 Task: Get directions from Great Smoky Mountains National Park, North Carolina, United States to New Orleans, Louisiana, United States  and explore the nearby things to do with rating 3 and above and open @ 11:00 am Monday
Action: Mouse moved to (368, 77)
Screenshot: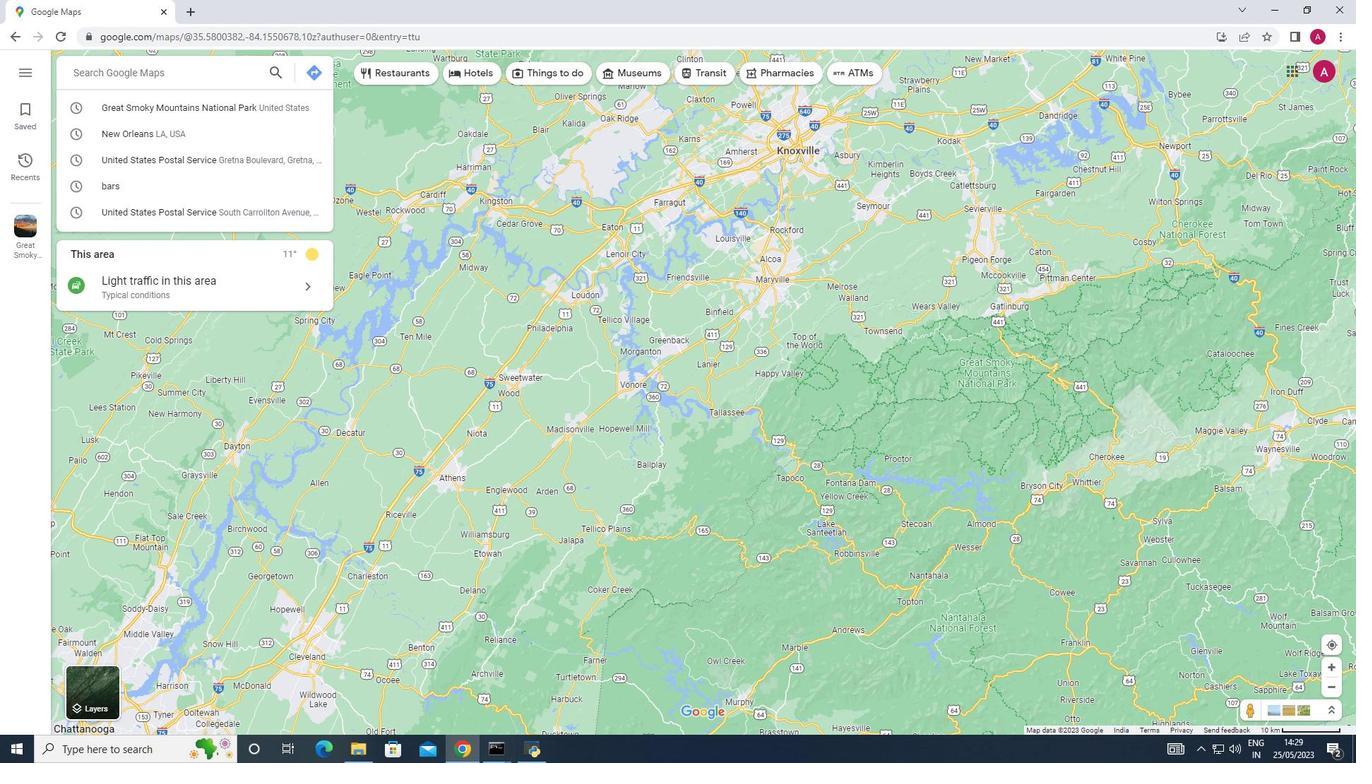 
Action: Key pressed great<Key.space><Key.shift><Key.shift><Key.shift><Key.shift>smoky<Key.space>mountains<Key.space>naational<Key.space>park,<Key.space>north<Key.space>carolina,united<Key.space>states
Screenshot: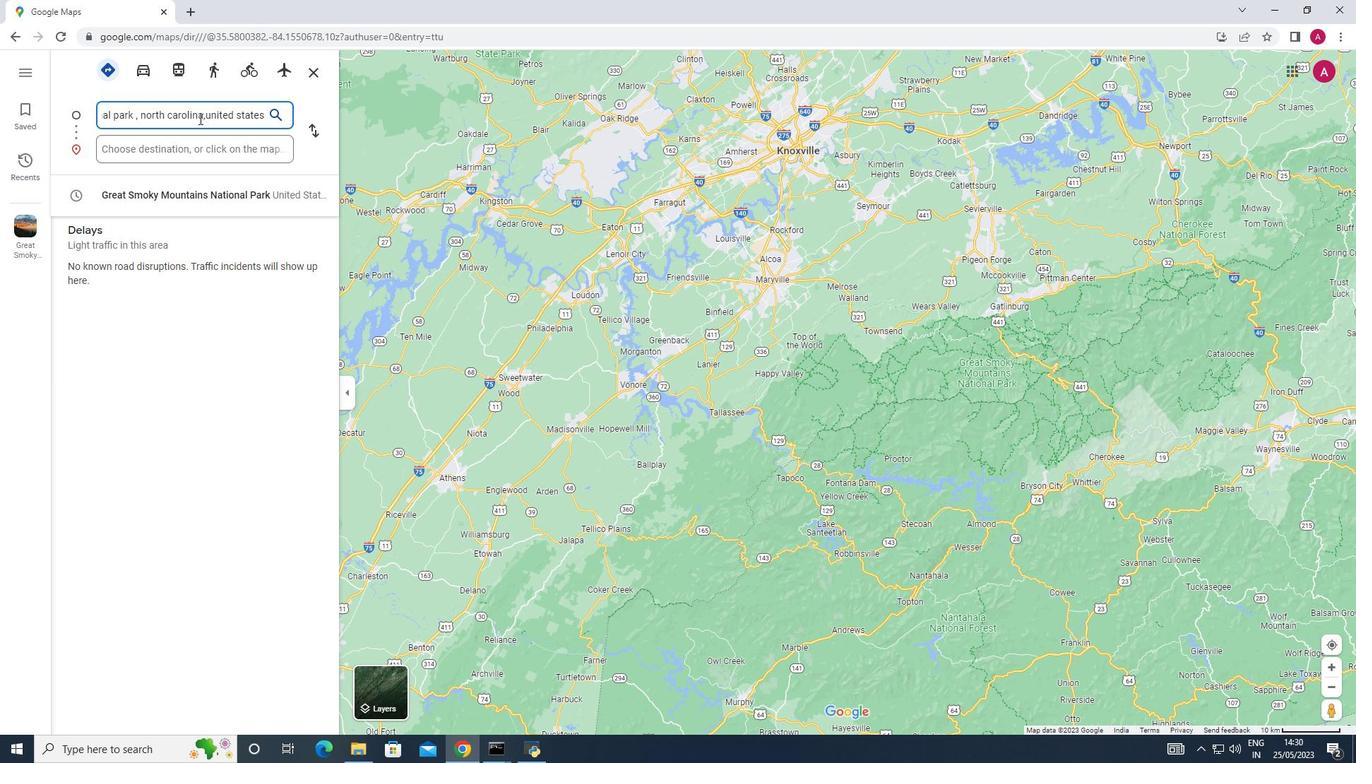 
Action: Mouse moved to (313, 73)
Screenshot: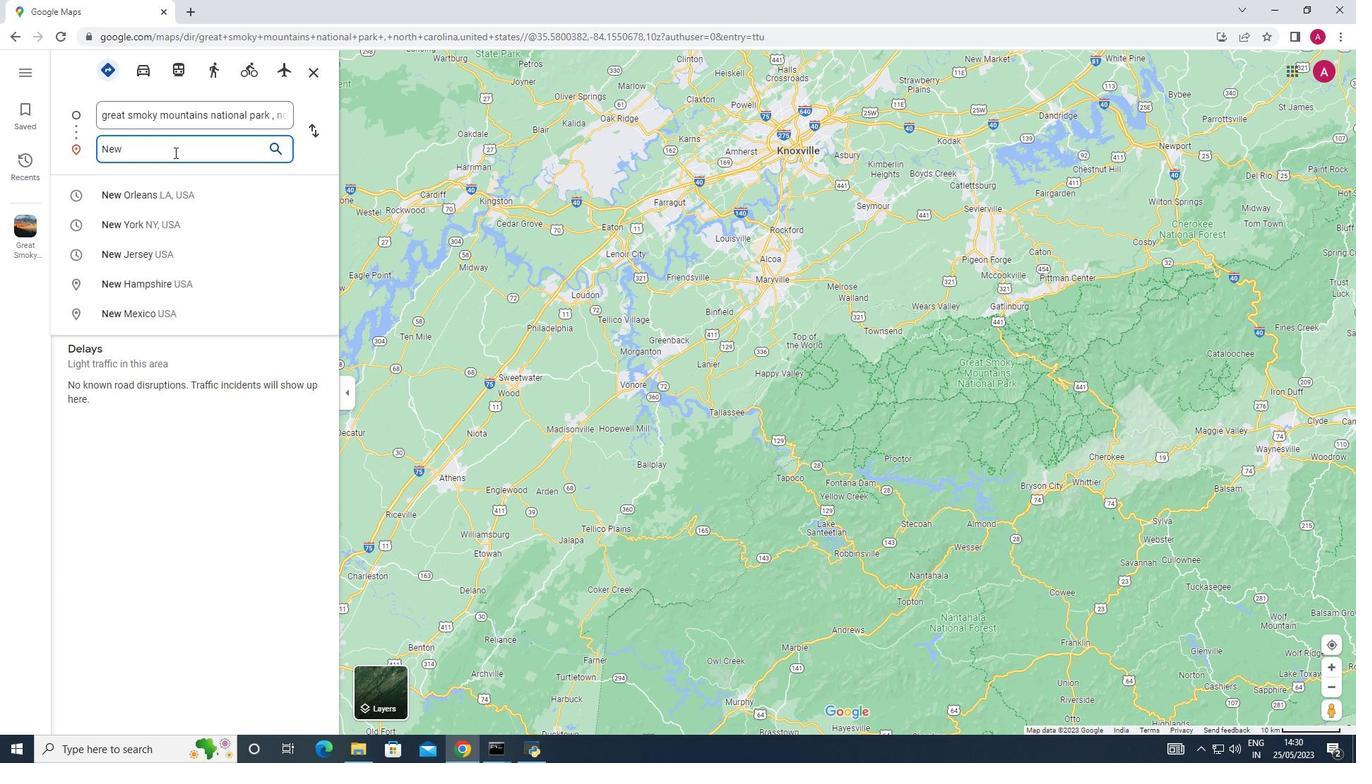 
Action: Mouse pressed left at (313, 73)
Screenshot: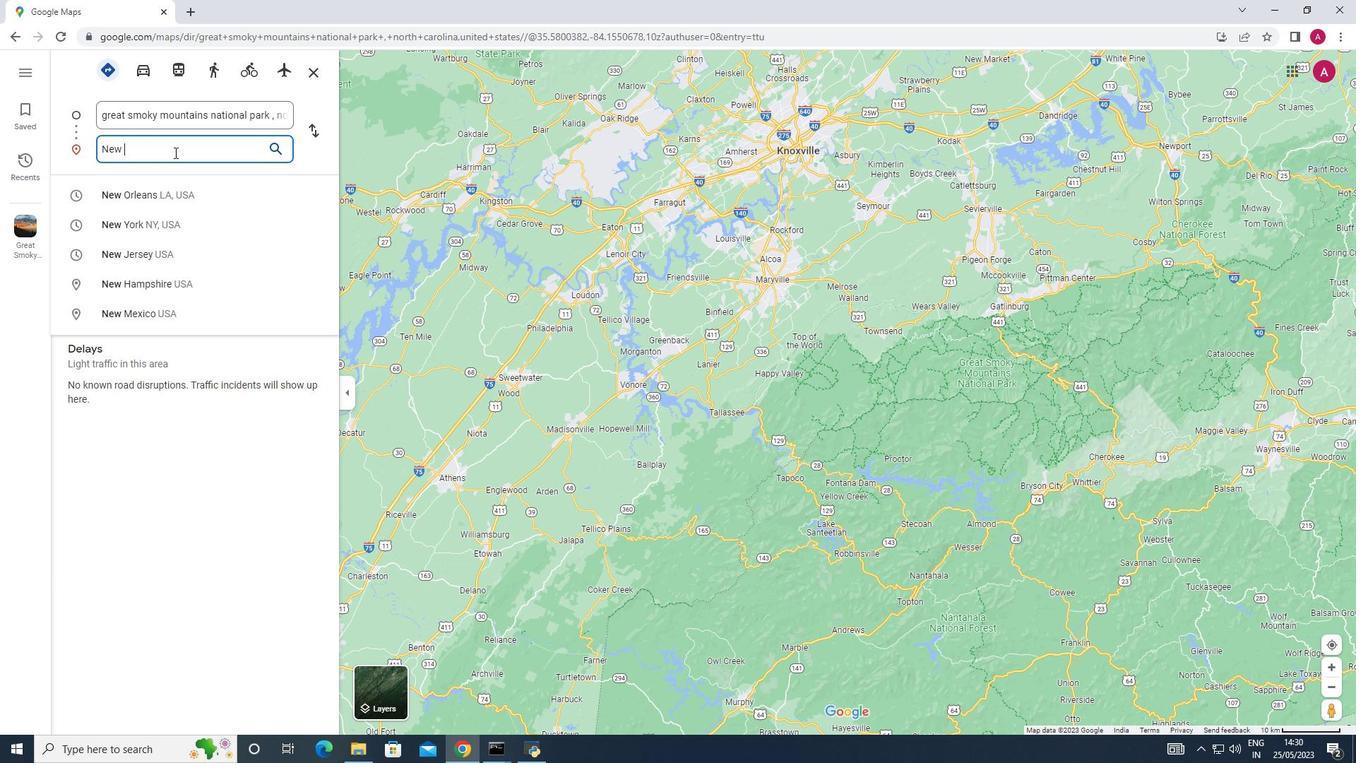 
Action: Mouse moved to (242, 110)
Screenshot: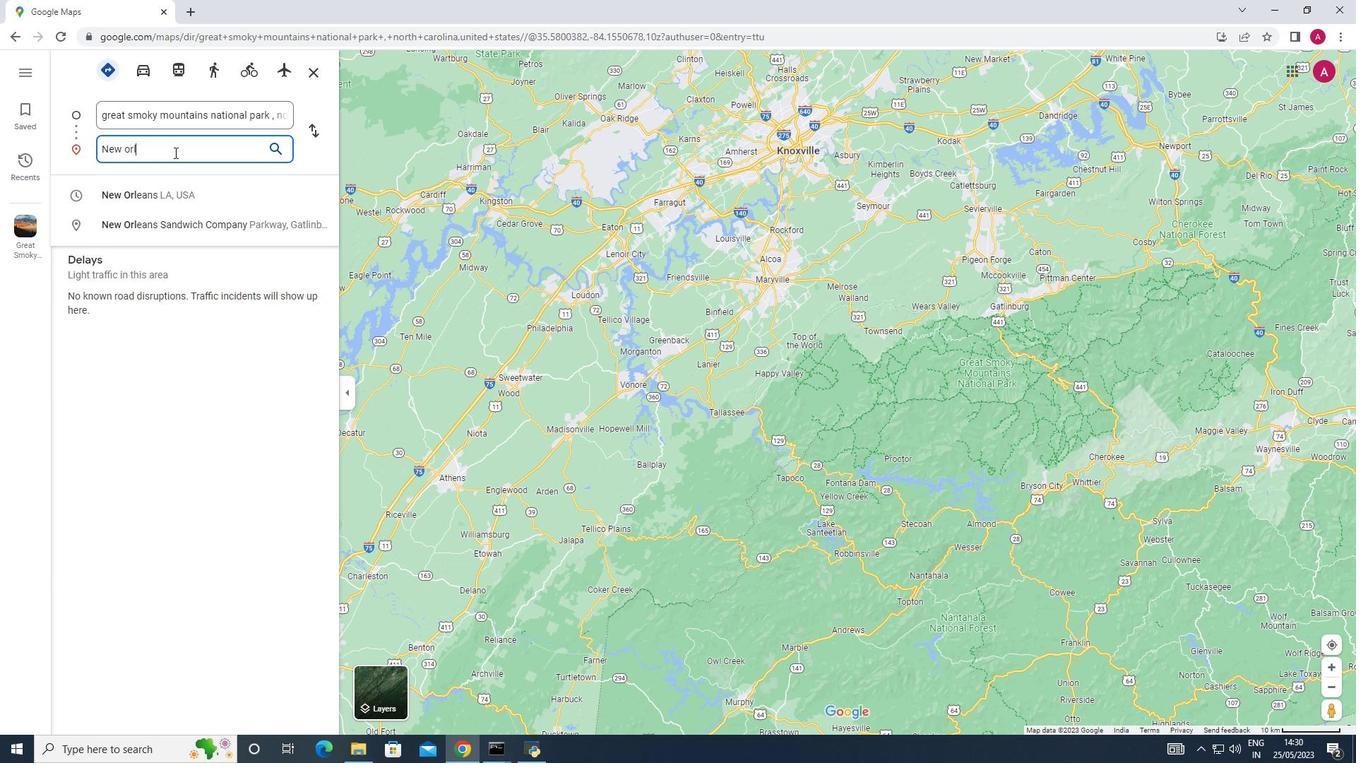 
Action: Mouse pressed left at (242, 110)
Screenshot: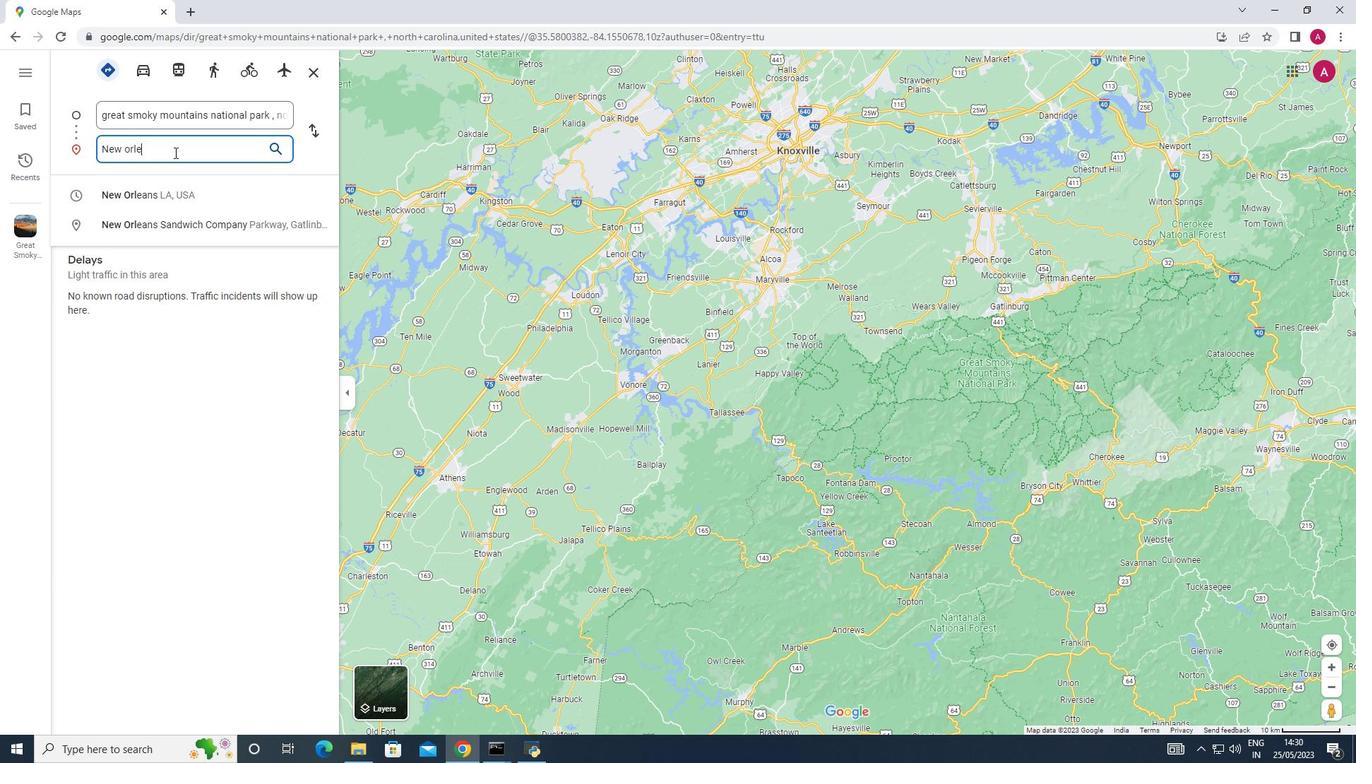 
Action: Mouse moved to (389, 70)
Screenshot: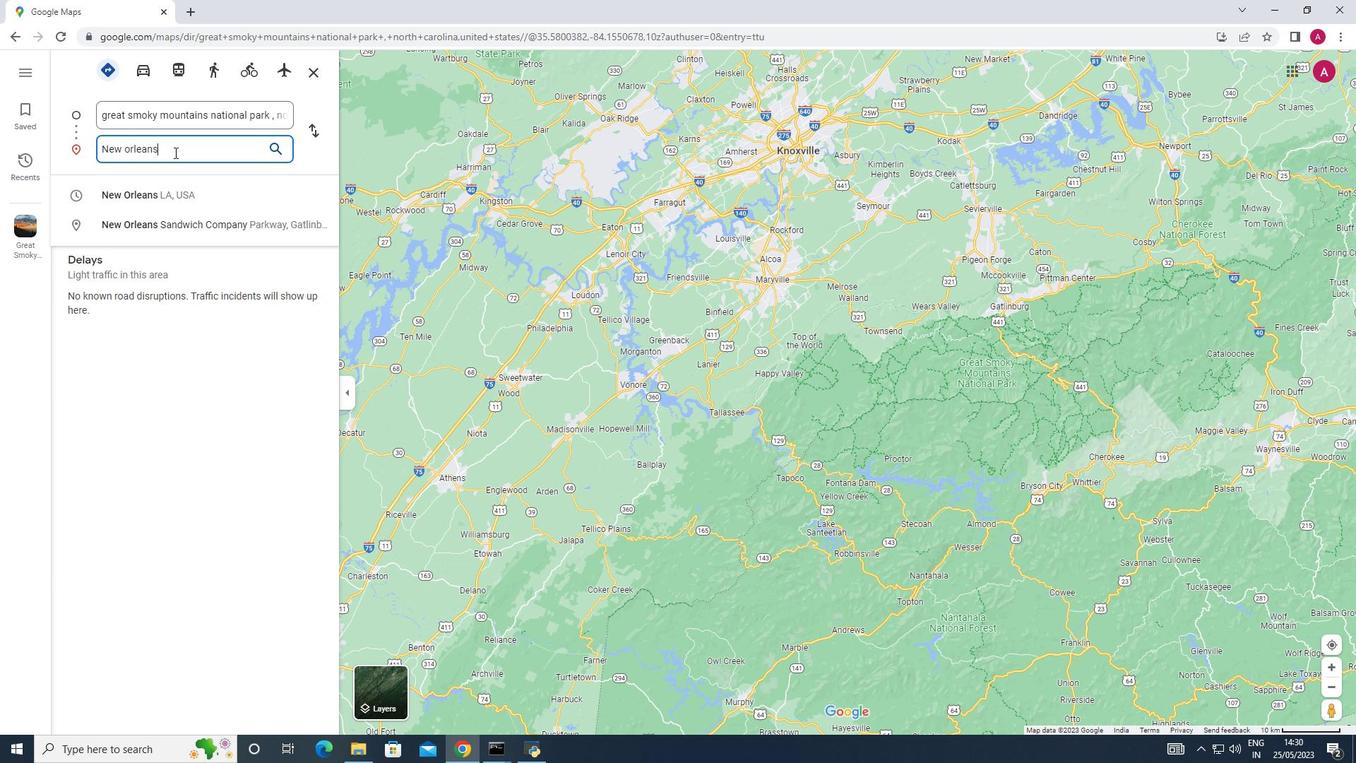 
Action: Key pressed great
Screenshot: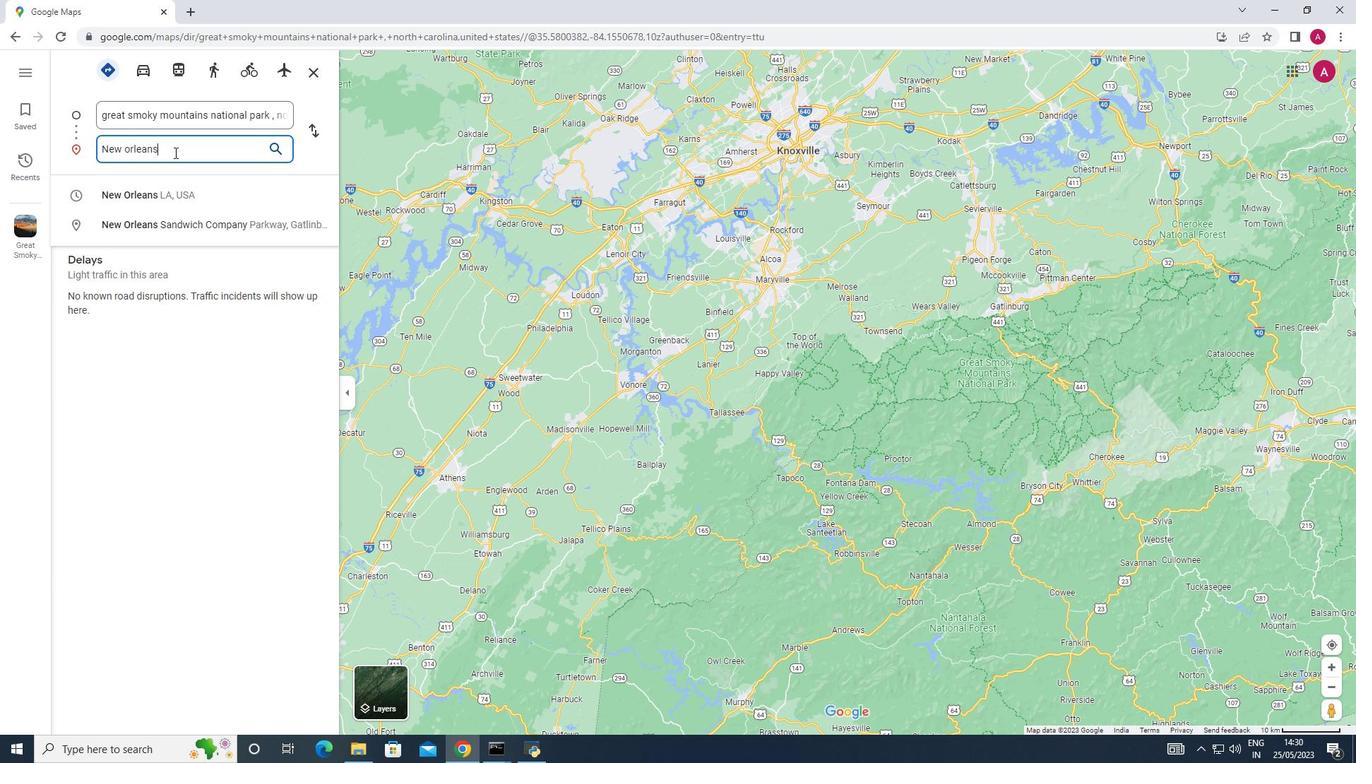 
Action: Mouse moved to (308, 70)
Screenshot: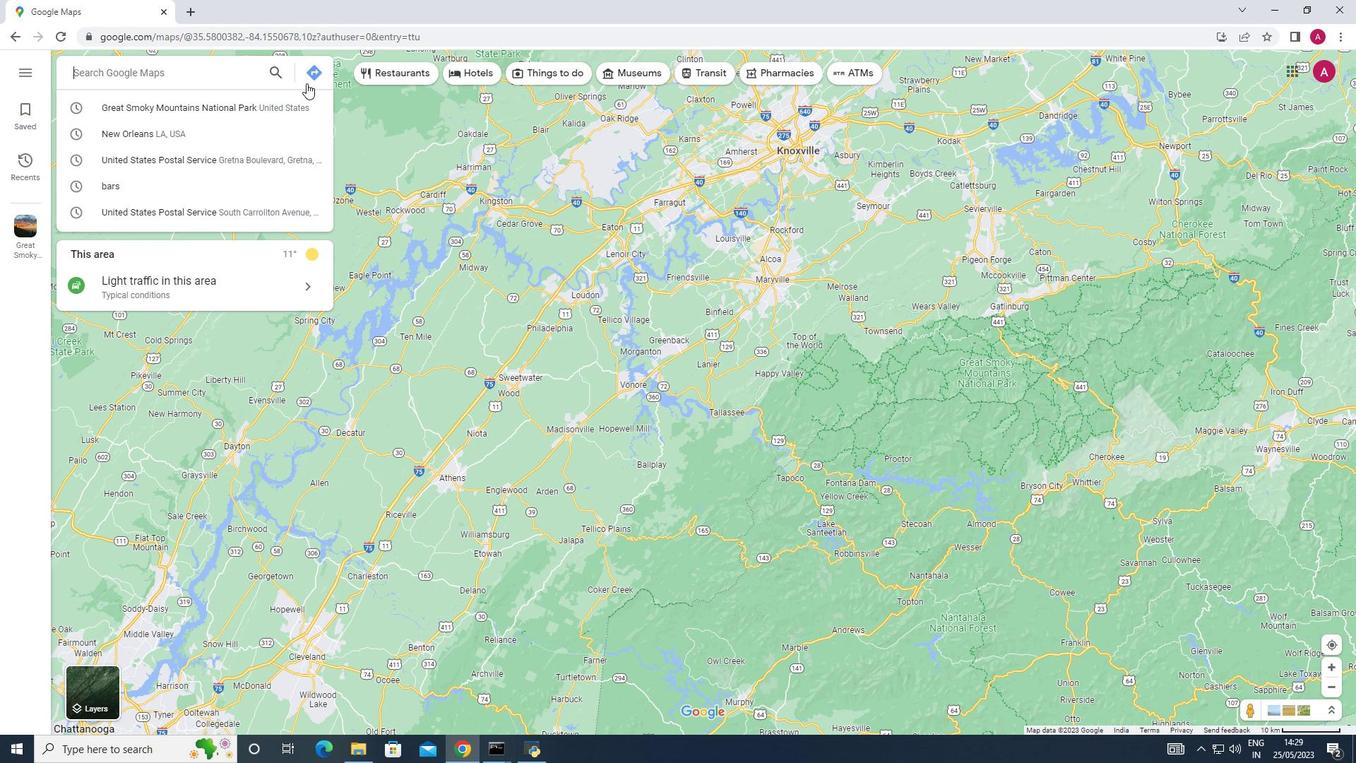 
Action: Mouse pressed left at (308, 70)
Screenshot: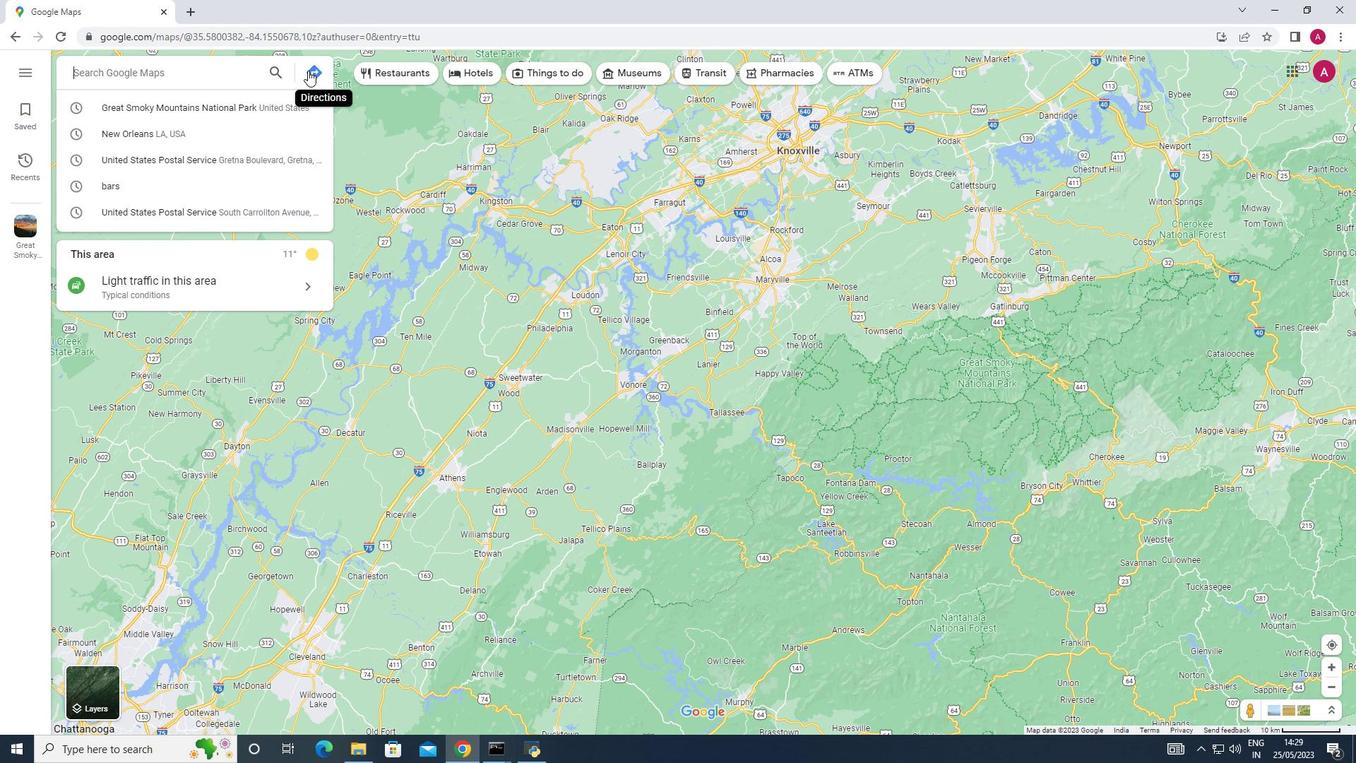 
Action: Mouse moved to (199, 119)
Screenshot: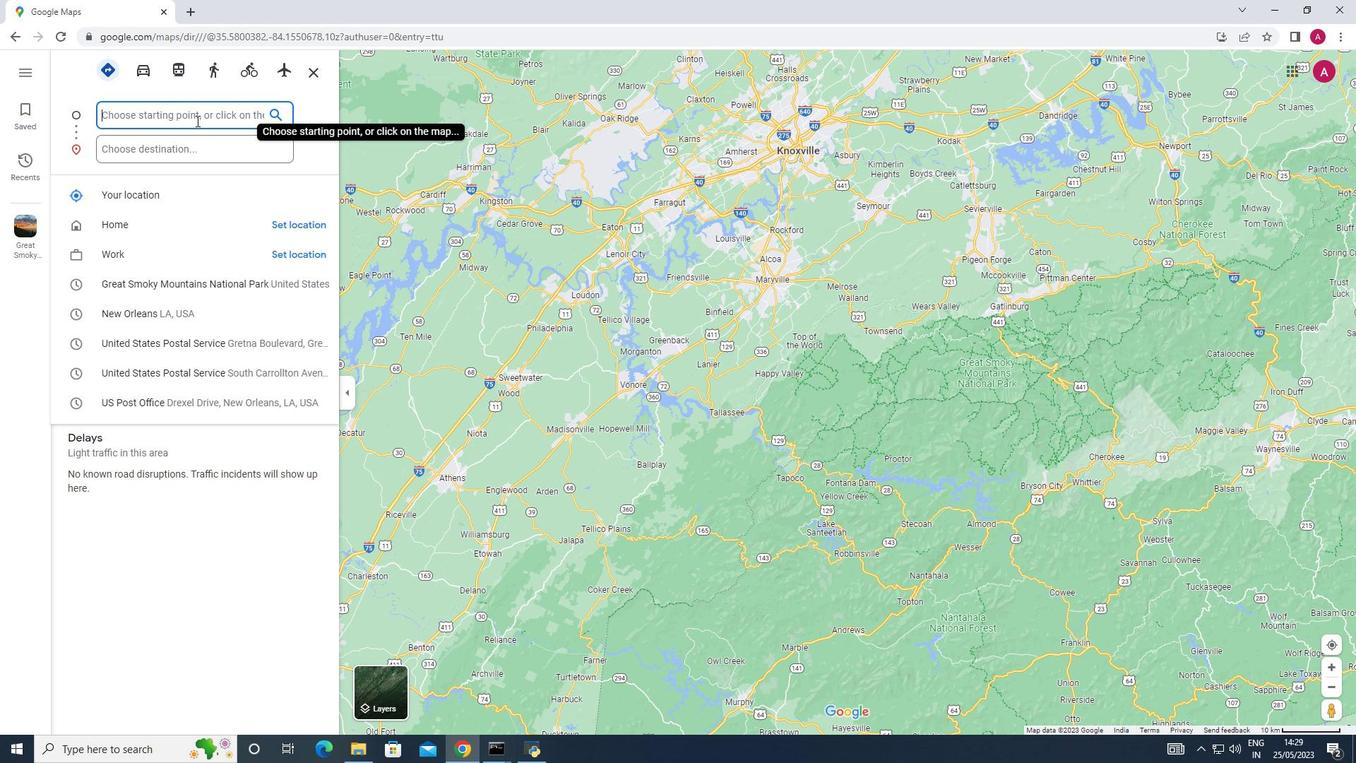 
Action: Mouse pressed left at (199, 119)
Screenshot: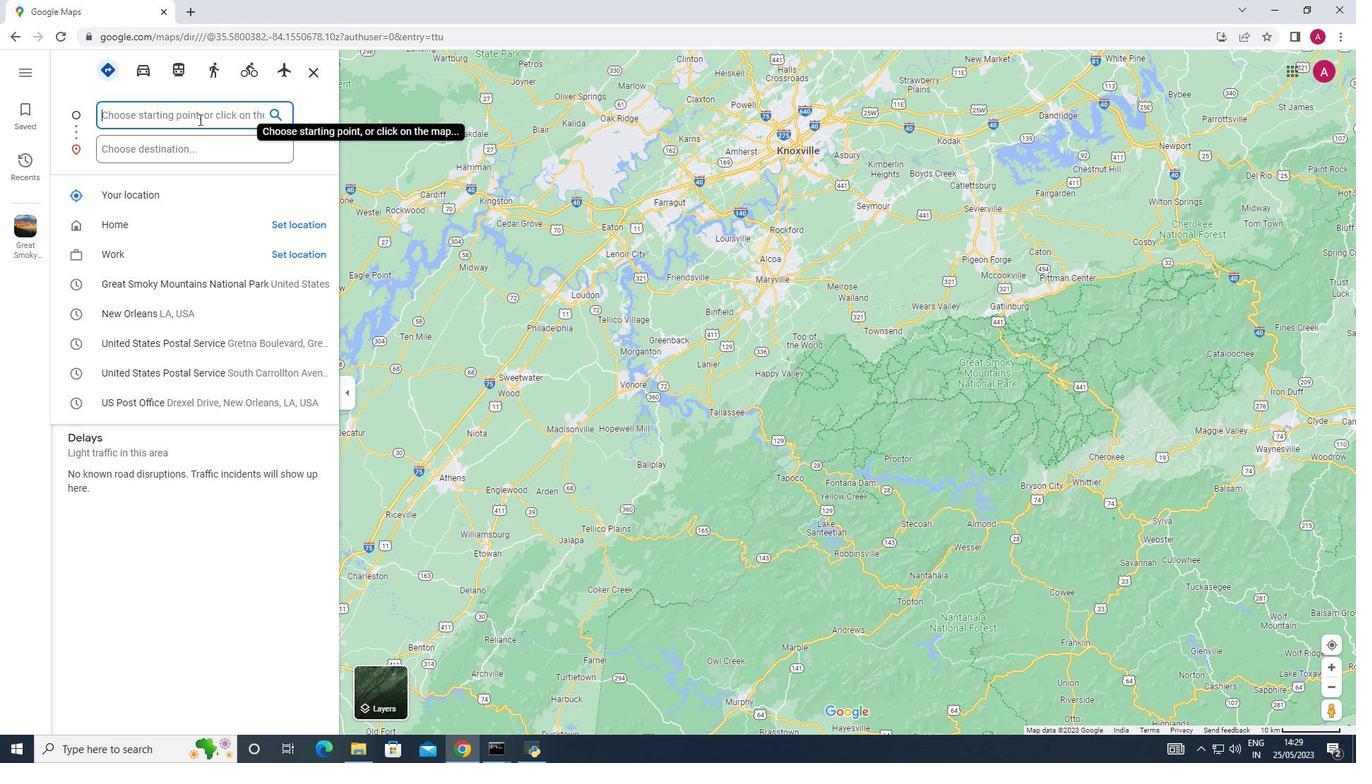 
Action: Mouse moved to (199, 118)
Screenshot: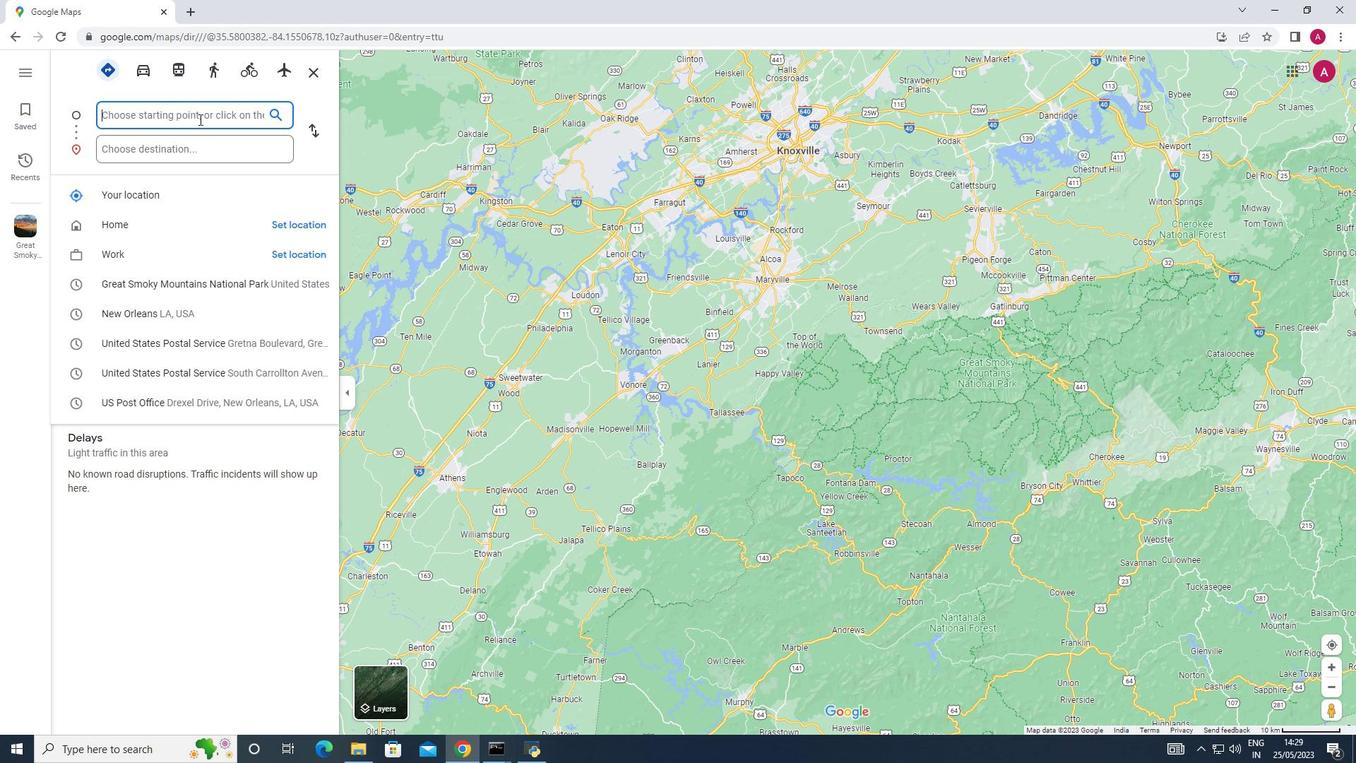 
Action: Key pressed great<Key.space>smoky<Key.space>mountains<Key.space>national<Key.space>park<Key.space>,<Key.space>na<Key.backspace>orth<Key.space>carolina,united<Key.space>states
Screenshot: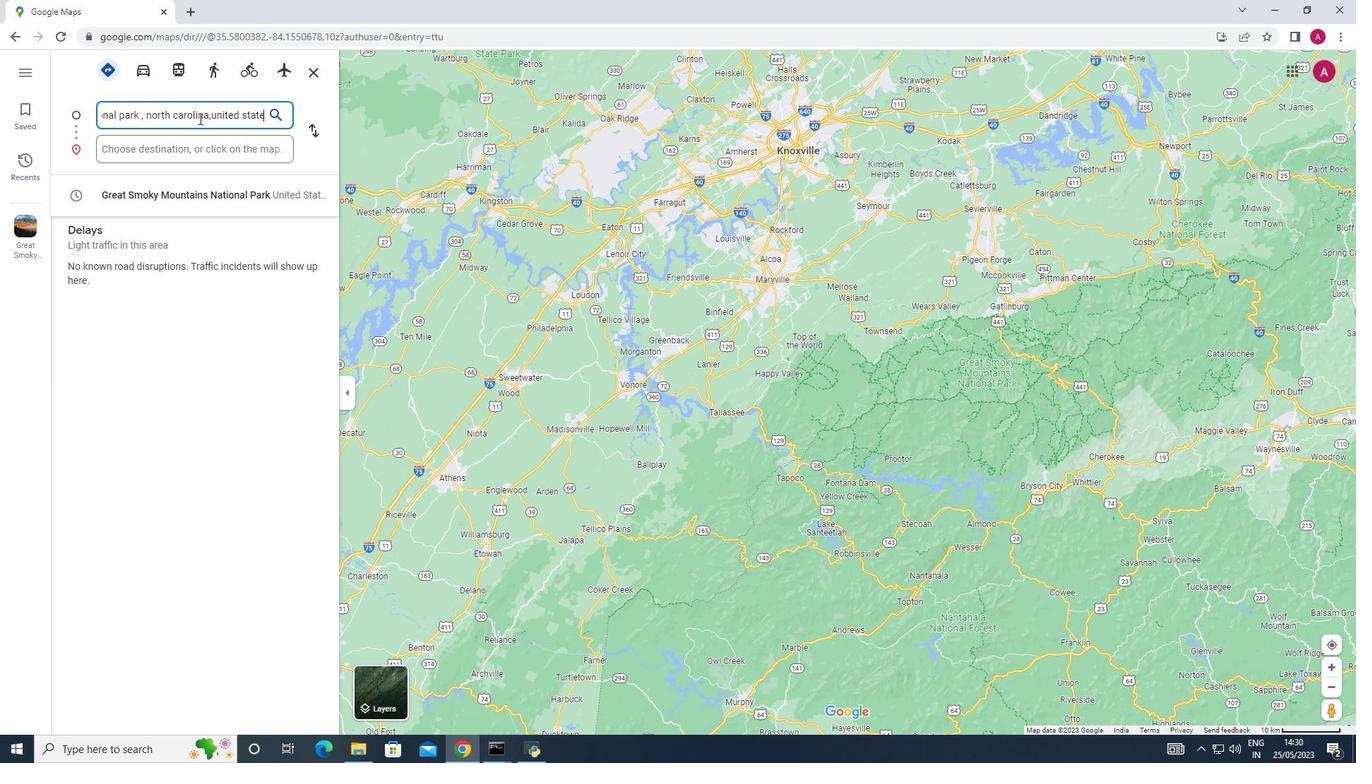 
Action: Mouse moved to (174, 152)
Screenshot: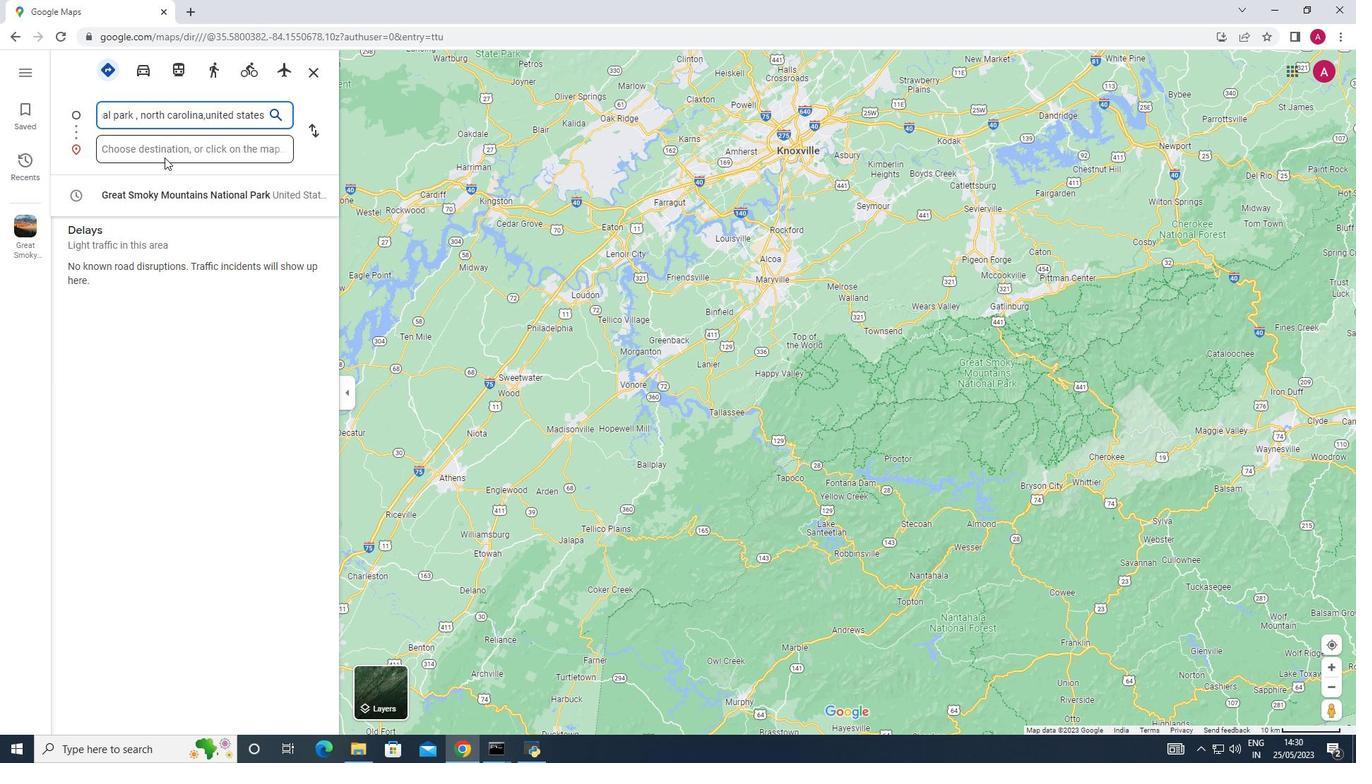 
Action: Mouse pressed left at (174, 152)
Screenshot: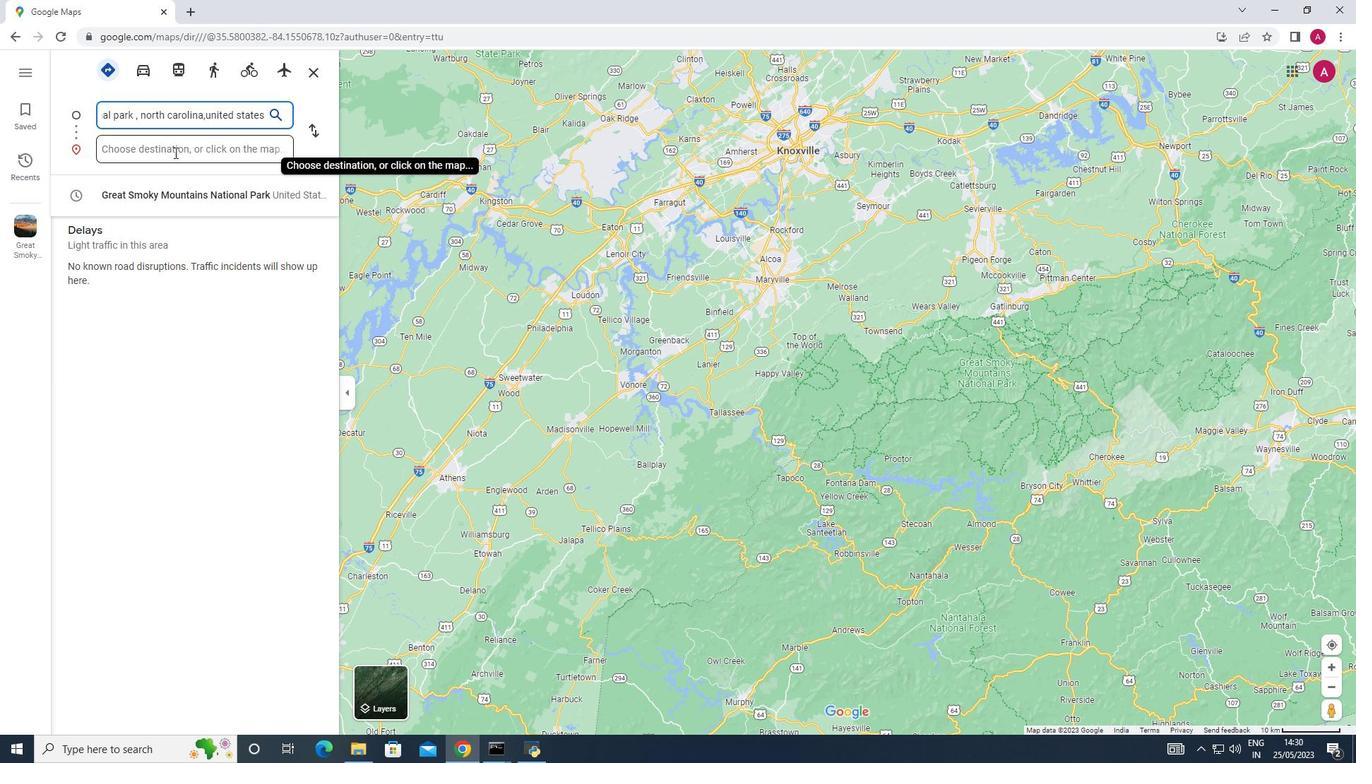
Action: Key pressed <Key.shift>New<Key.space>orleans
Screenshot: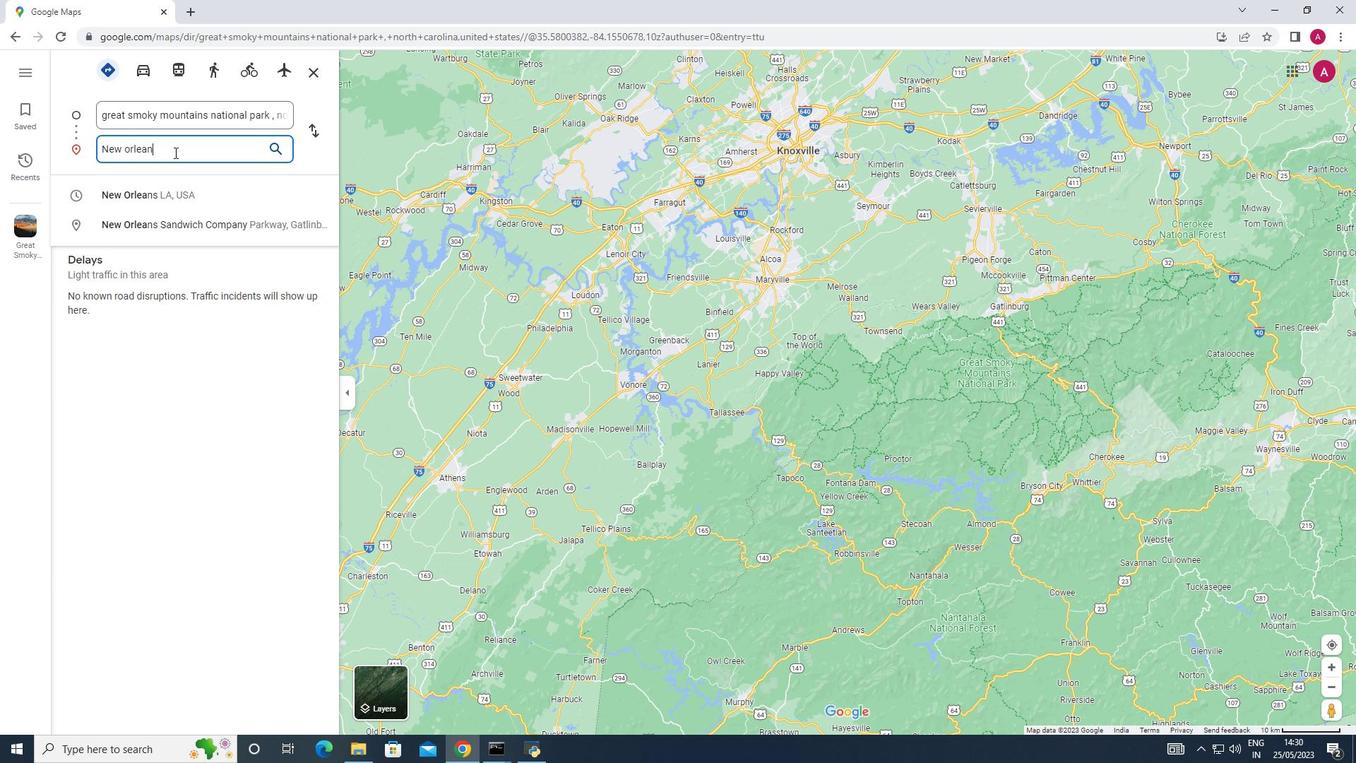 
Action: Mouse moved to (162, 187)
Screenshot: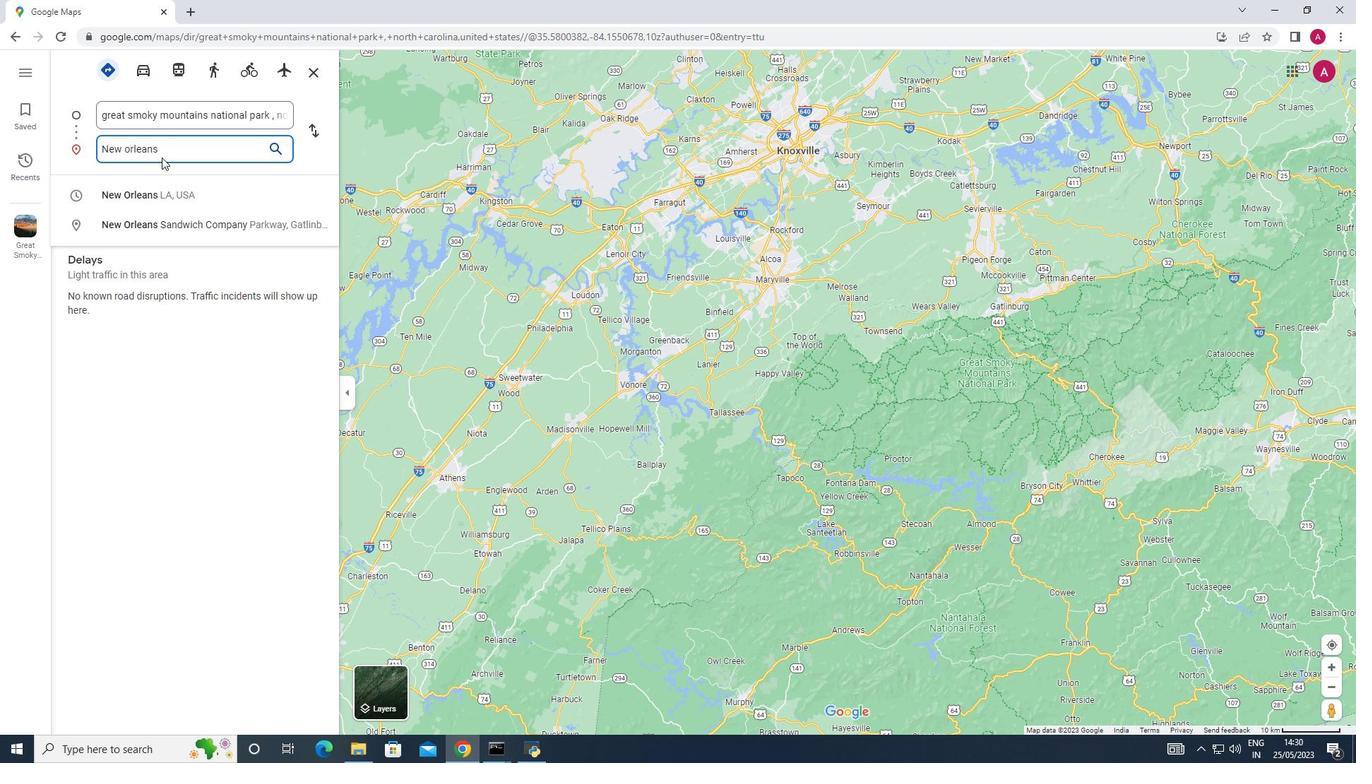 
Action: Mouse pressed left at (162, 187)
Screenshot: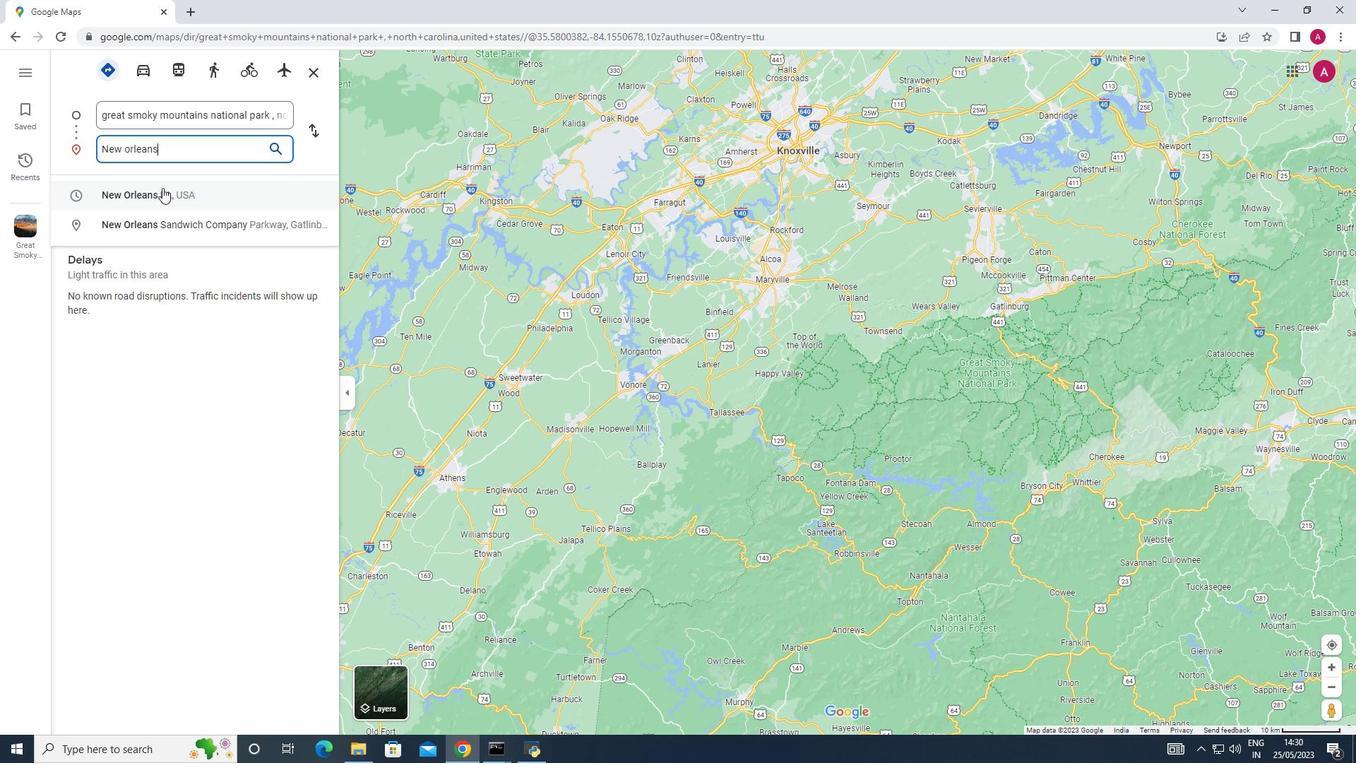 
Action: Mouse moved to (238, 190)
Screenshot: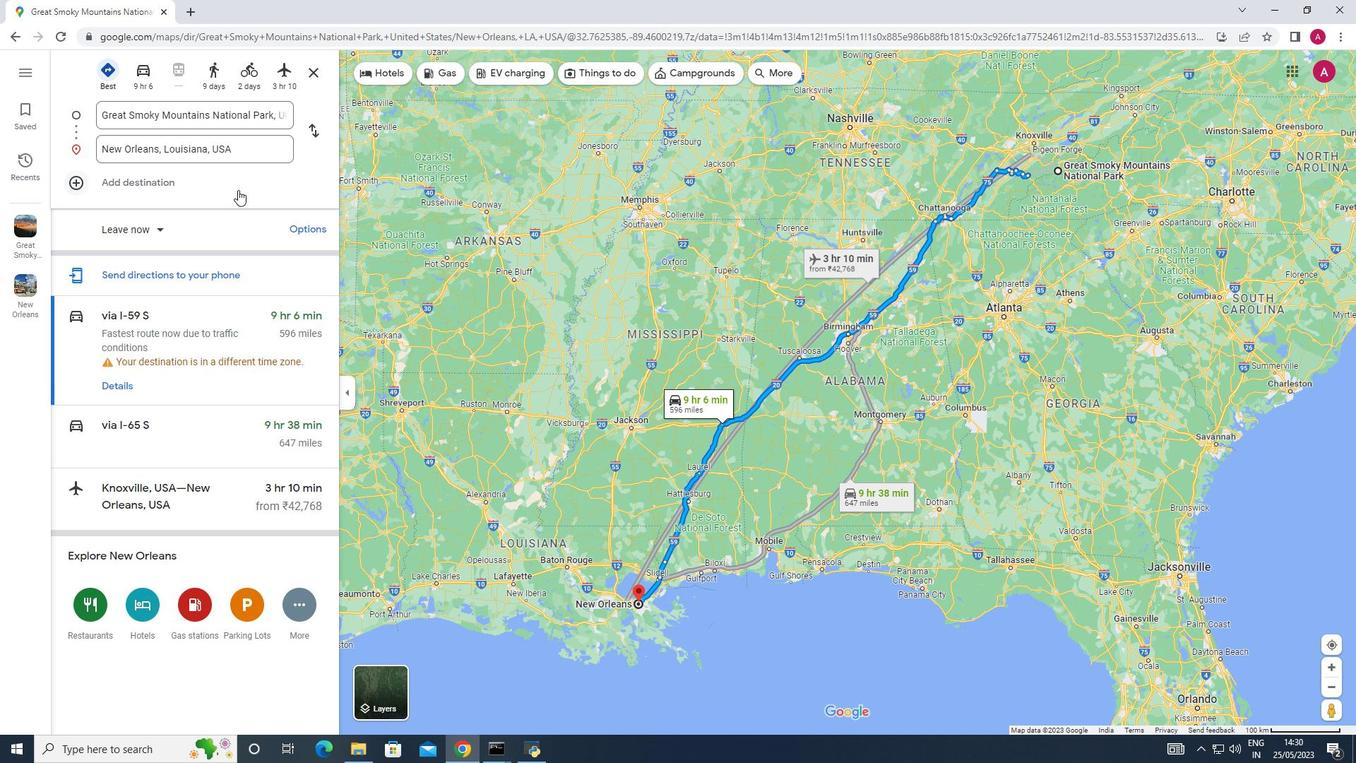 
Action: Mouse scrolled (238, 189) with delta (0, 0)
Screenshot: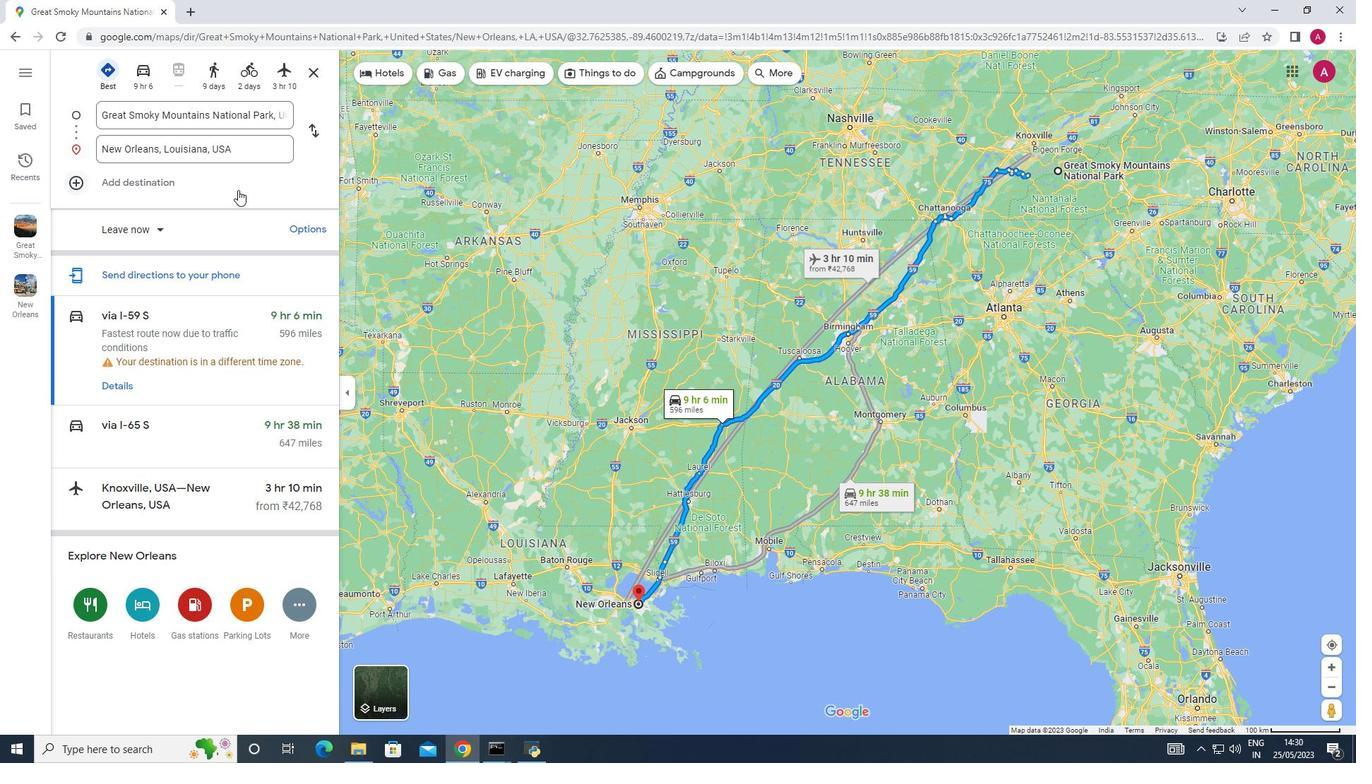 
Action: Mouse scrolled (238, 189) with delta (0, 0)
Screenshot: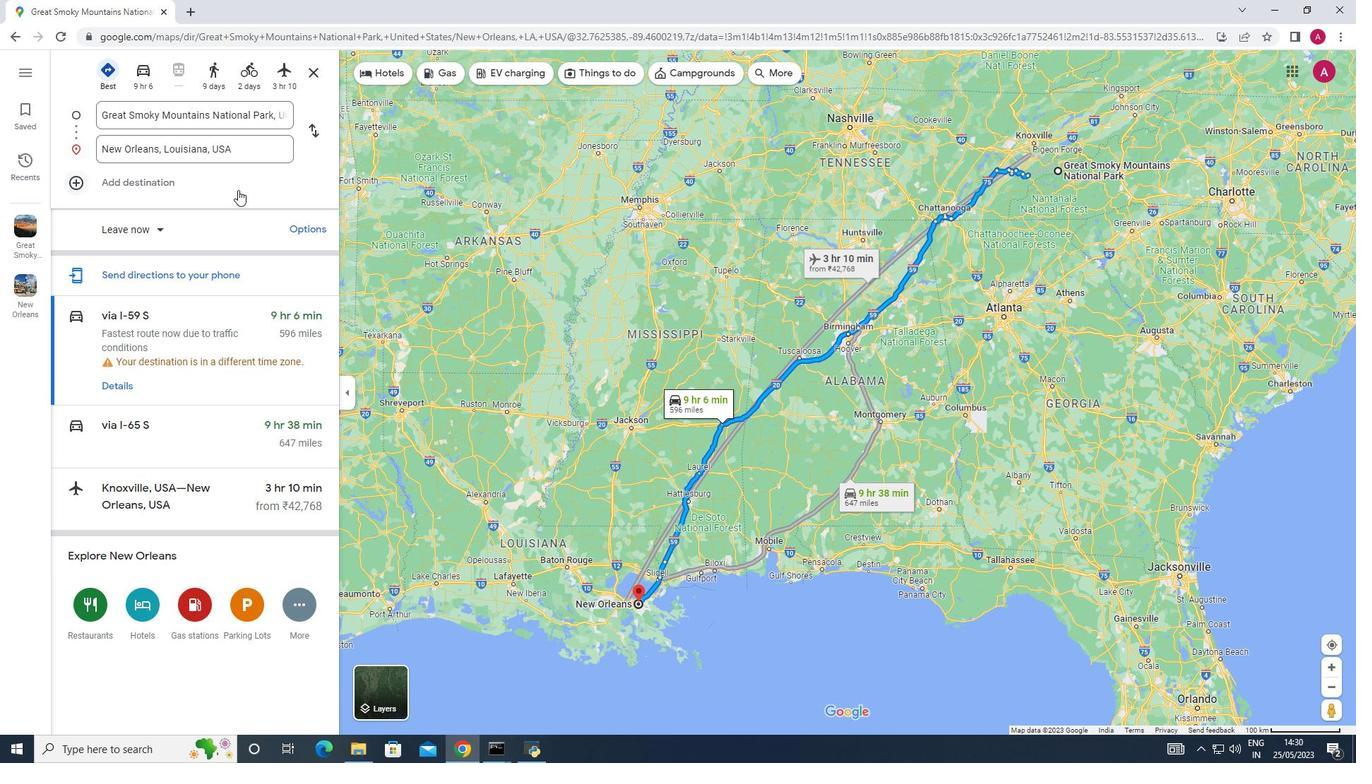 
Action: Mouse scrolled (238, 189) with delta (0, 0)
Screenshot: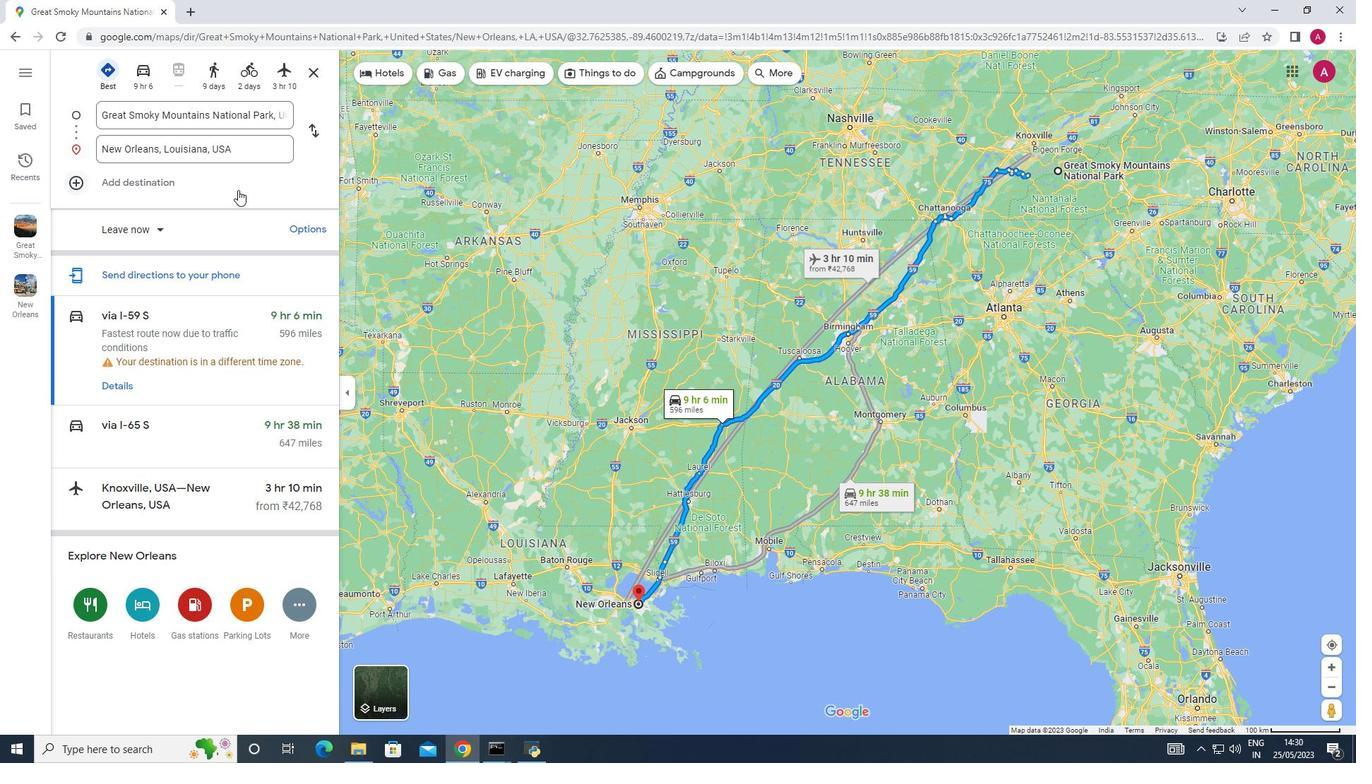 
Action: Mouse scrolled (238, 189) with delta (0, 0)
Screenshot: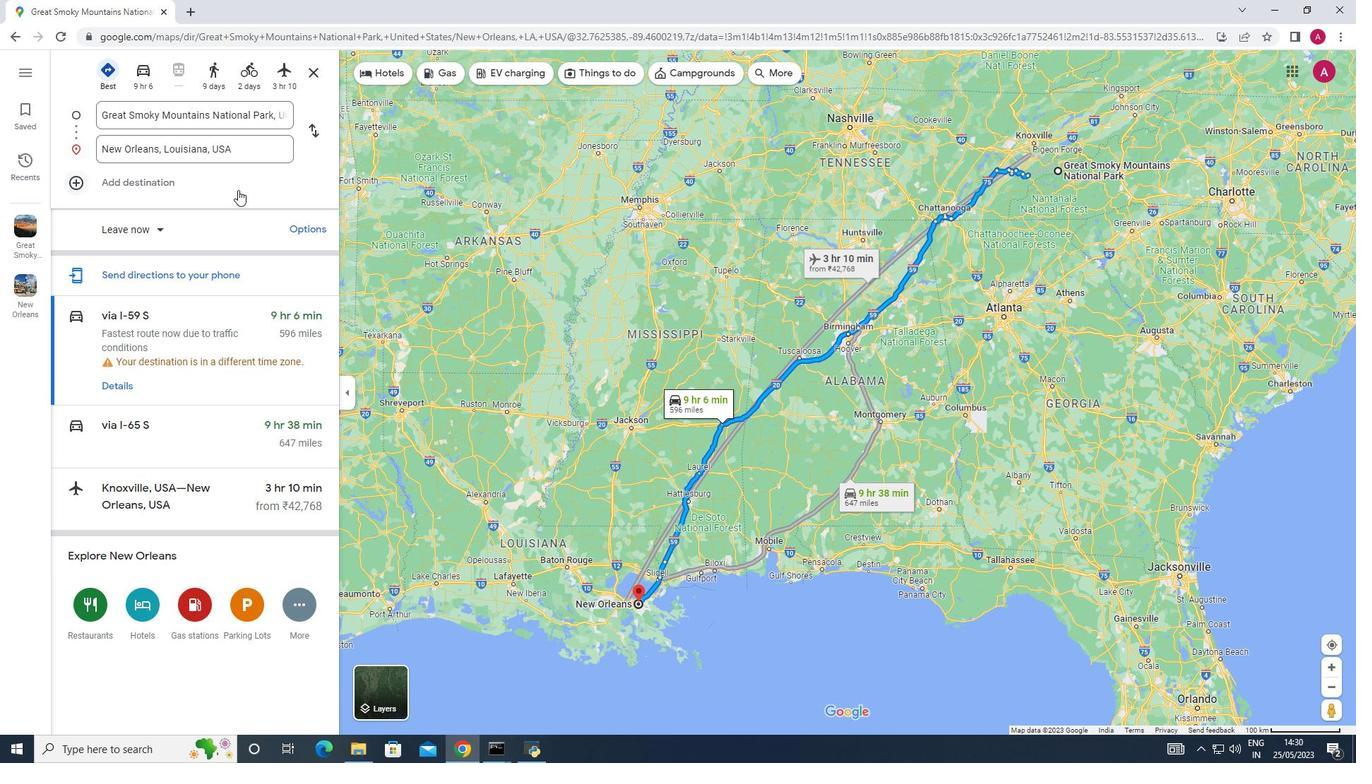 
Action: Mouse scrolled (238, 189) with delta (0, 0)
Screenshot: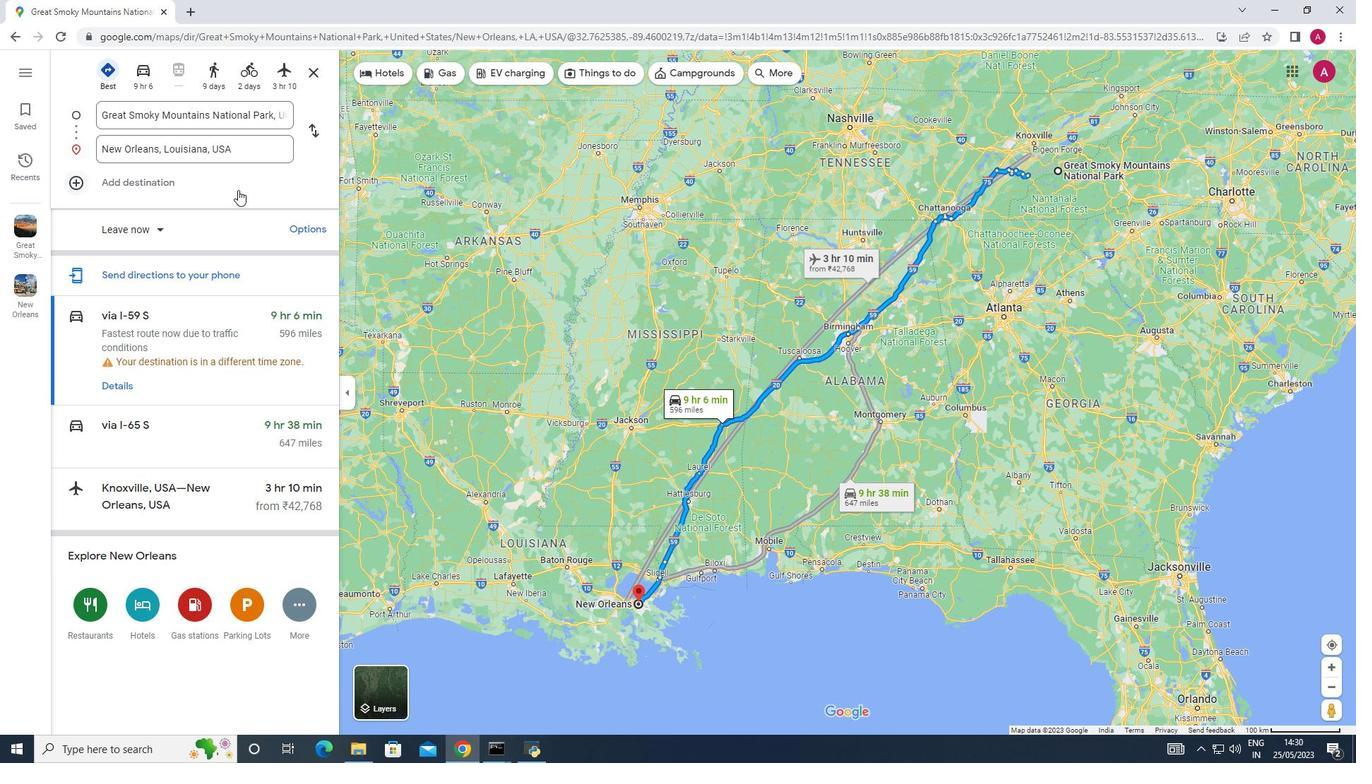 
Action: Mouse moved to (221, 293)
Screenshot: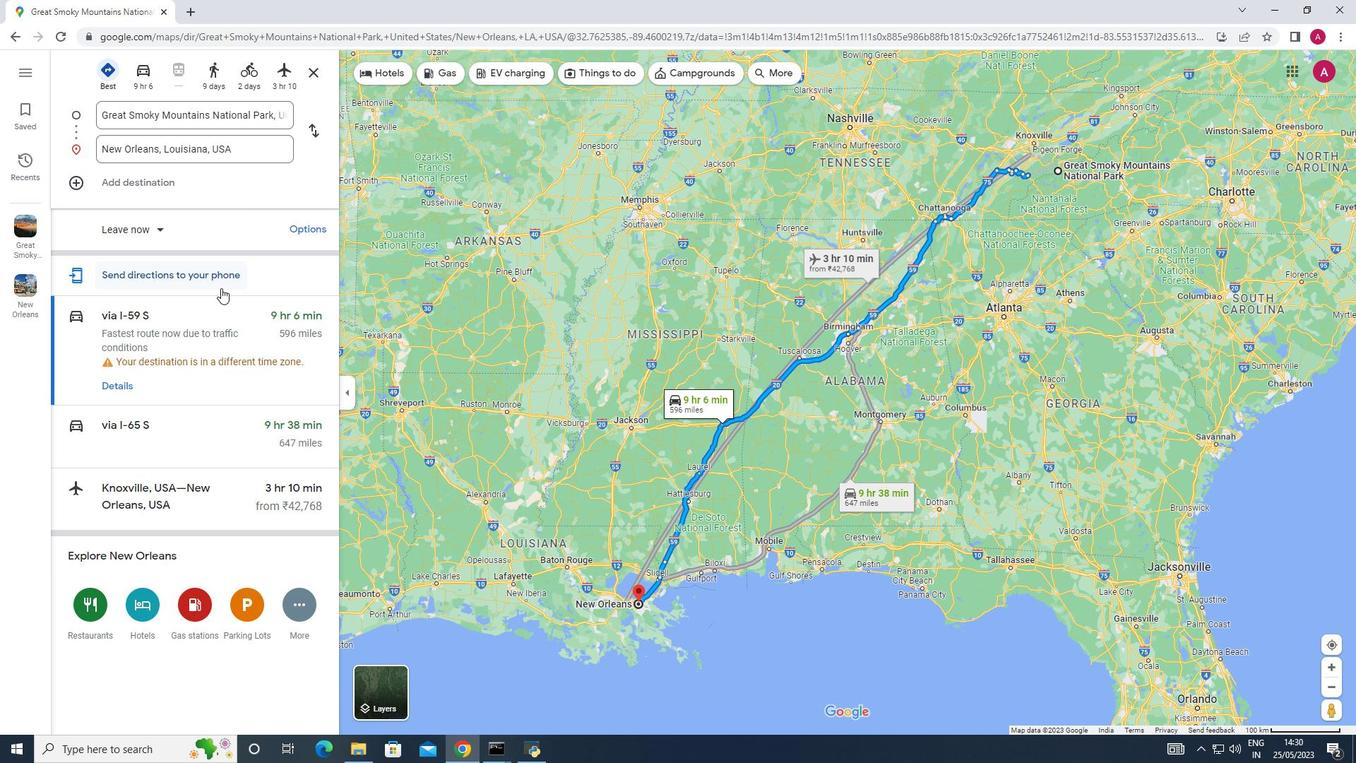 
Action: Mouse scrolled (221, 291) with delta (0, 0)
Screenshot: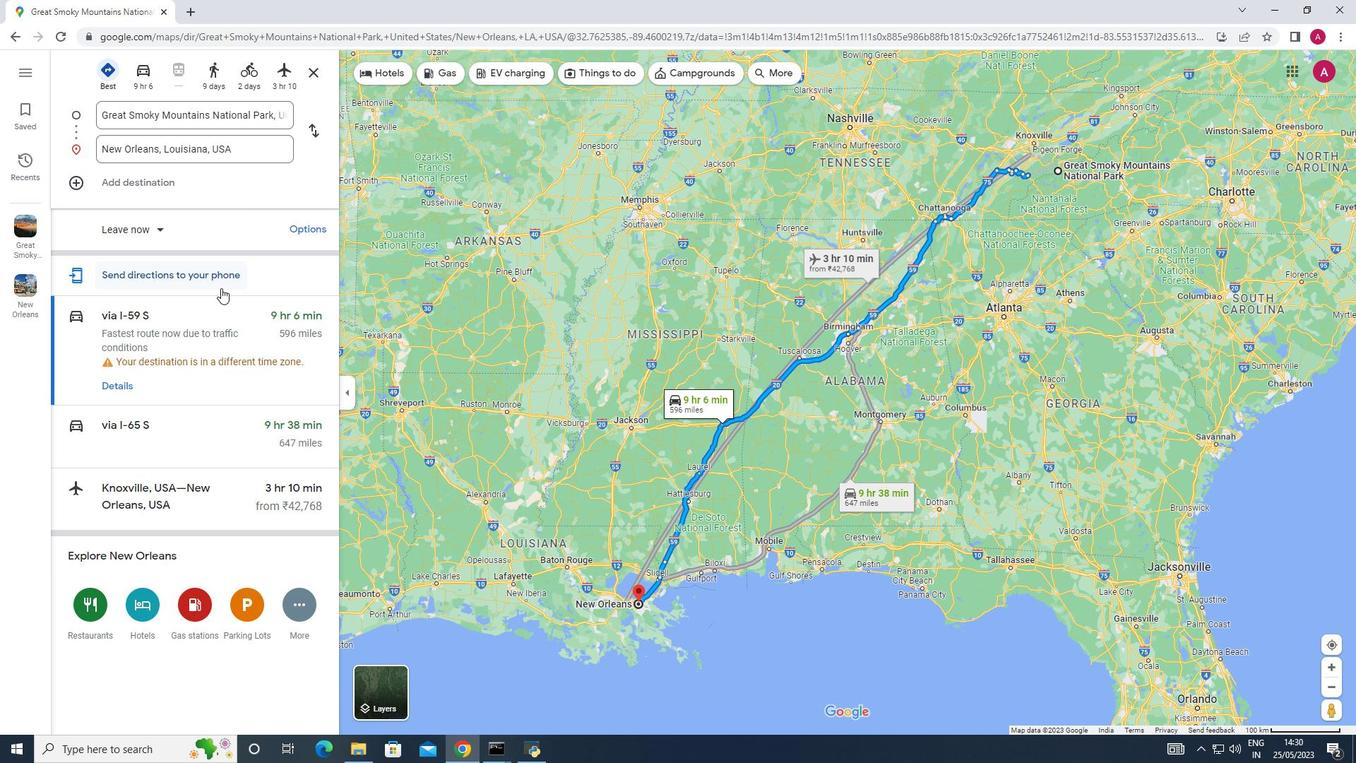 
Action: Mouse moved to (221, 294)
Screenshot: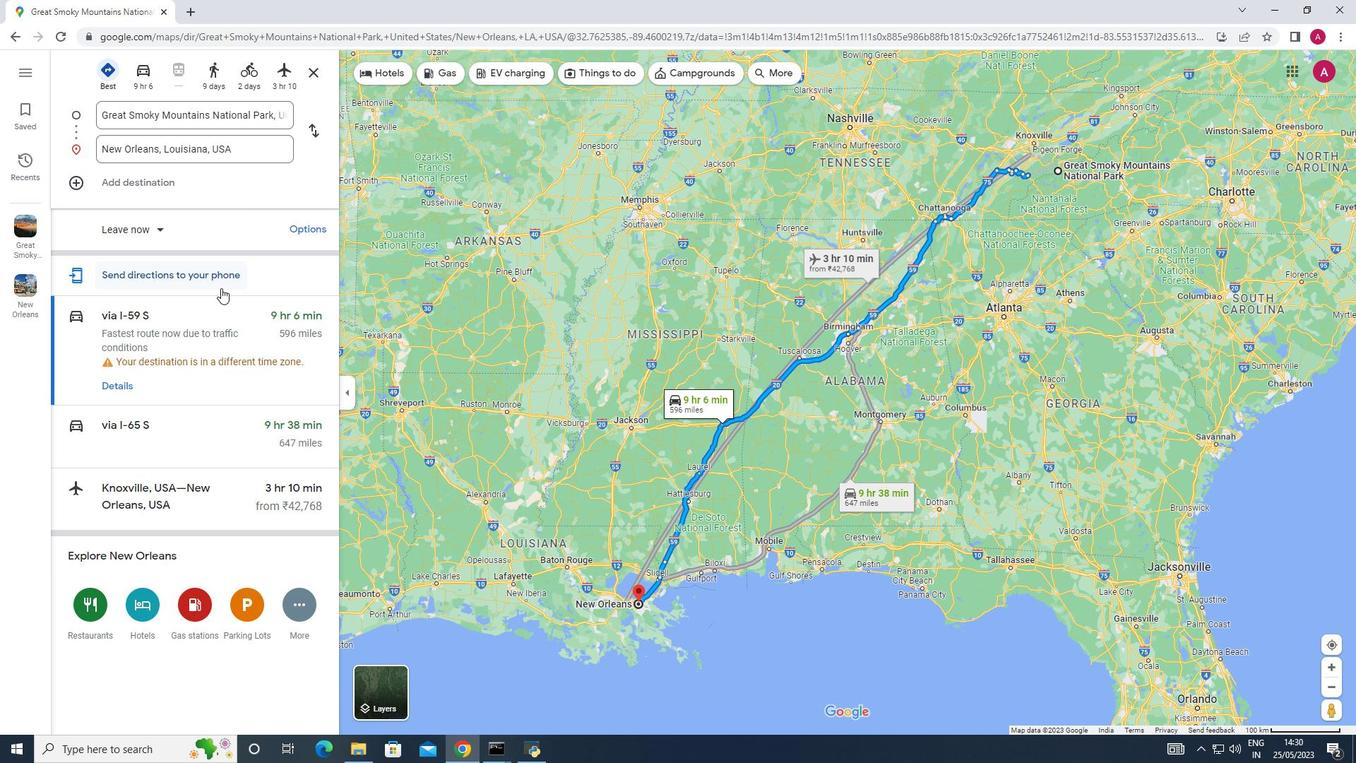 
Action: Mouse scrolled (221, 292) with delta (0, 0)
Screenshot: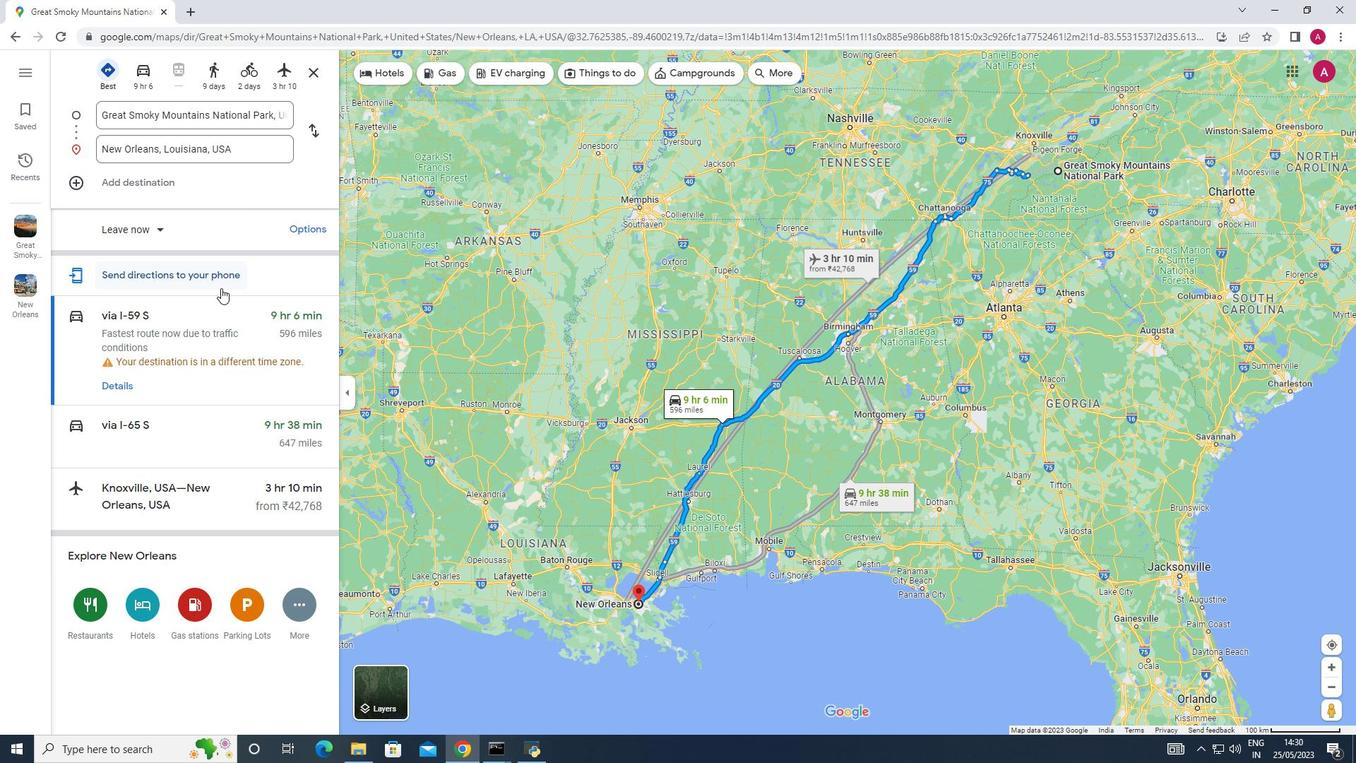 
Action: Mouse moved to (220, 298)
Screenshot: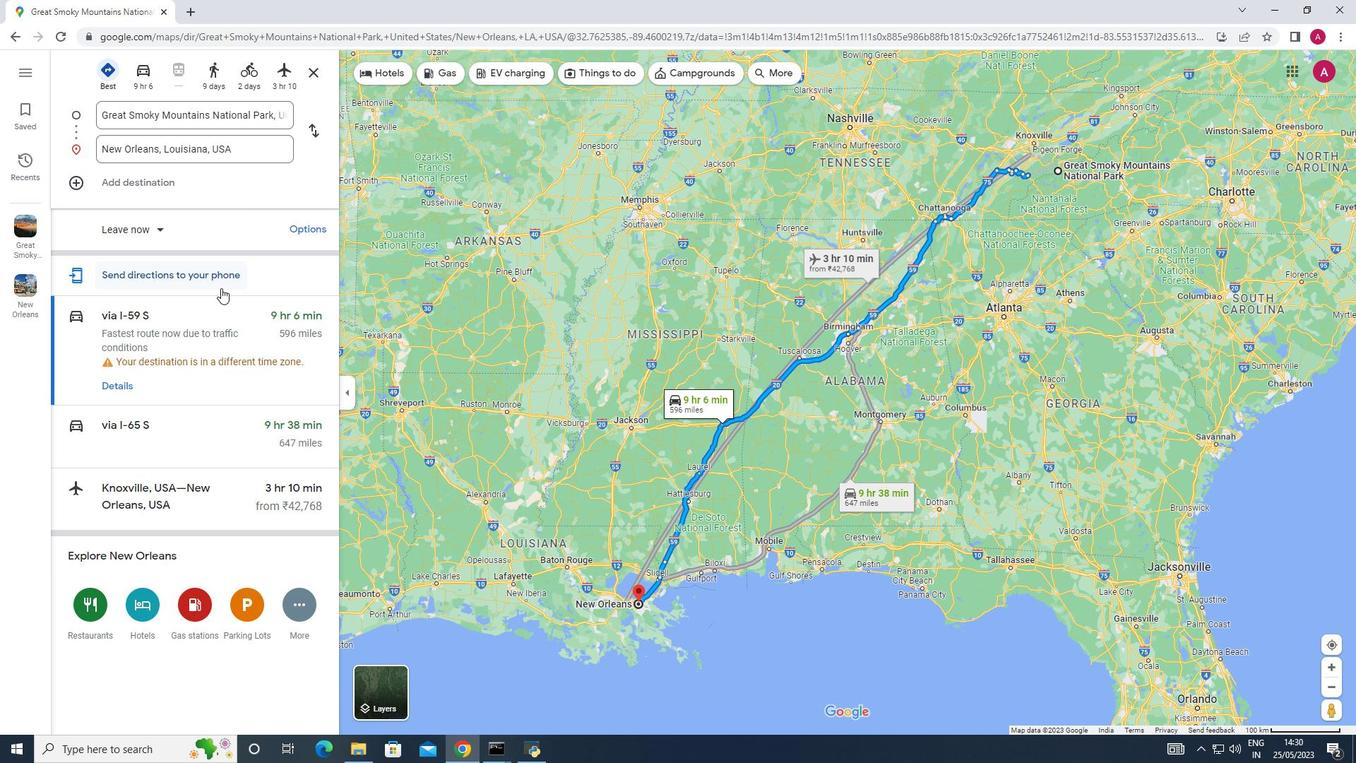 
Action: Mouse scrolled (221, 296) with delta (0, 0)
Screenshot: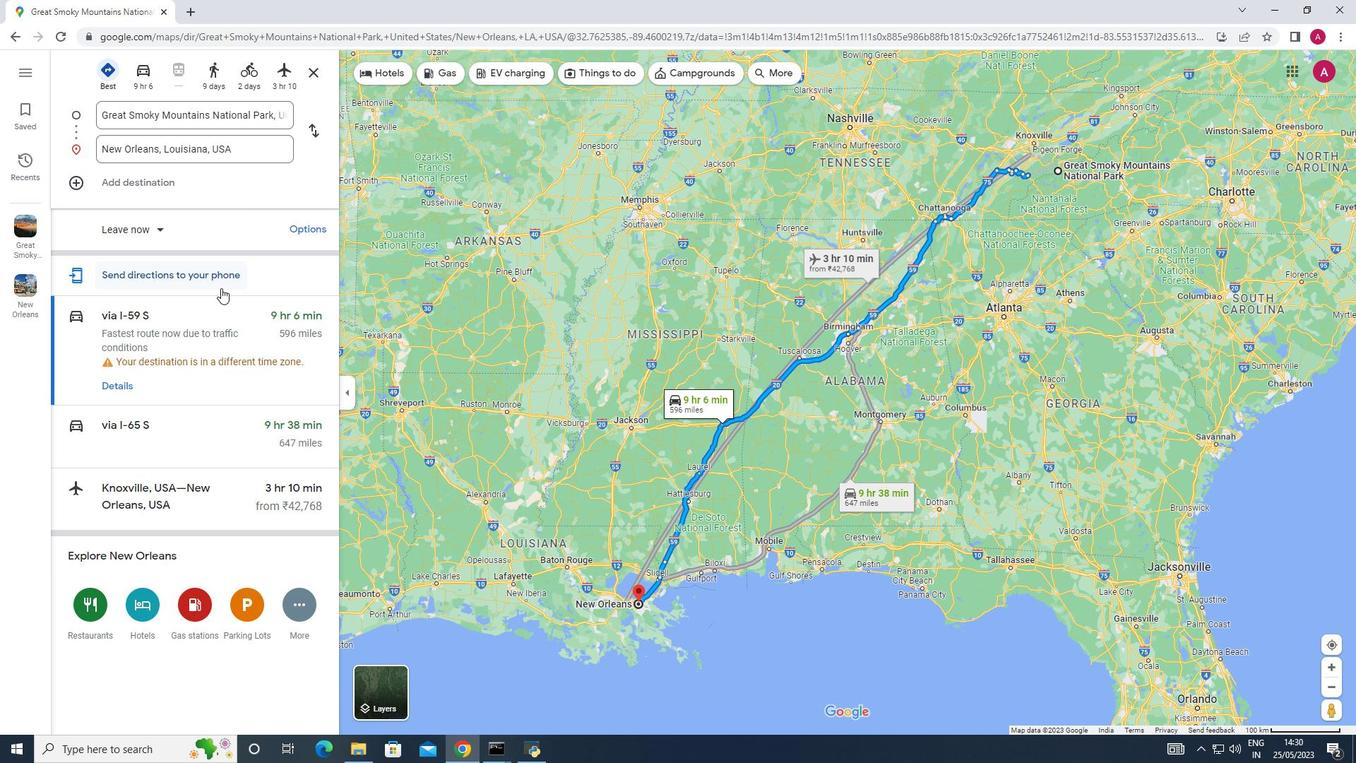 
Action: Mouse moved to (194, 380)
Screenshot: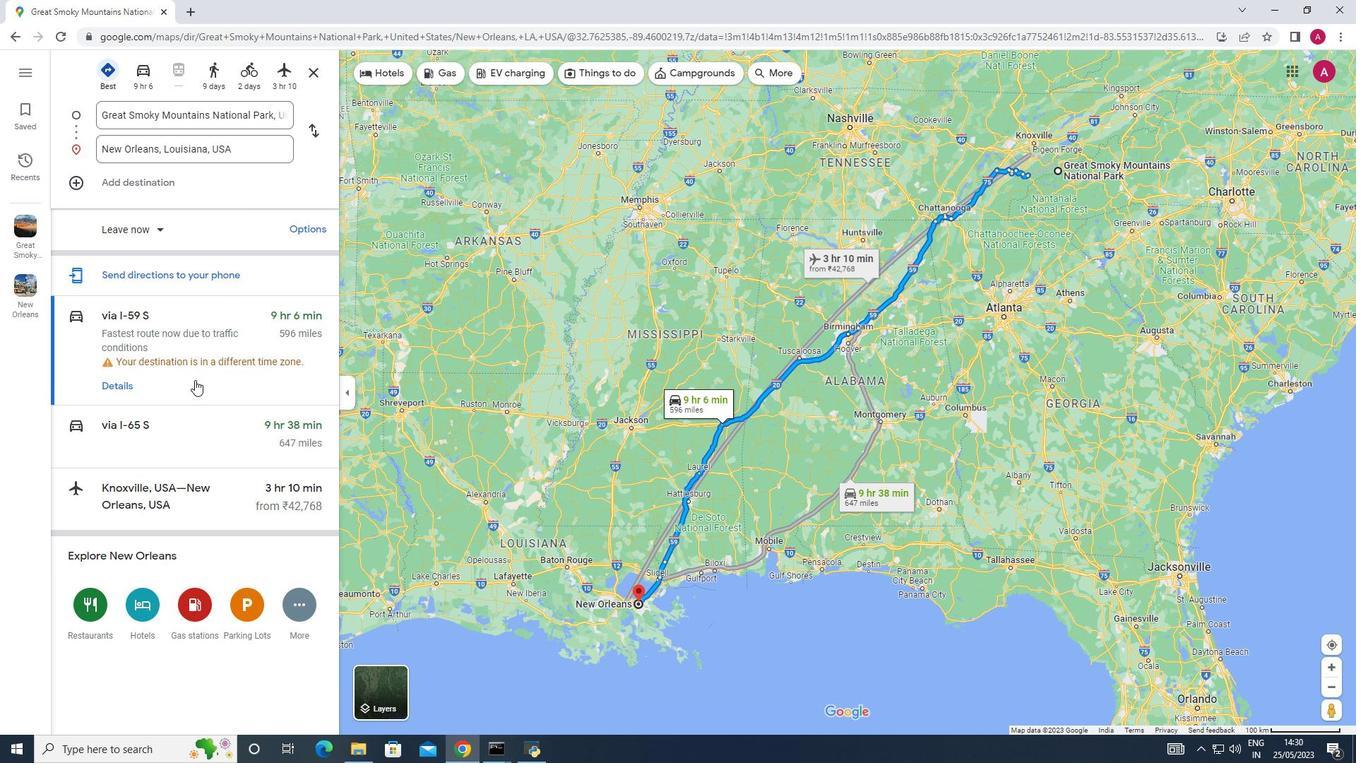 
Action: Mouse scrolled (194, 380) with delta (0, 0)
Screenshot: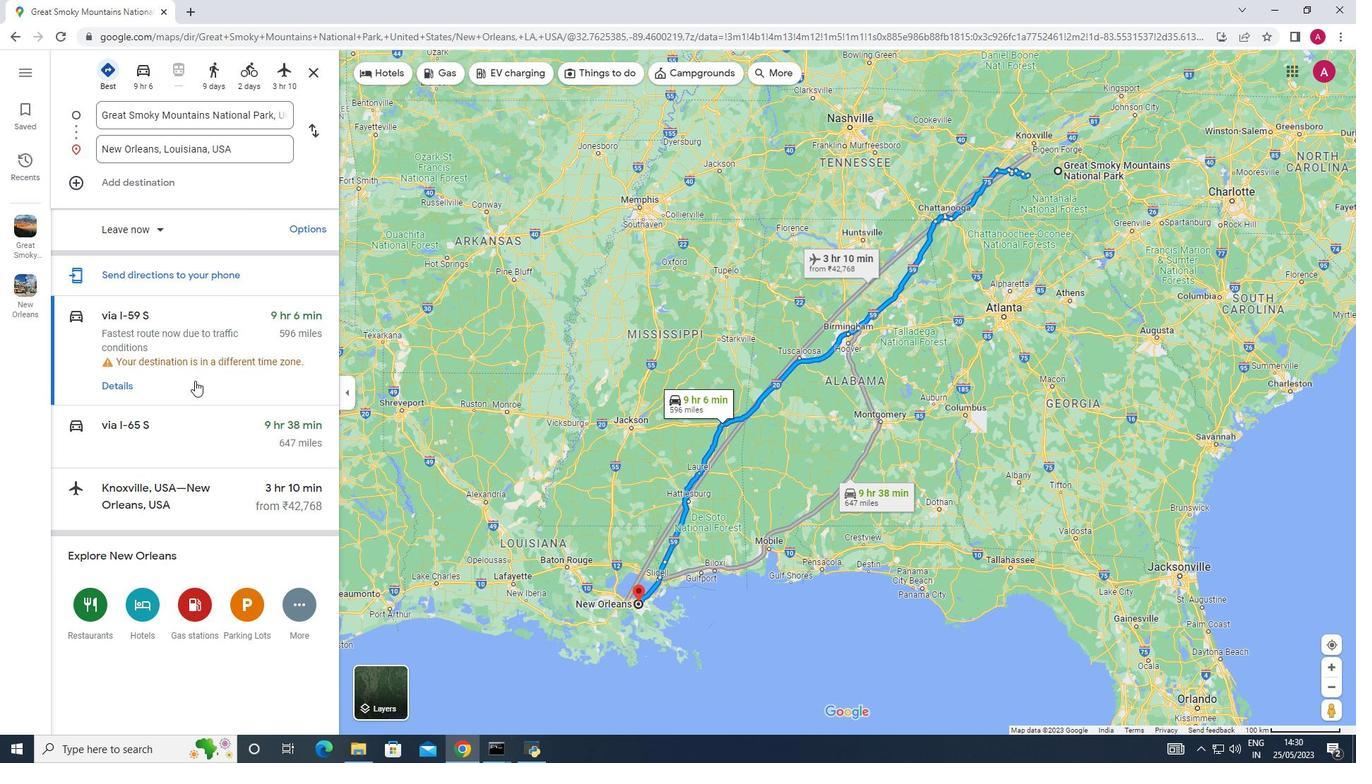 
Action: Mouse scrolled (194, 380) with delta (0, 0)
Screenshot: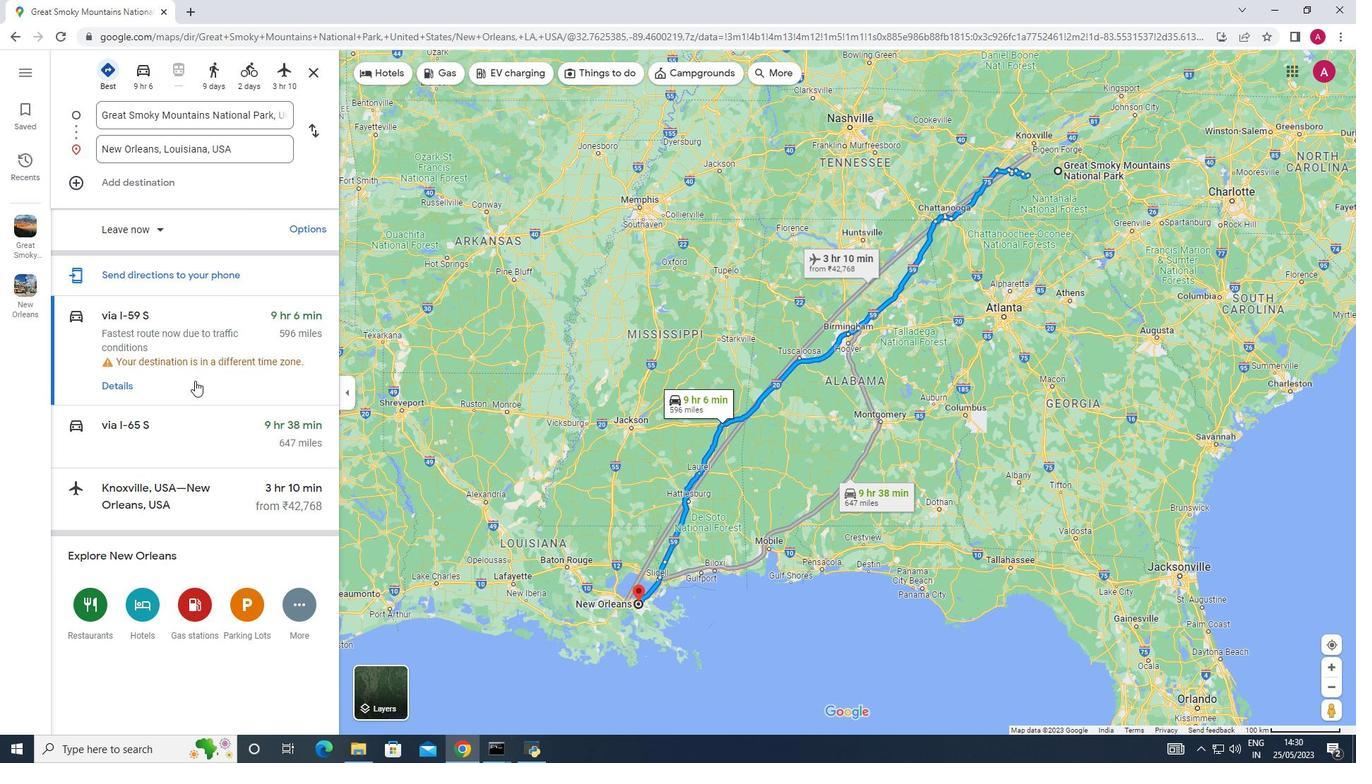 
Action: Mouse moved to (190, 393)
Screenshot: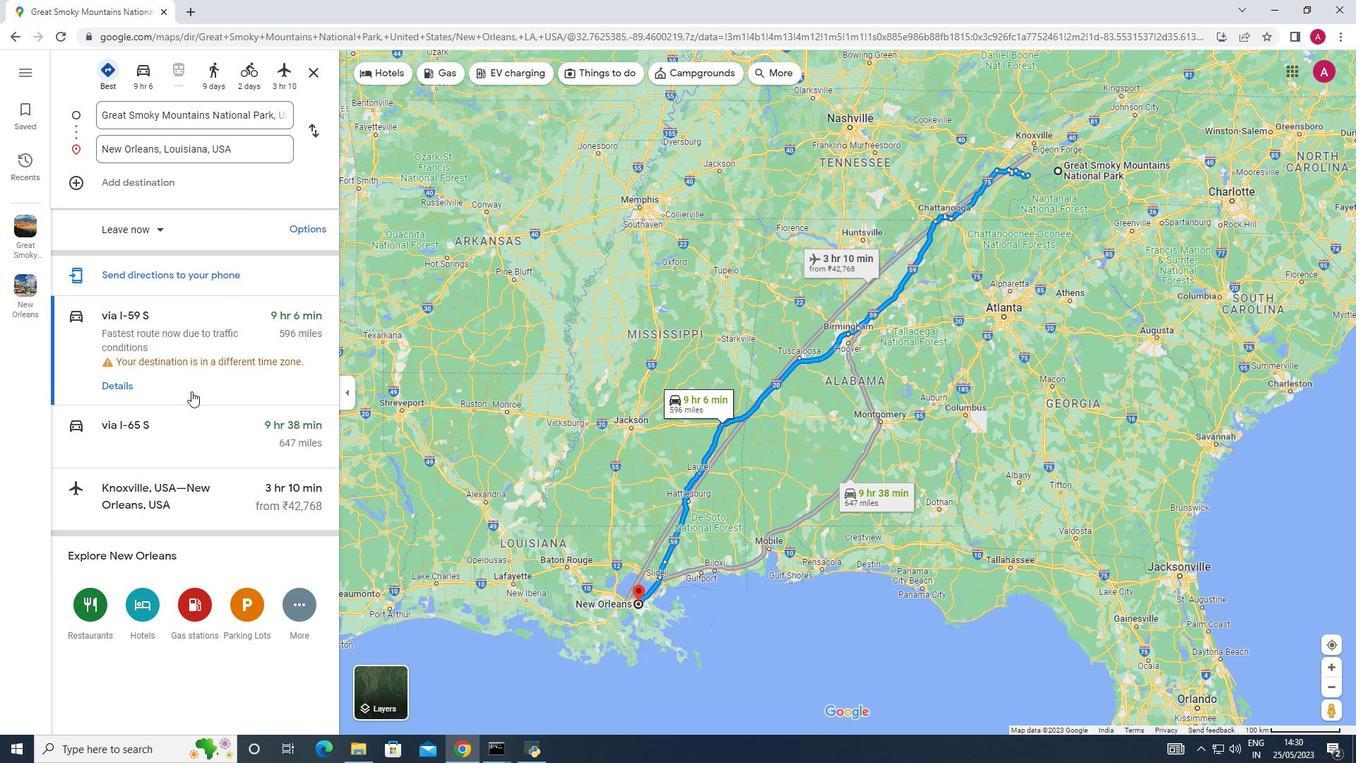 
Action: Mouse scrolled (190, 392) with delta (0, 0)
Screenshot: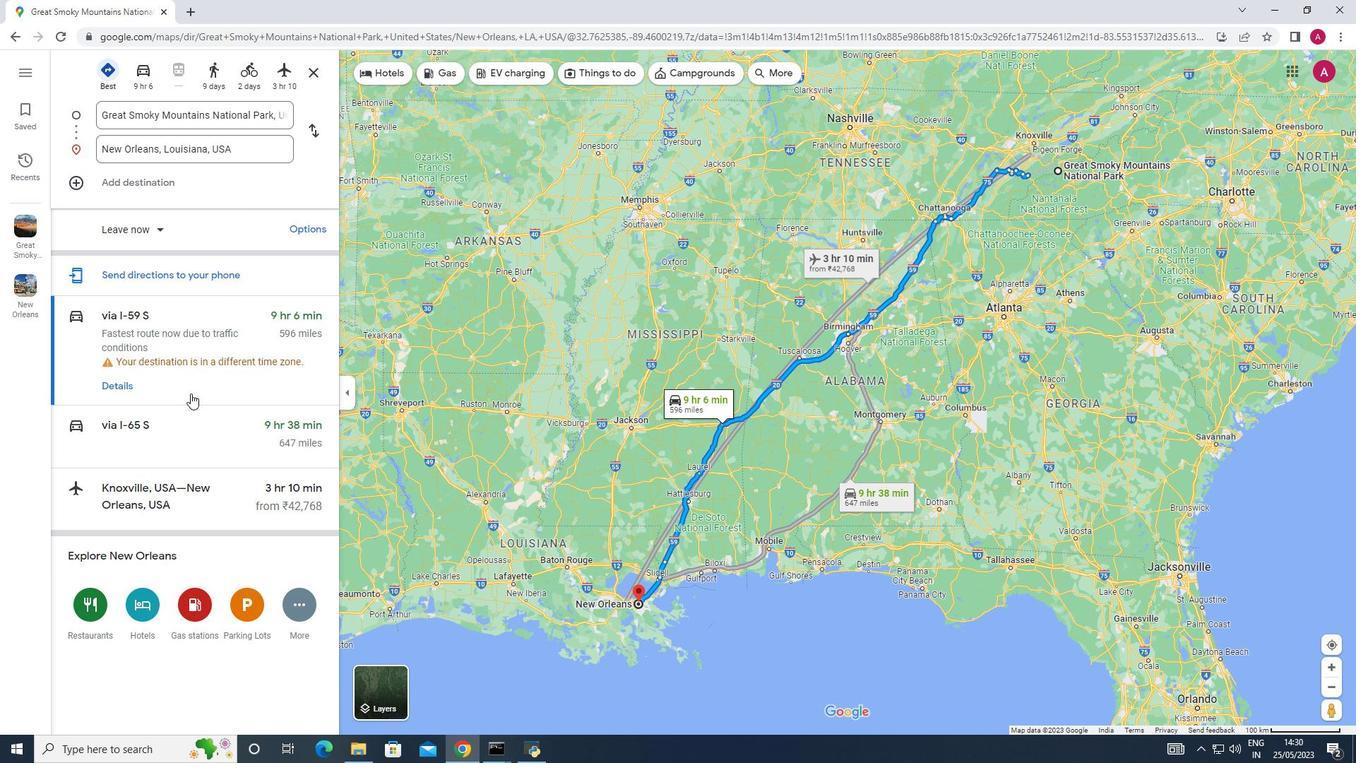 
Action: Mouse scrolled (190, 392) with delta (0, 0)
Screenshot: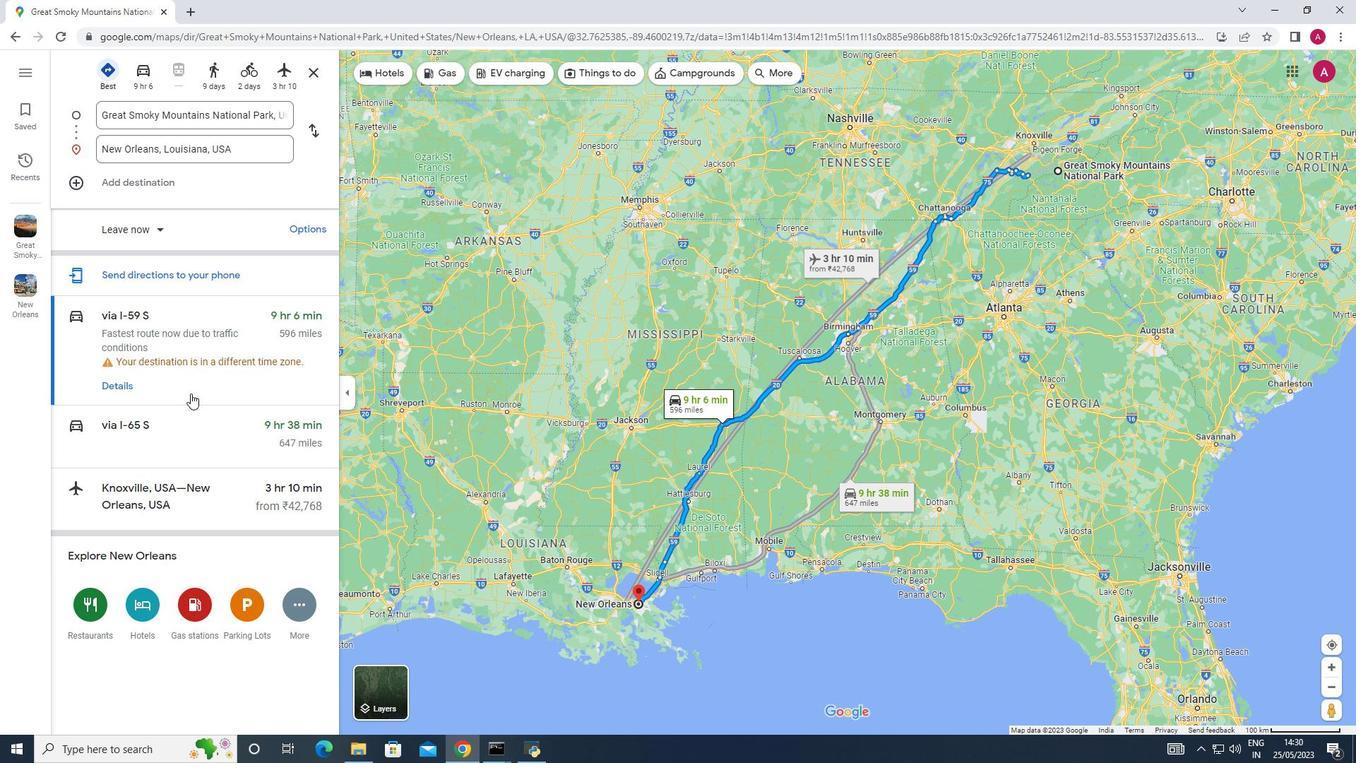 
Action: Mouse scrolled (190, 392) with delta (0, 0)
Screenshot: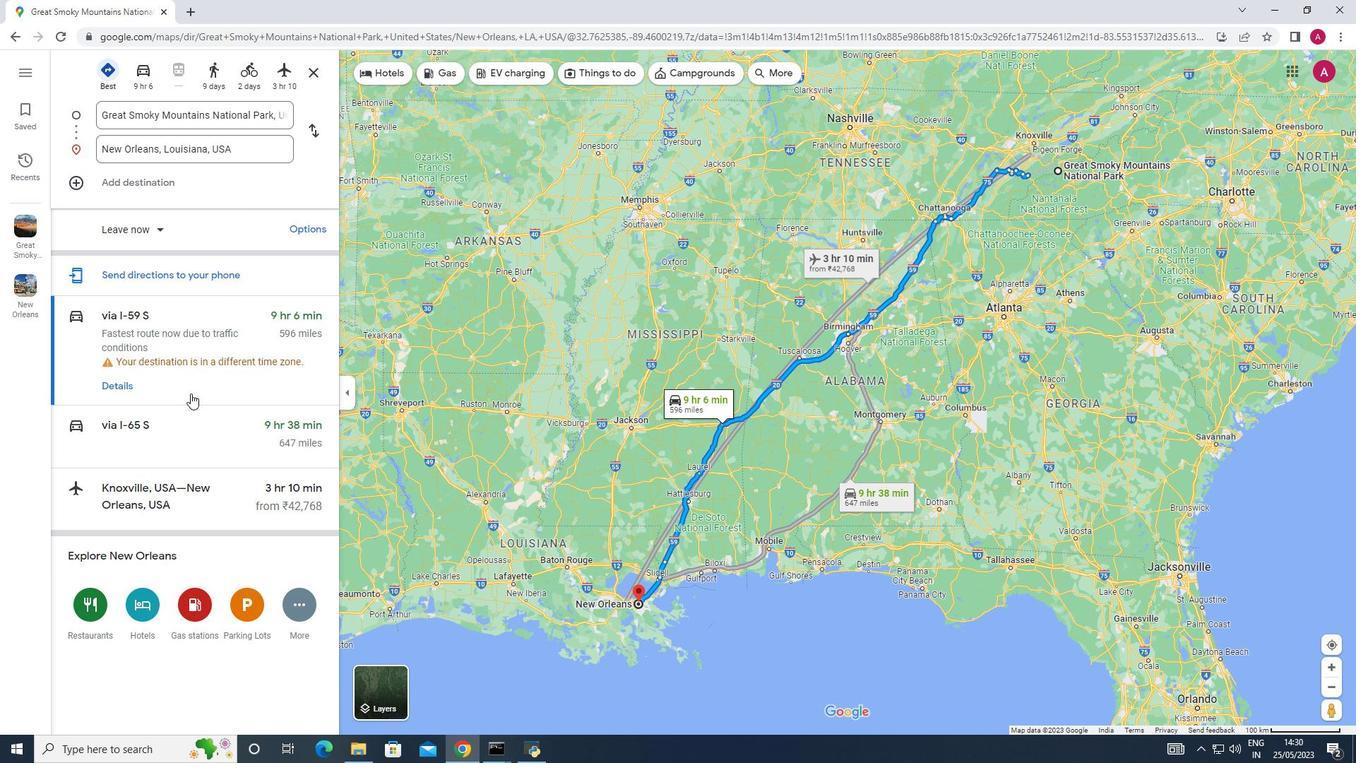 
Action: Mouse scrolled (190, 392) with delta (0, 0)
Screenshot: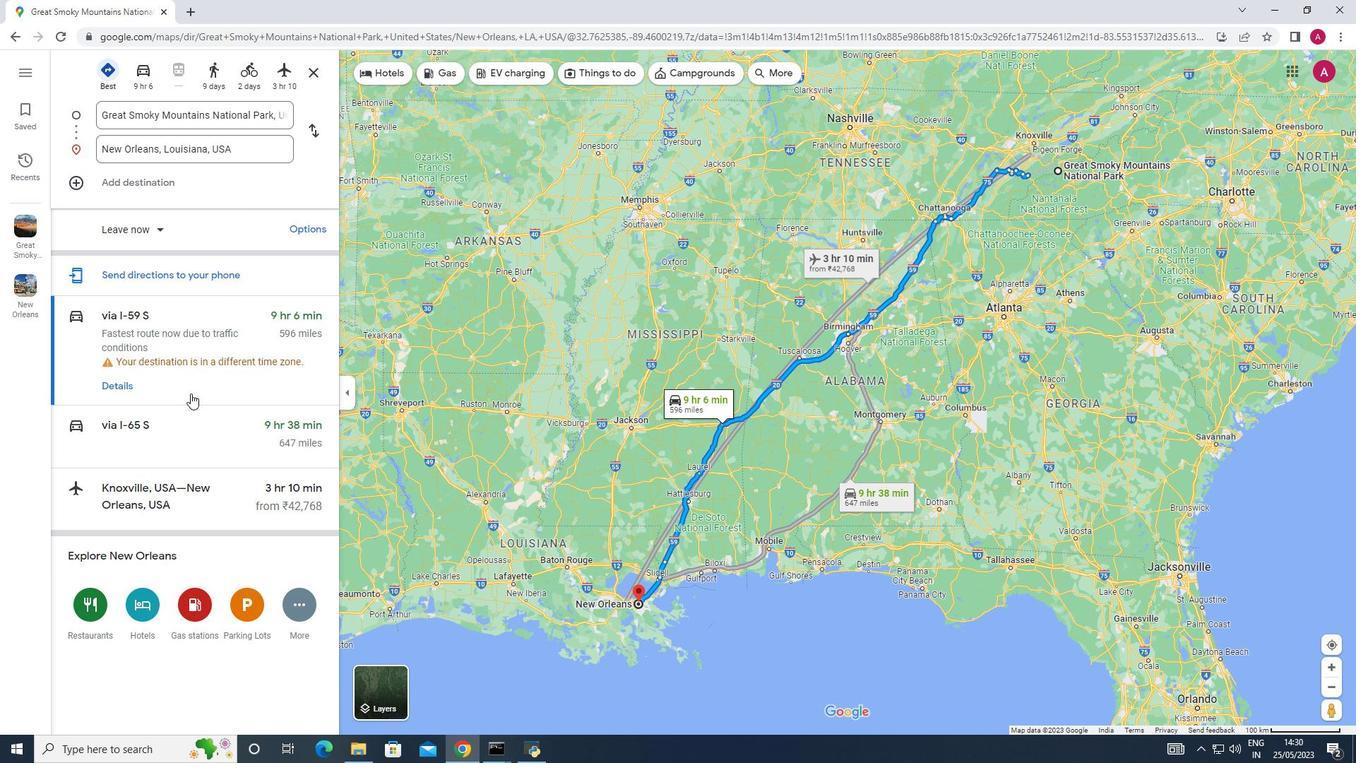 
Action: Mouse scrolled (190, 392) with delta (0, 0)
Screenshot: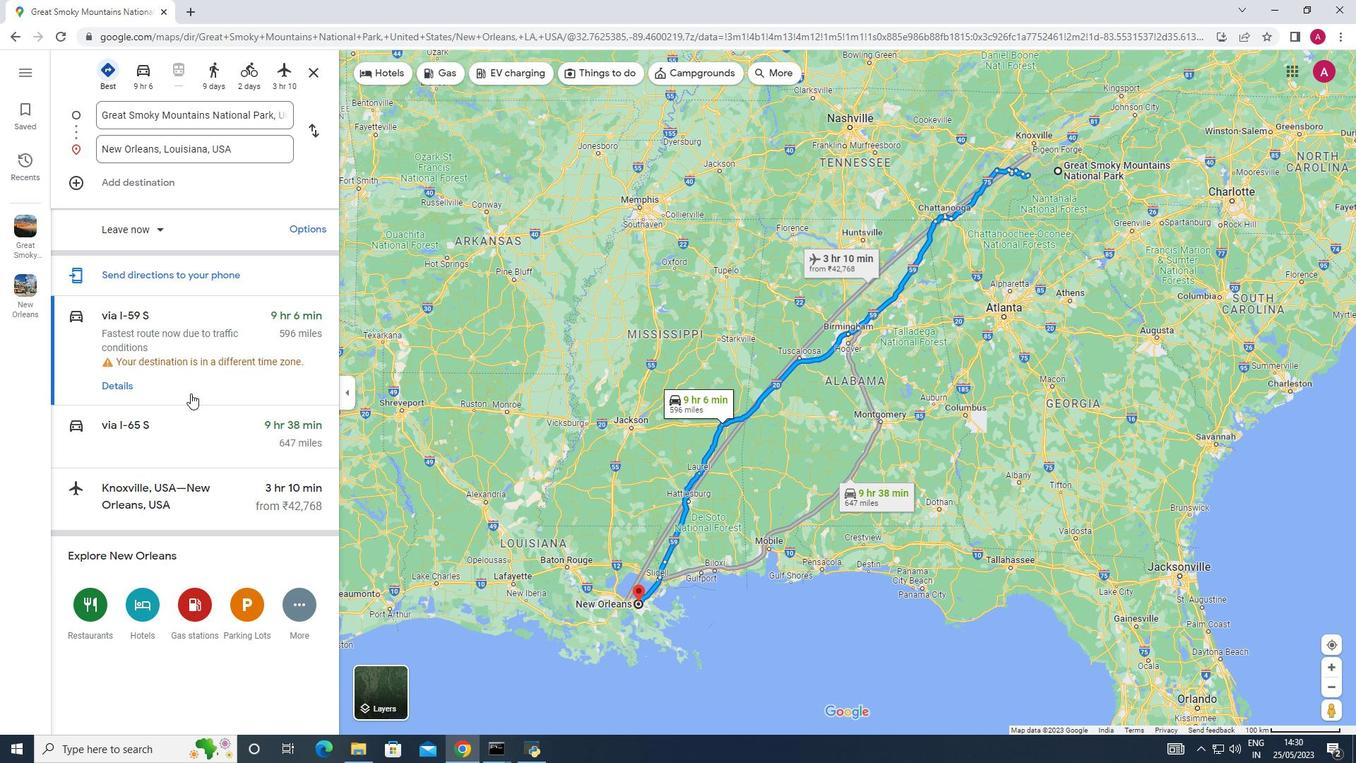 
Action: Mouse scrolled (190, 392) with delta (0, 0)
Screenshot: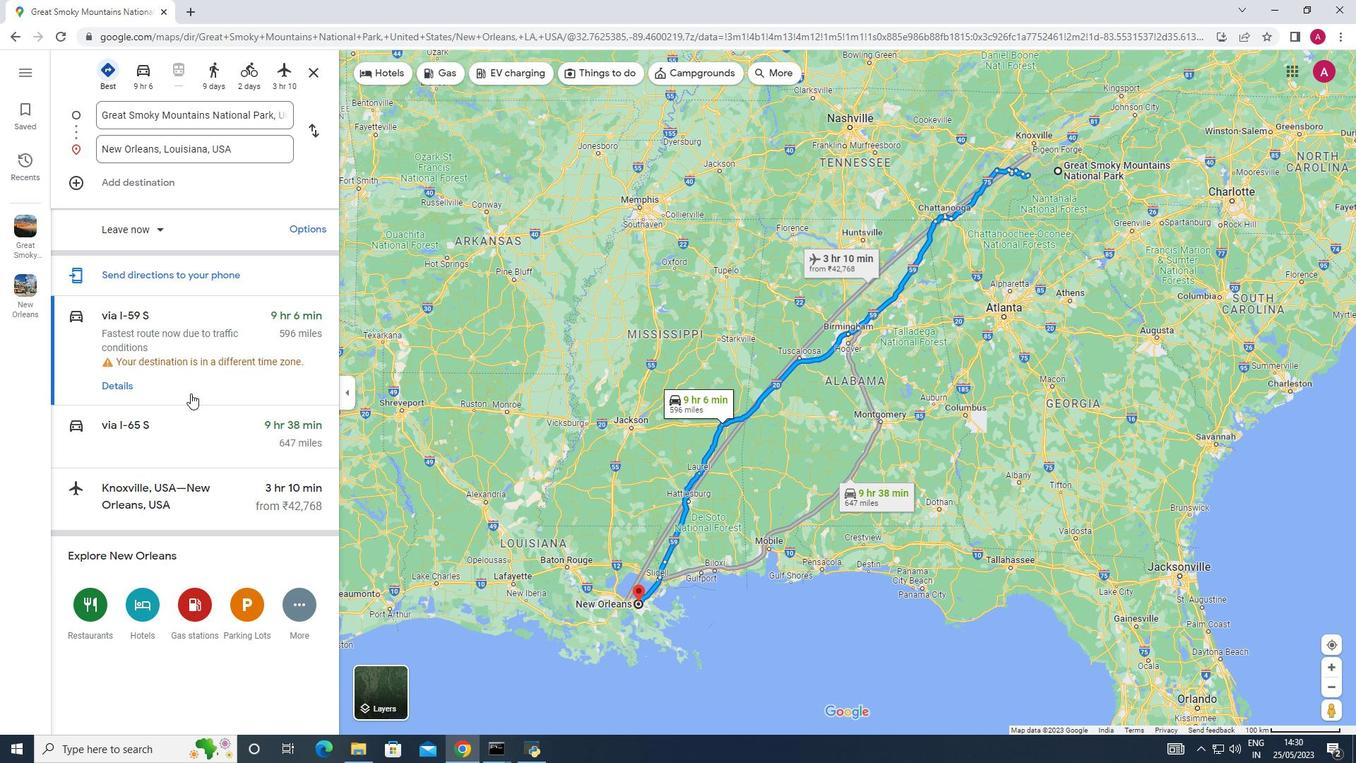 
Action: Mouse moved to (291, 606)
Screenshot: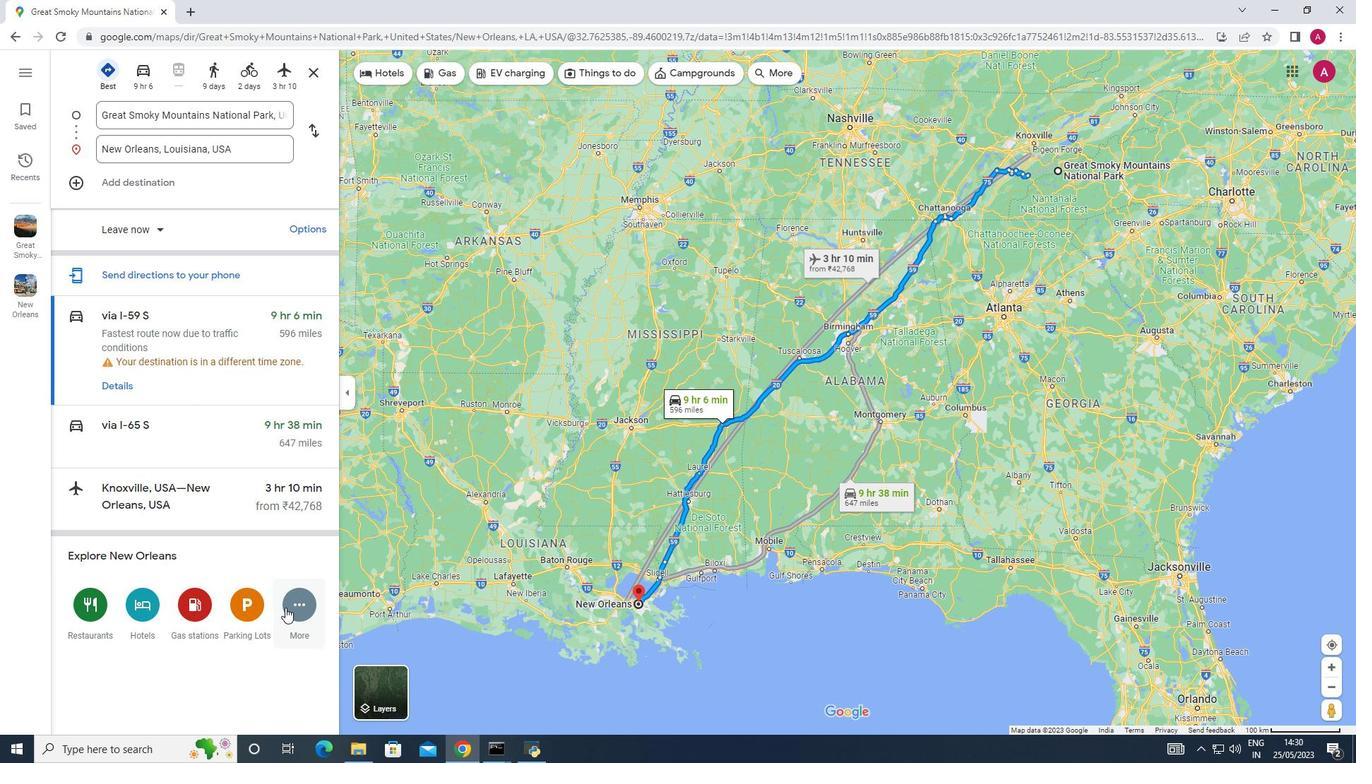 
Action: Mouse pressed left at (291, 606)
Screenshot: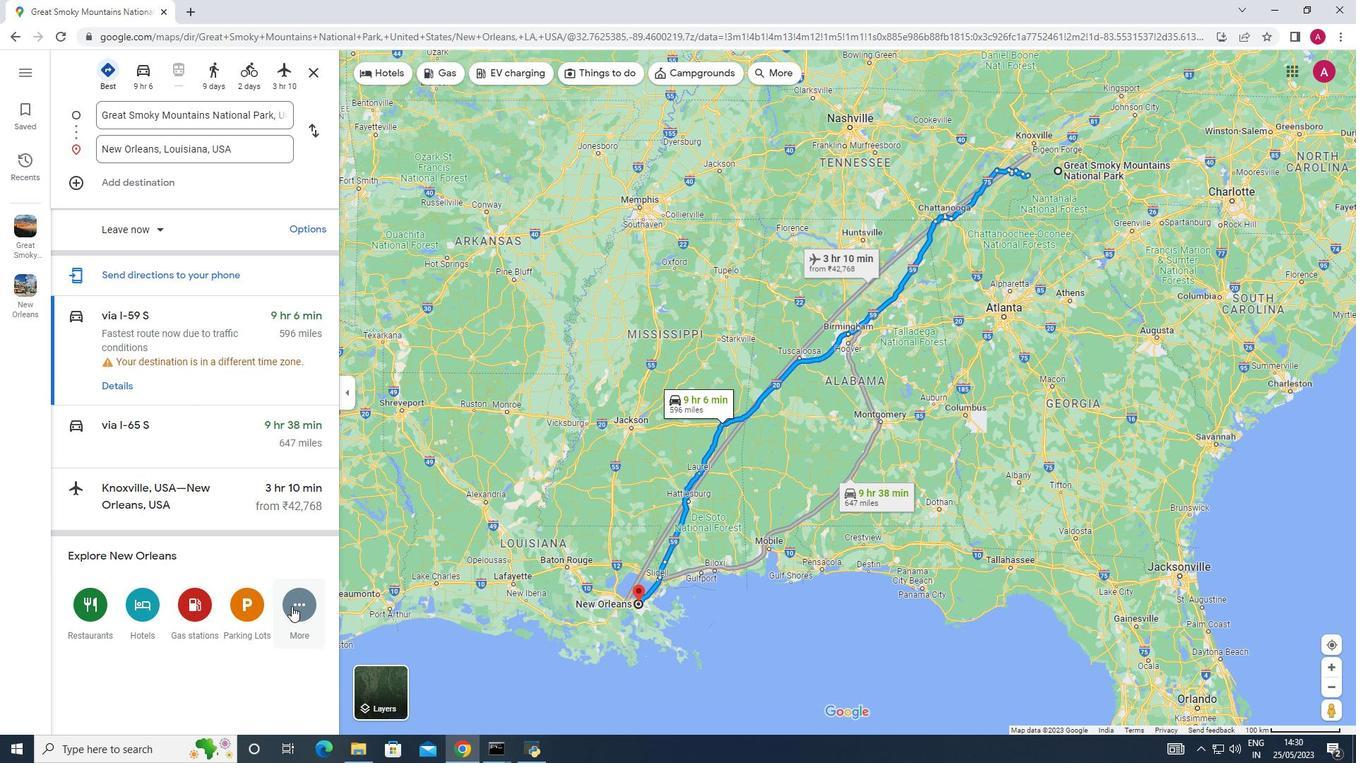 
Action: Mouse moved to (252, 587)
Screenshot: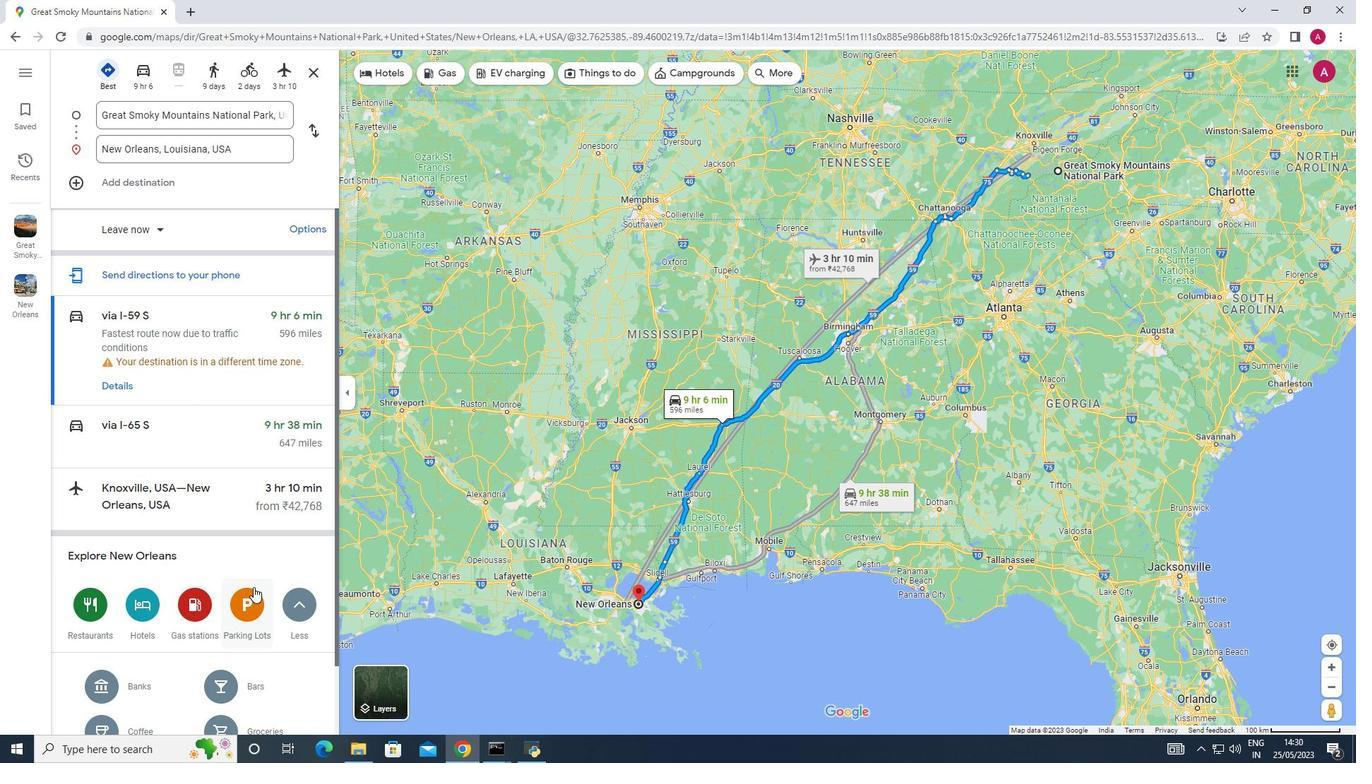 
Action: Mouse scrolled (252, 586) with delta (0, 0)
Screenshot: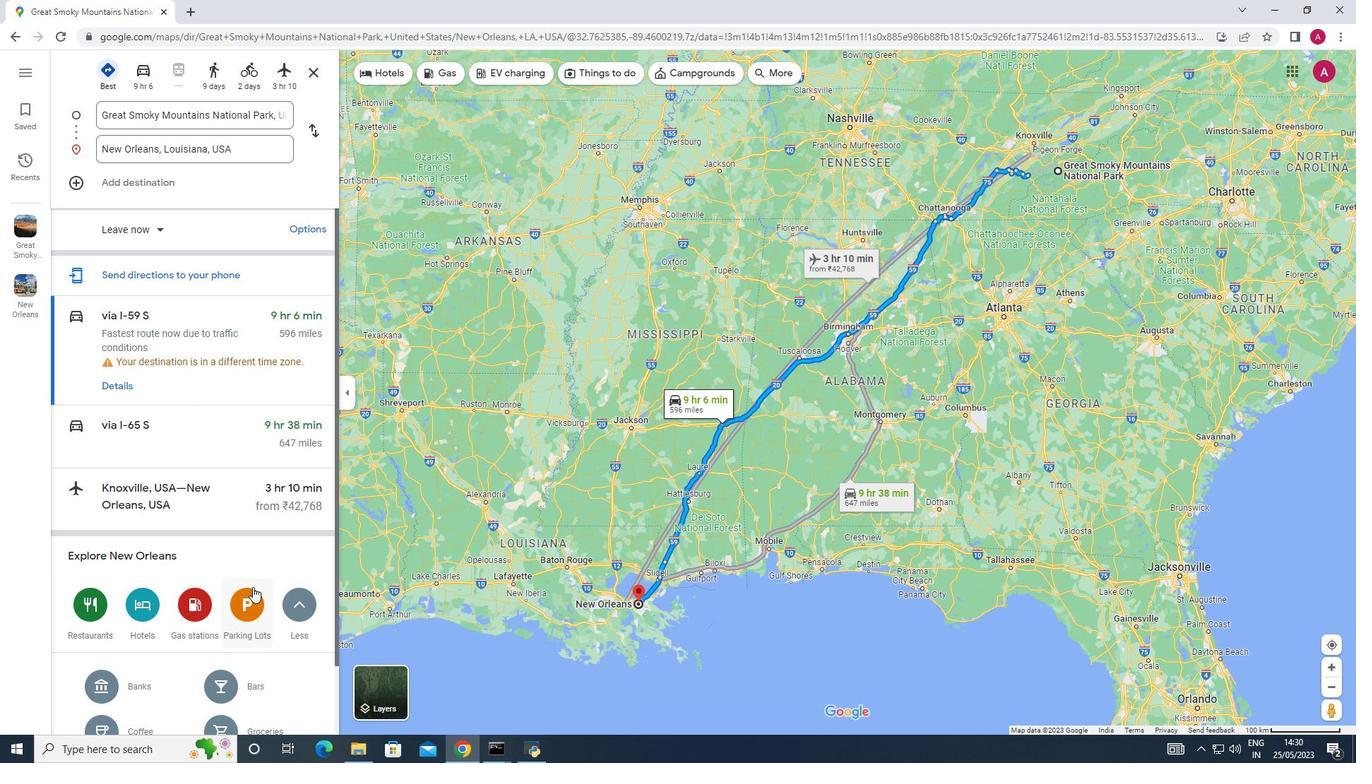 
Action: Mouse scrolled (252, 586) with delta (0, 0)
Screenshot: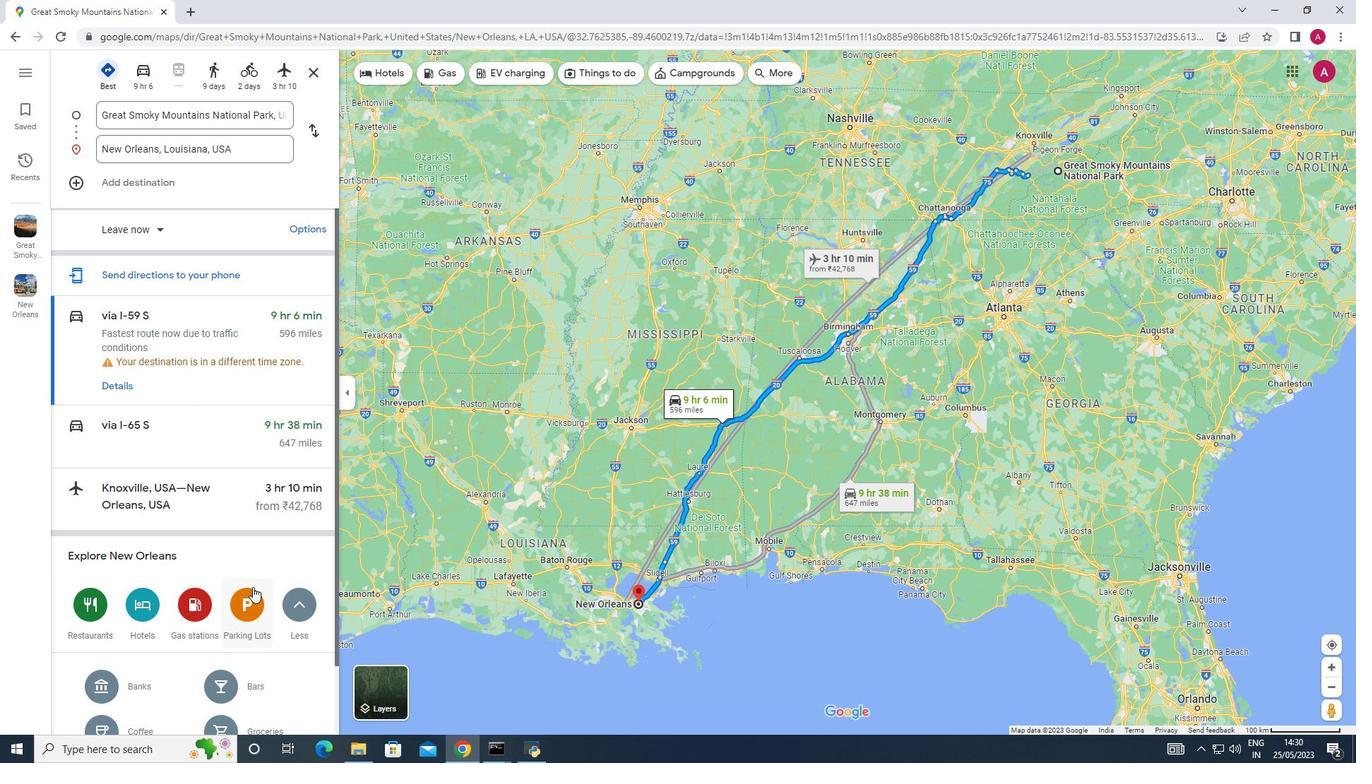 
Action: Mouse scrolled (252, 586) with delta (0, 0)
Screenshot: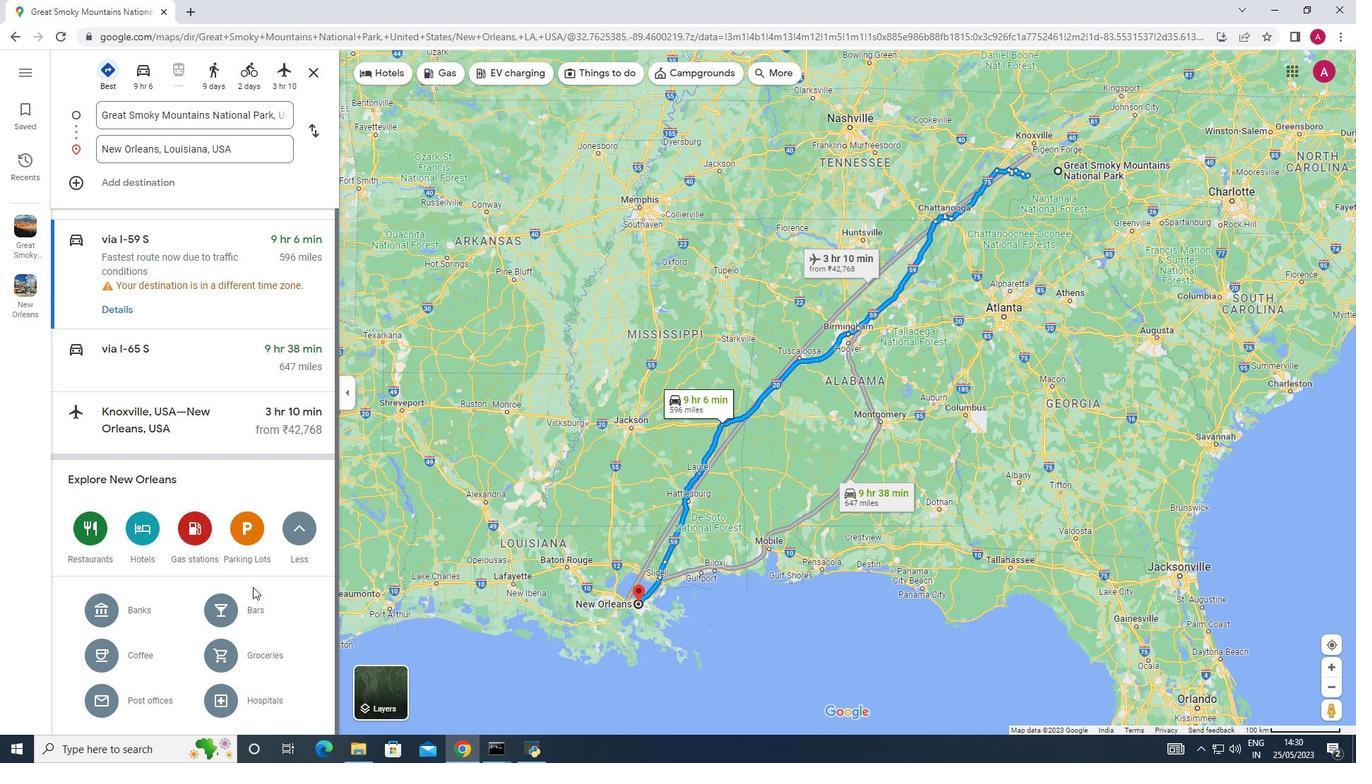 
Action: Mouse scrolled (252, 586) with delta (0, 0)
Screenshot: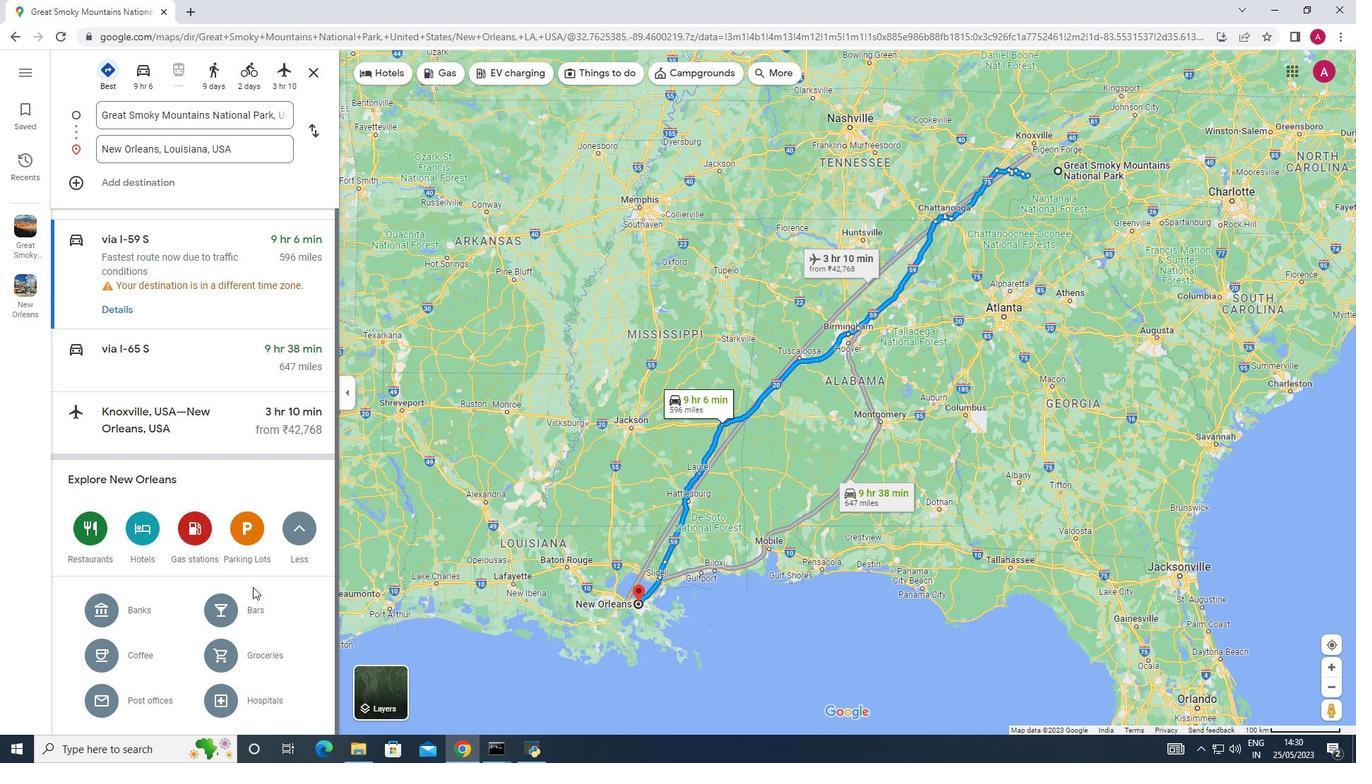
Action: Mouse moved to (98, 536)
Screenshot: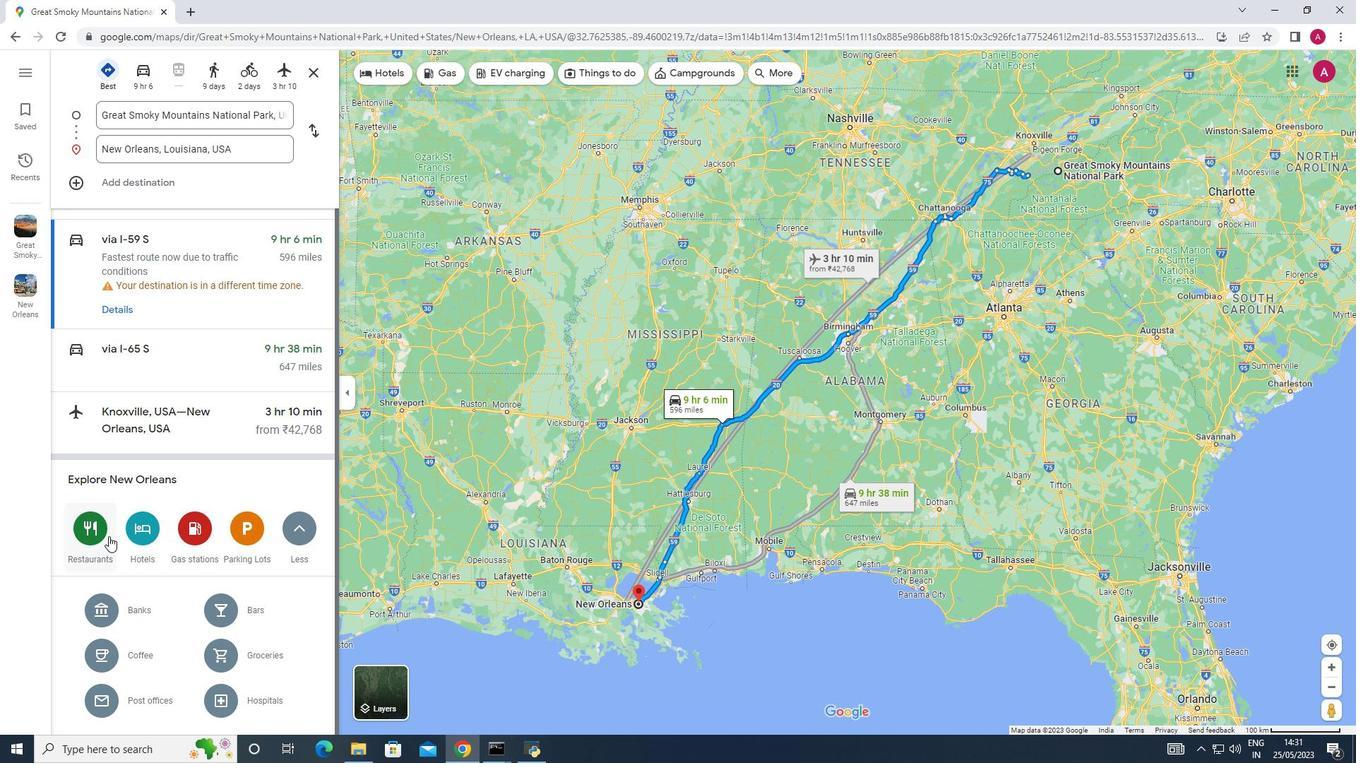 
Action: Mouse pressed left at (98, 536)
Screenshot: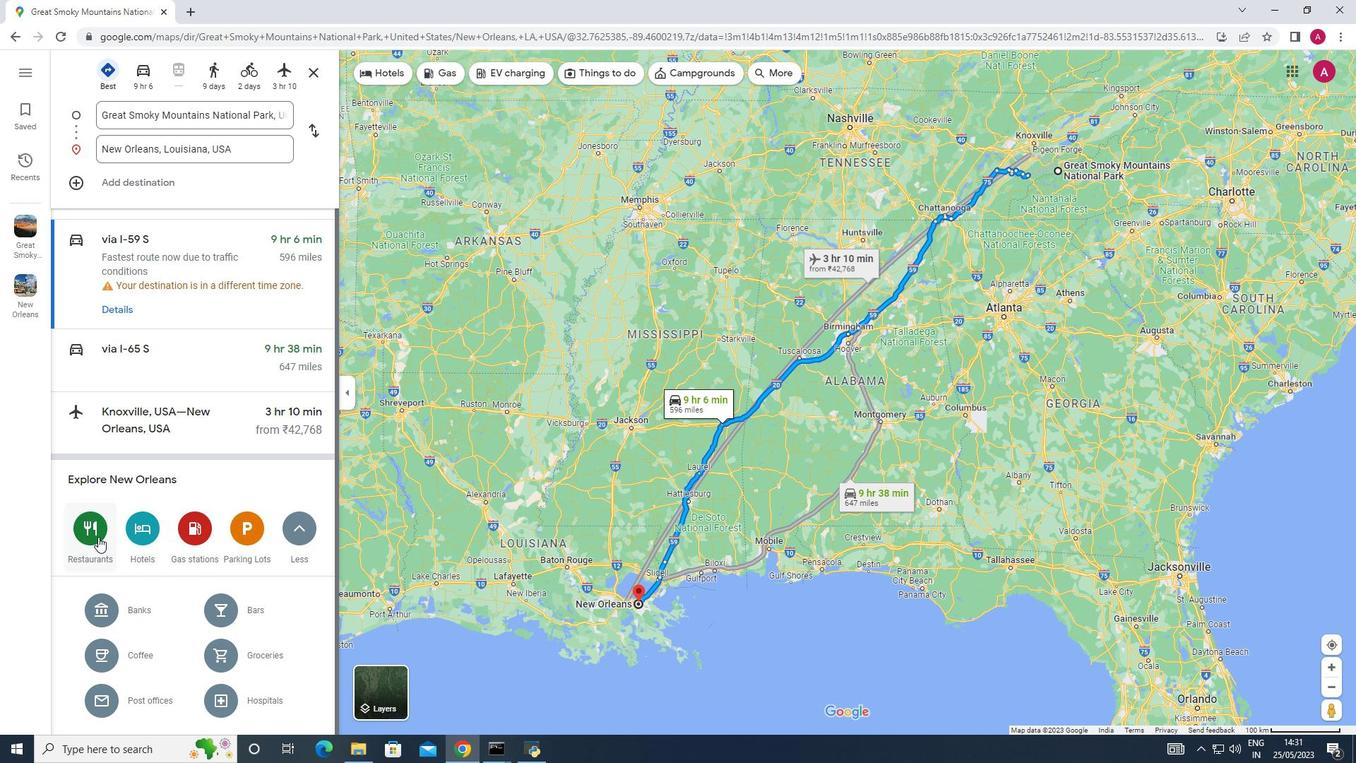 
Action: Mouse moved to (467, 70)
Screenshot: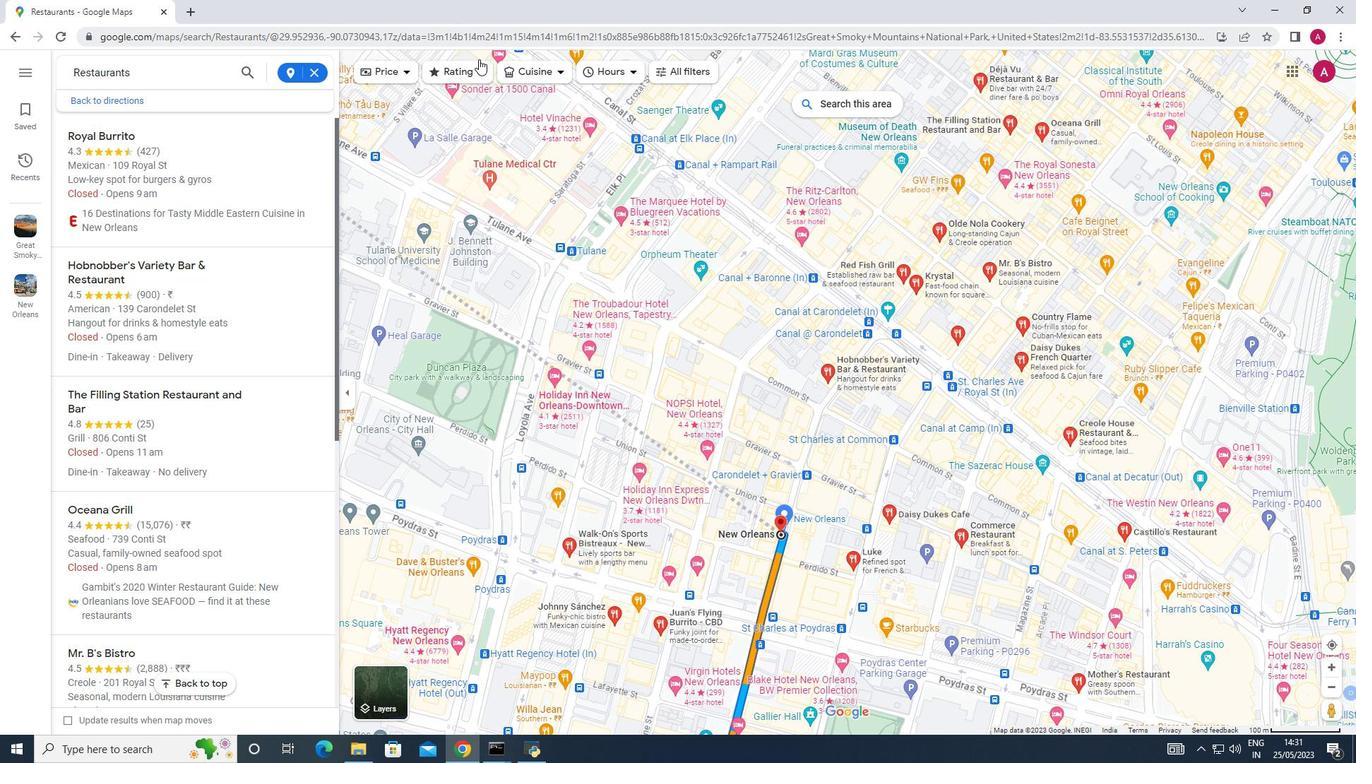
Action: Mouse pressed left at (467, 70)
Screenshot: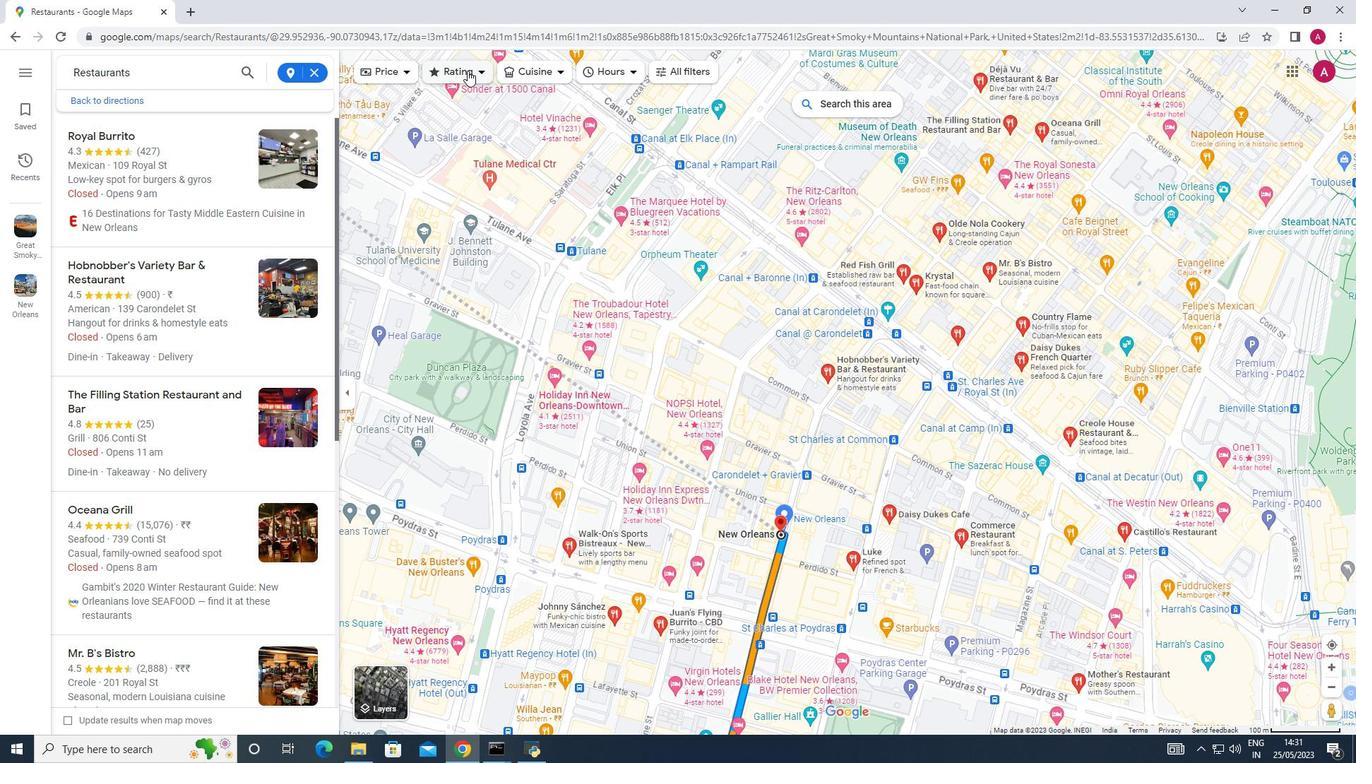 
Action: Mouse moved to (459, 175)
Screenshot: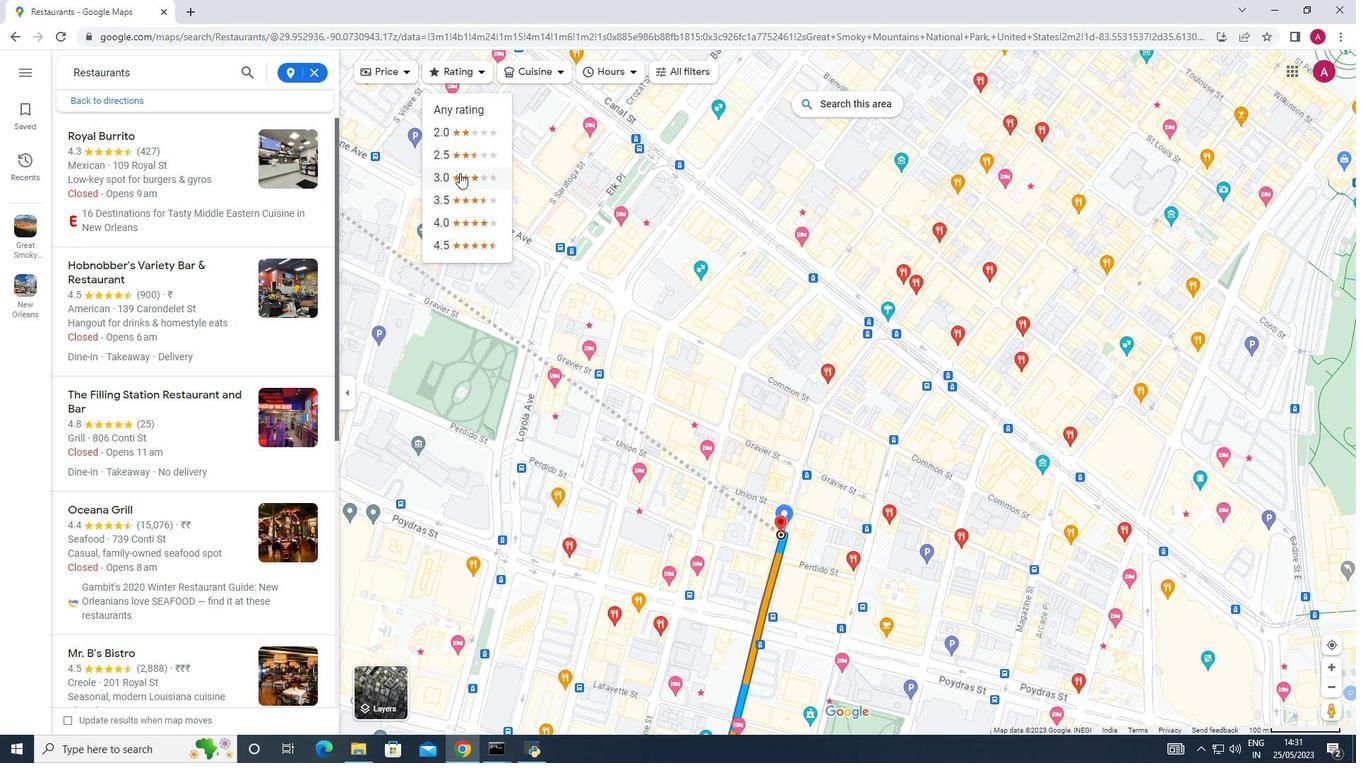 
Action: Mouse pressed left at (459, 175)
Screenshot: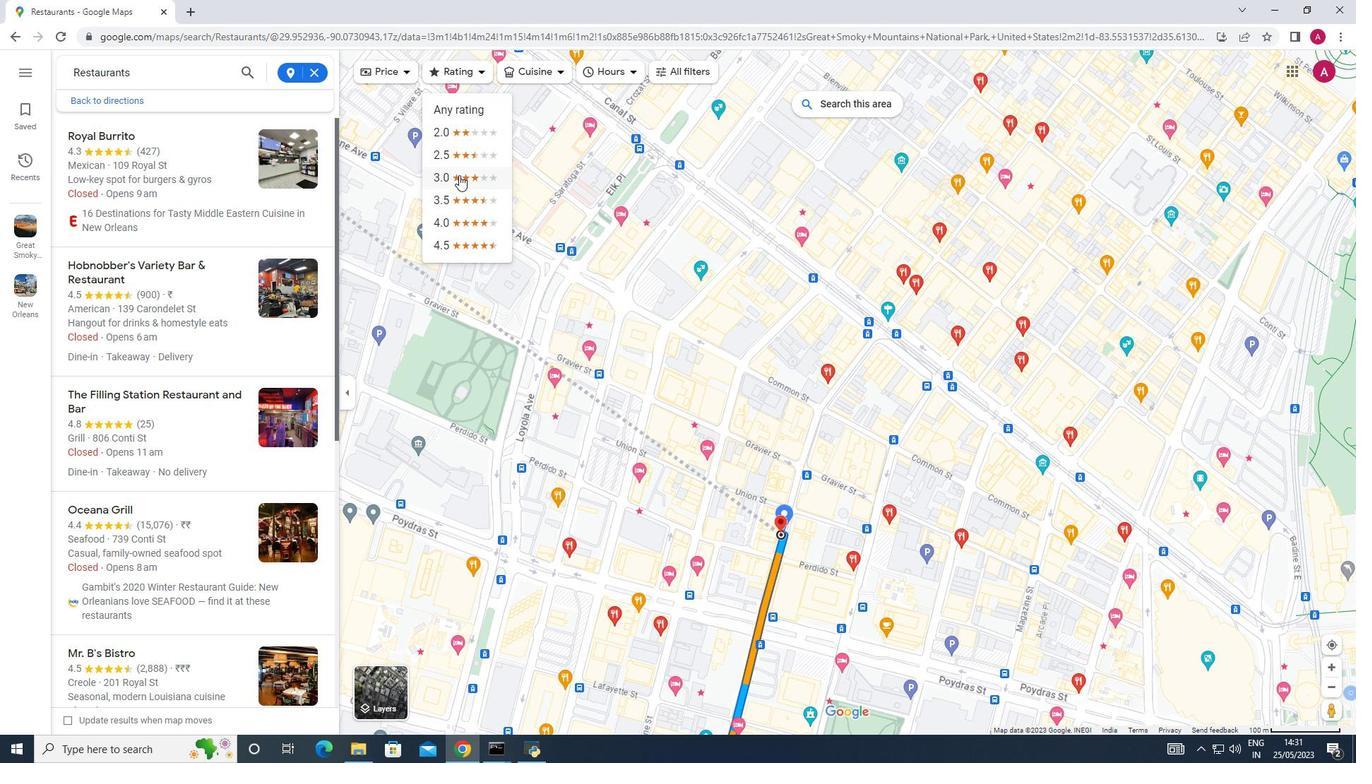 
Action: Mouse moved to (611, 64)
Screenshot: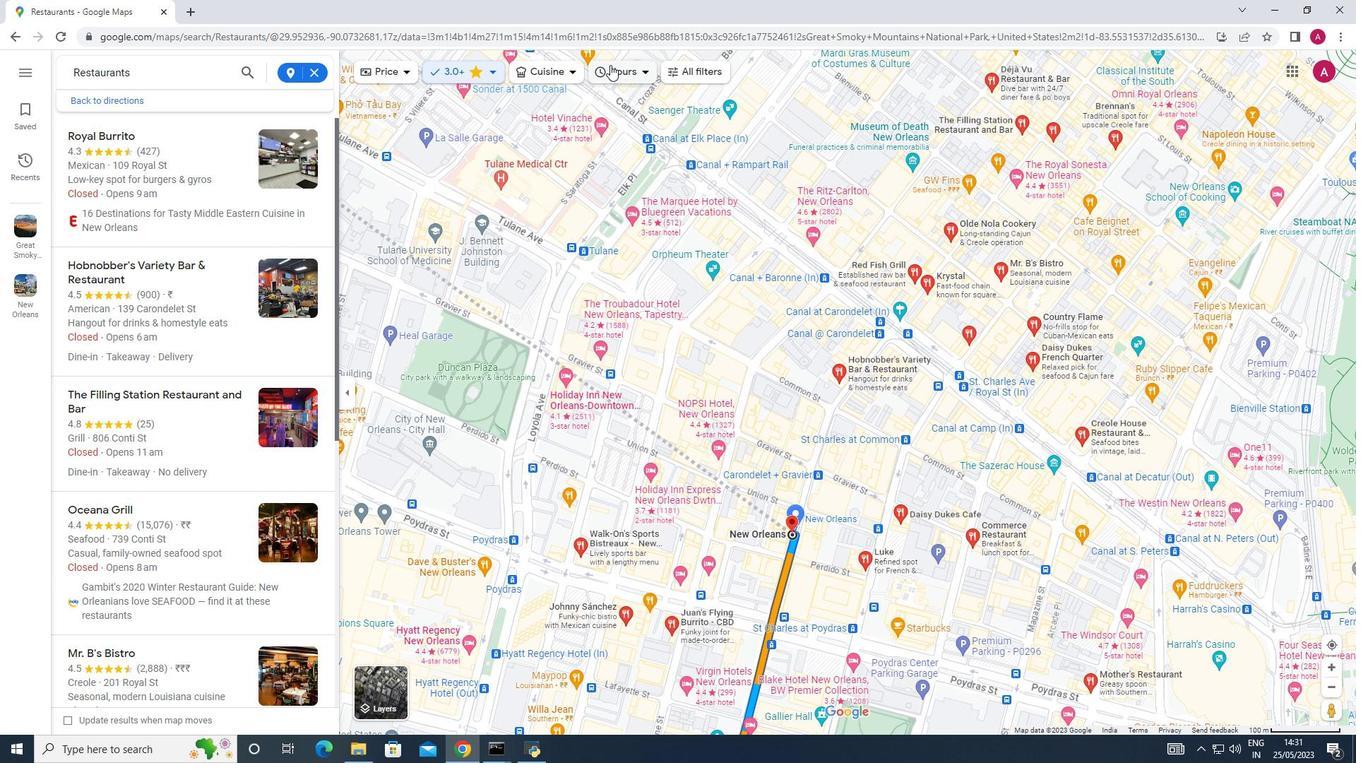 
Action: Mouse pressed left at (611, 64)
Screenshot: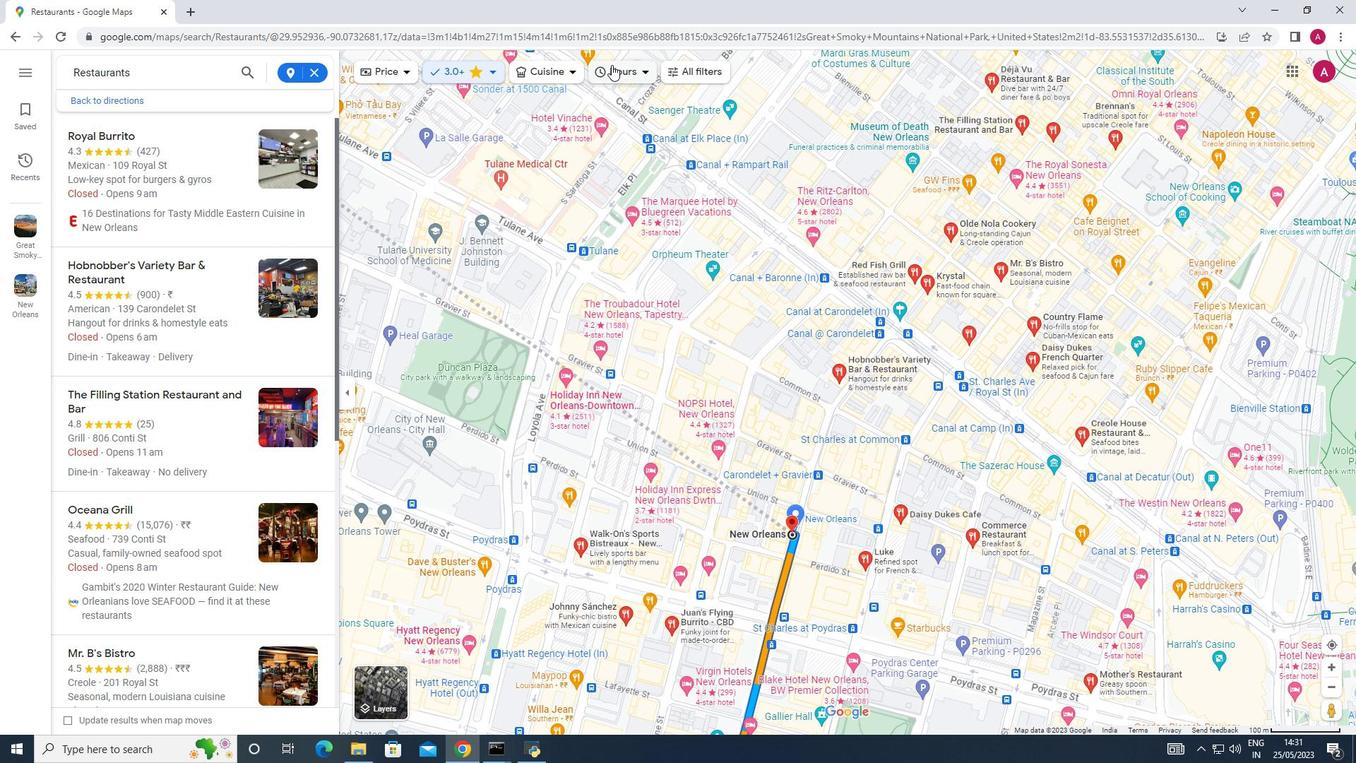 
Action: Mouse moved to (630, 239)
Screenshot: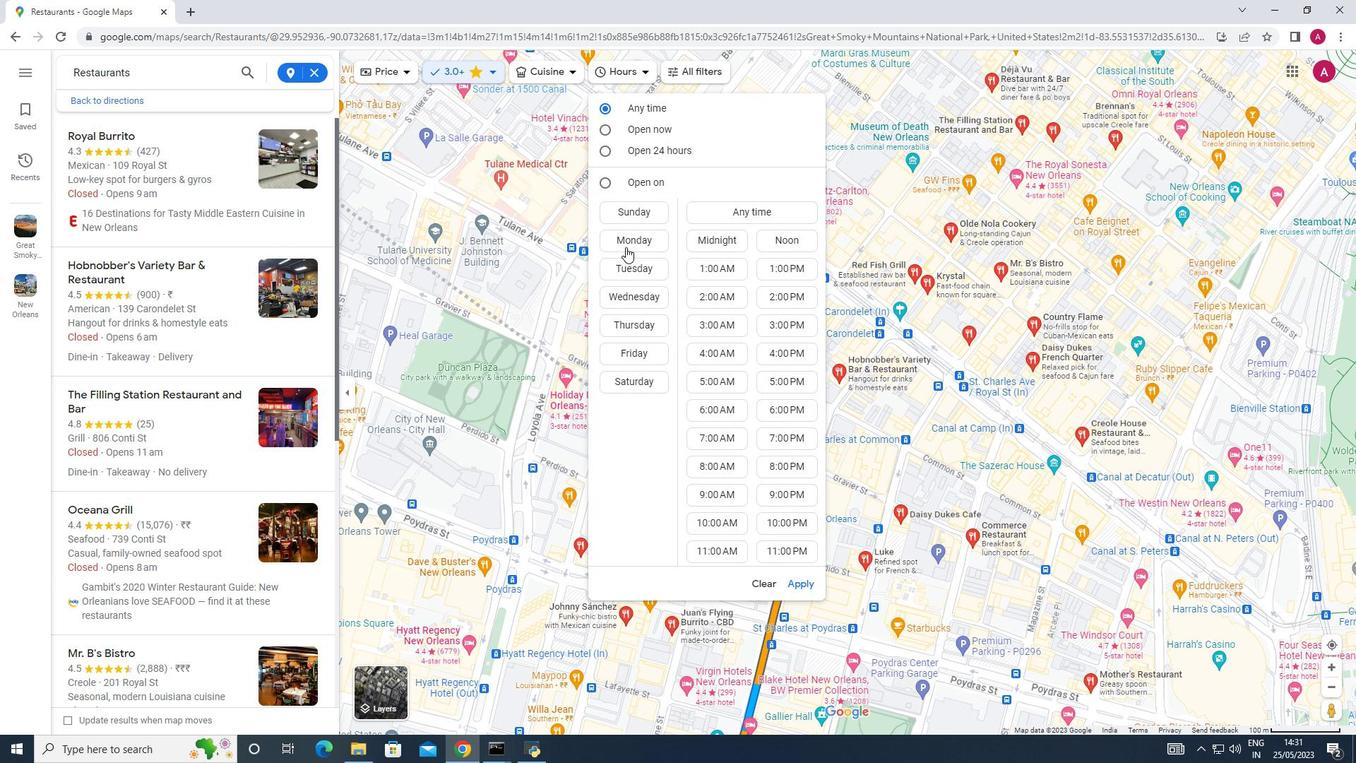 
Action: Mouse pressed left at (630, 239)
Screenshot: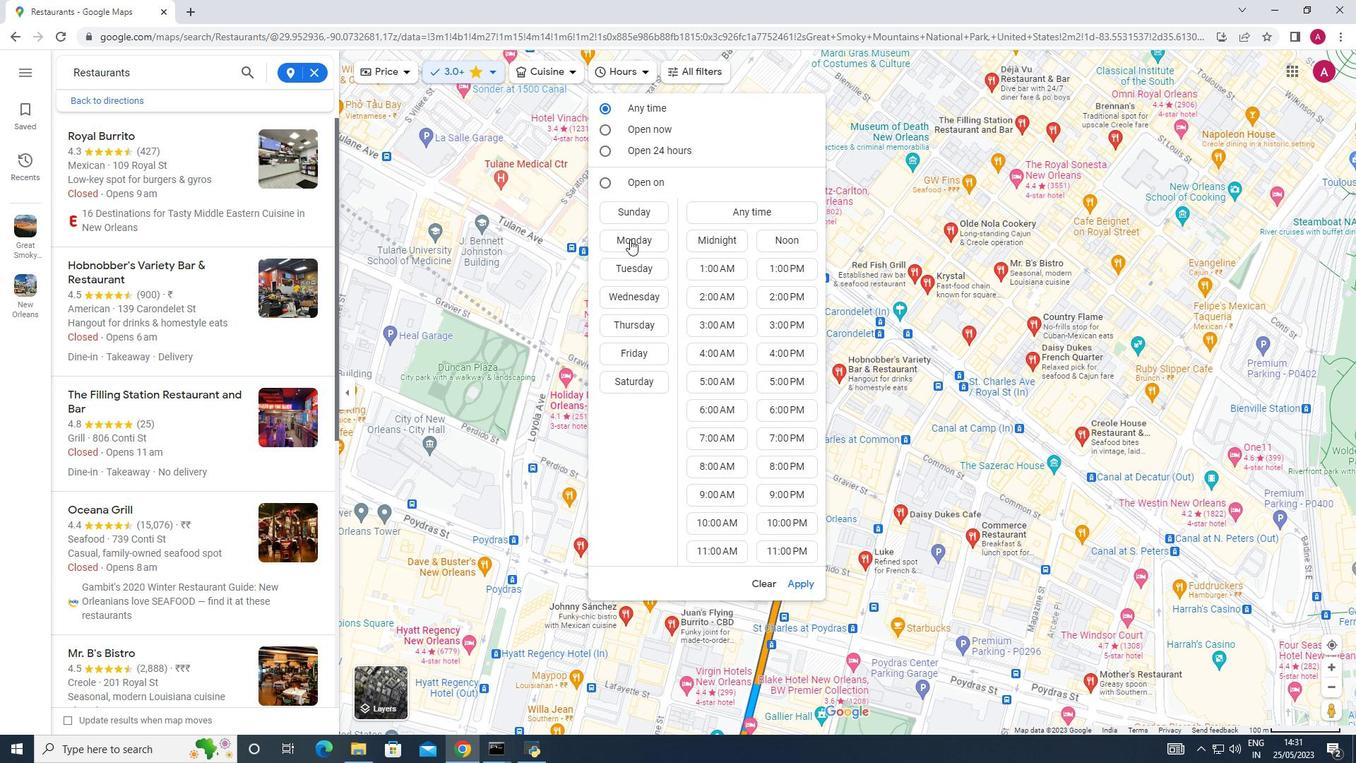 
Action: Mouse moved to (710, 550)
Screenshot: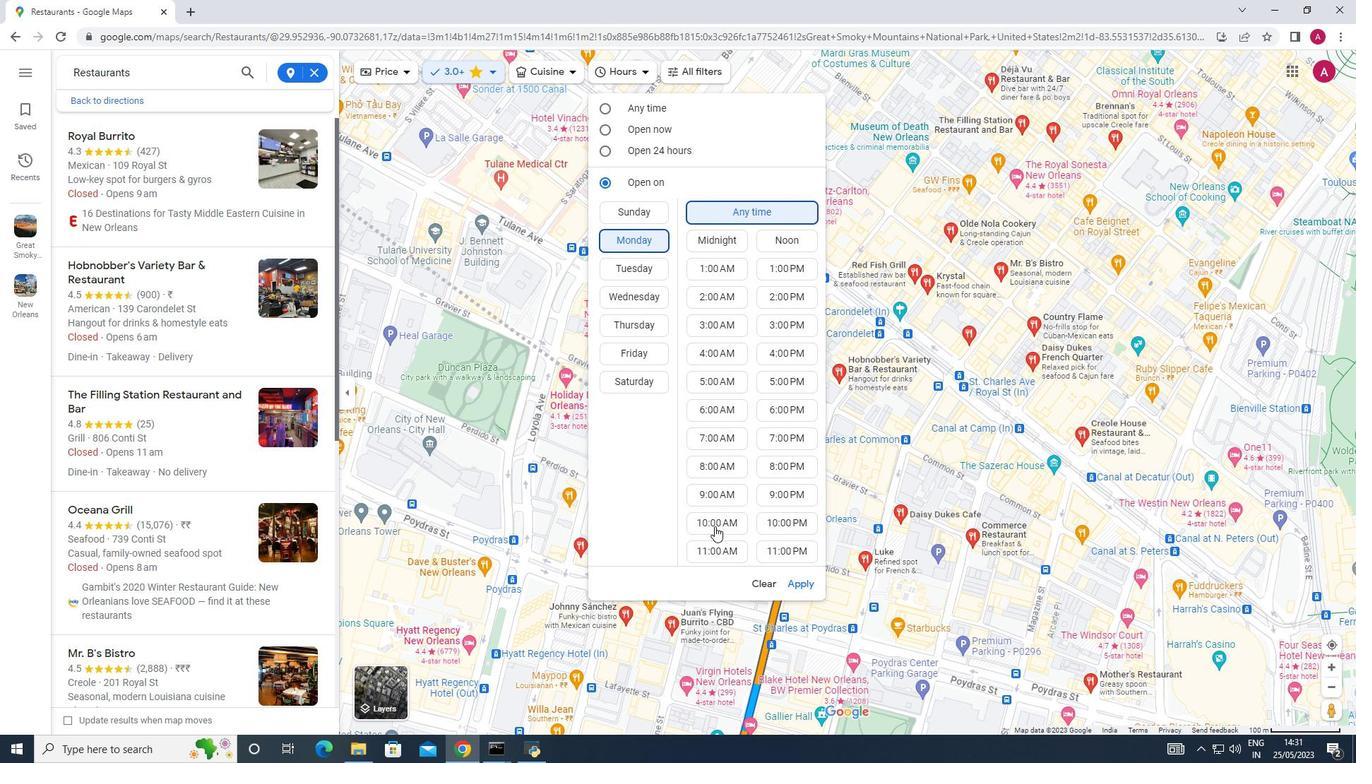 
Action: Mouse pressed left at (710, 550)
Screenshot: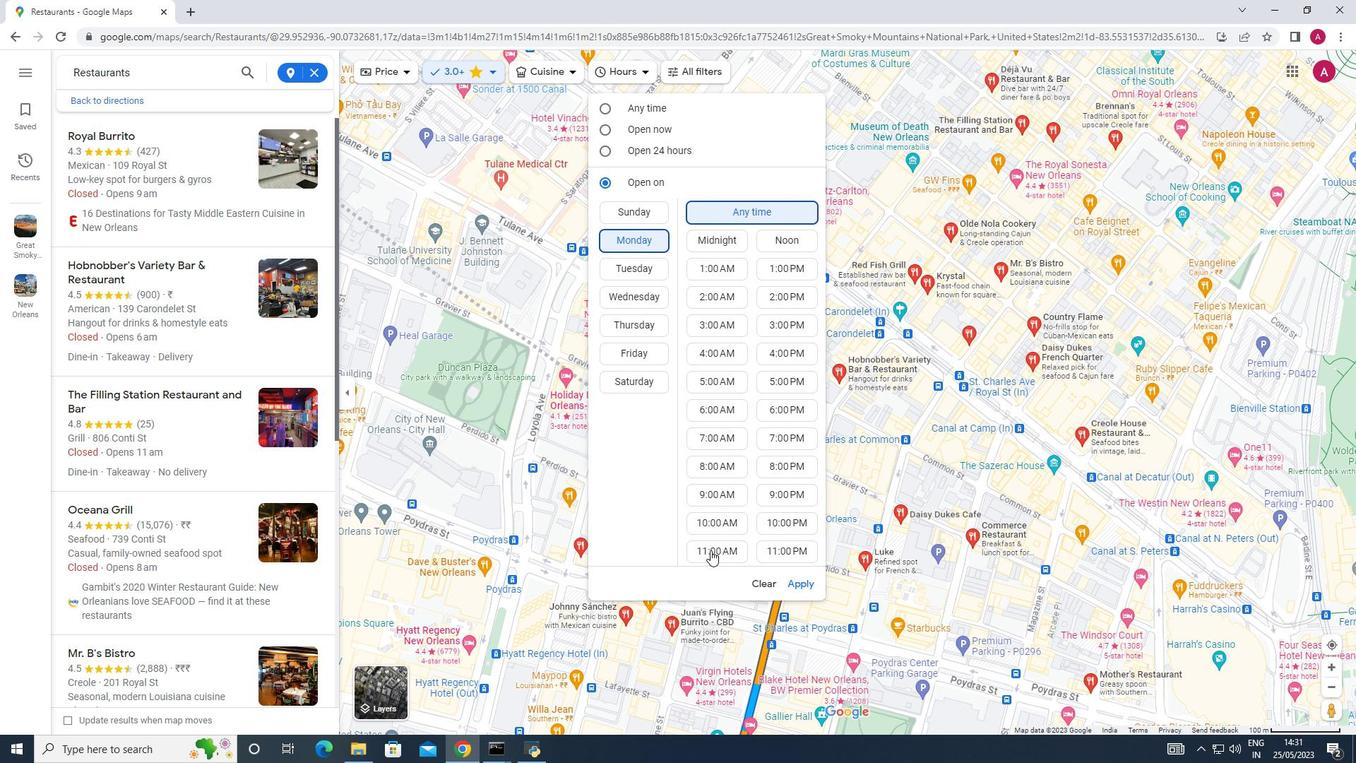 
Action: Mouse moved to (799, 583)
Screenshot: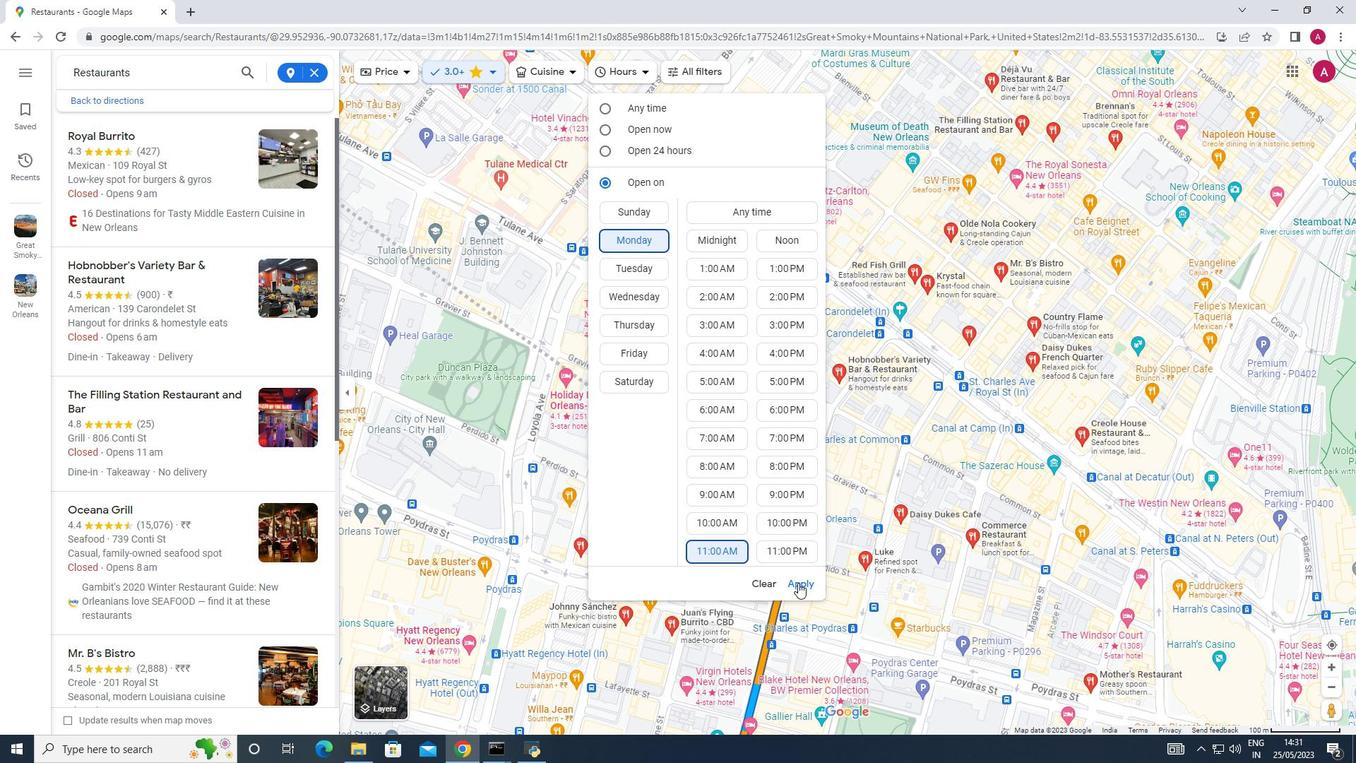 
Action: Mouse pressed left at (799, 583)
Screenshot: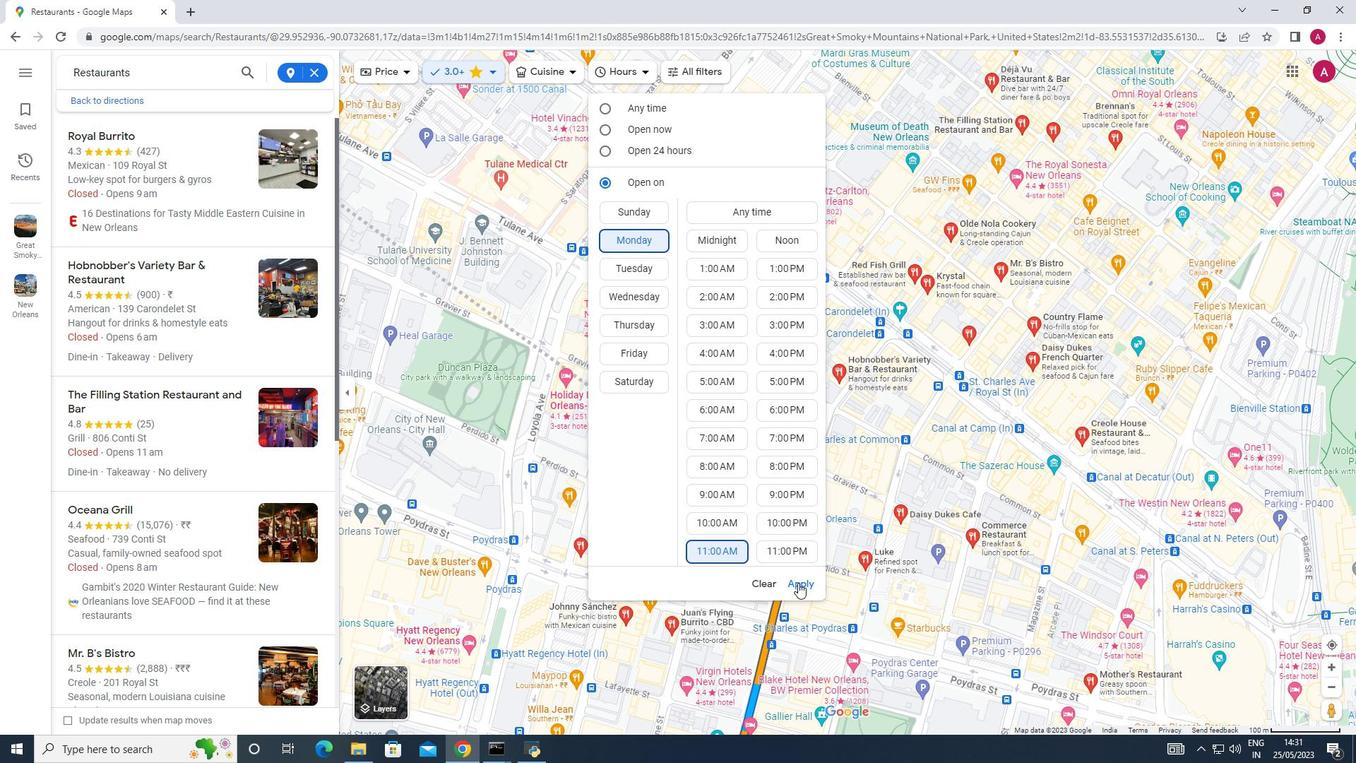 
Action: Mouse moved to (221, 231)
Screenshot: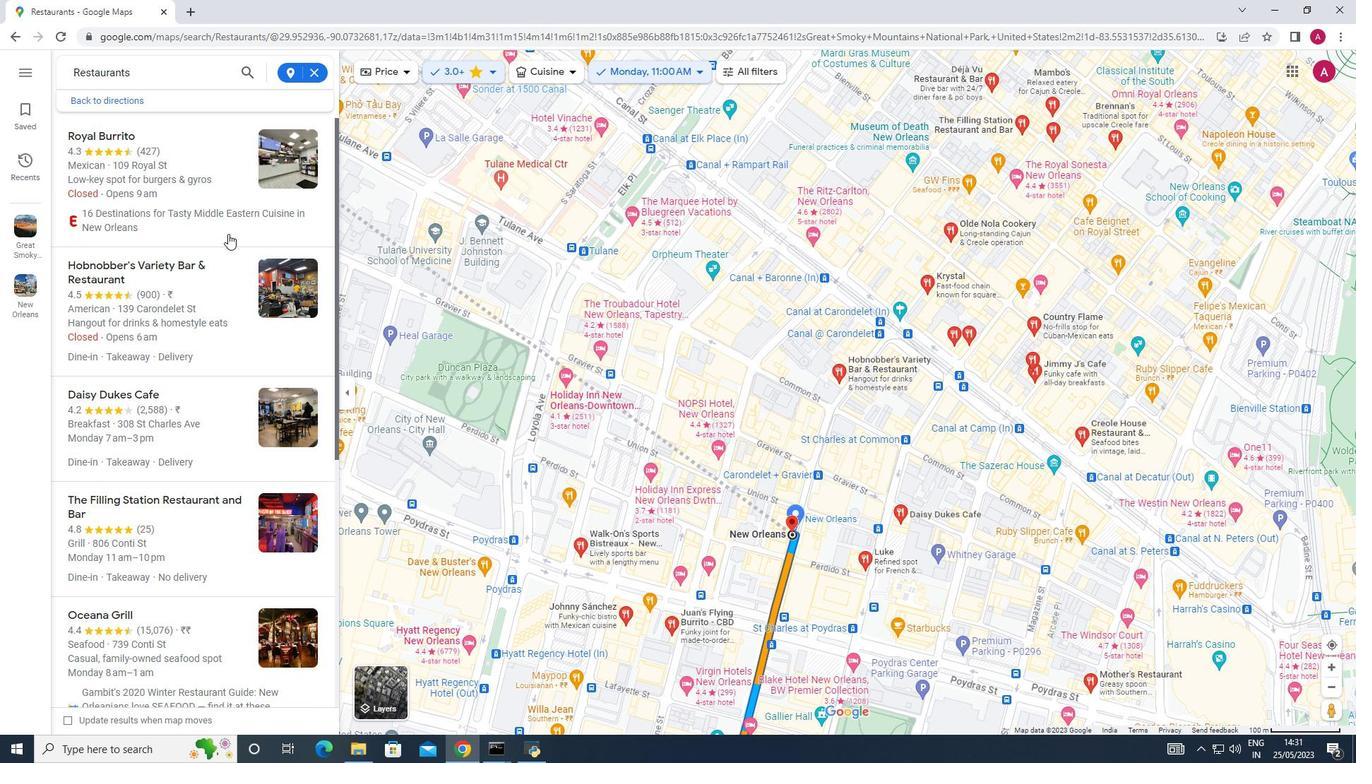 
Action: Mouse scrolled (221, 232) with delta (0, 0)
Screenshot: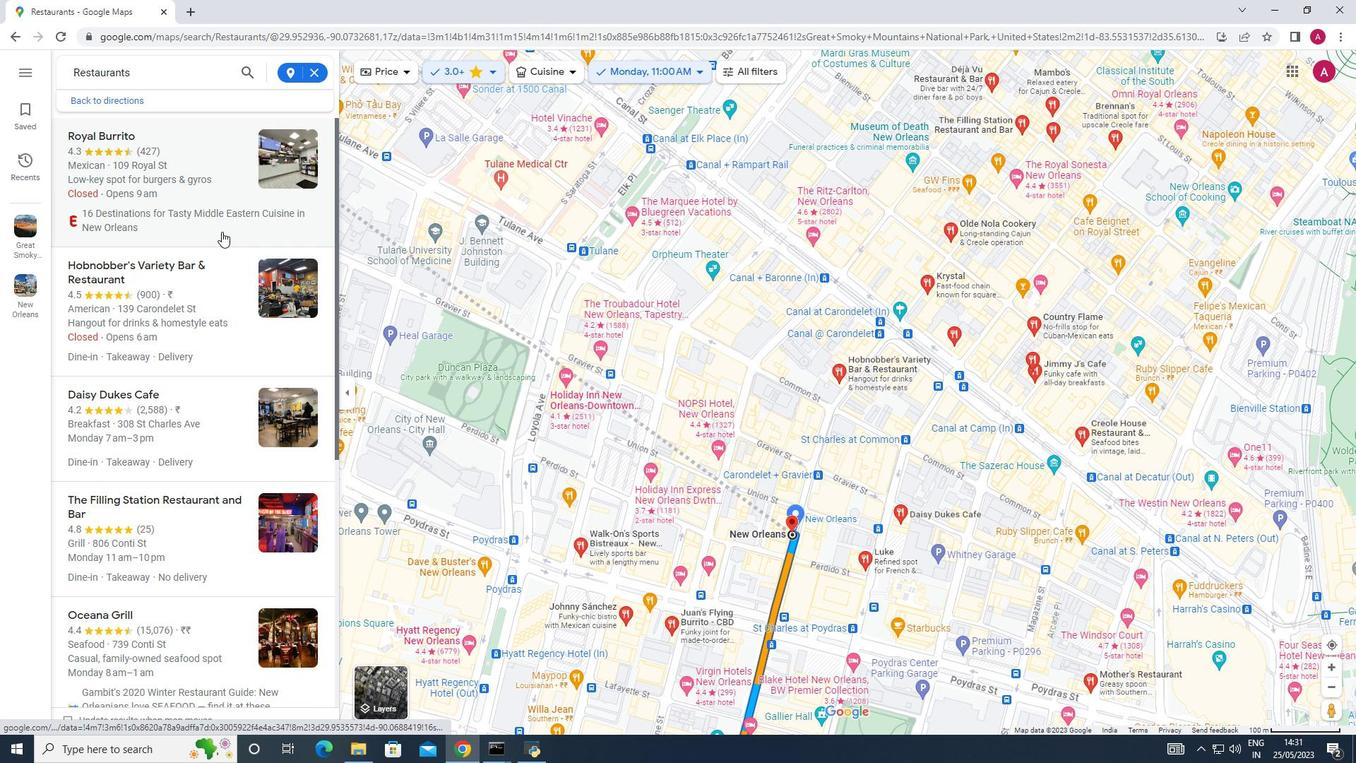 
Action: Mouse scrolled (221, 232) with delta (0, 0)
Screenshot: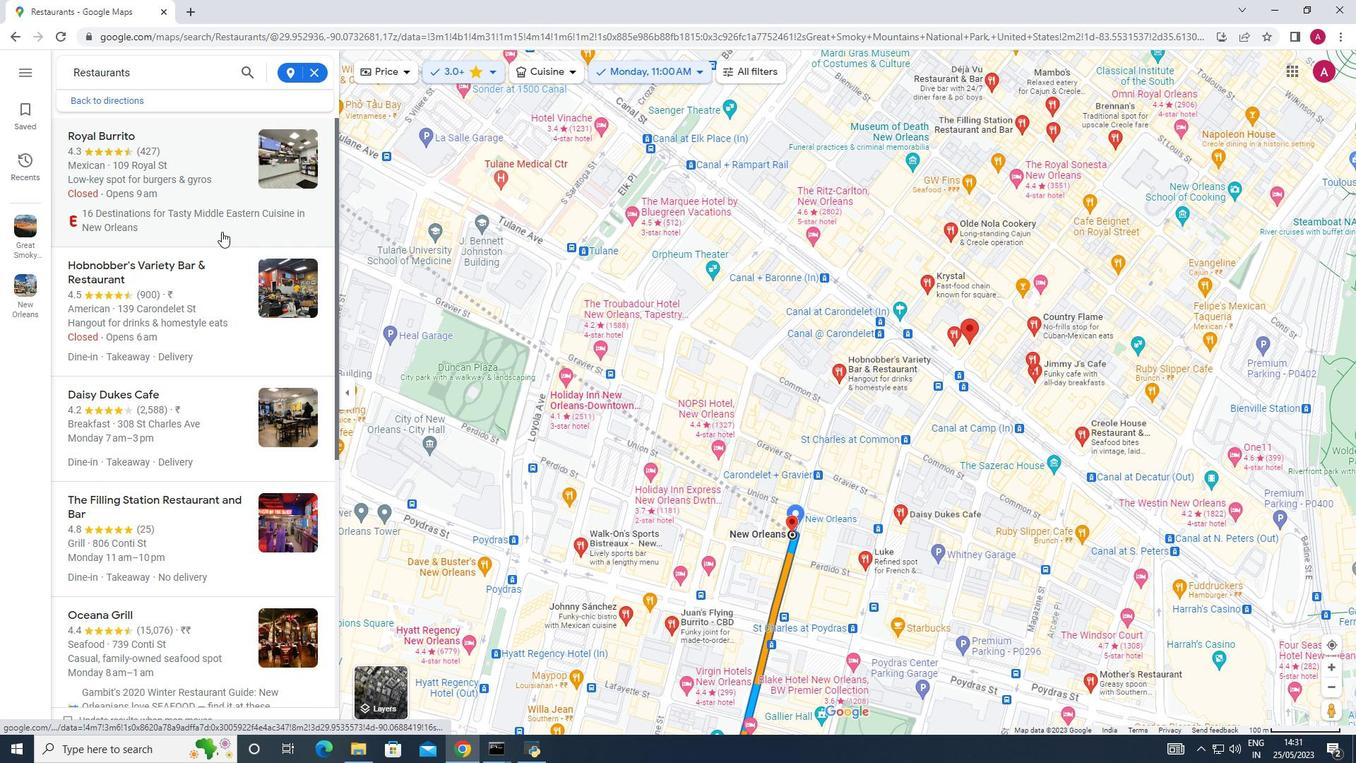 
Action: Mouse scrolled (221, 232) with delta (0, 0)
Screenshot: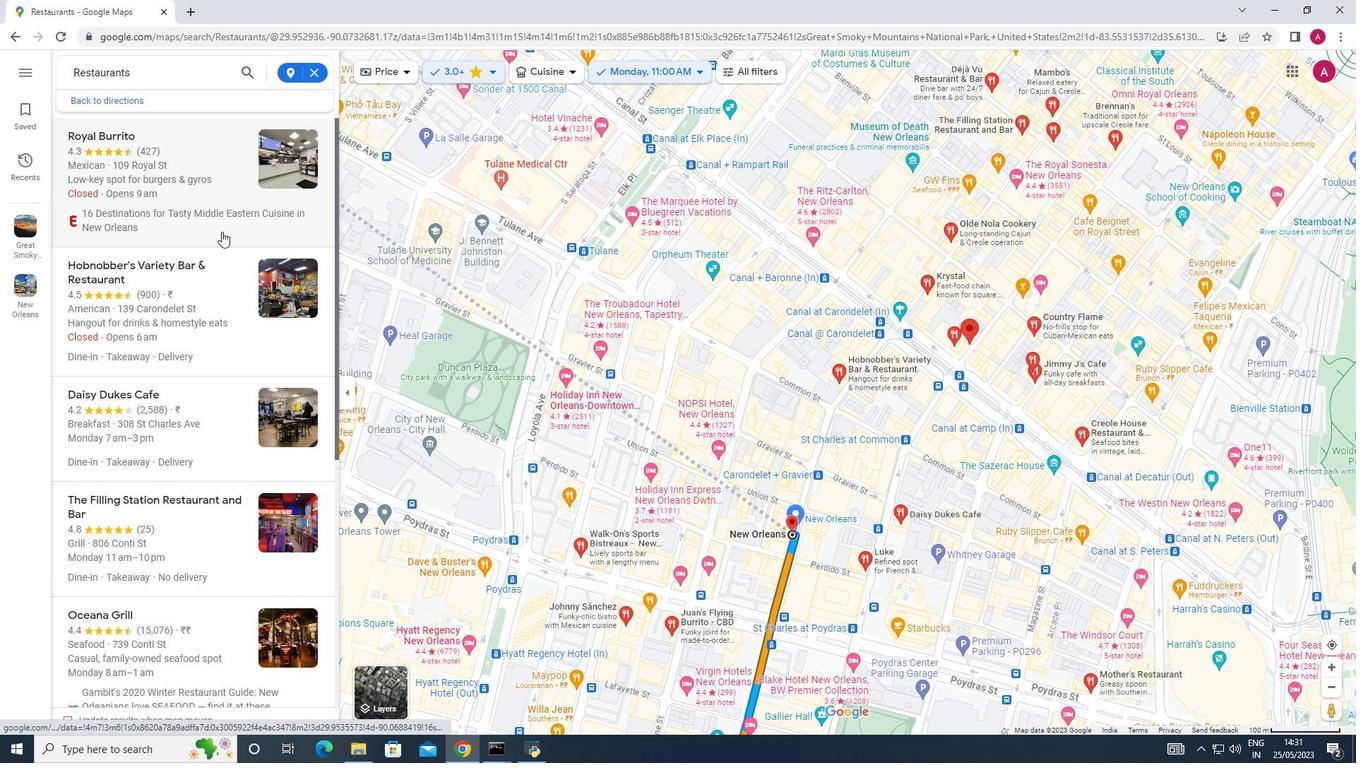 
Action: Mouse scrolled (221, 232) with delta (0, 0)
Screenshot: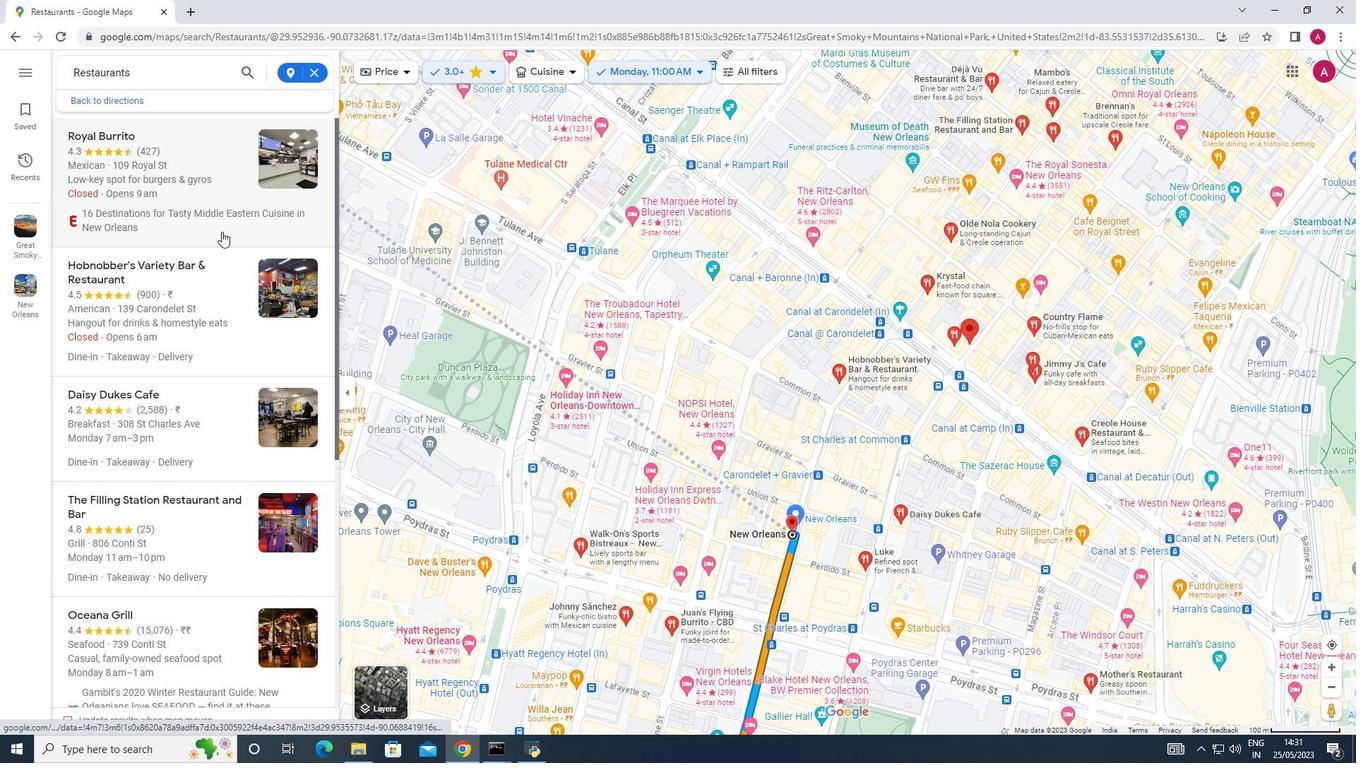 
Action: Mouse moved to (120, 138)
Screenshot: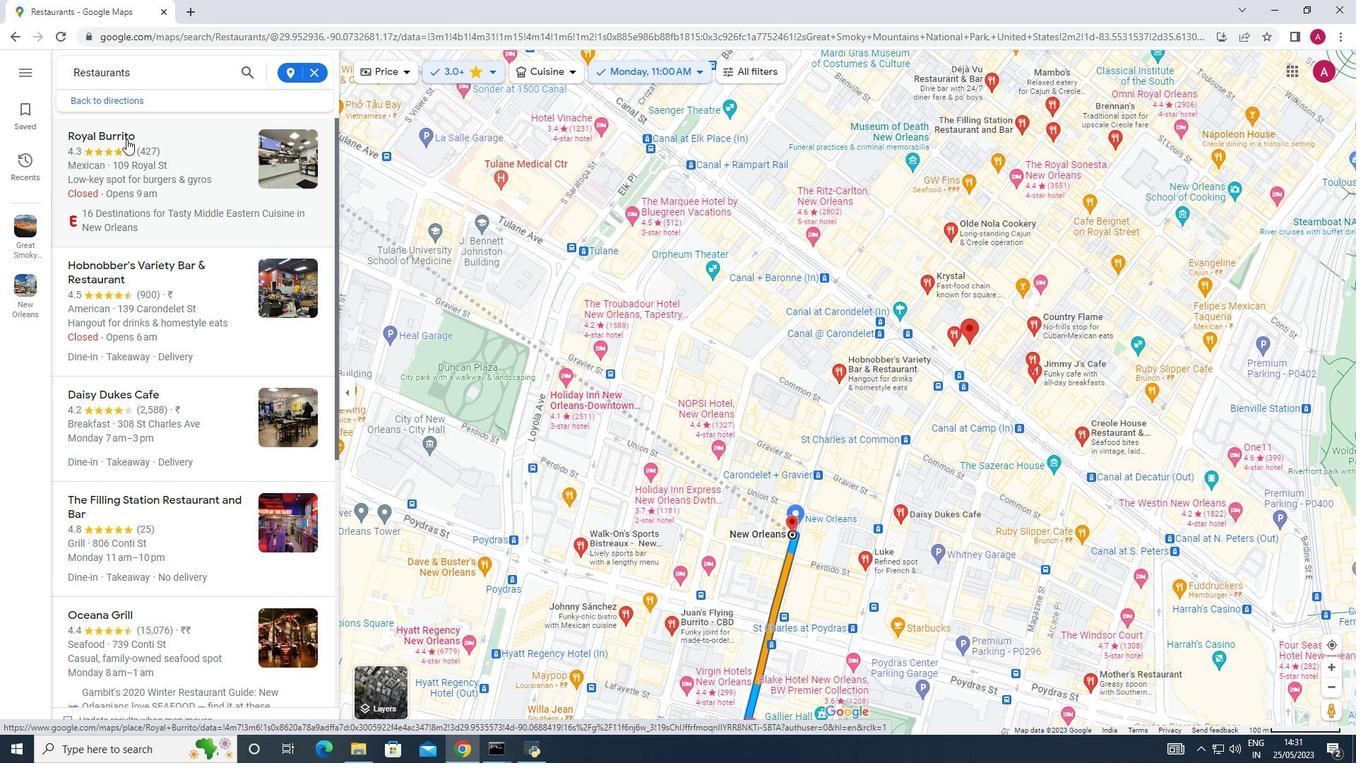 
Action: Mouse pressed left at (120, 138)
Screenshot: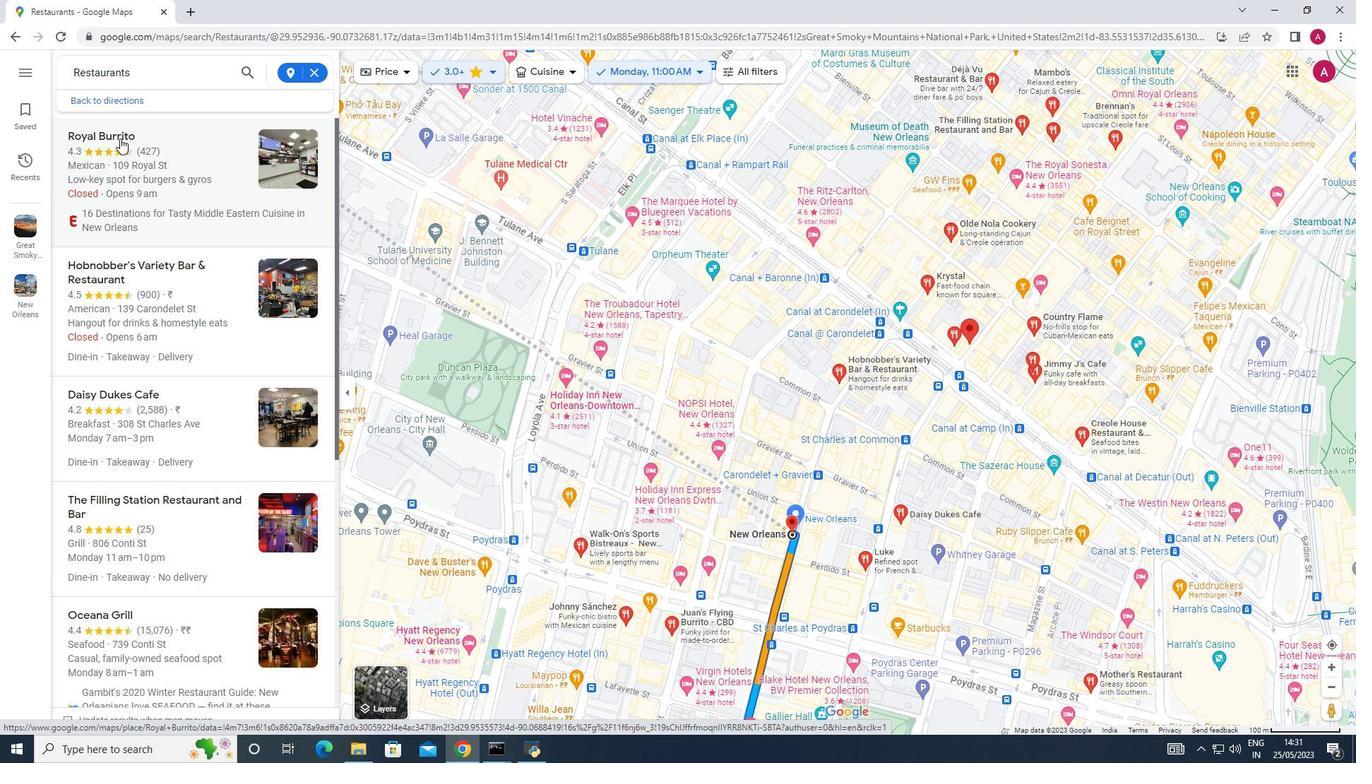 
Action: Mouse moved to (520, 247)
Screenshot: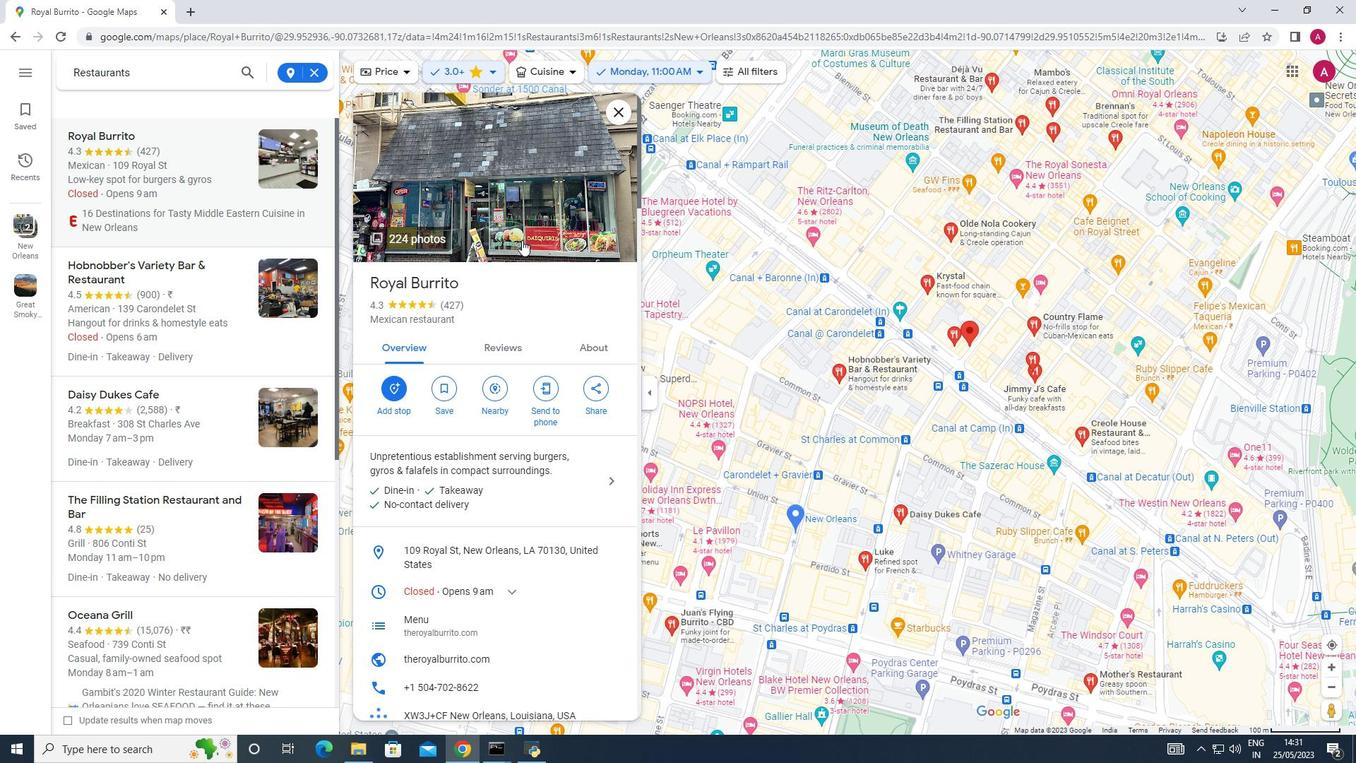 
Action: Mouse scrolled (520, 246) with delta (0, 0)
Screenshot: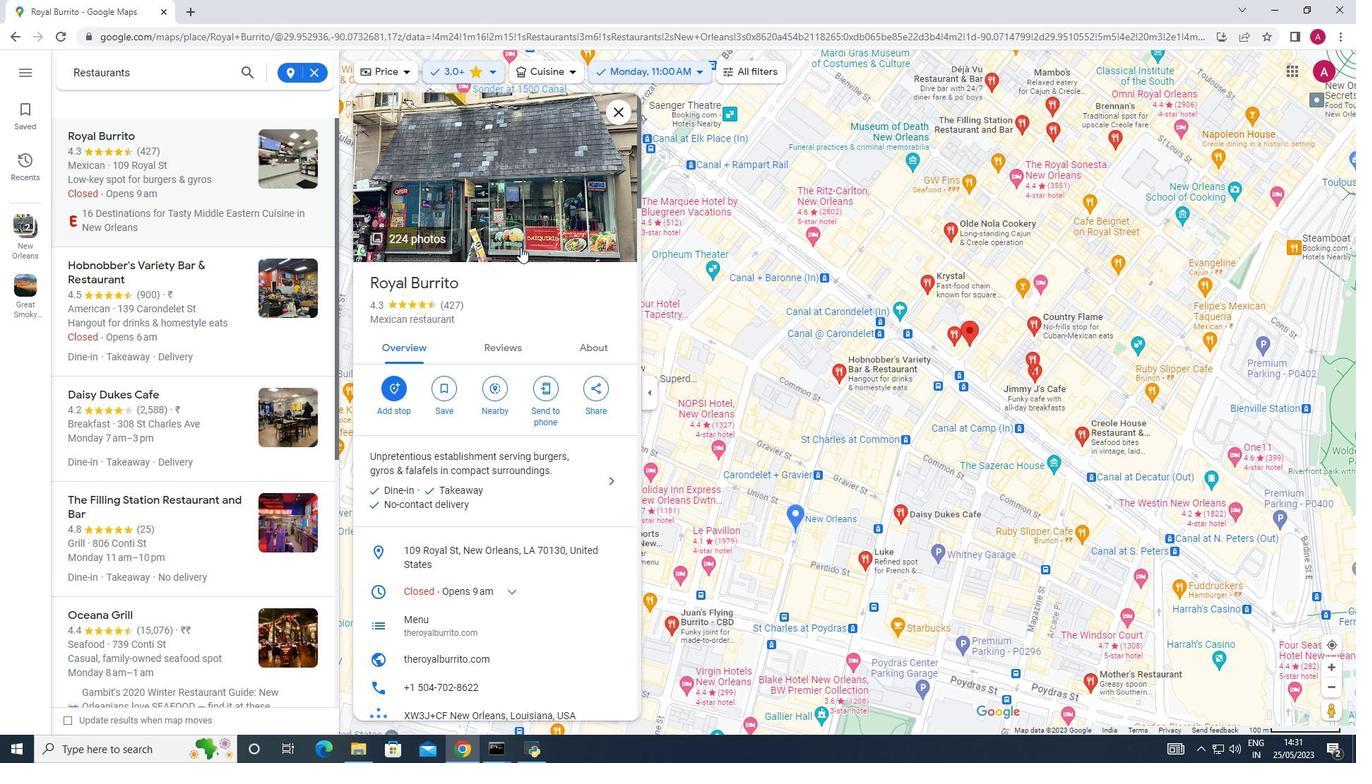 
Action: Mouse scrolled (520, 246) with delta (0, 0)
Screenshot: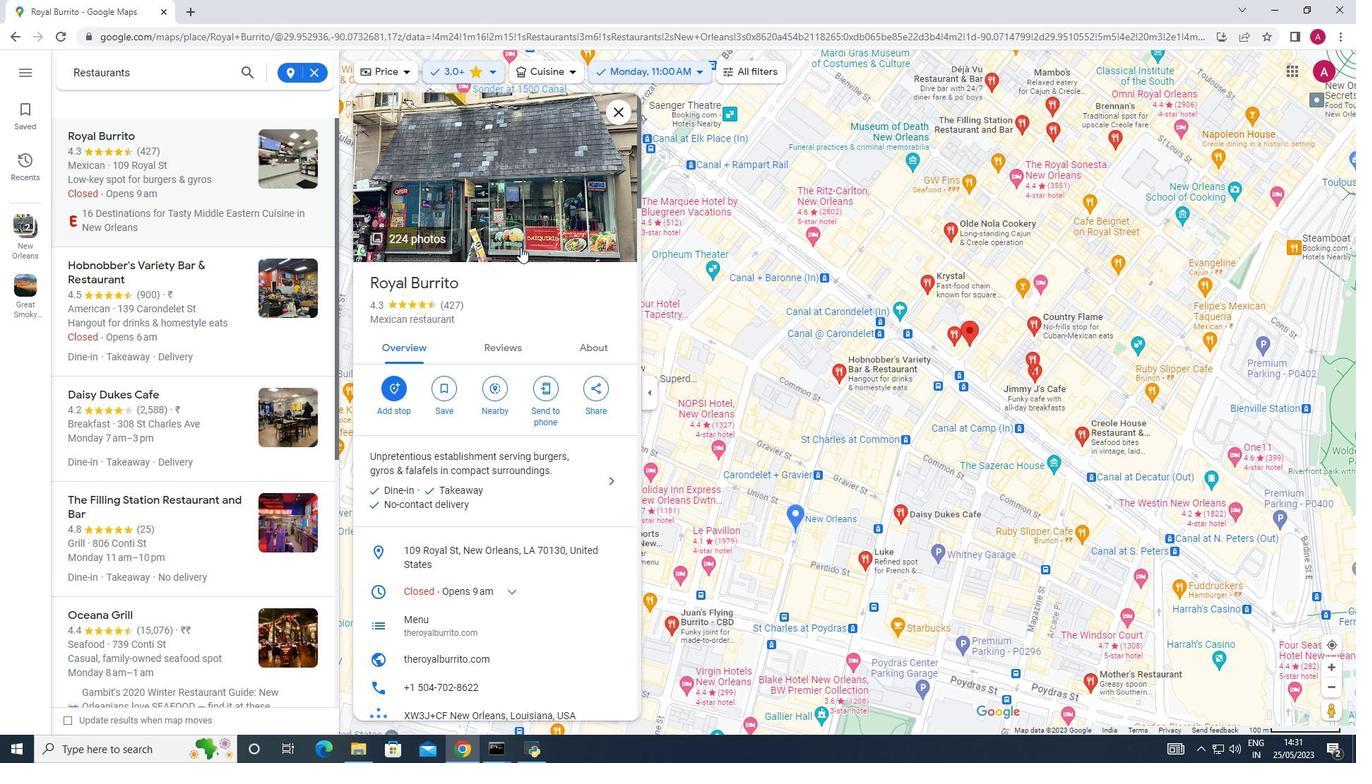 
Action: Mouse scrolled (520, 246) with delta (0, 0)
Screenshot: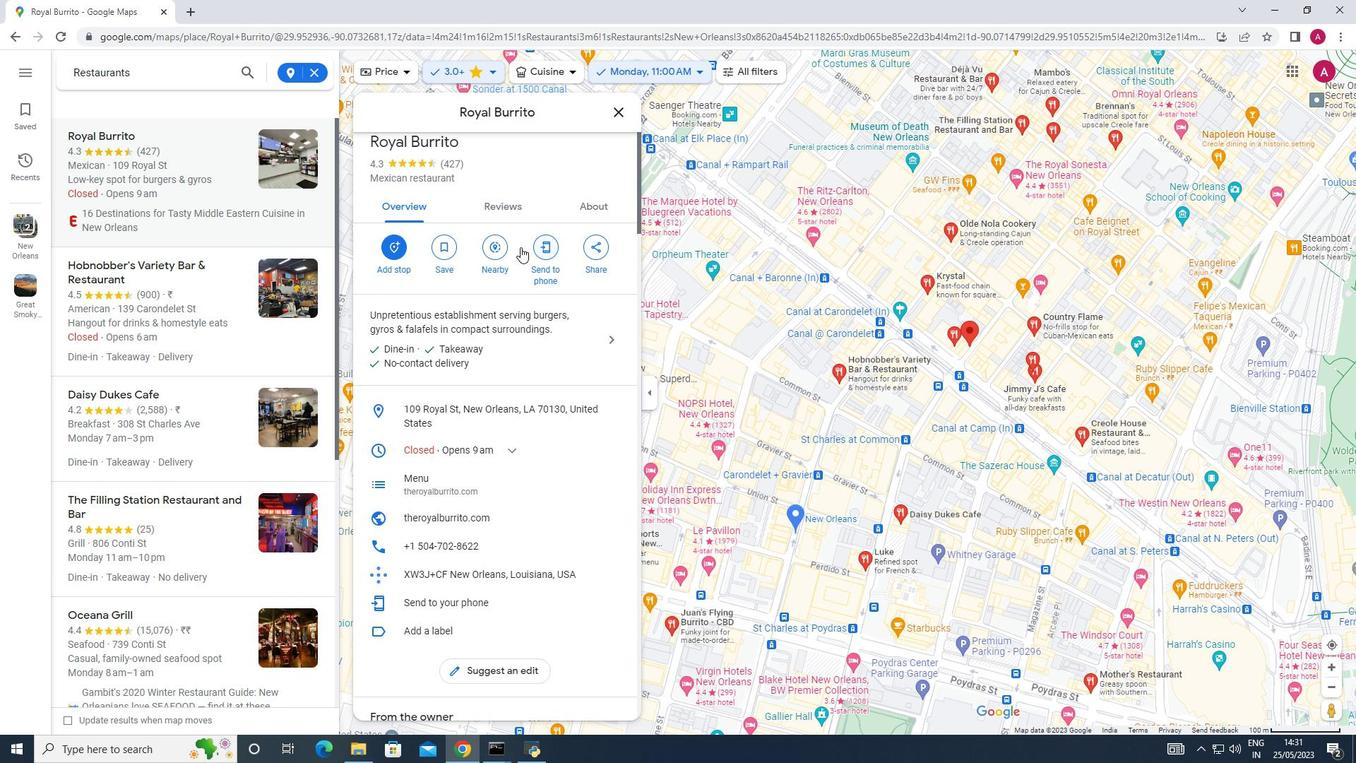 
Action: Mouse scrolled (520, 246) with delta (0, 0)
Screenshot: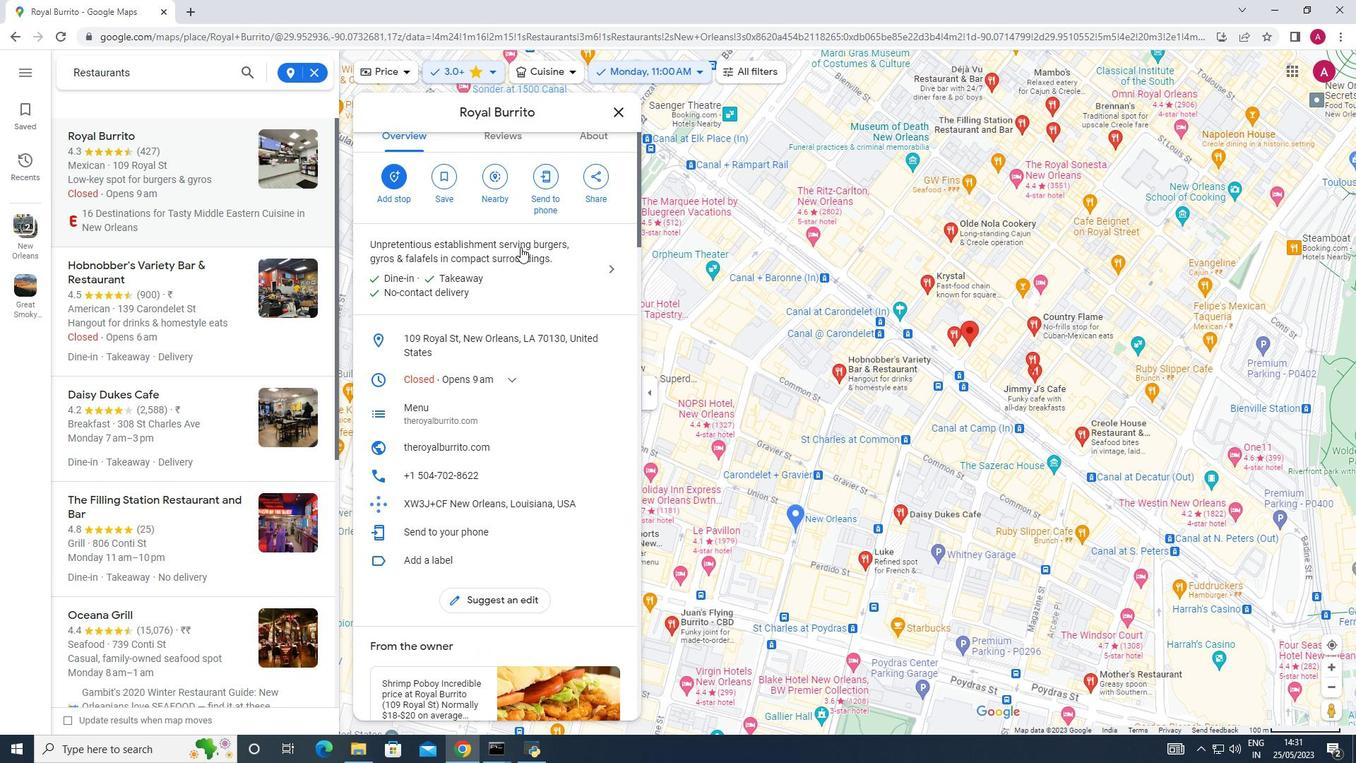 
Action: Mouse scrolled (520, 246) with delta (0, 0)
Screenshot: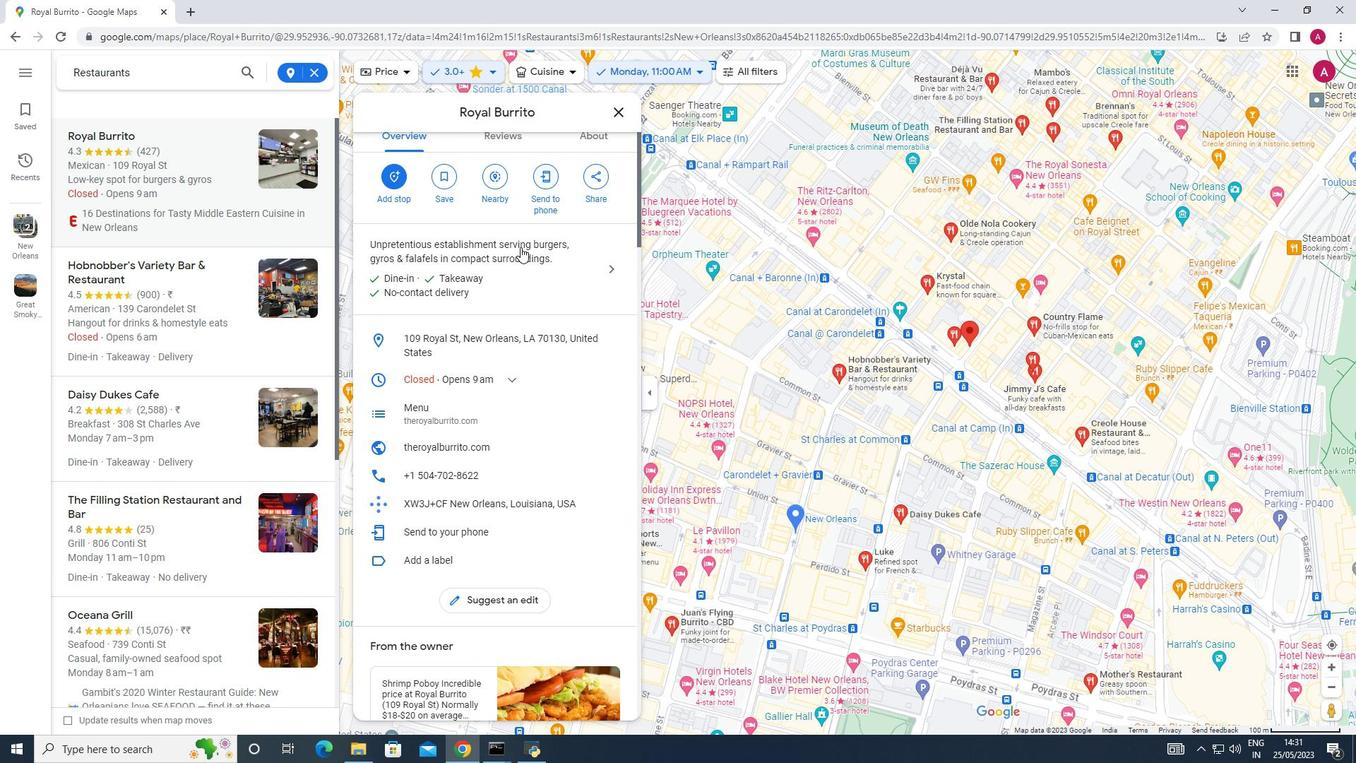 
Action: Mouse scrolled (520, 246) with delta (0, 0)
Screenshot: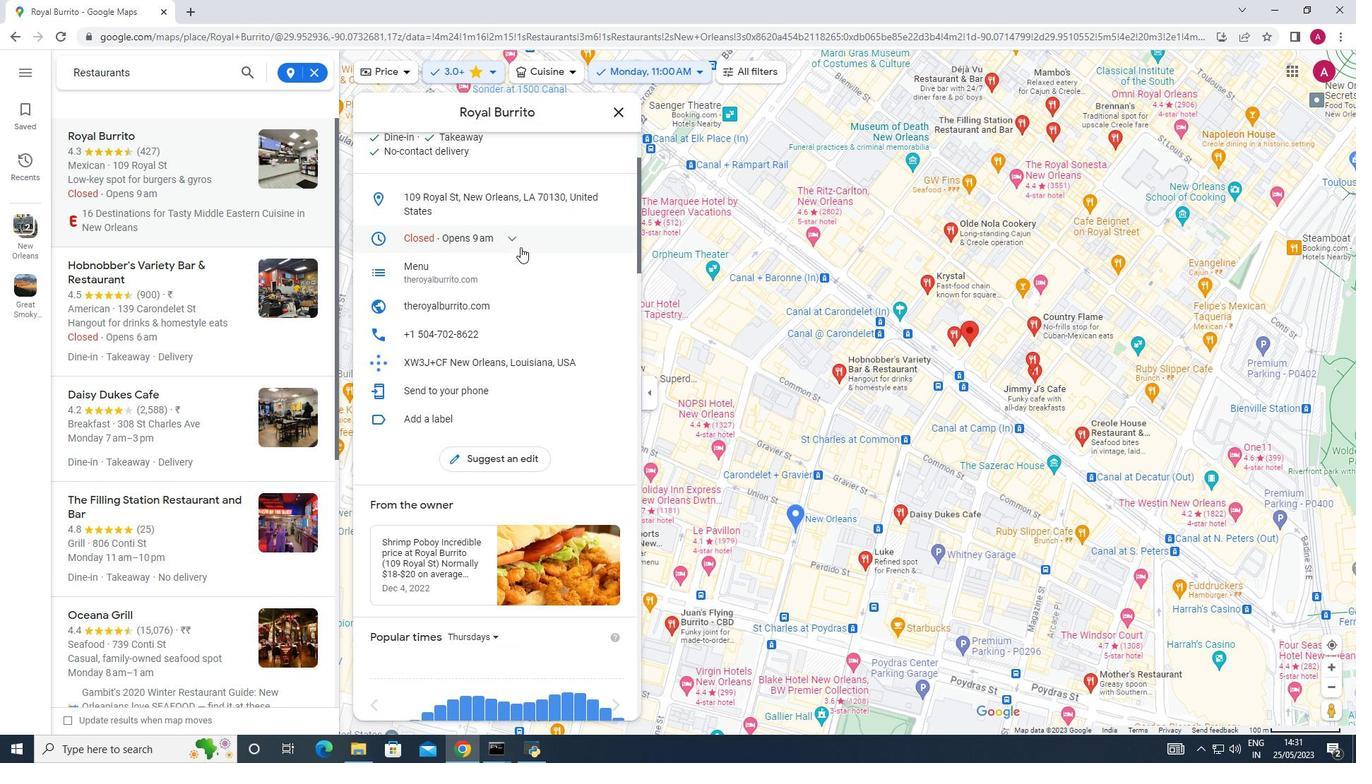 
Action: Mouse scrolled (520, 246) with delta (0, 0)
Screenshot: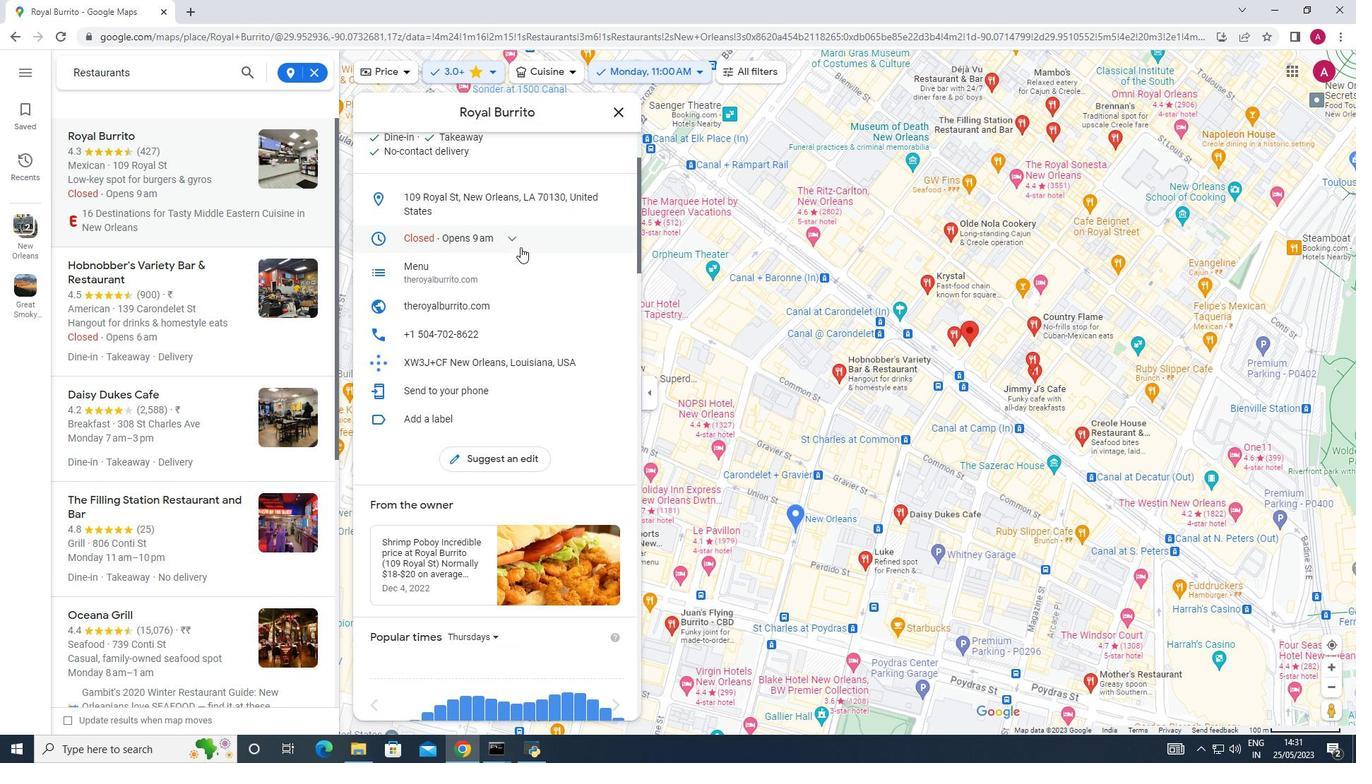 
Action: Mouse scrolled (520, 246) with delta (0, 0)
Screenshot: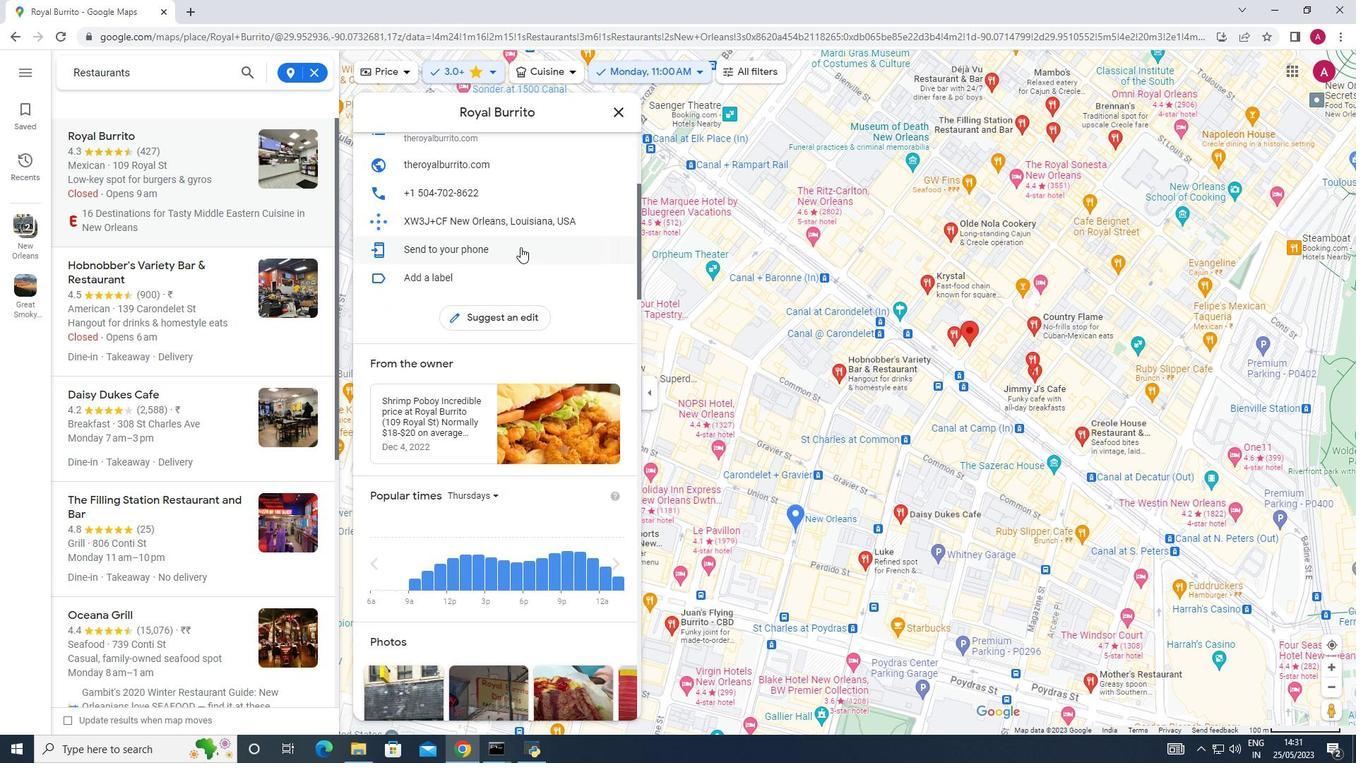 
Action: Mouse scrolled (520, 246) with delta (0, 0)
Screenshot: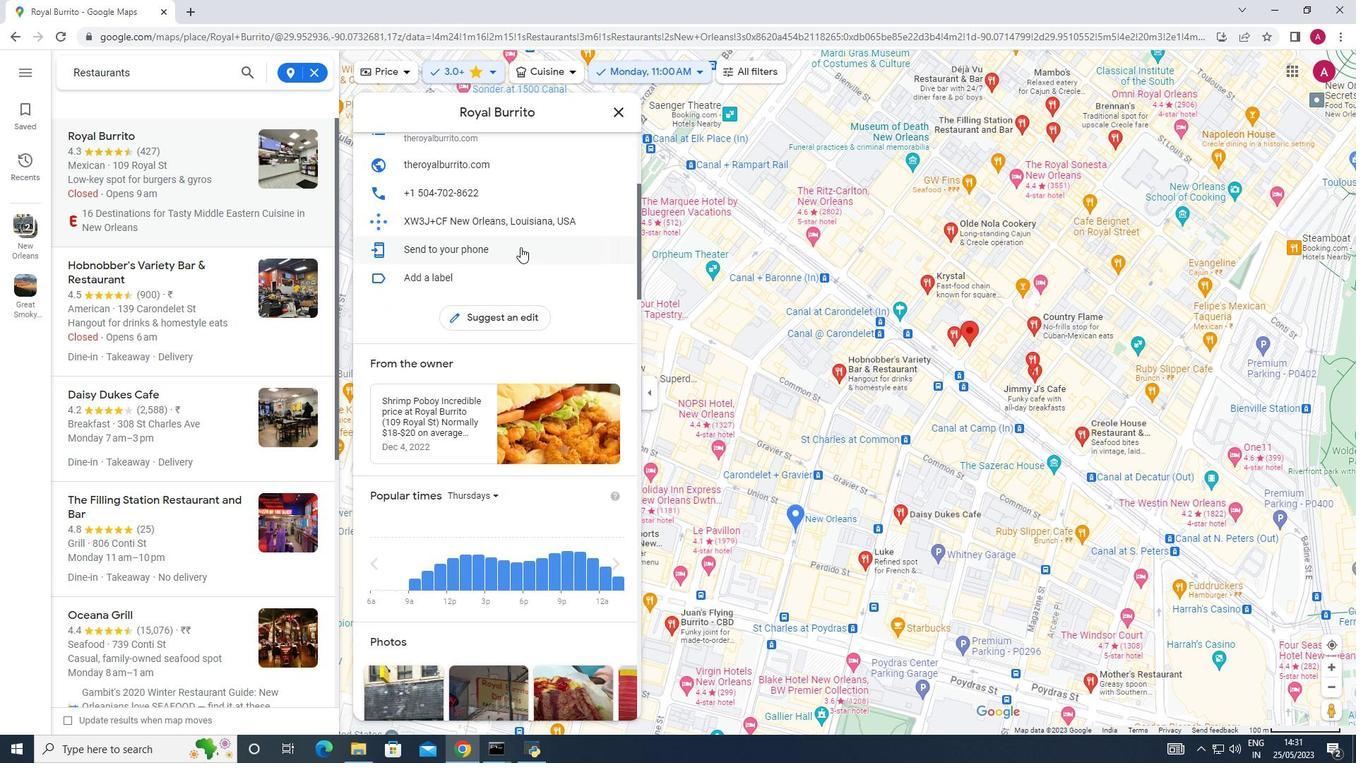 
Action: Mouse scrolled (520, 246) with delta (0, 0)
Screenshot: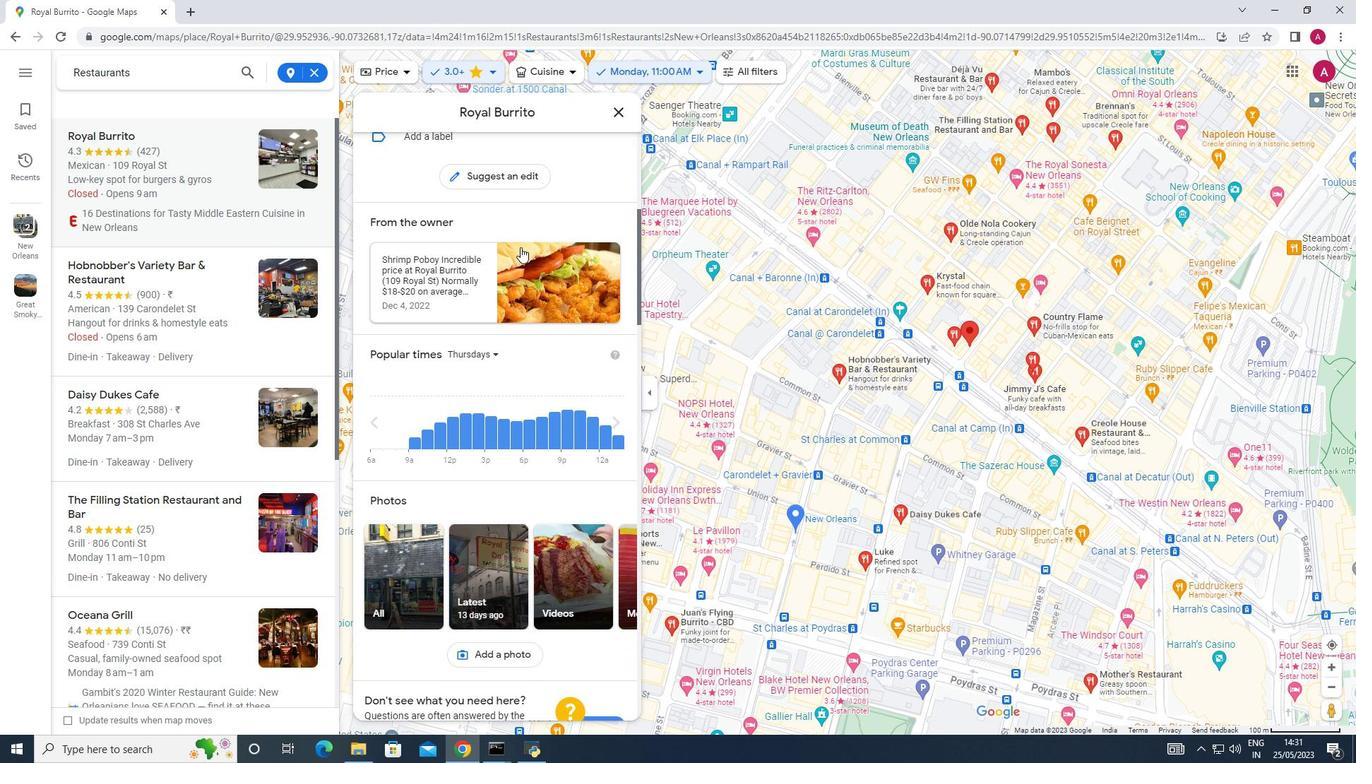 
Action: Mouse scrolled (520, 246) with delta (0, 0)
Screenshot: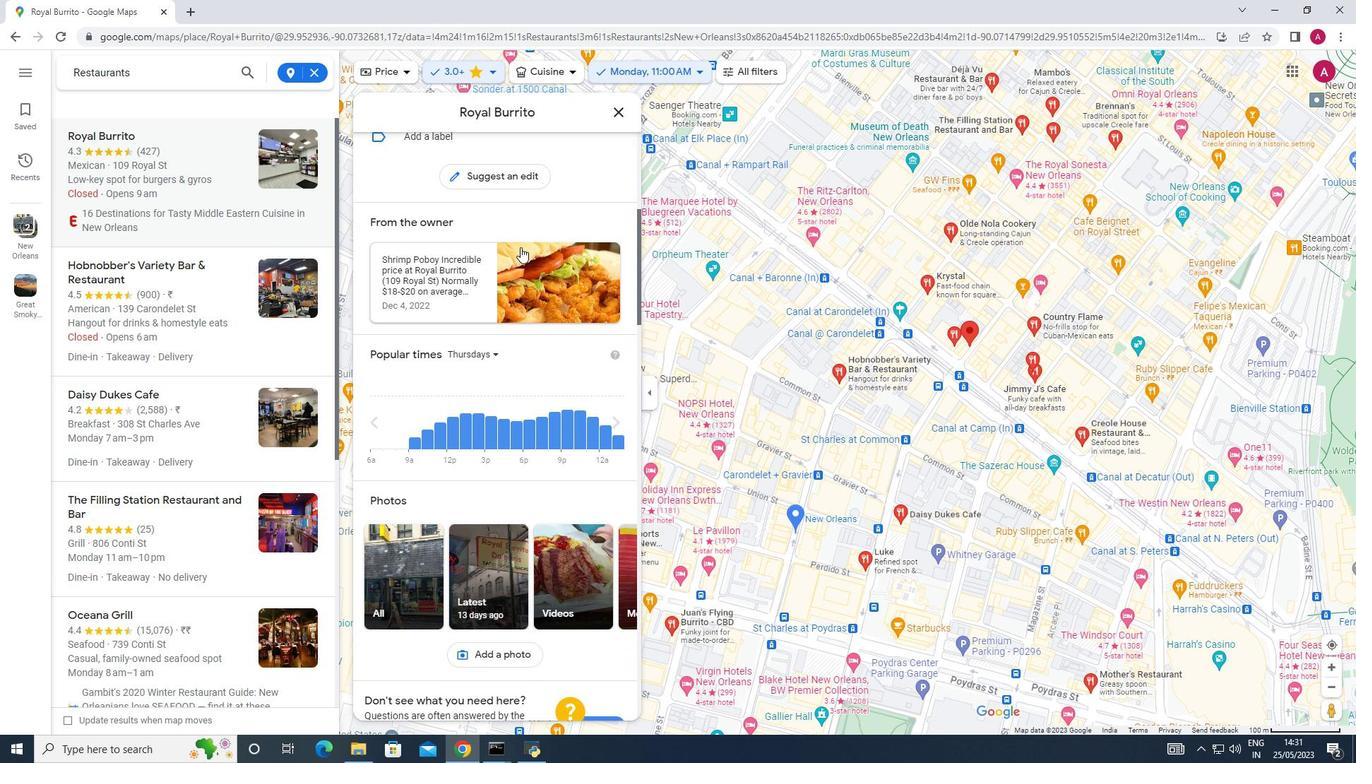 
Action: Mouse scrolled (520, 246) with delta (0, 0)
Screenshot: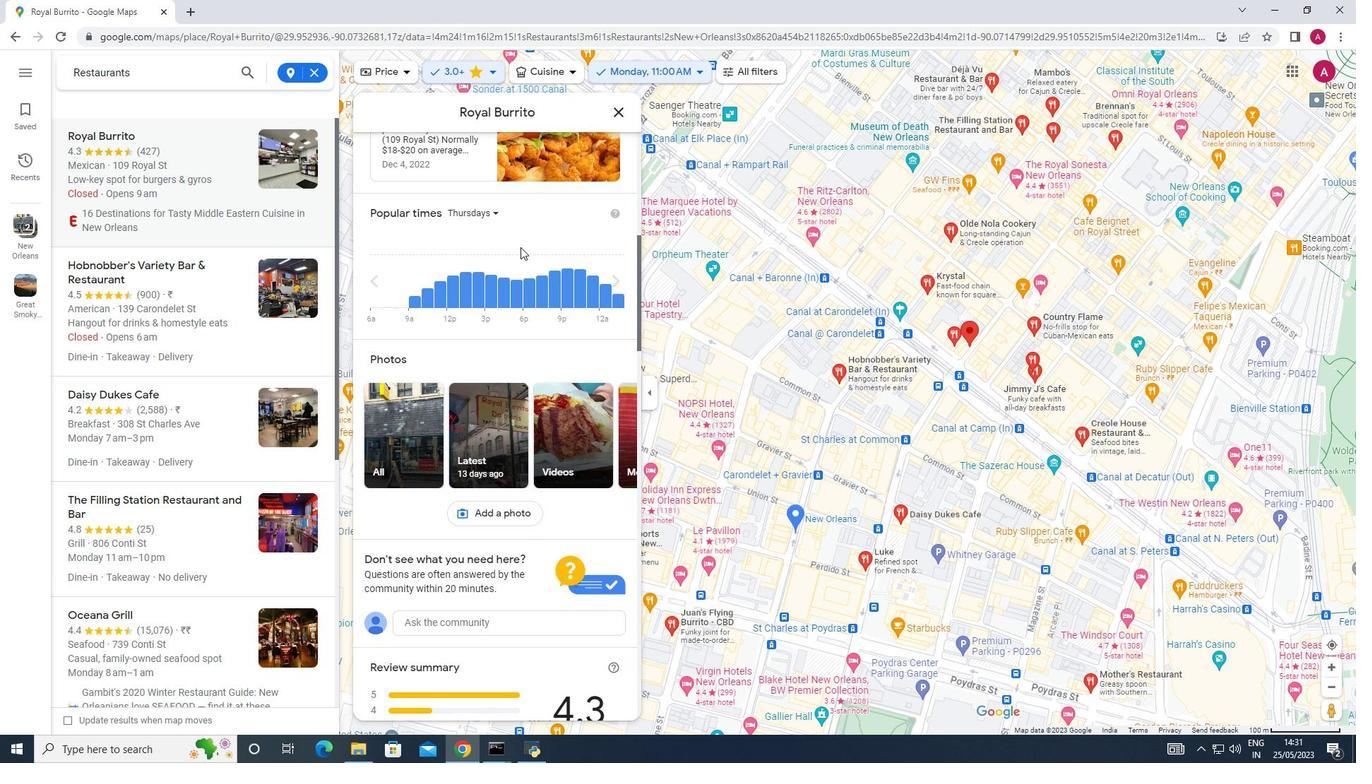 
Action: Mouse scrolled (520, 246) with delta (0, 0)
Screenshot: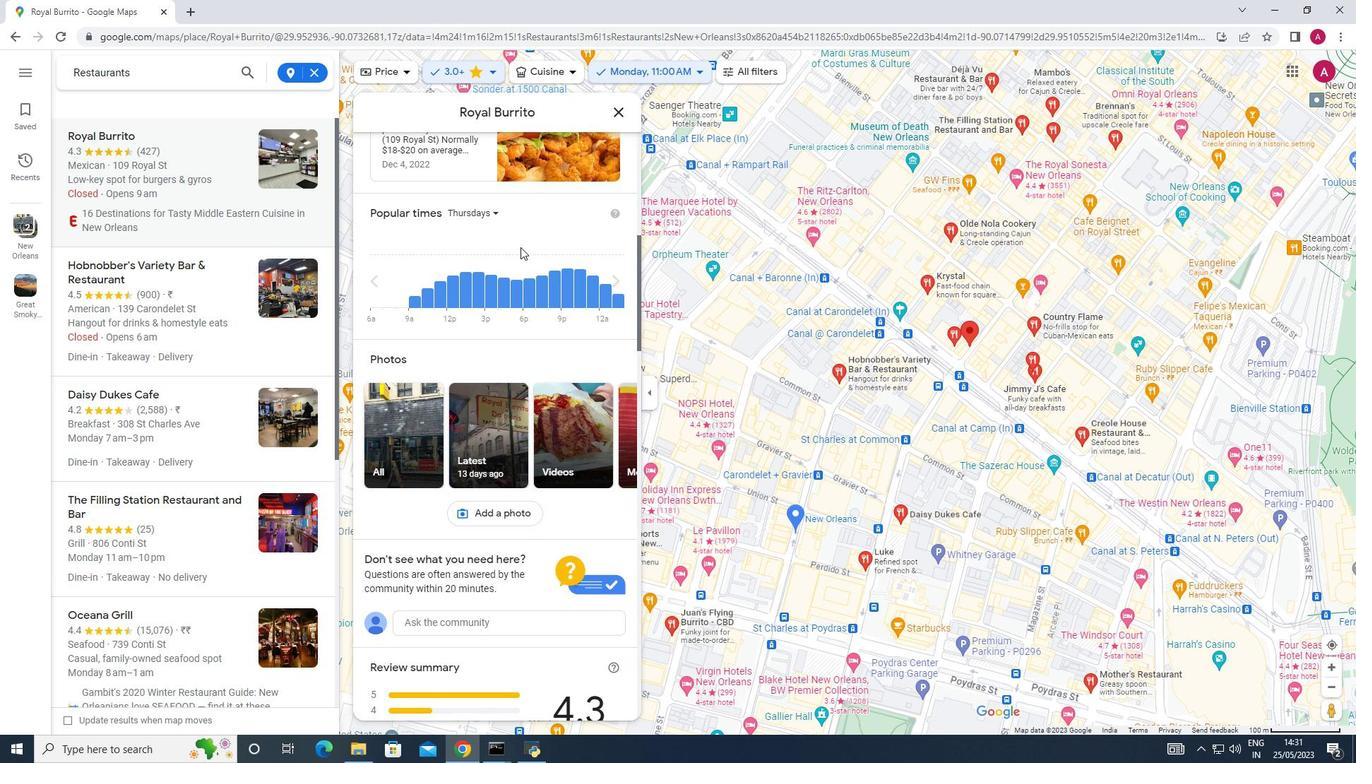 
Action: Mouse scrolled (520, 246) with delta (0, 0)
Screenshot: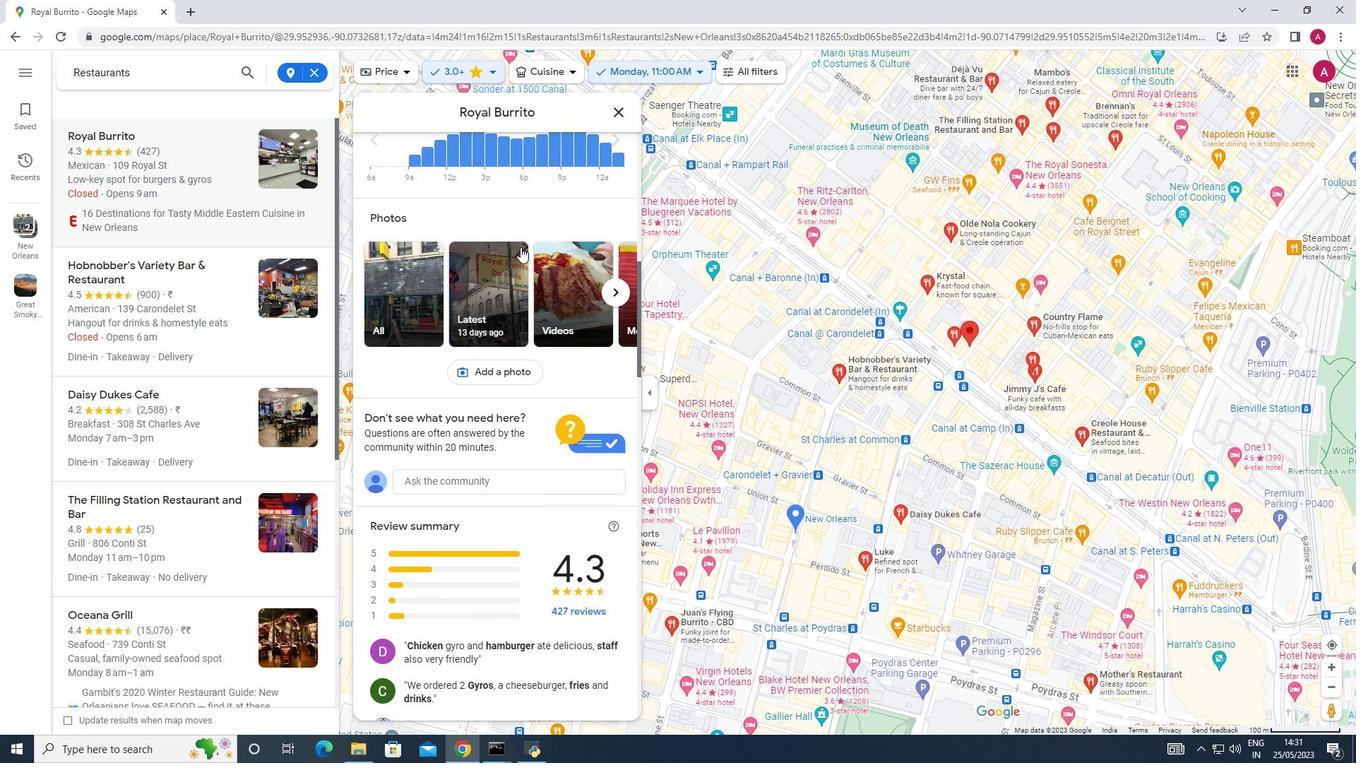 
Action: Mouse scrolled (520, 246) with delta (0, 0)
Screenshot: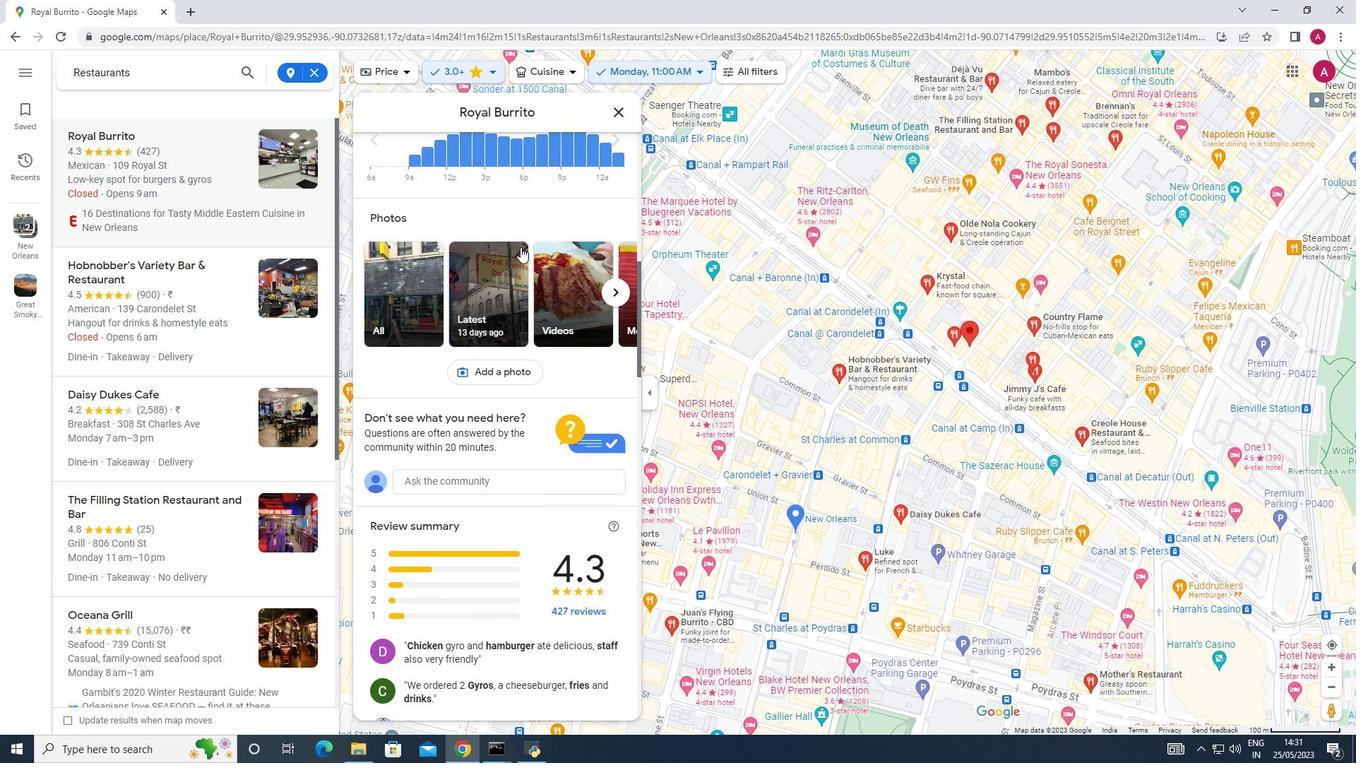 
Action: Mouse scrolled (520, 246) with delta (0, 0)
Screenshot: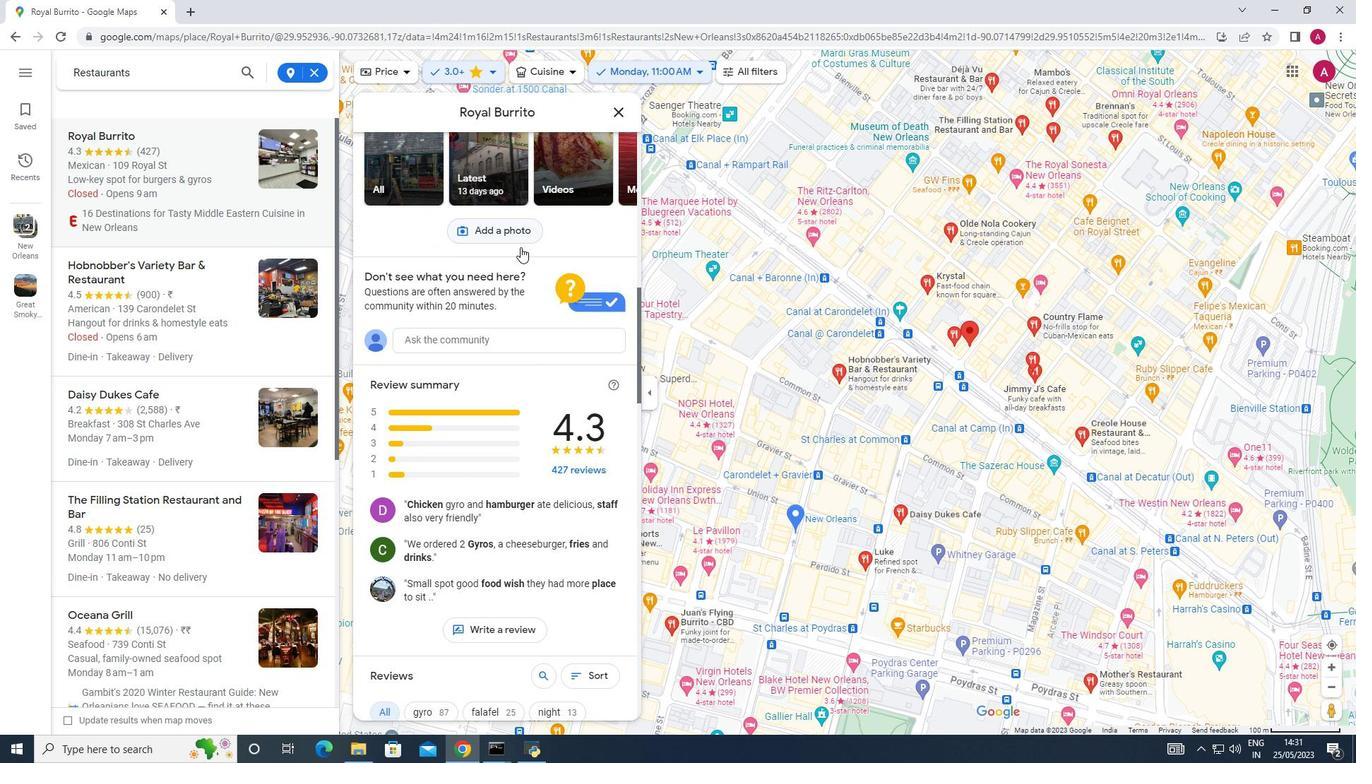
Action: Mouse scrolled (520, 246) with delta (0, 0)
Screenshot: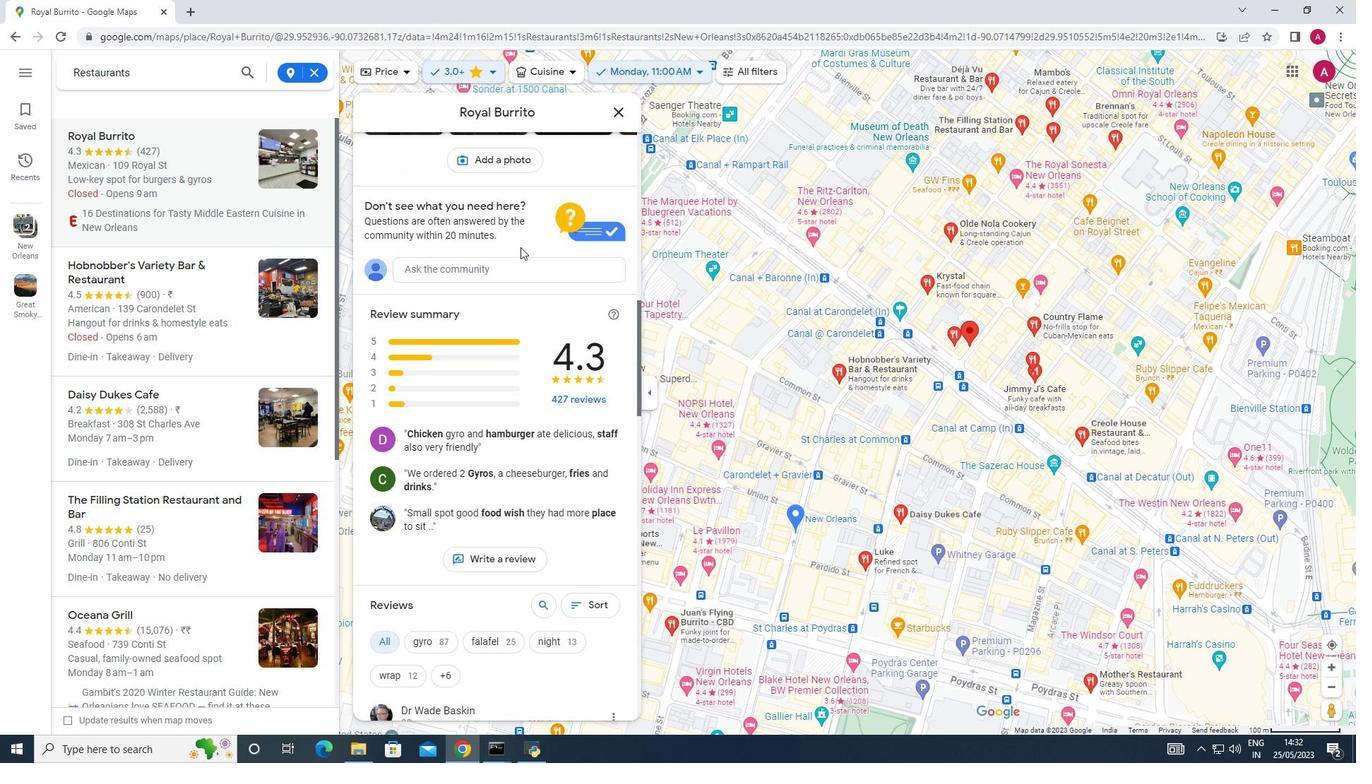 
Action: Mouse scrolled (520, 246) with delta (0, 0)
Screenshot: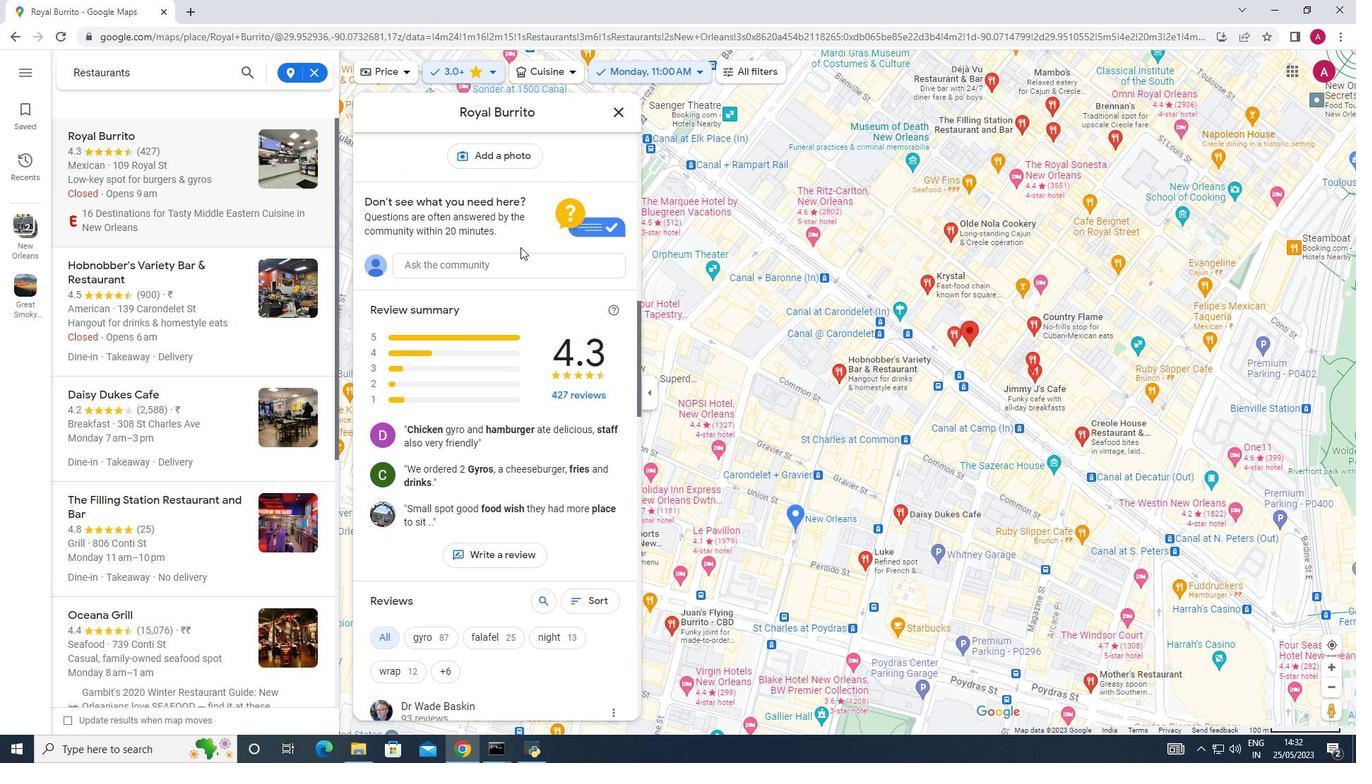 
Action: Mouse scrolled (520, 246) with delta (0, 0)
Screenshot: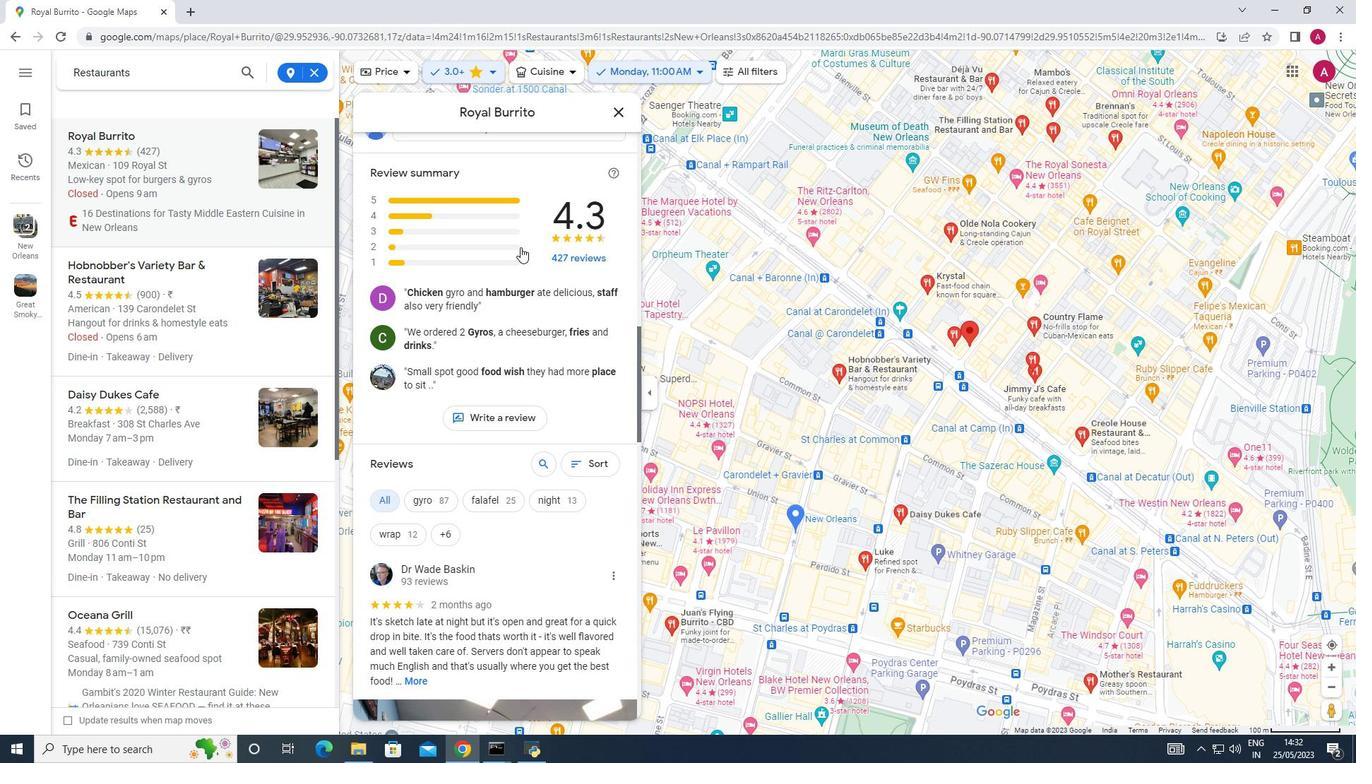 
Action: Mouse scrolled (520, 246) with delta (0, 0)
Screenshot: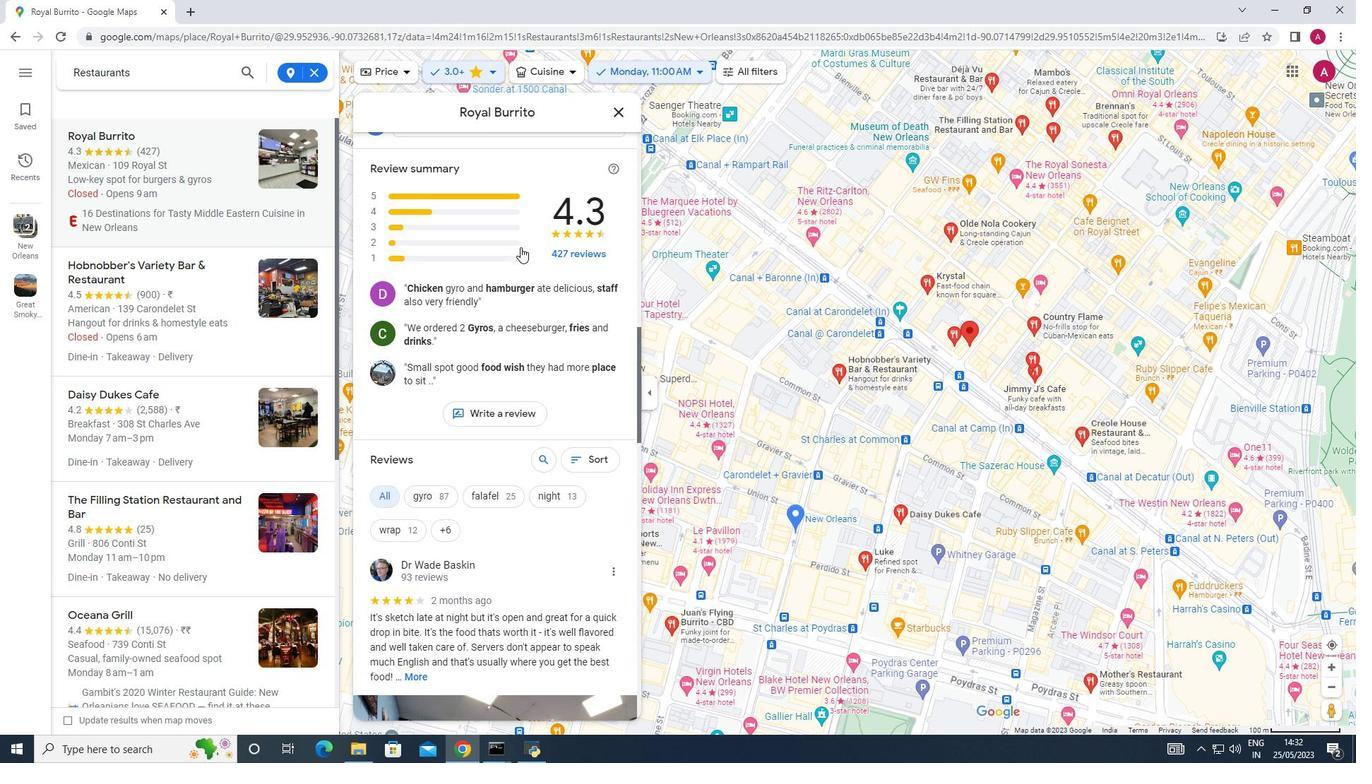 
Action: Mouse scrolled (520, 246) with delta (0, 0)
Screenshot: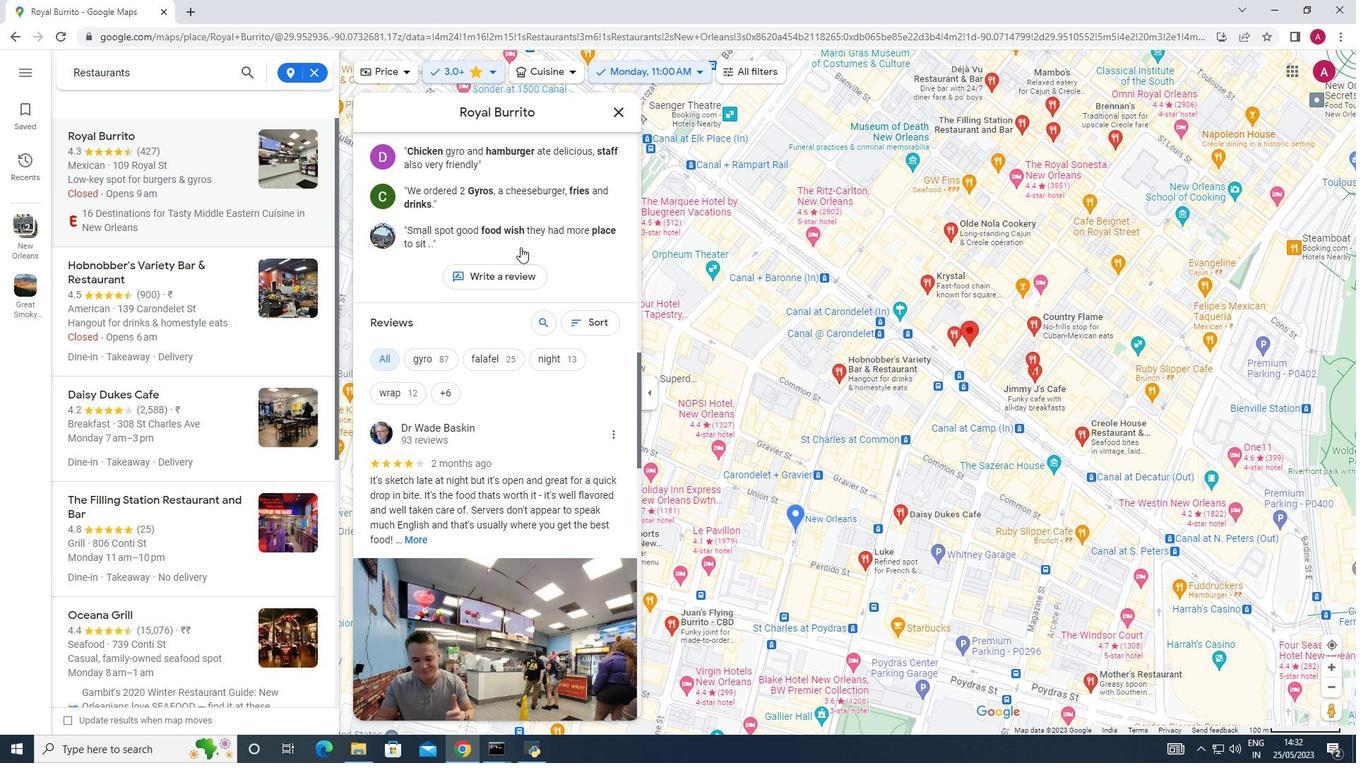 
Action: Mouse scrolled (520, 246) with delta (0, 0)
Screenshot: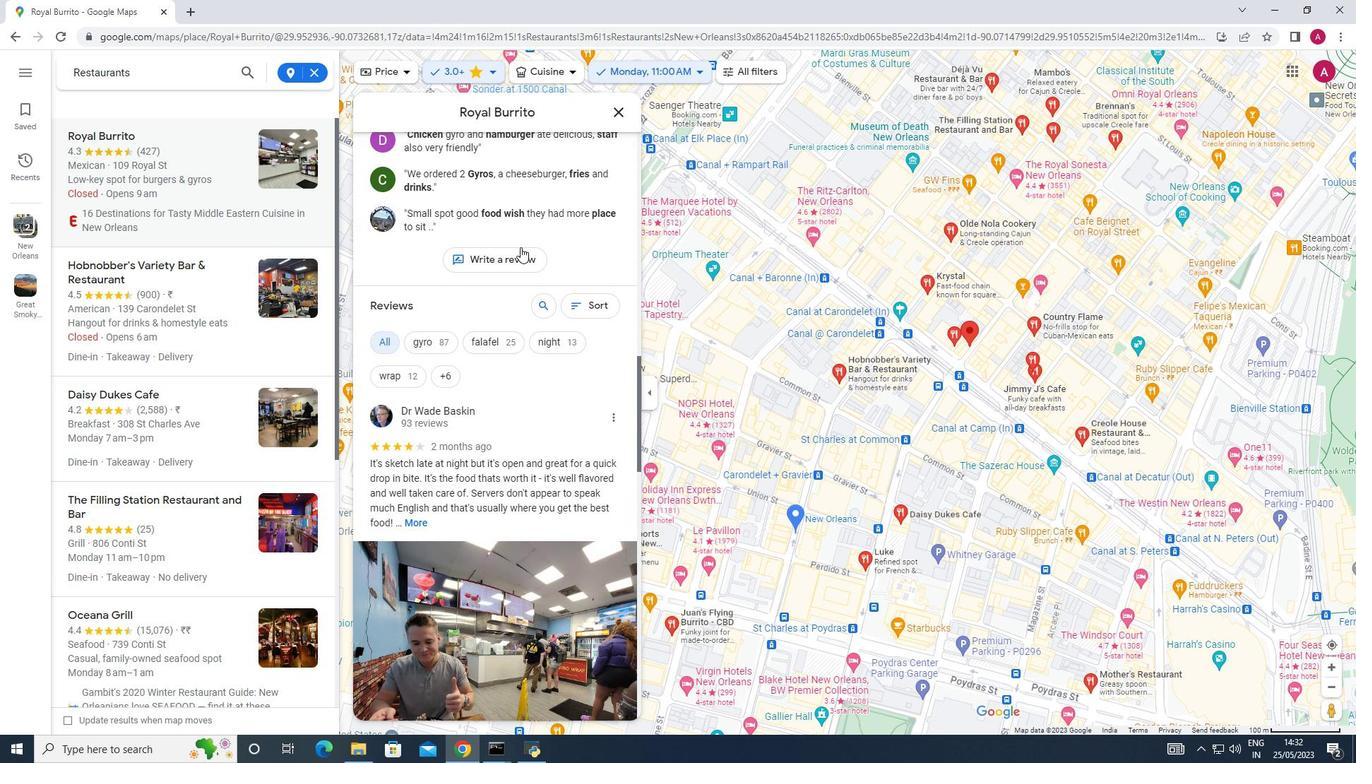 
Action: Mouse scrolled (520, 246) with delta (0, 0)
Screenshot: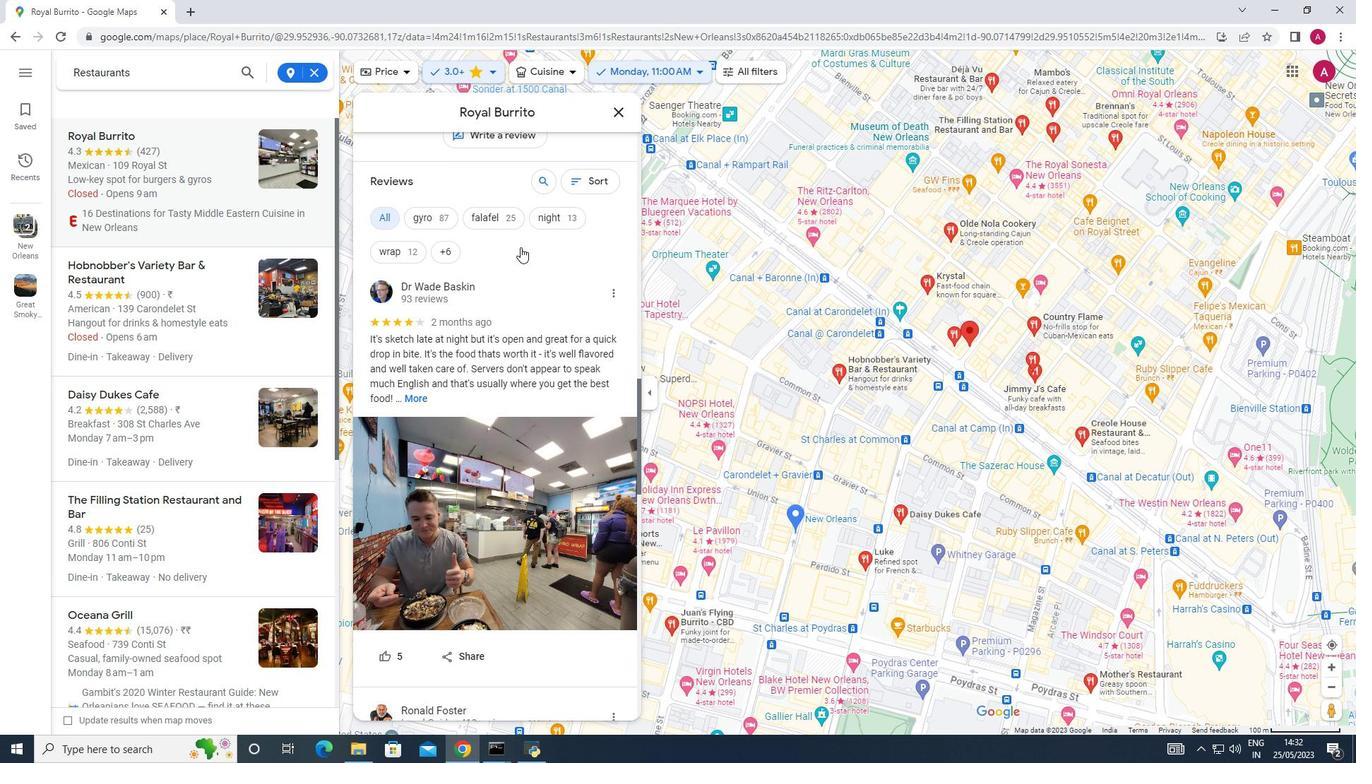
Action: Mouse scrolled (520, 246) with delta (0, 0)
Screenshot: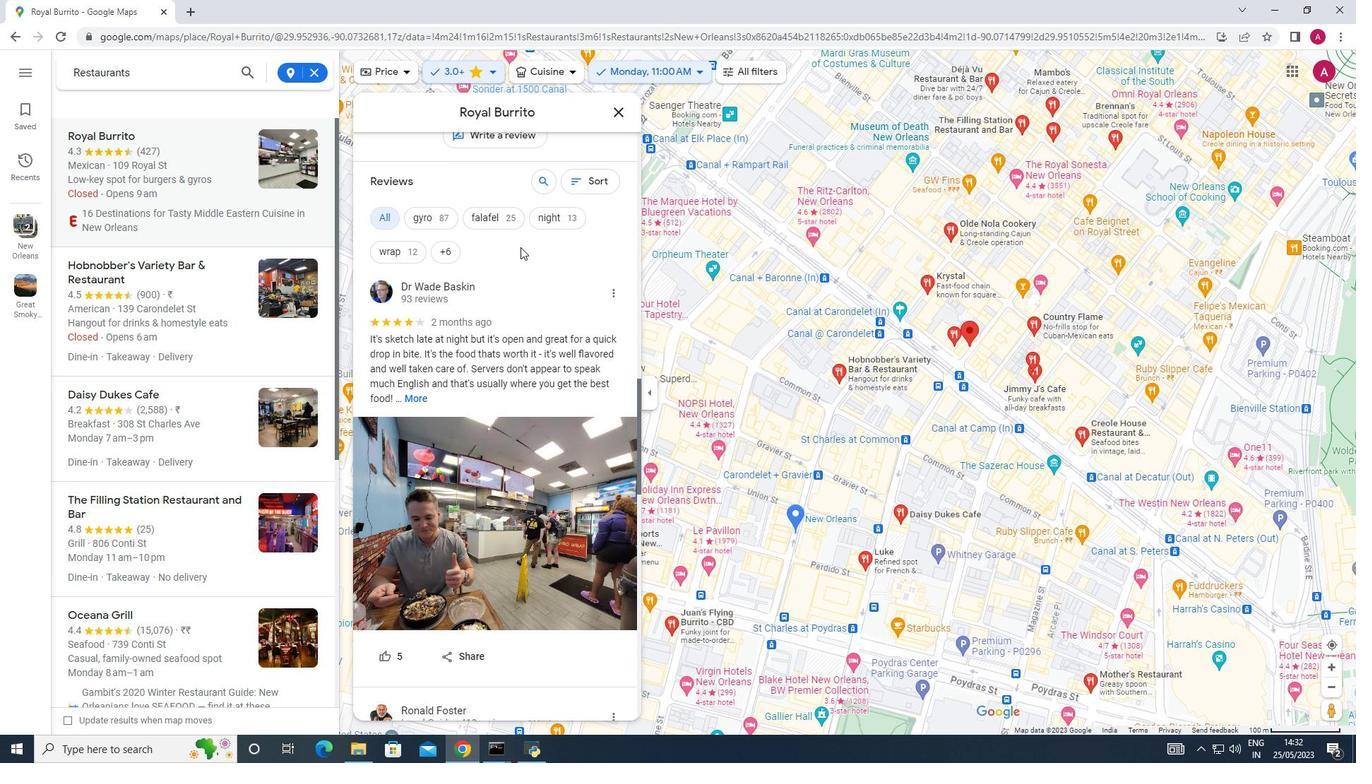 
Action: Mouse scrolled (520, 246) with delta (0, 0)
Screenshot: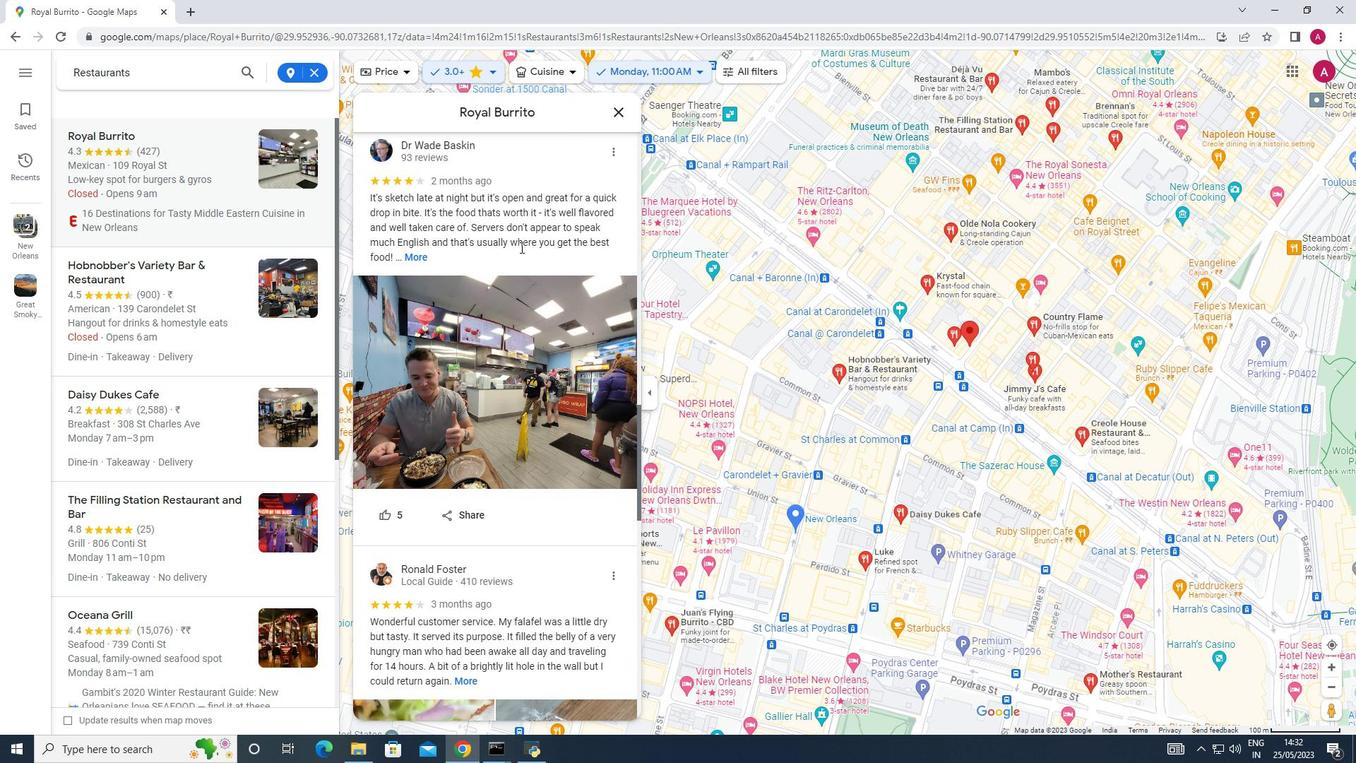 
Action: Mouse scrolled (520, 246) with delta (0, 0)
Screenshot: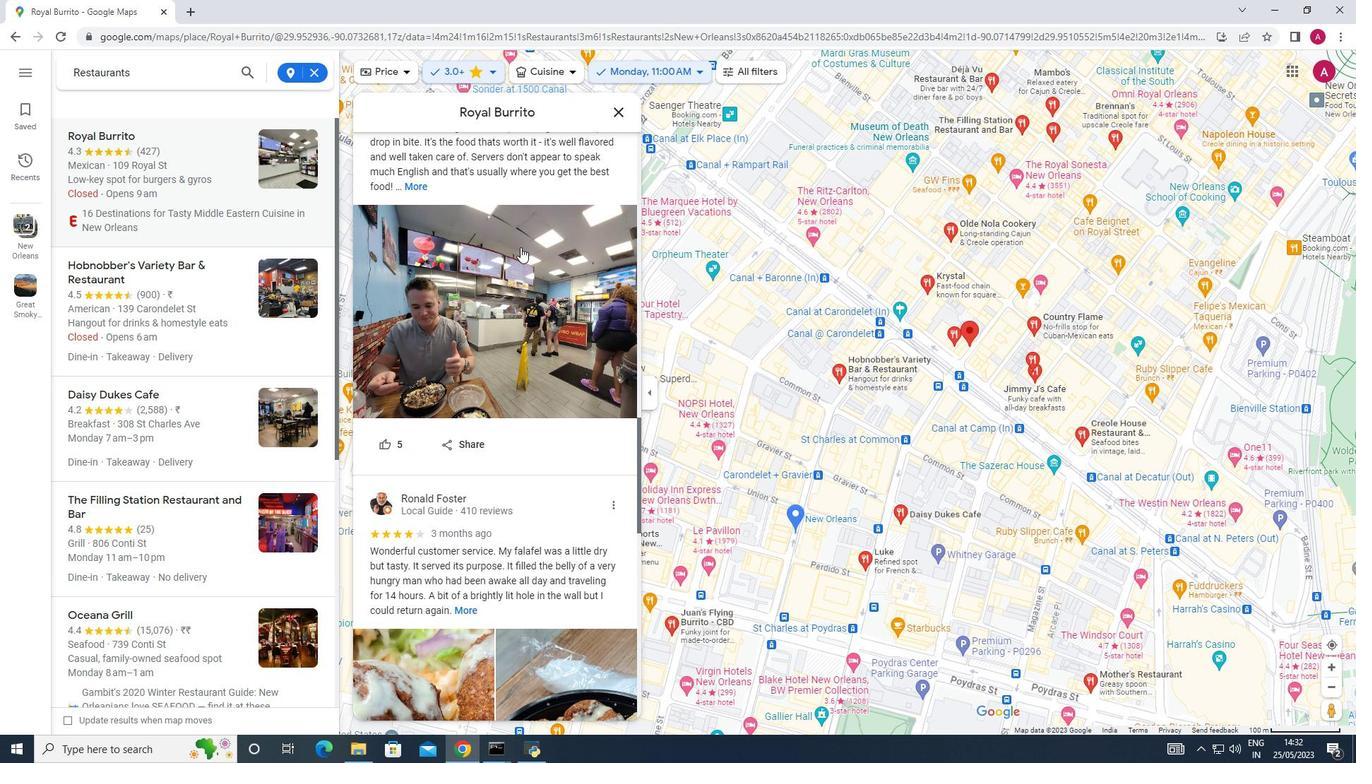 
Action: Mouse scrolled (520, 246) with delta (0, 0)
Screenshot: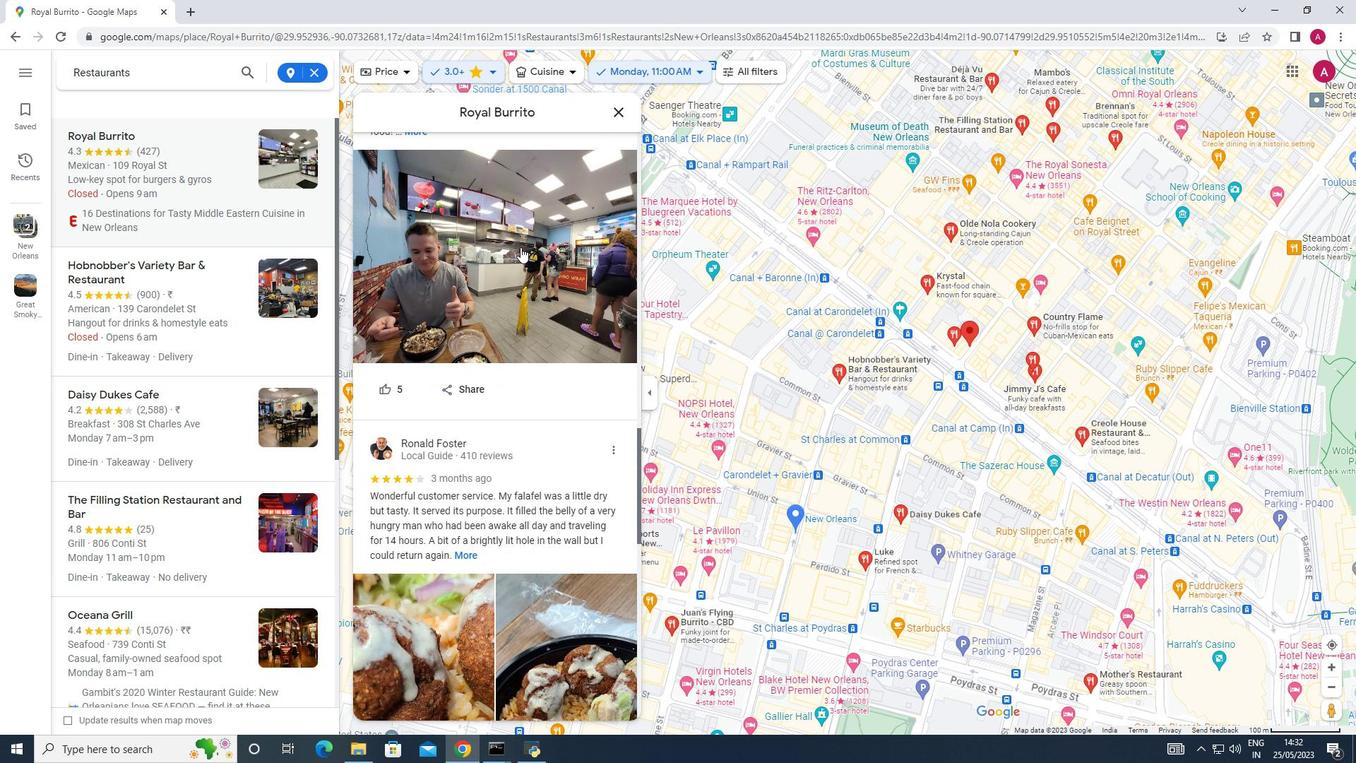 
Action: Mouse scrolled (520, 246) with delta (0, 0)
Screenshot: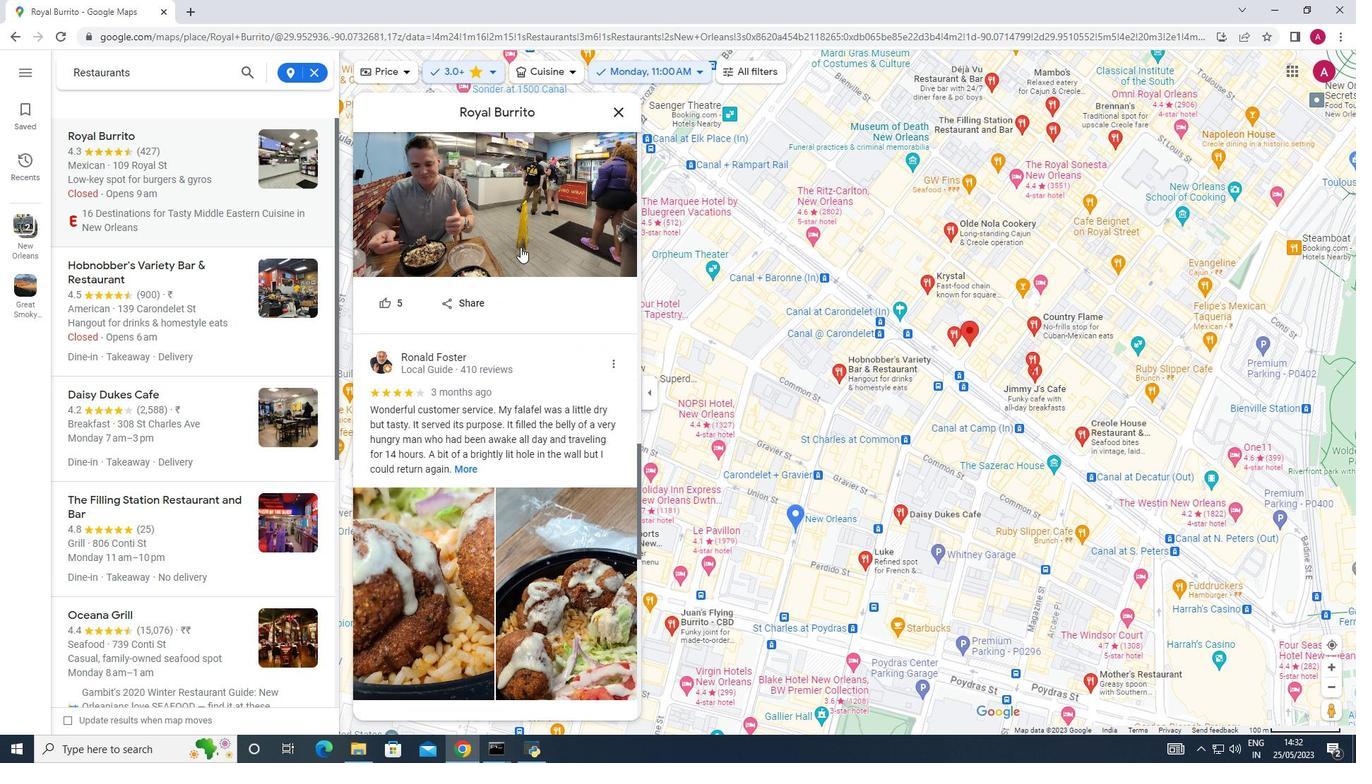 
Action: Mouse scrolled (520, 246) with delta (0, 0)
Screenshot: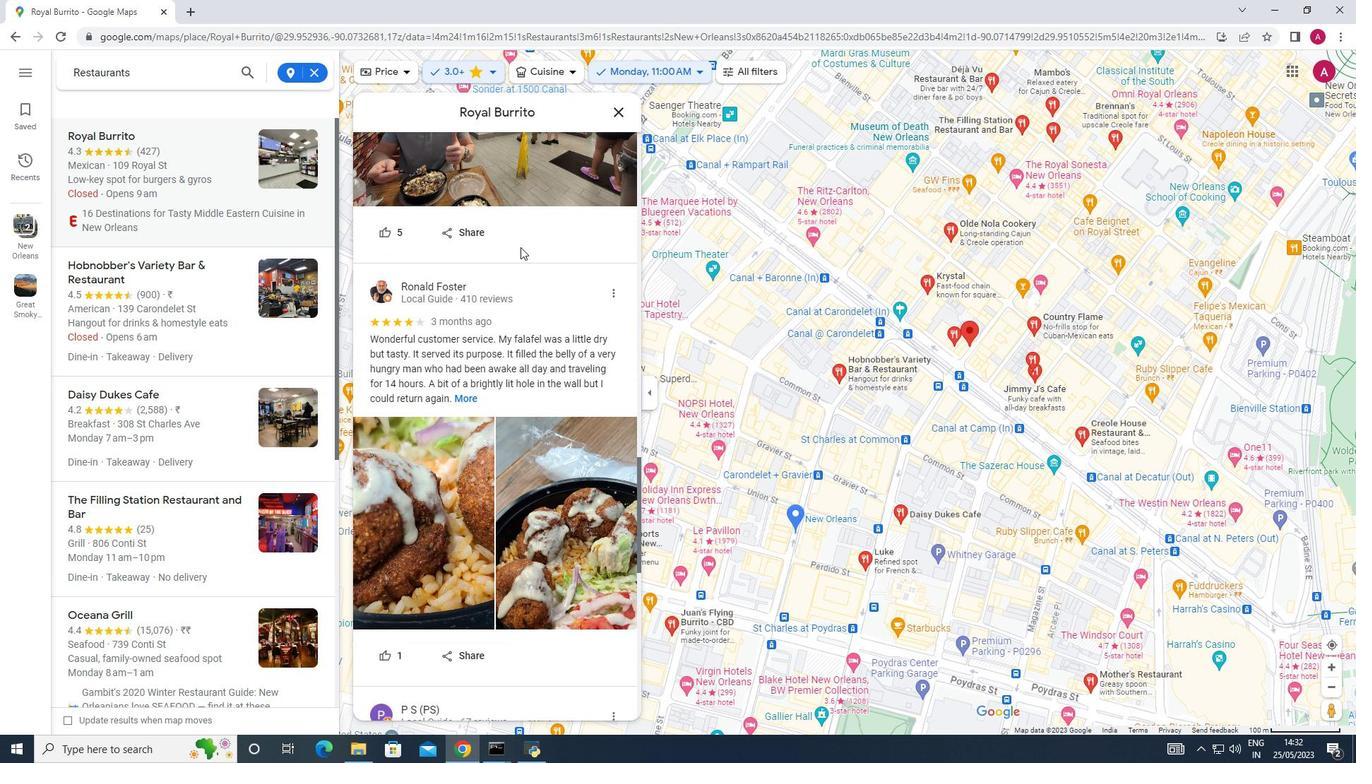 
Action: Mouse scrolled (520, 246) with delta (0, 0)
Screenshot: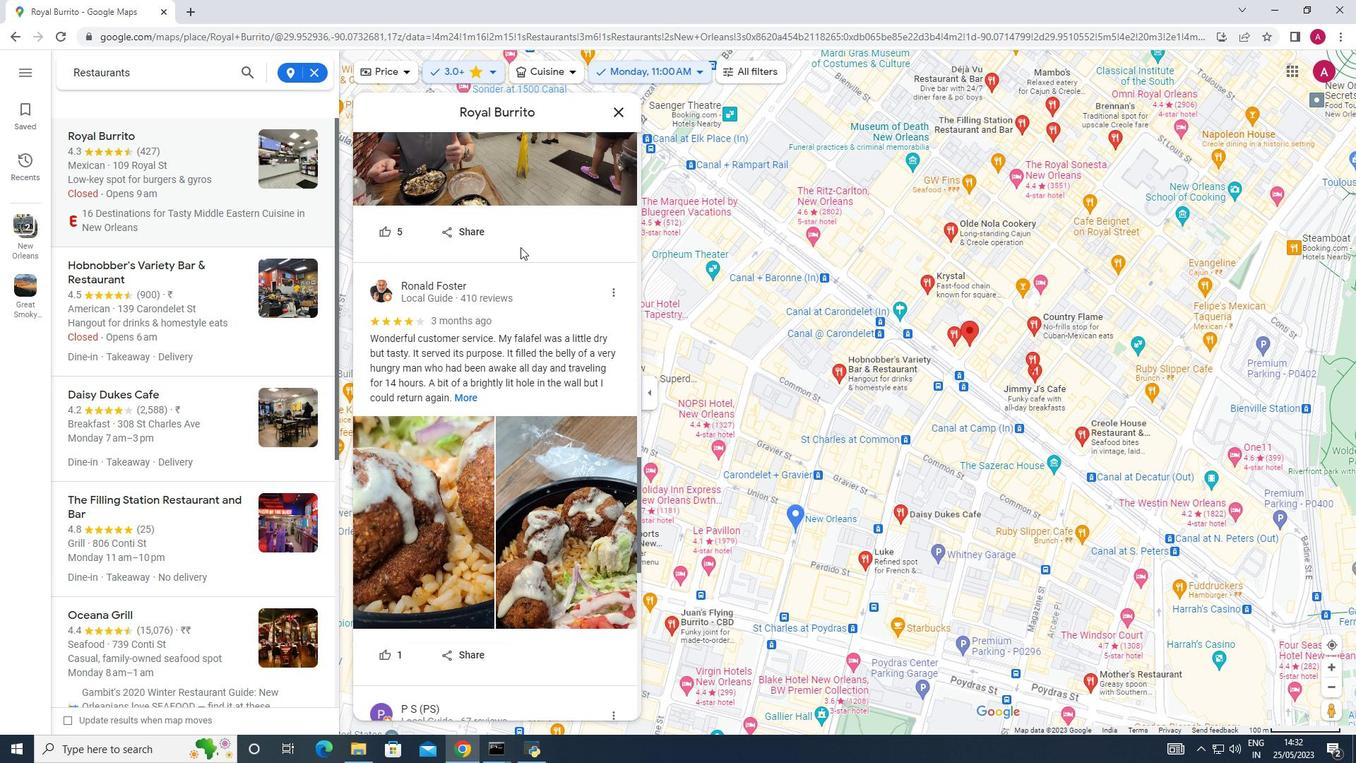 
Action: Mouse scrolled (520, 246) with delta (0, 0)
Screenshot: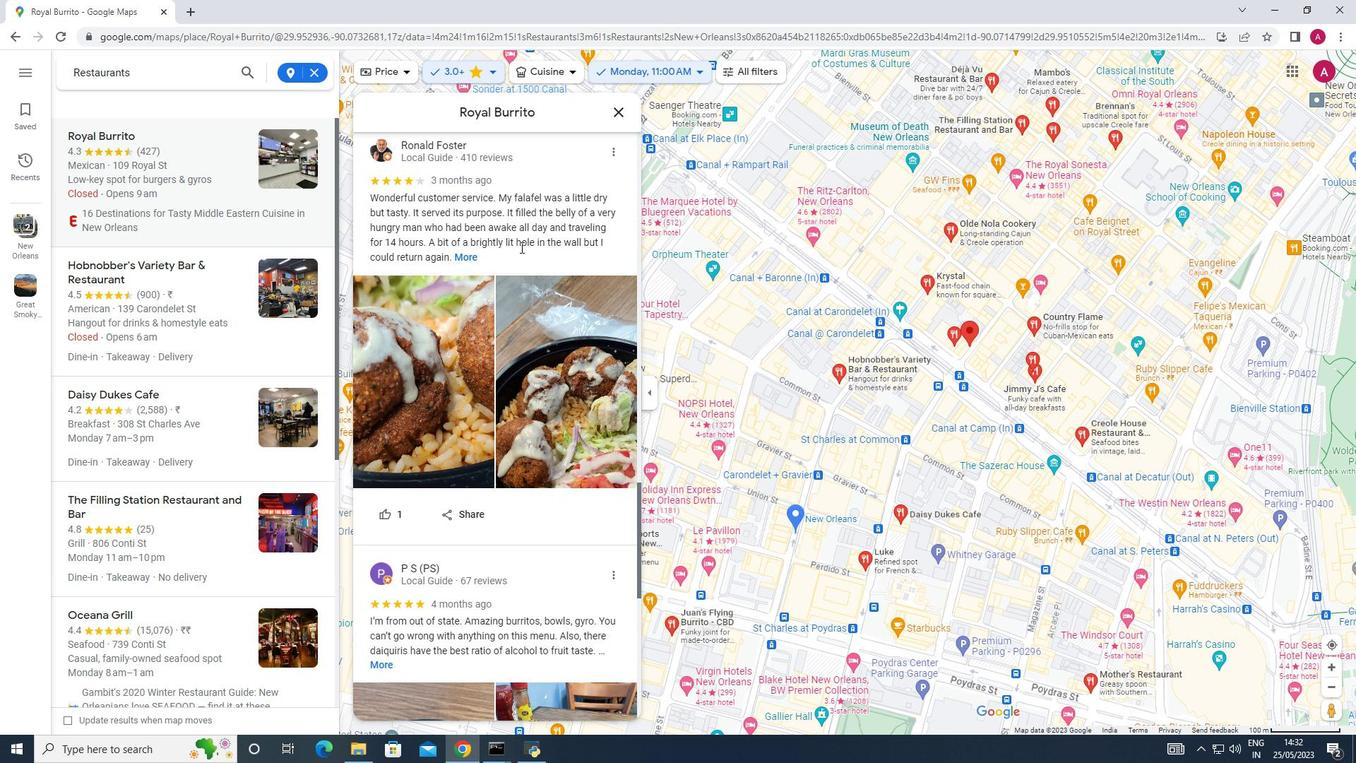 
Action: Mouse scrolled (520, 246) with delta (0, 0)
Screenshot: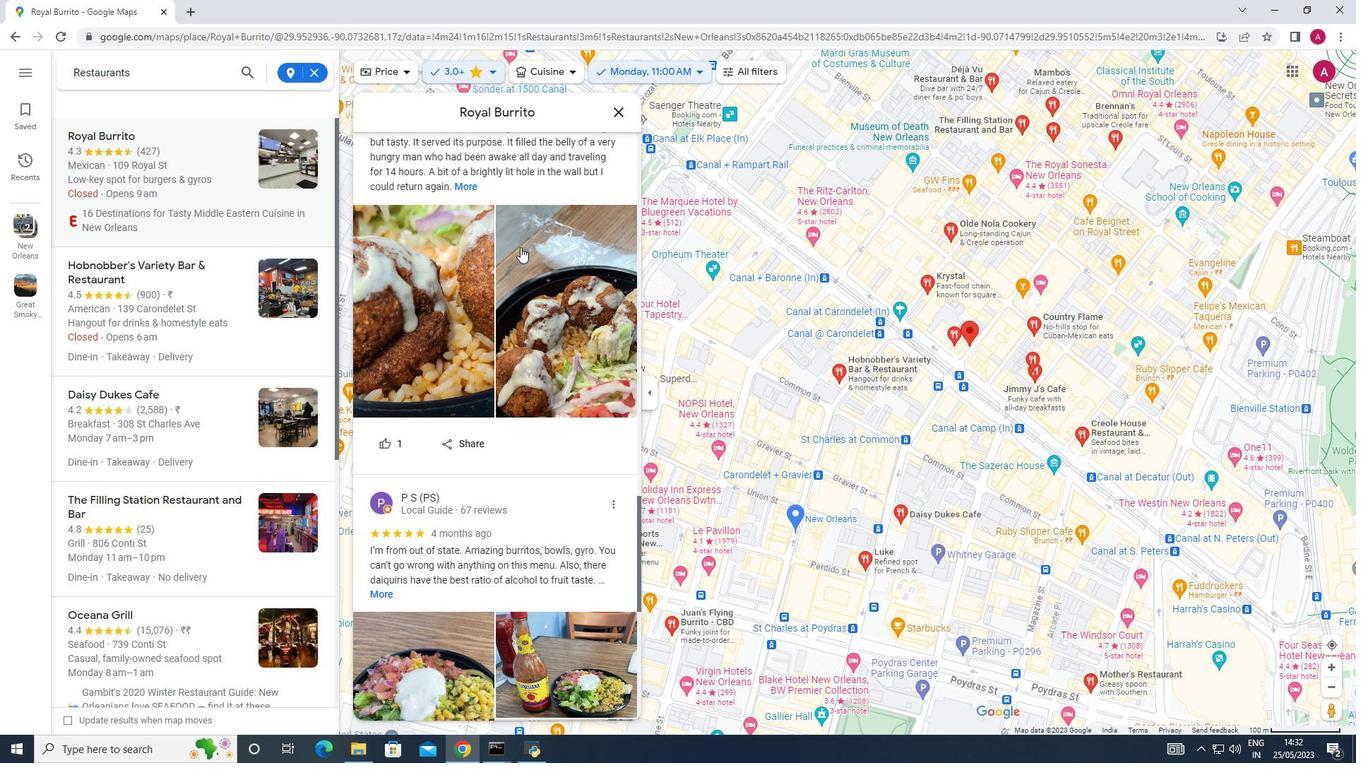 
Action: Mouse scrolled (520, 247) with delta (0, 0)
Screenshot: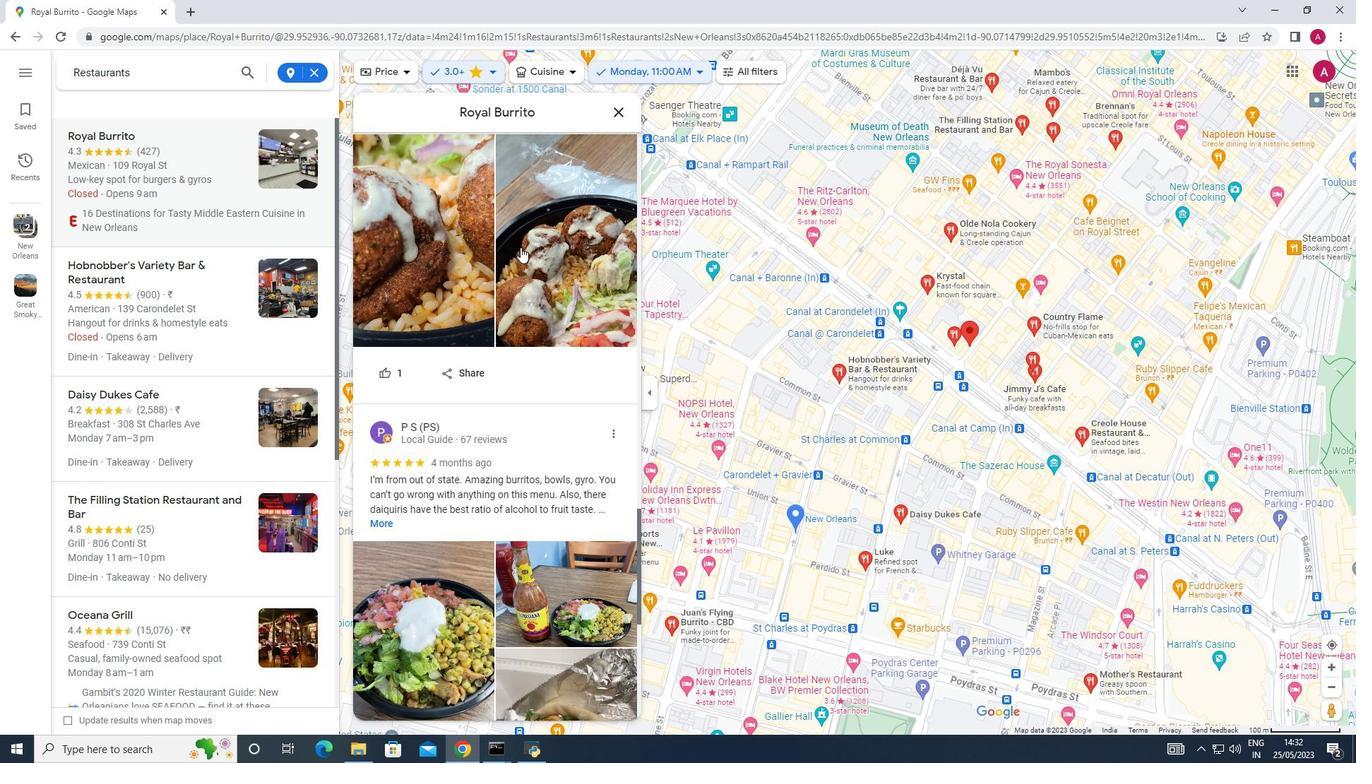 
Action: Mouse scrolled (520, 246) with delta (0, 0)
Screenshot: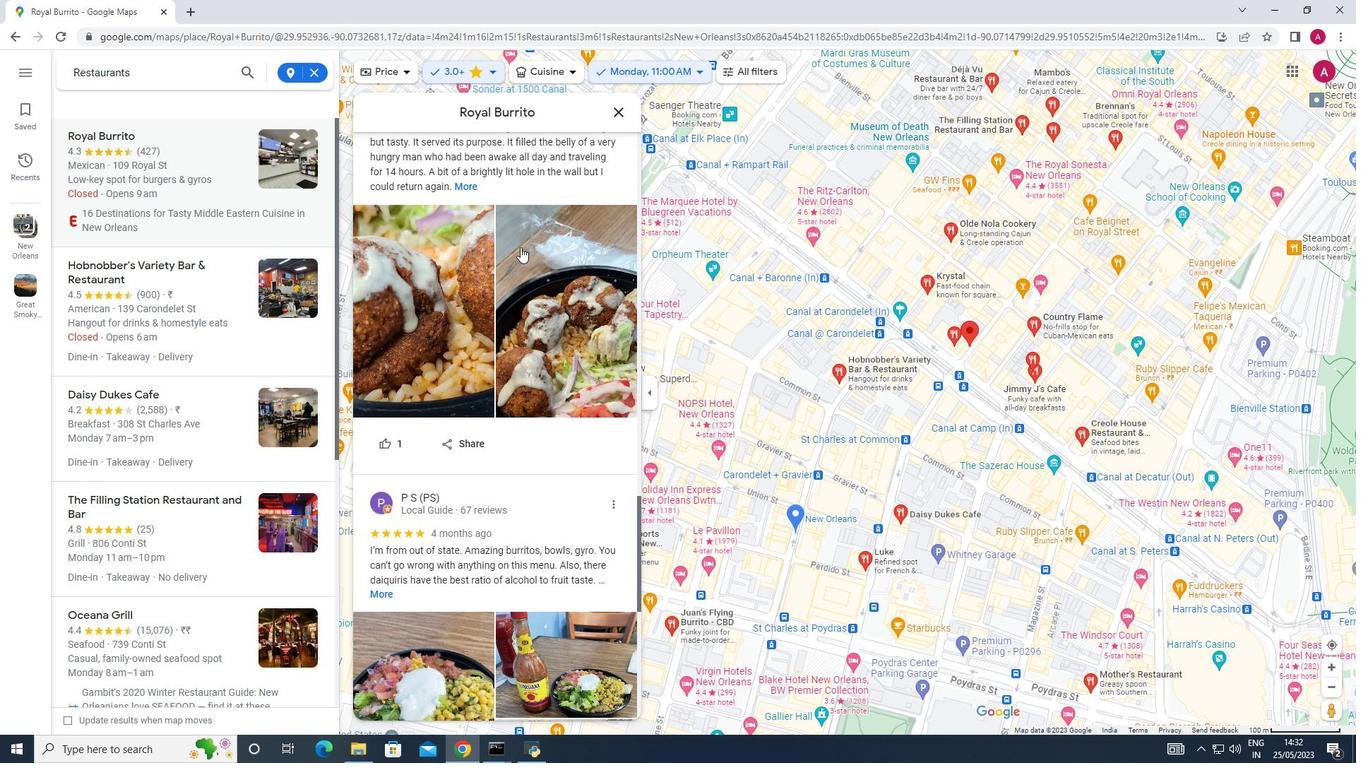 
Action: Mouse scrolled (520, 246) with delta (0, 0)
Screenshot: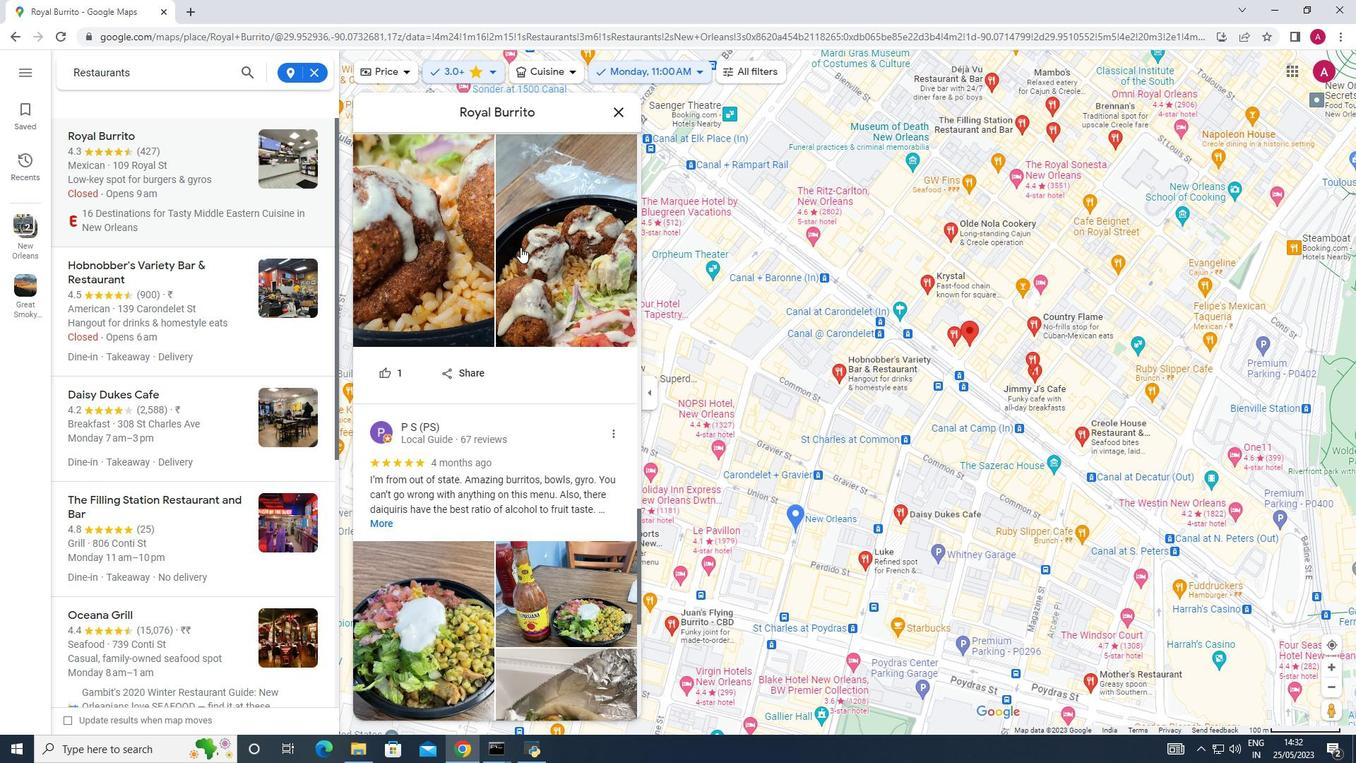 
Action: Mouse scrolled (520, 246) with delta (0, 0)
Screenshot: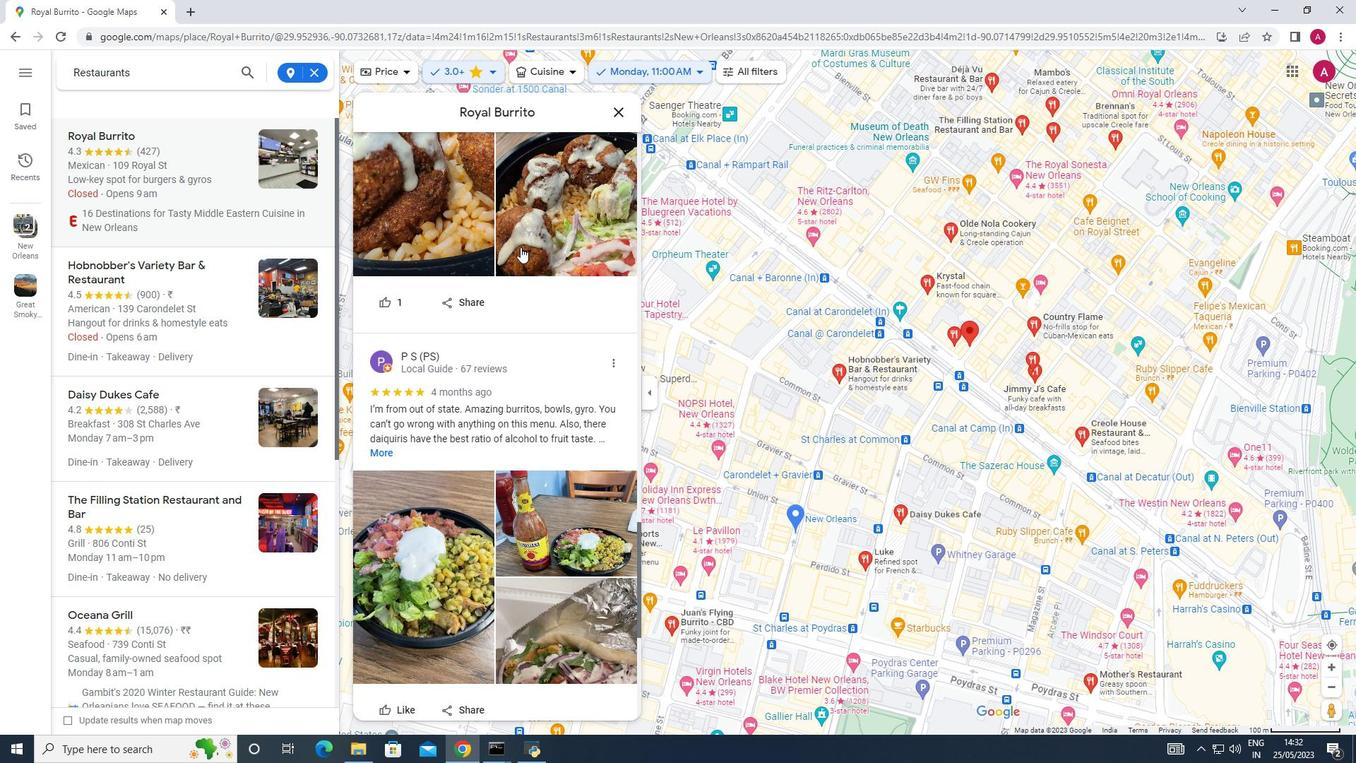 
Action: Mouse scrolled (520, 246) with delta (0, 0)
Screenshot: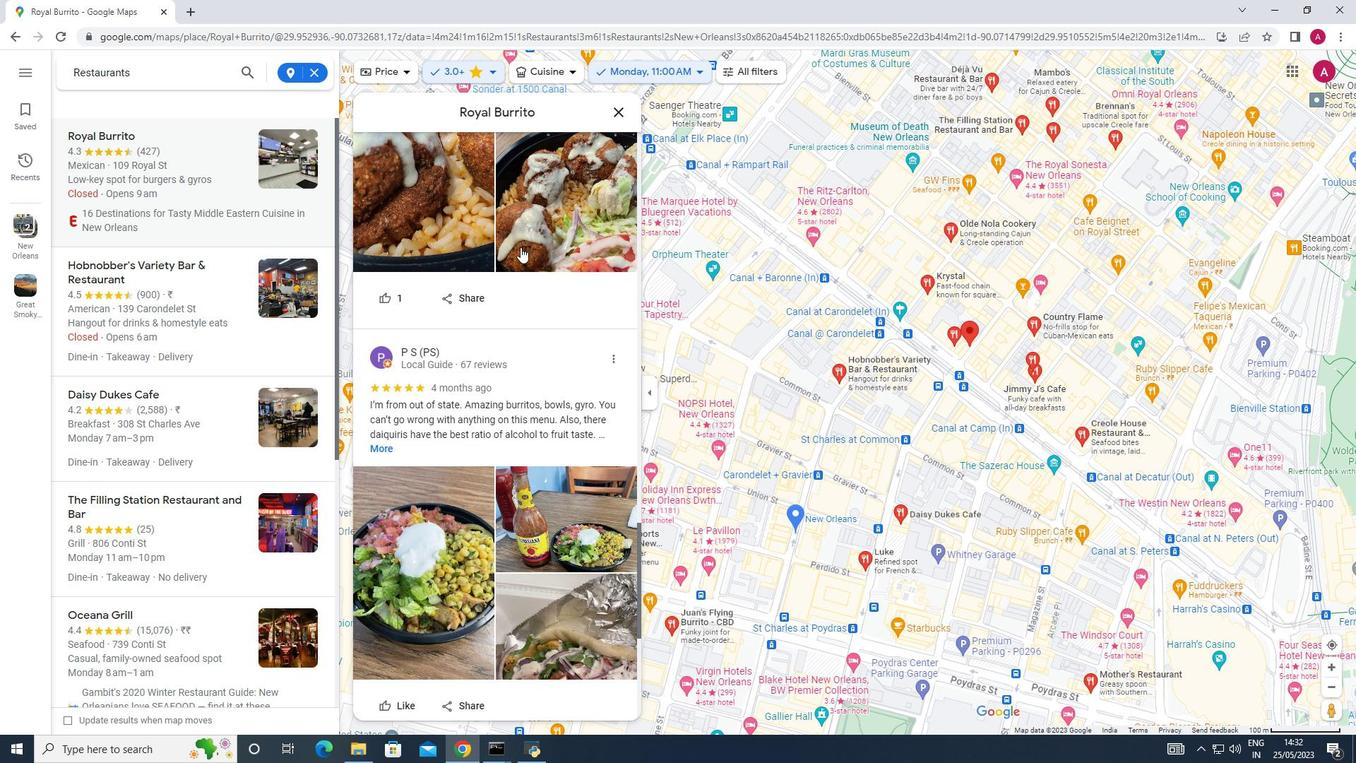 
Action: Mouse scrolled (520, 246) with delta (0, 0)
Screenshot: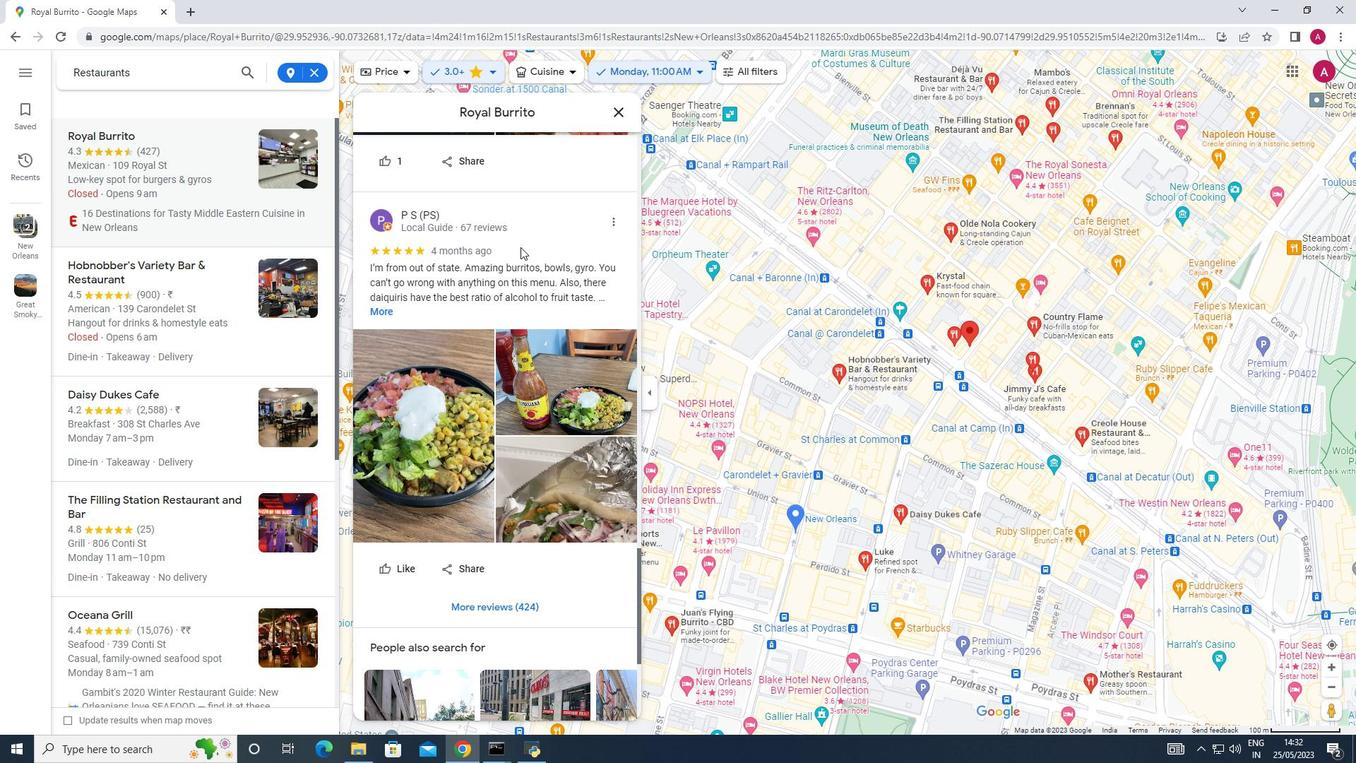 
Action: Mouse scrolled (520, 246) with delta (0, 0)
Screenshot: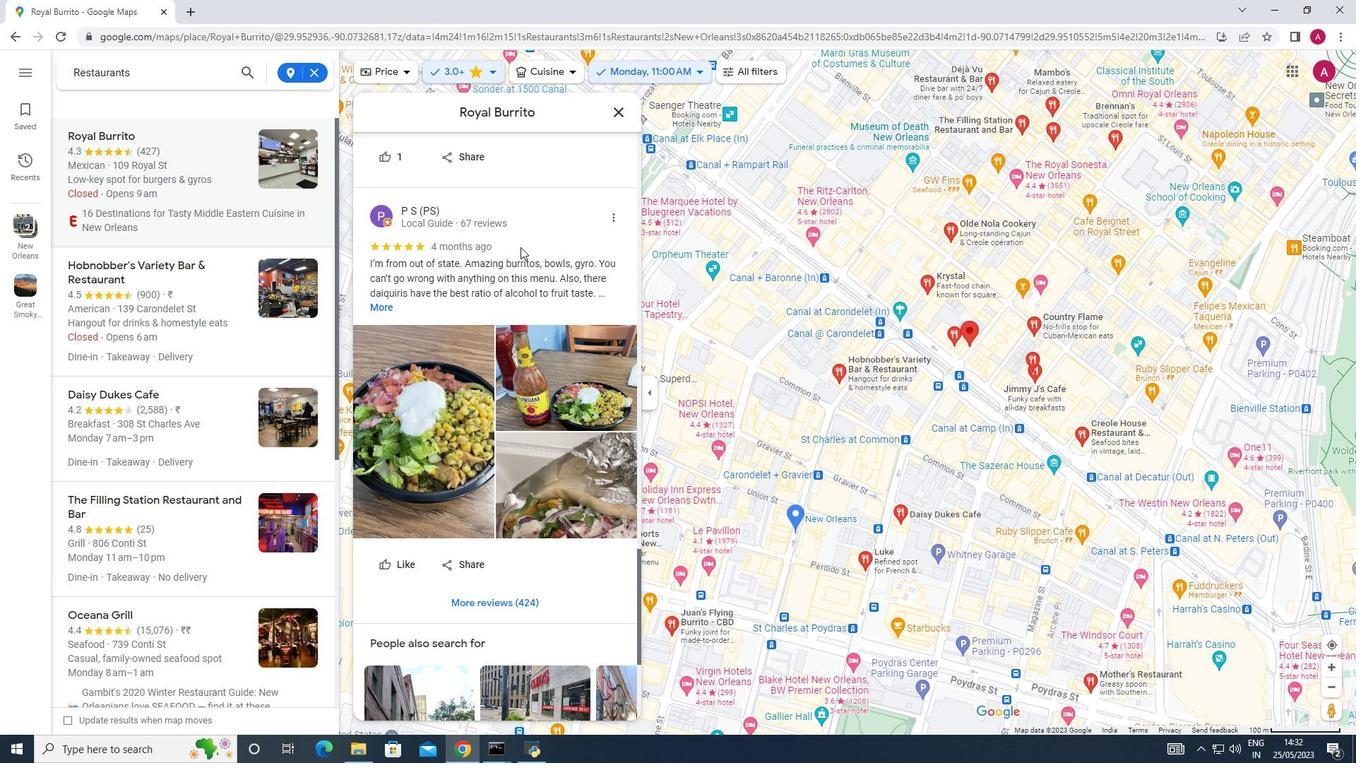 
Action: Mouse scrolled (520, 246) with delta (0, 0)
Screenshot: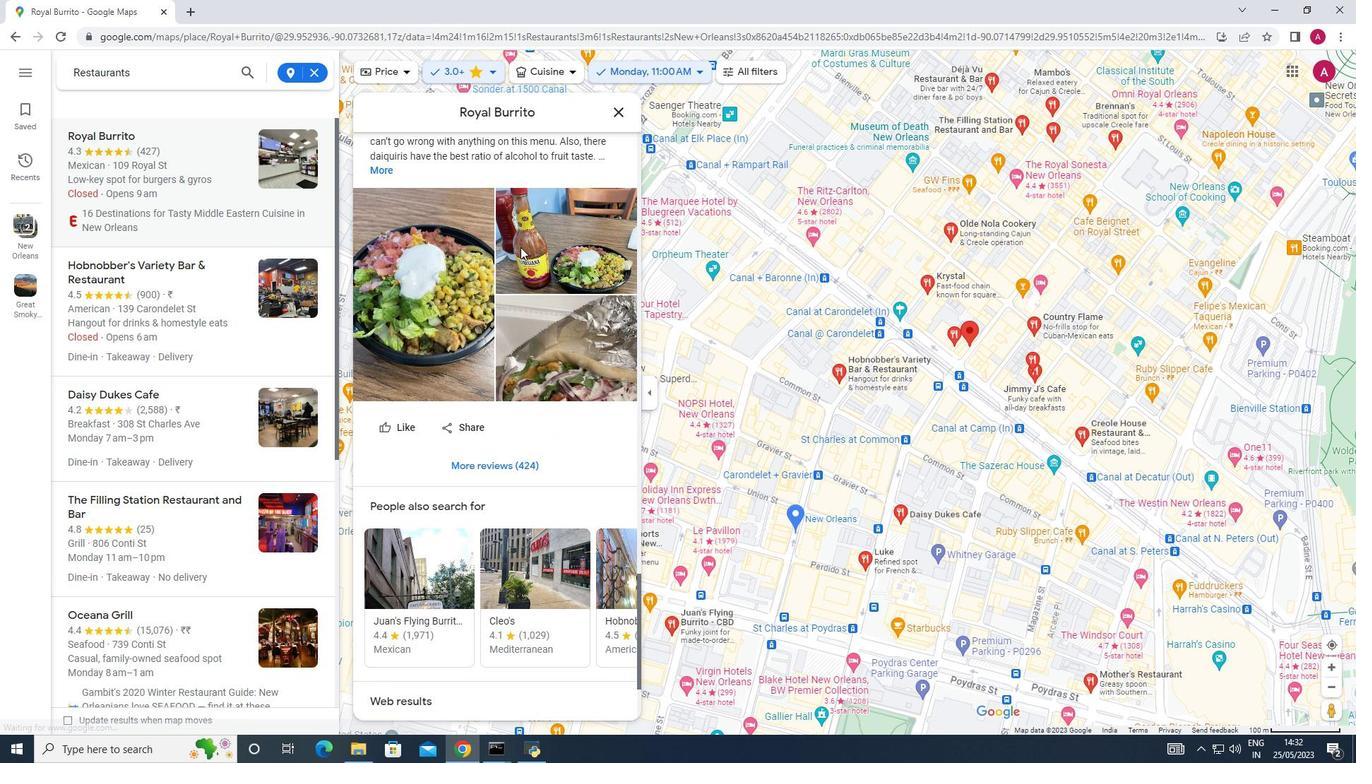 
Action: Mouse scrolled (520, 246) with delta (0, 0)
Screenshot: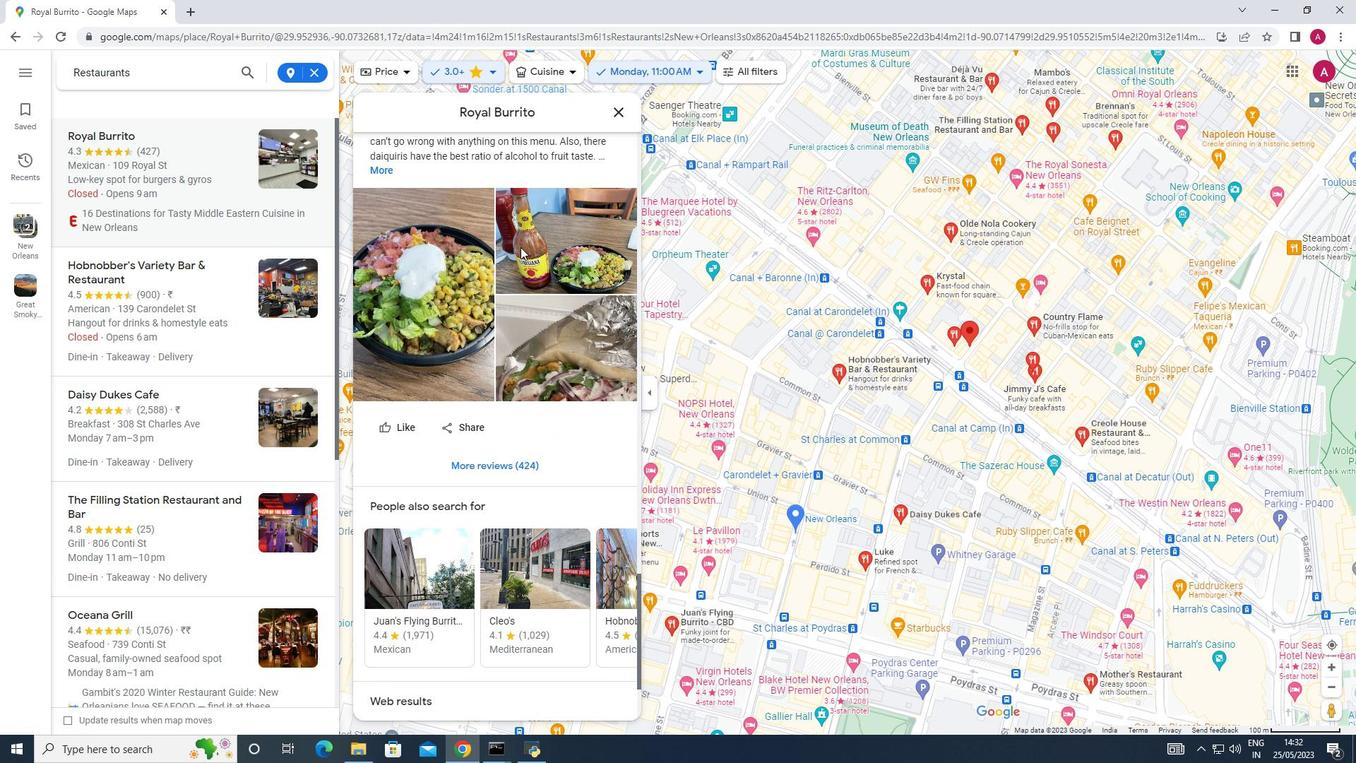 
Action: Mouse scrolled (520, 246) with delta (0, 0)
Screenshot: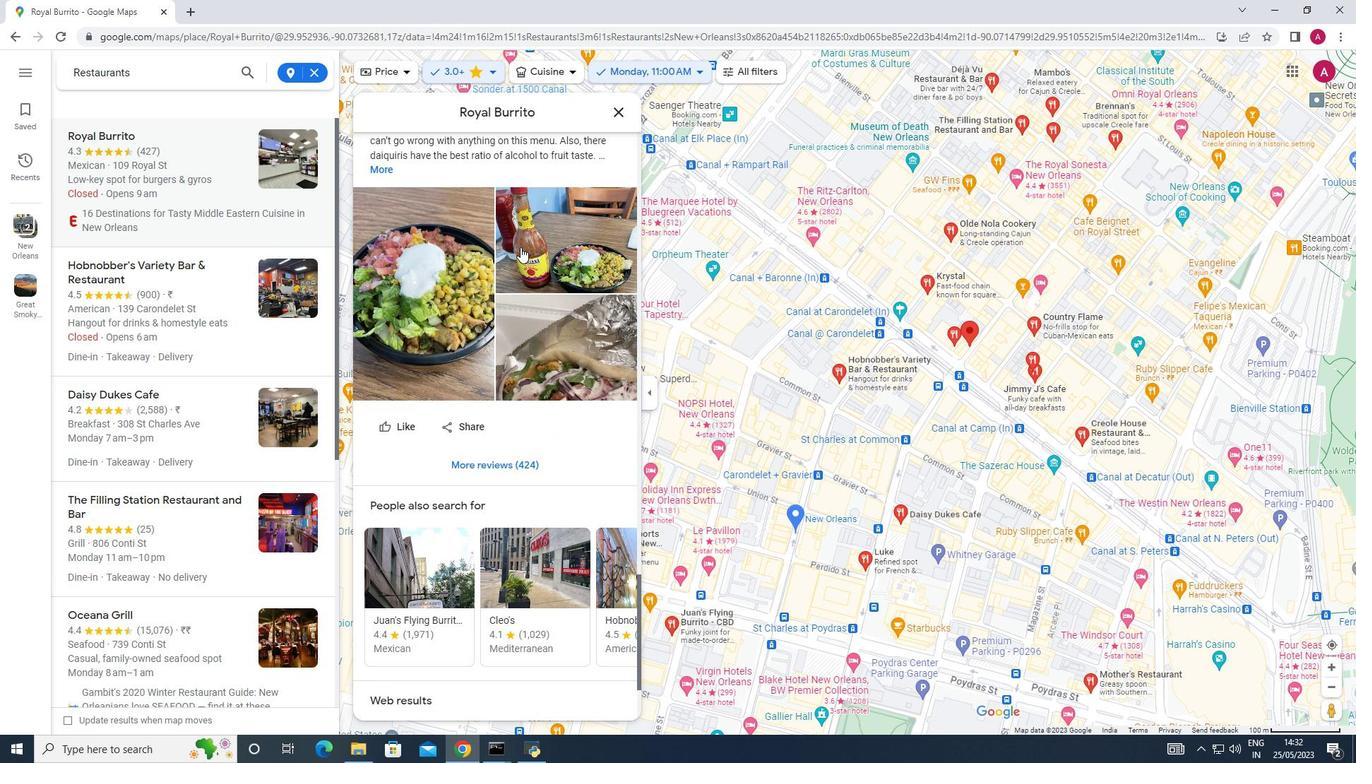 
Action: Mouse scrolled (520, 246) with delta (0, 0)
Screenshot: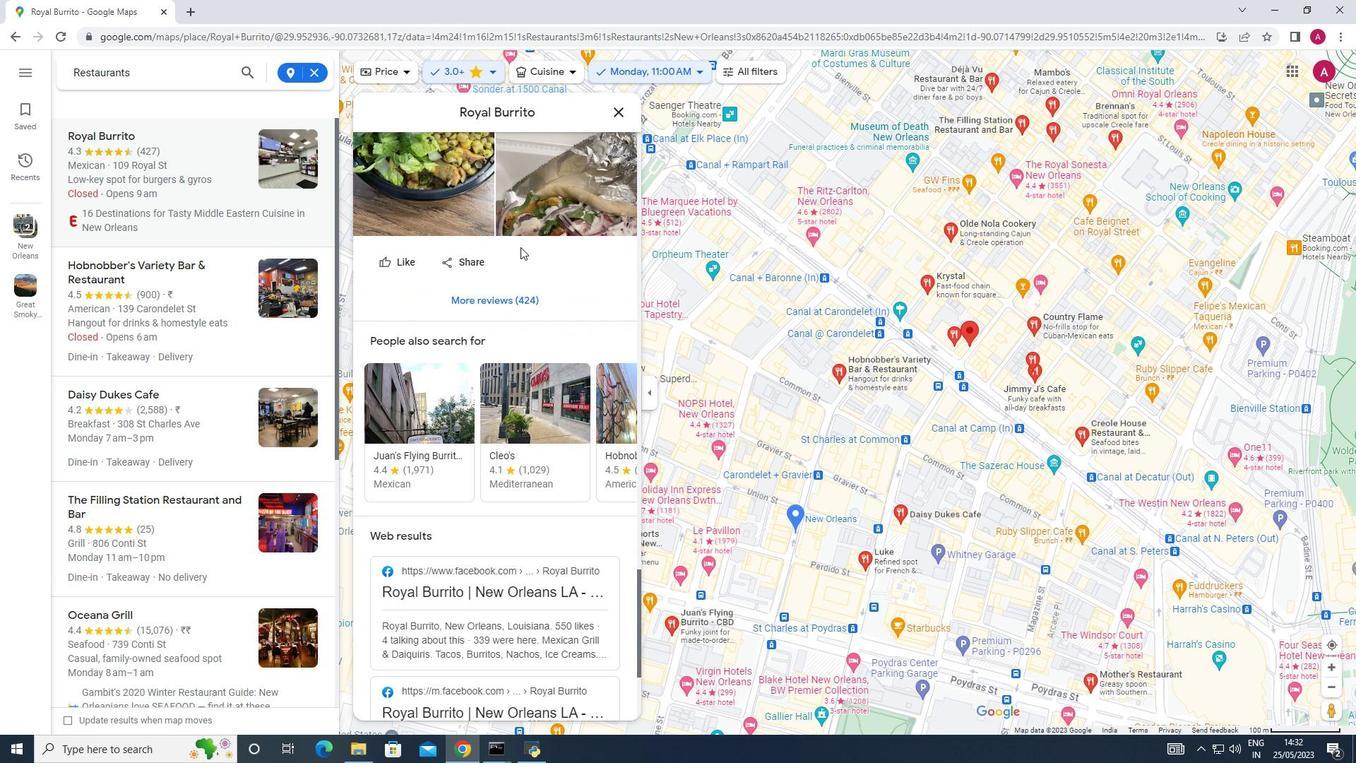 
Action: Mouse scrolled (520, 246) with delta (0, 0)
Screenshot: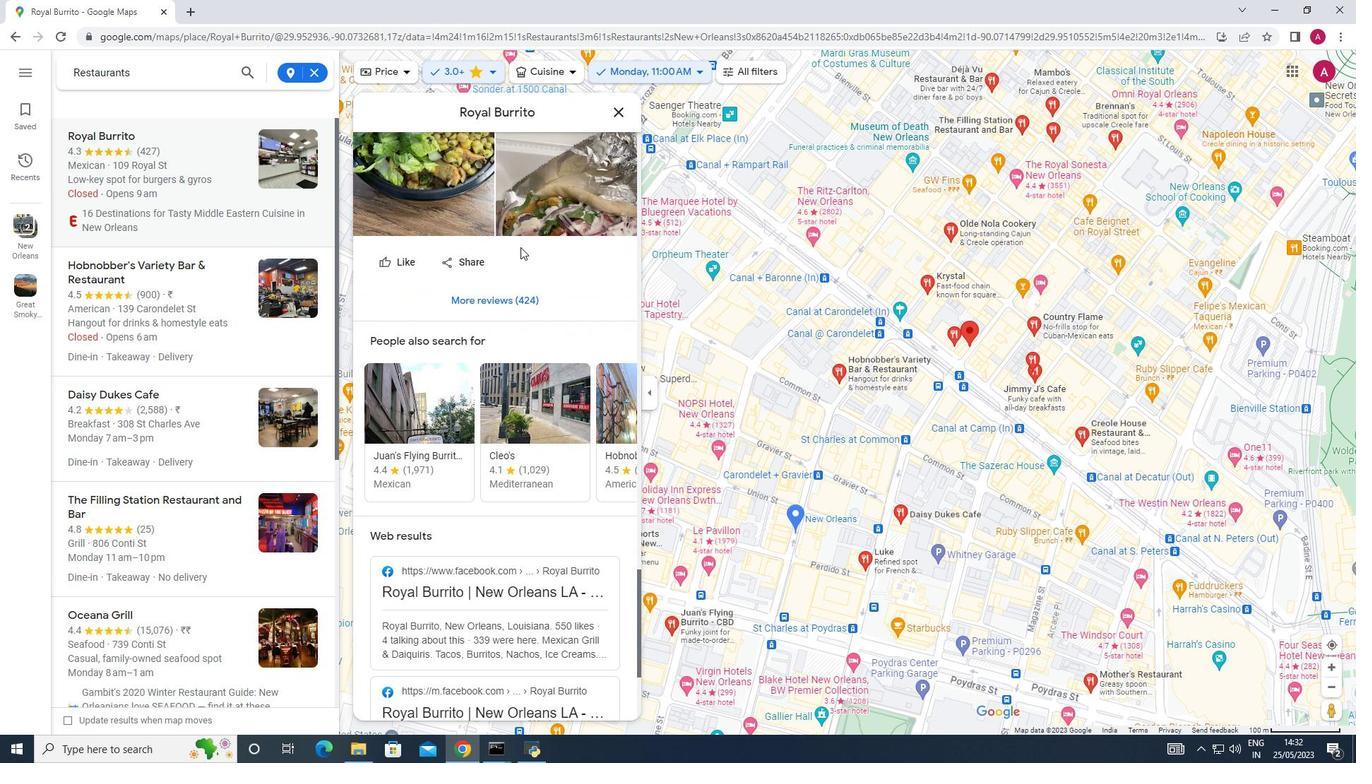 
Action: Mouse scrolled (520, 246) with delta (0, 0)
Screenshot: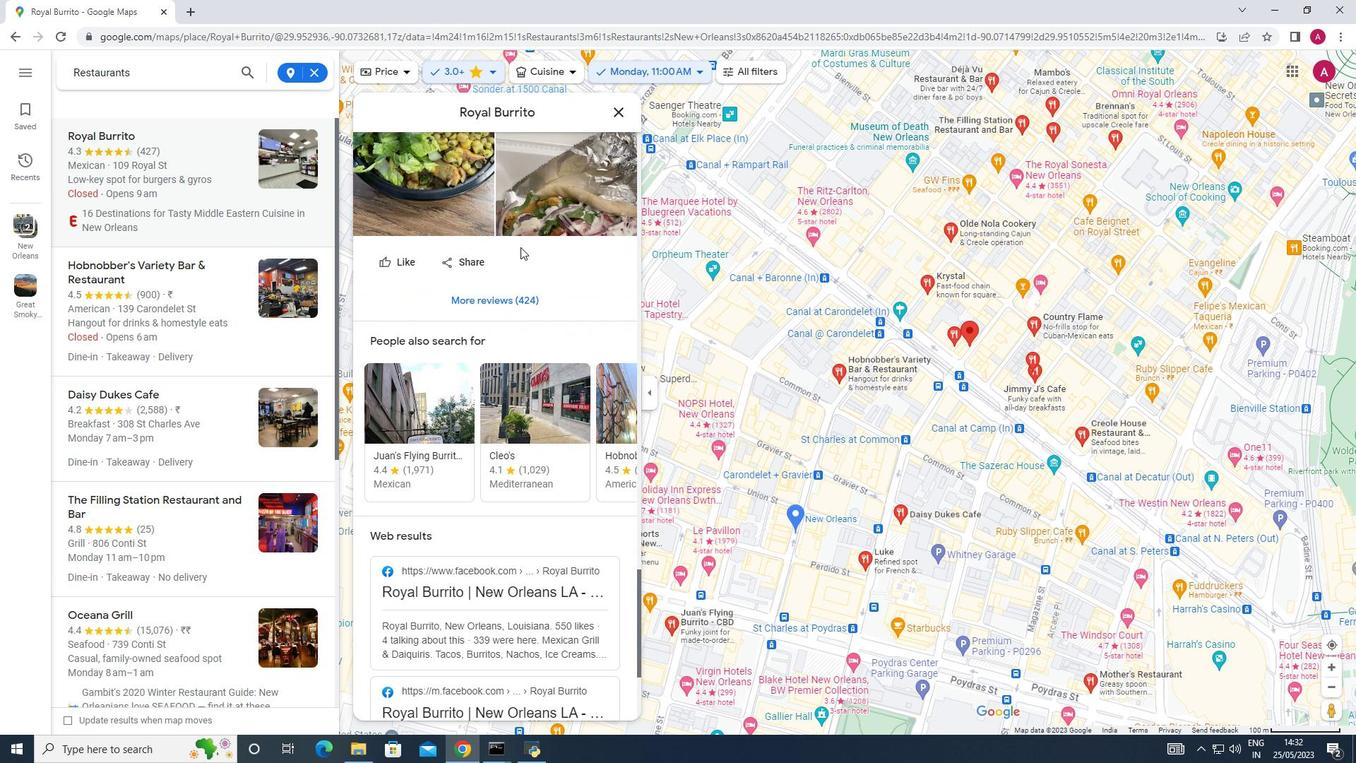 
Action: Mouse scrolled (520, 246) with delta (0, 0)
Screenshot: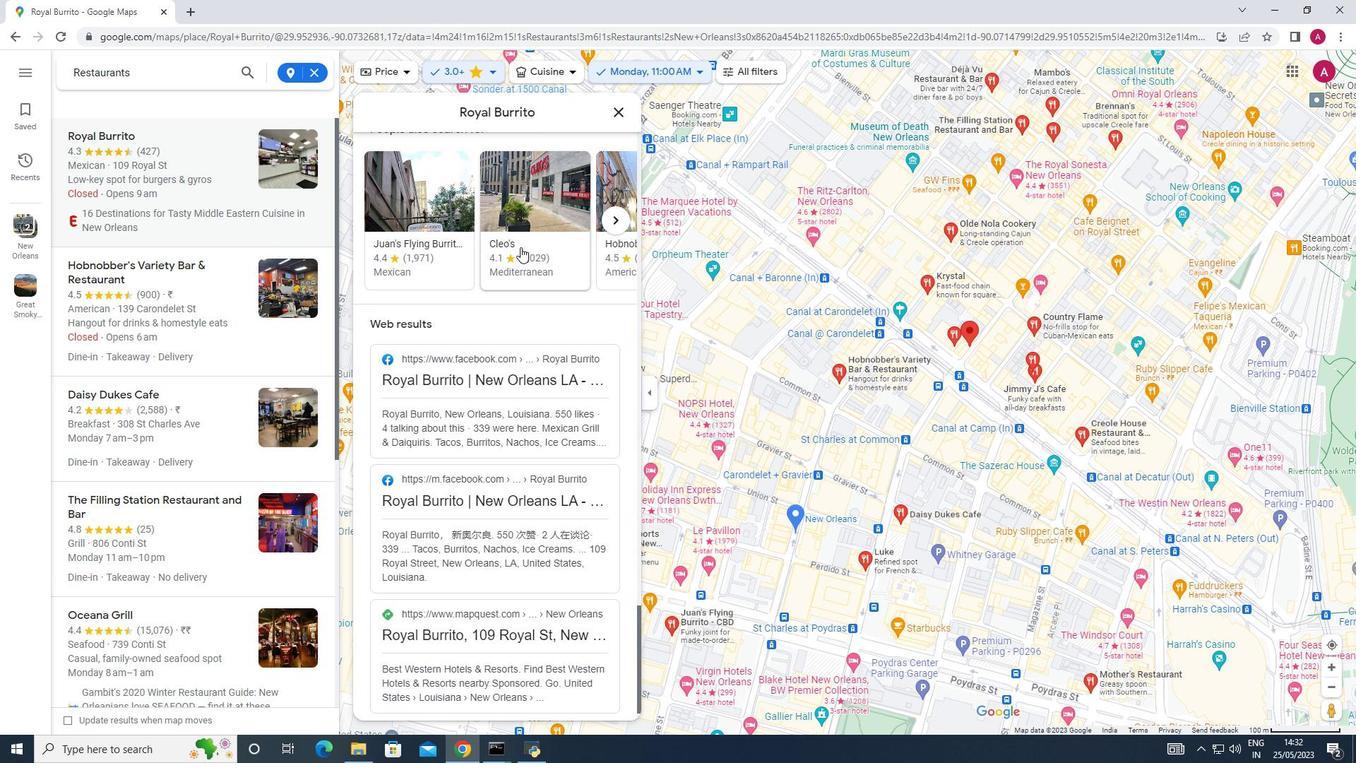 
Action: Mouse scrolled (520, 246) with delta (0, 0)
Screenshot: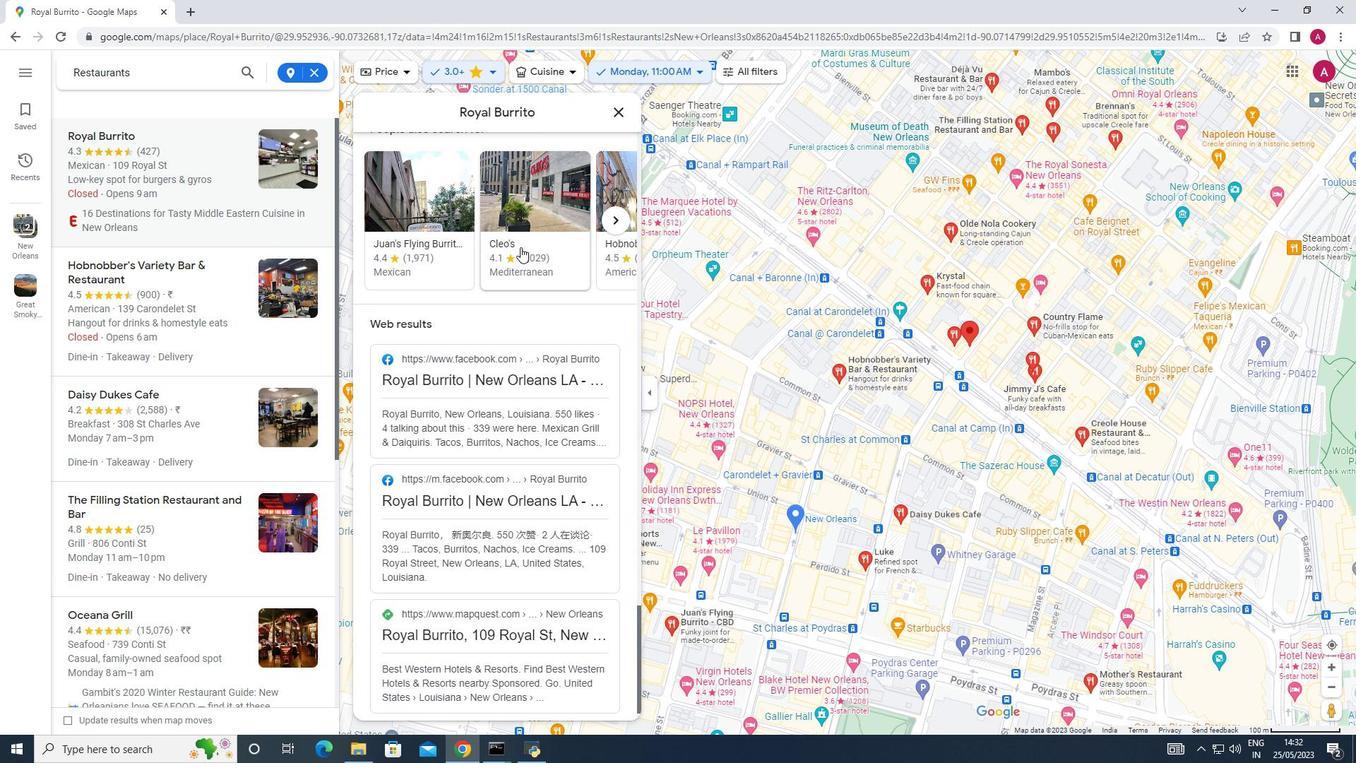 
Action: Mouse scrolled (520, 246) with delta (0, 0)
Screenshot: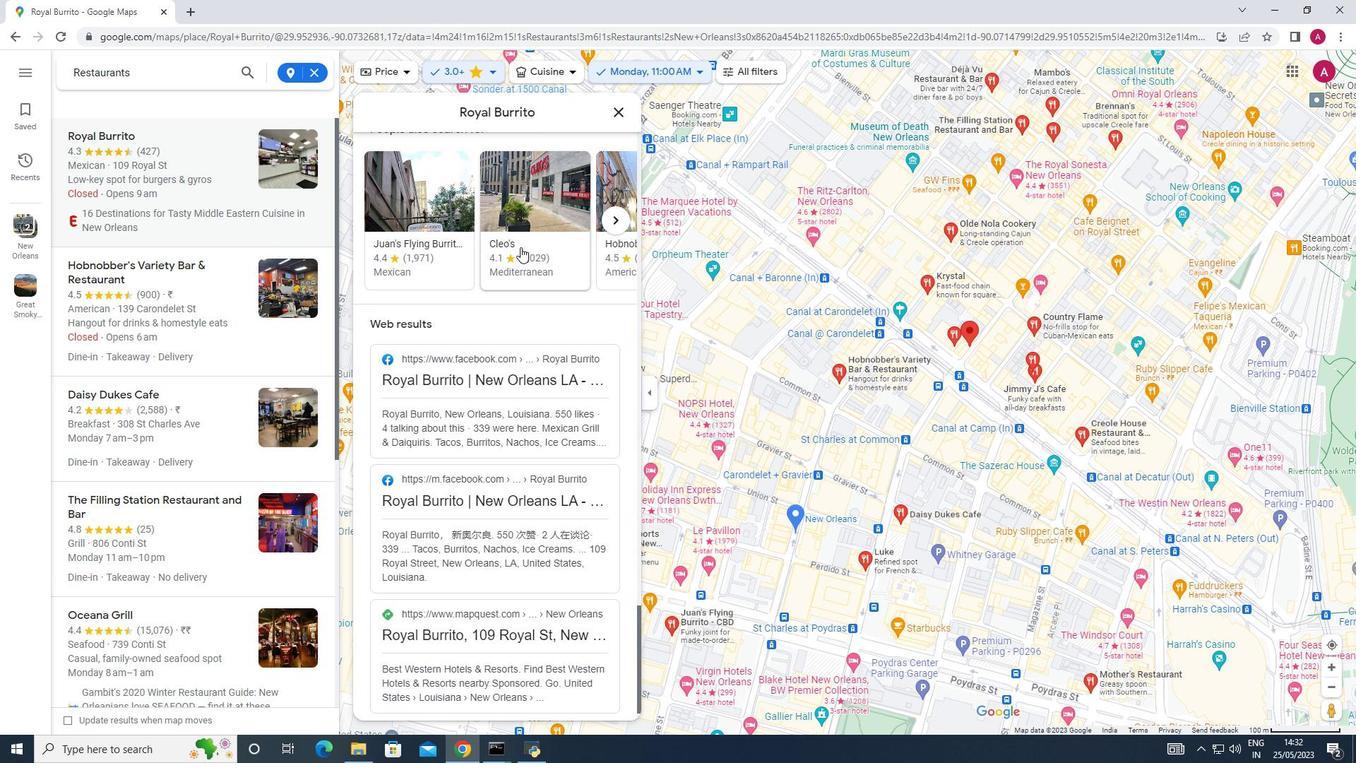 
Action: Mouse scrolled (520, 247) with delta (0, 0)
Screenshot: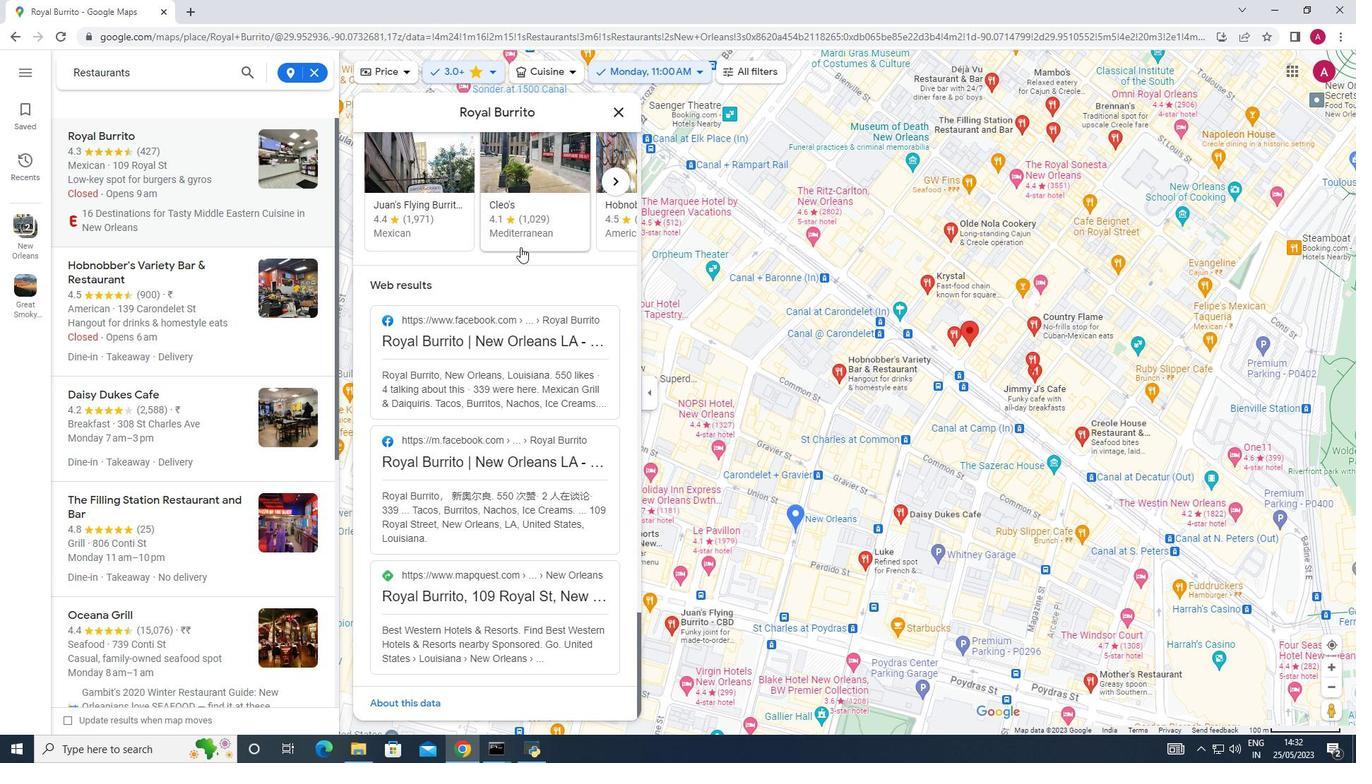 
Action: Mouse scrolled (520, 247) with delta (0, 0)
Screenshot: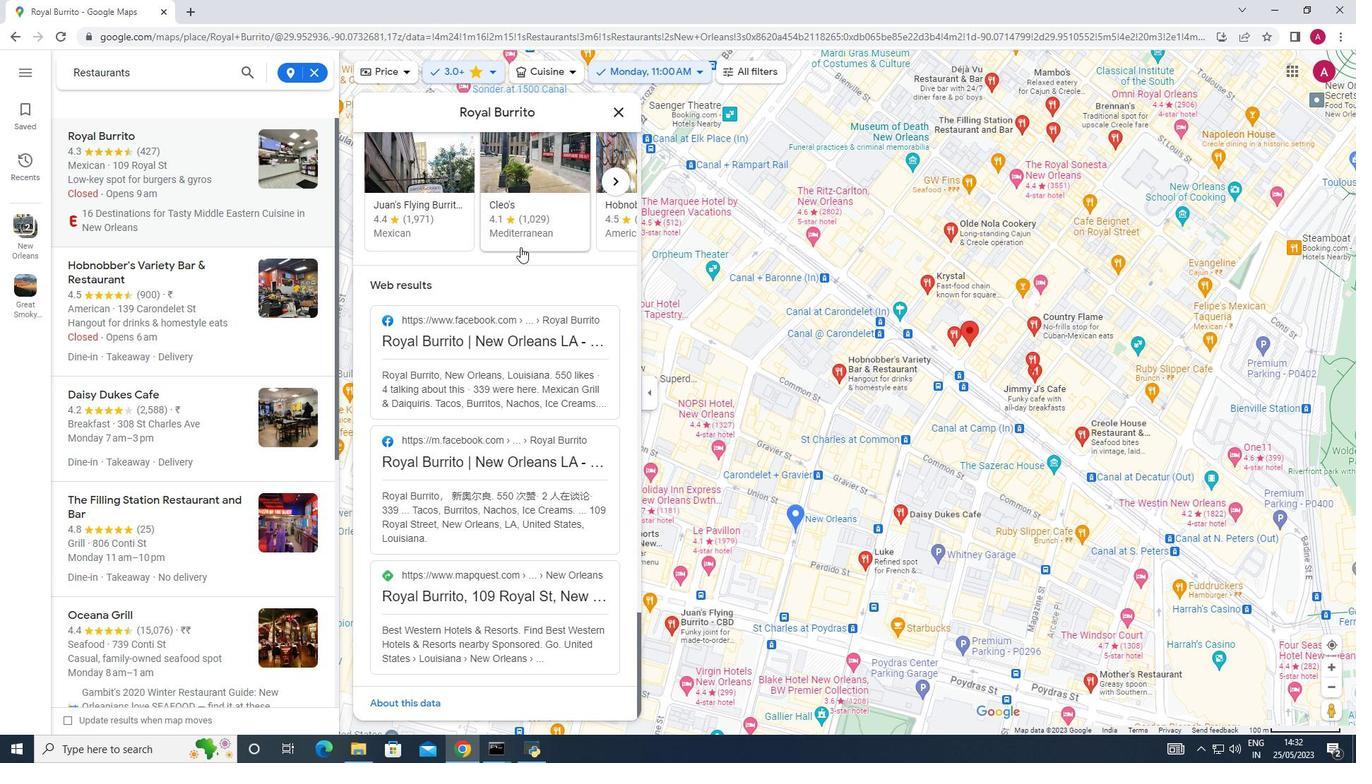 
Action: Mouse scrolled (520, 247) with delta (0, 0)
Screenshot: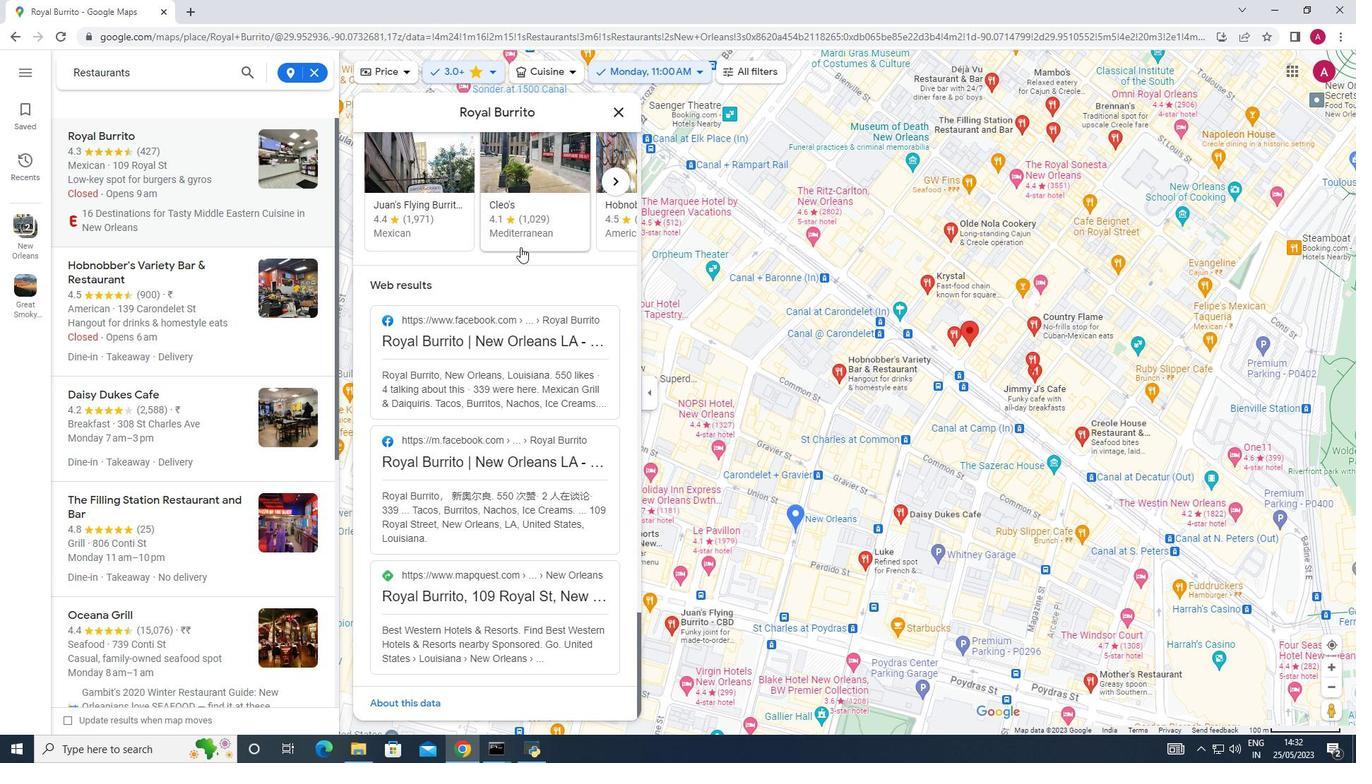 
Action: Mouse scrolled (520, 247) with delta (0, 0)
Screenshot: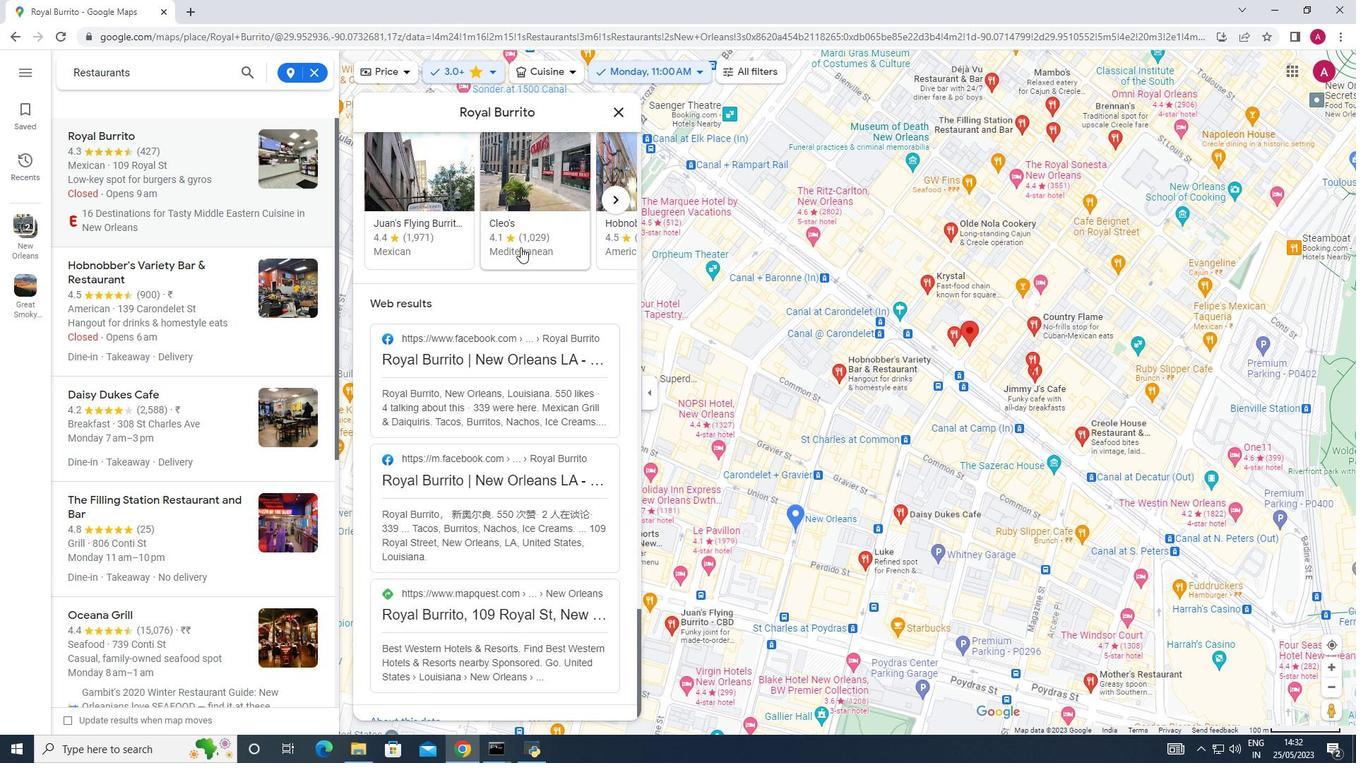 
Action: Mouse scrolled (520, 247) with delta (0, 0)
Screenshot: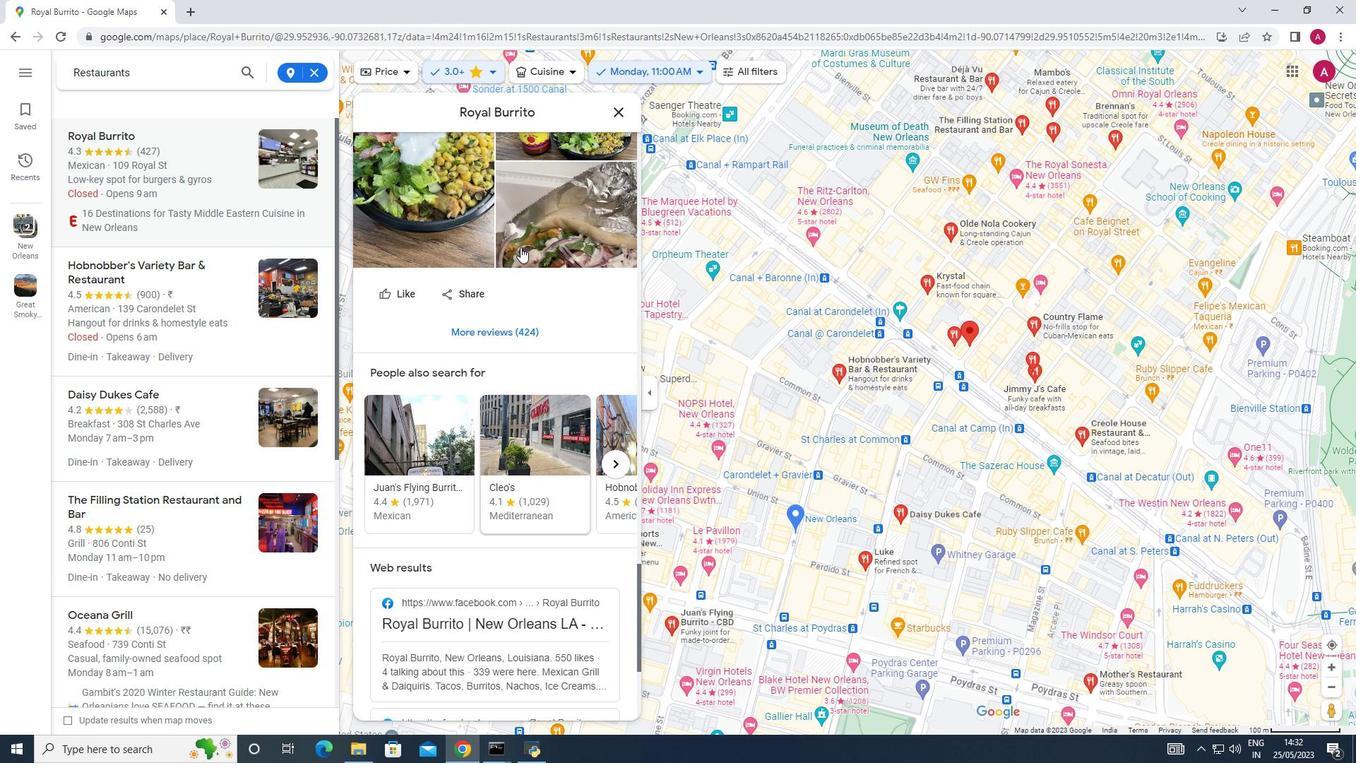
Action: Mouse scrolled (520, 247) with delta (0, 0)
Screenshot: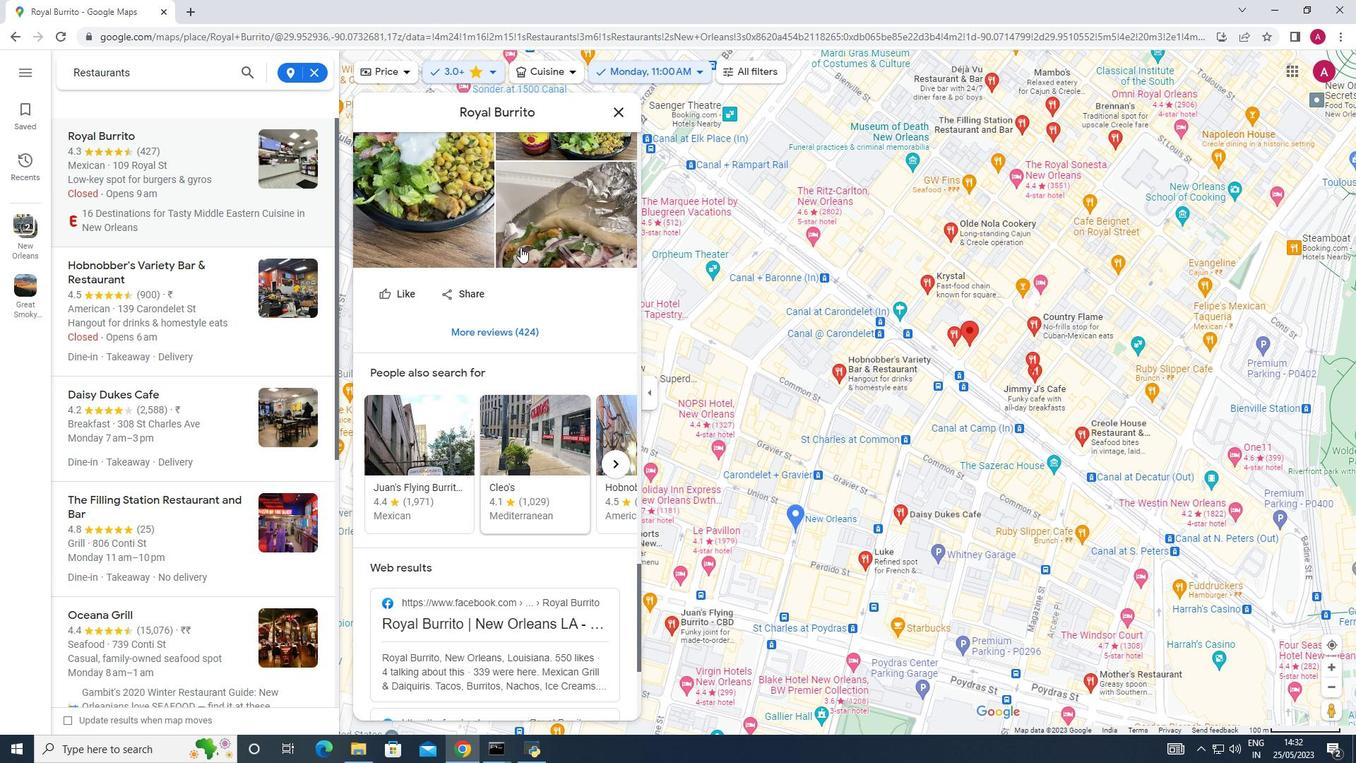 
Action: Mouse scrolled (520, 247) with delta (0, 0)
Screenshot: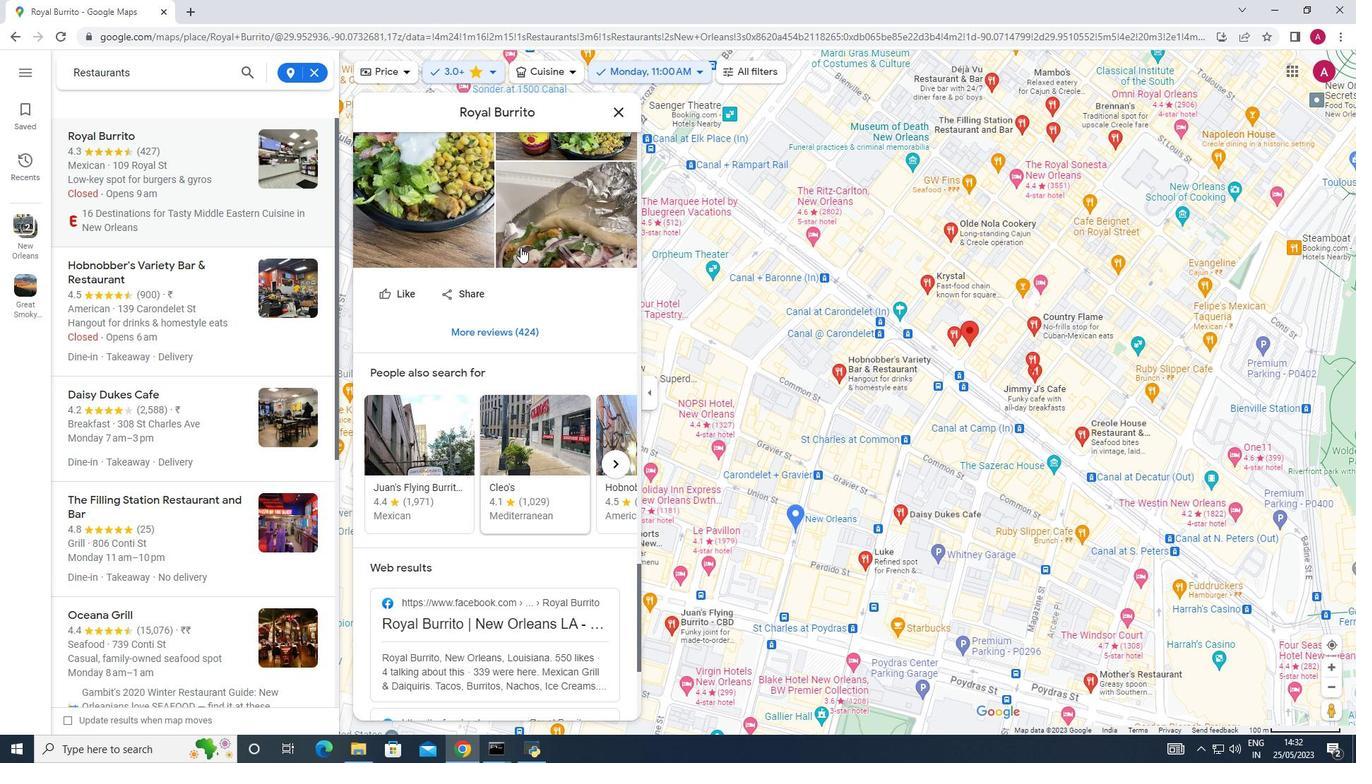 
Action: Mouse scrolled (520, 247) with delta (0, 0)
Screenshot: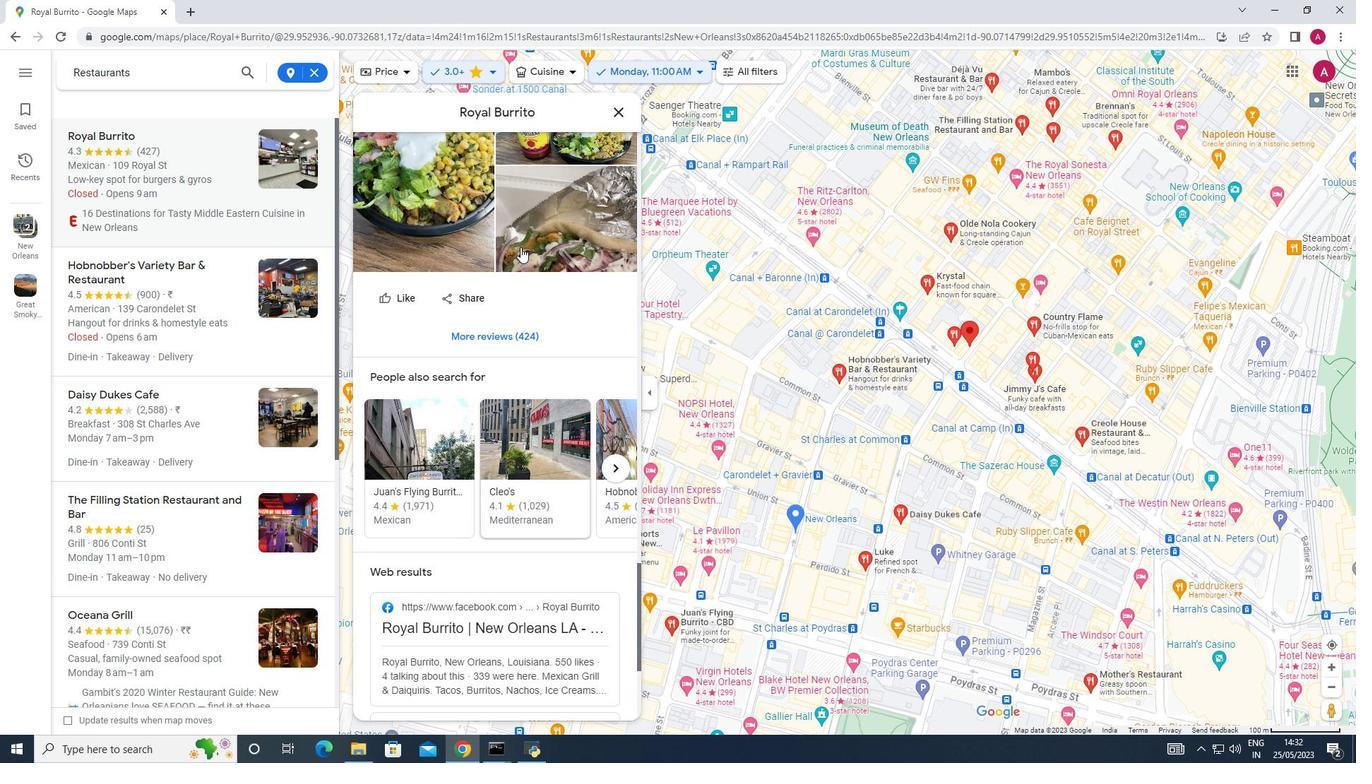 
Action: Mouse scrolled (520, 247) with delta (0, 0)
Screenshot: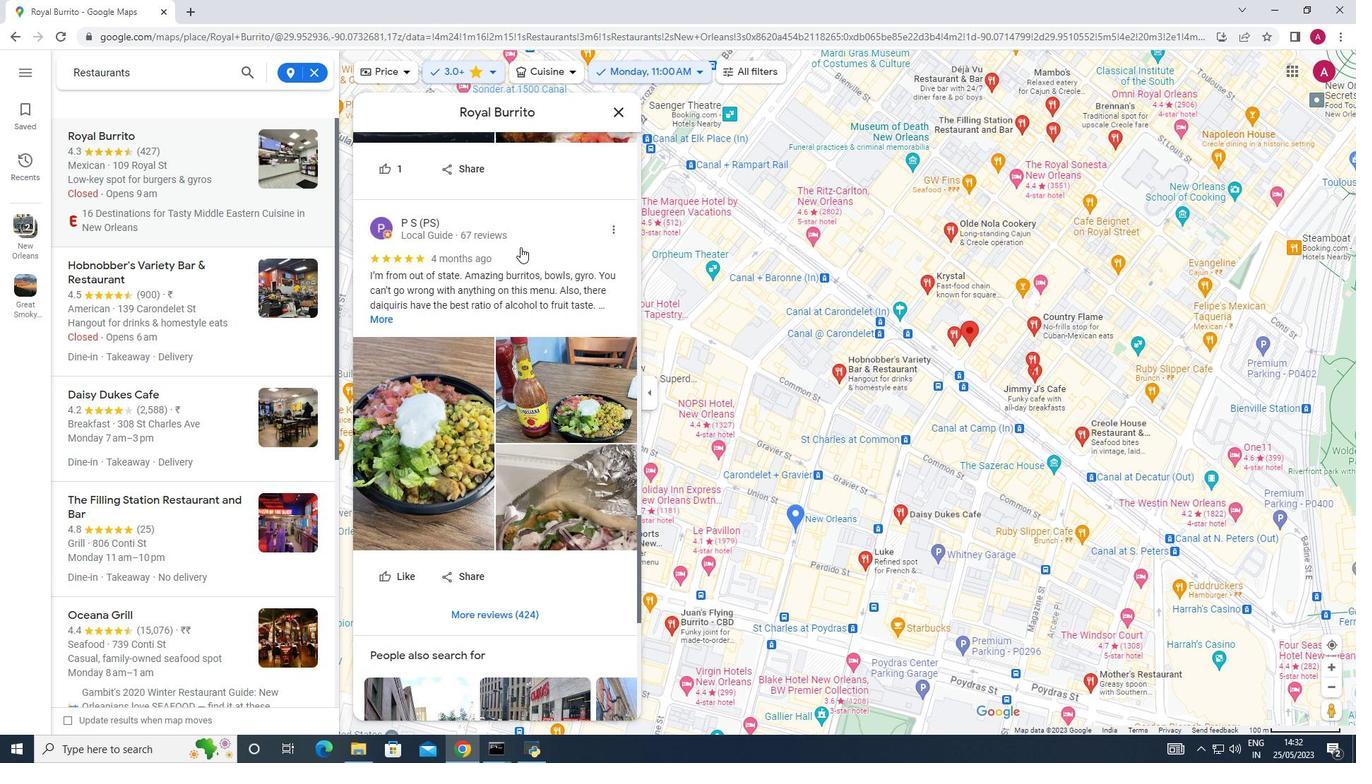 
Action: Mouse scrolled (520, 247) with delta (0, 0)
Screenshot: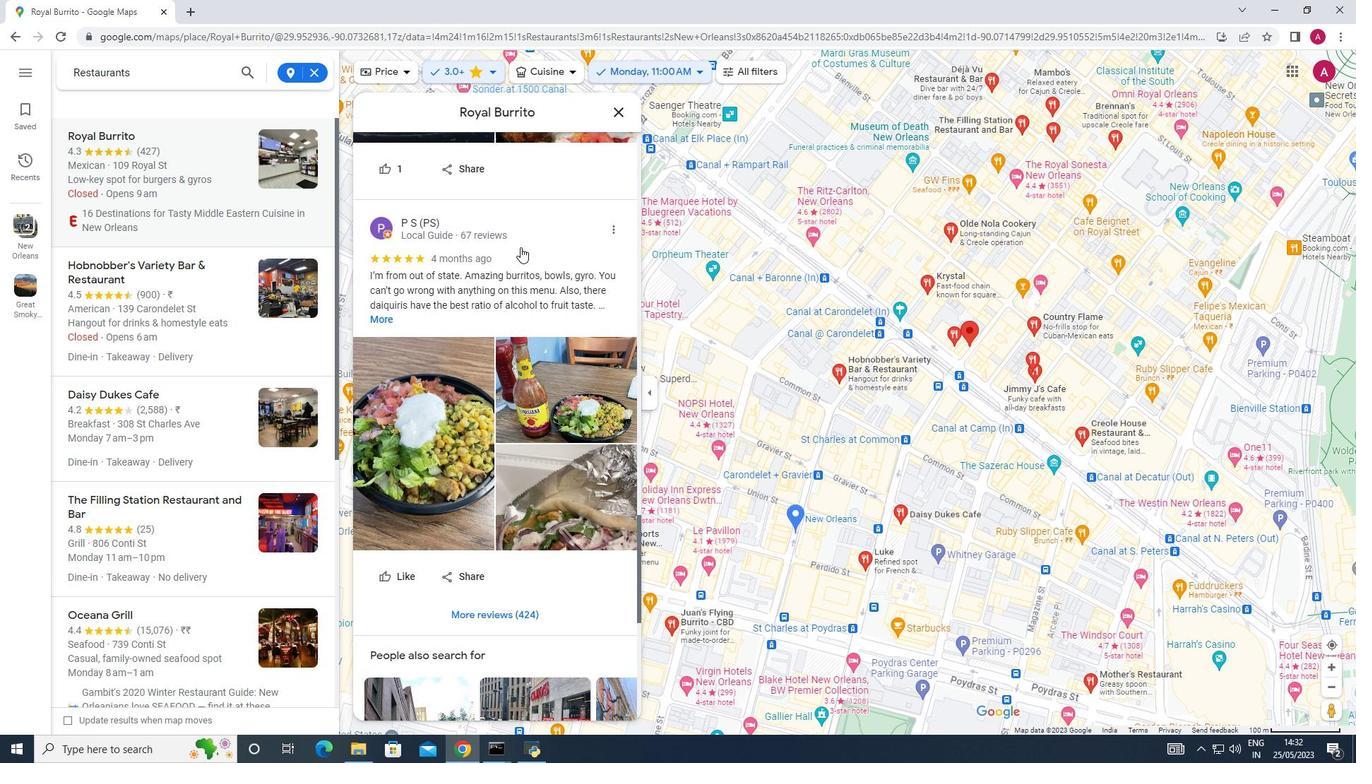 
Action: Mouse scrolled (520, 247) with delta (0, 0)
Screenshot: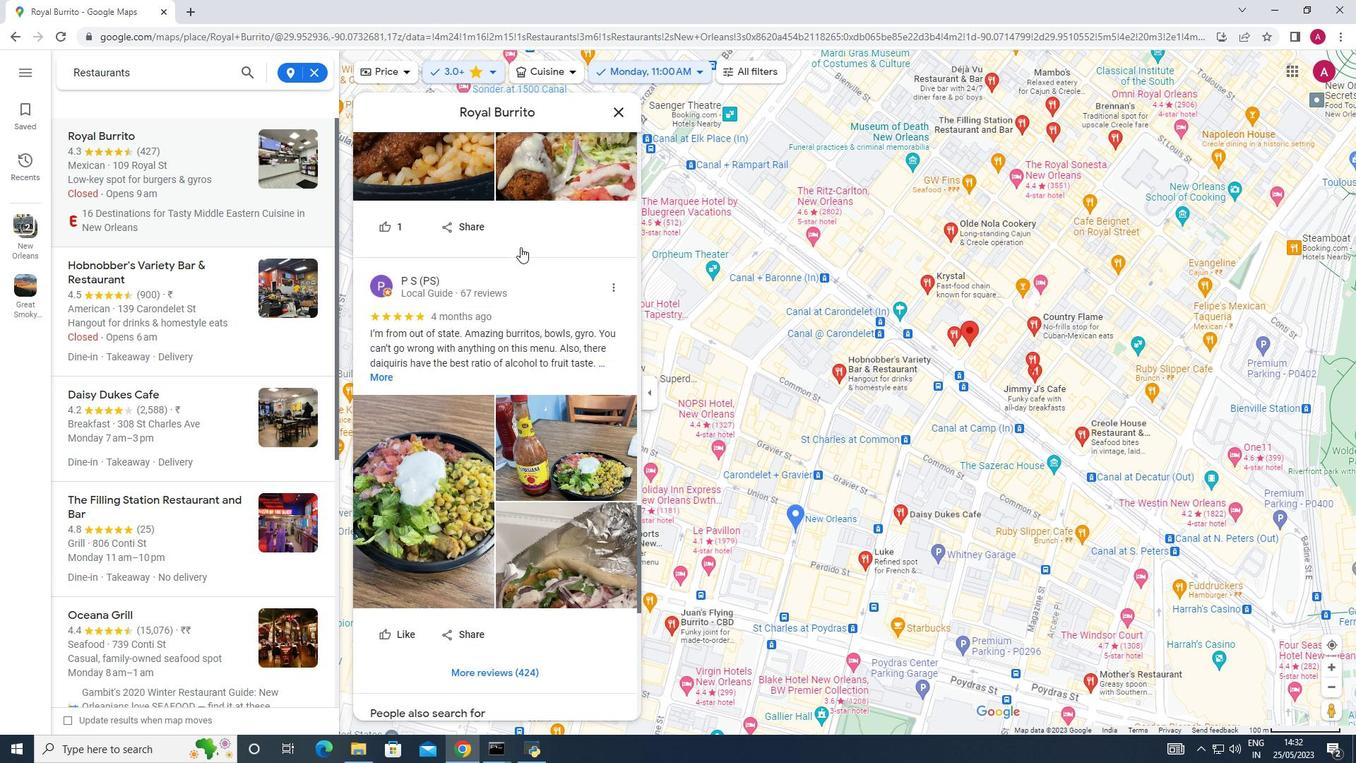 
Action: Mouse scrolled (520, 247) with delta (0, 0)
Screenshot: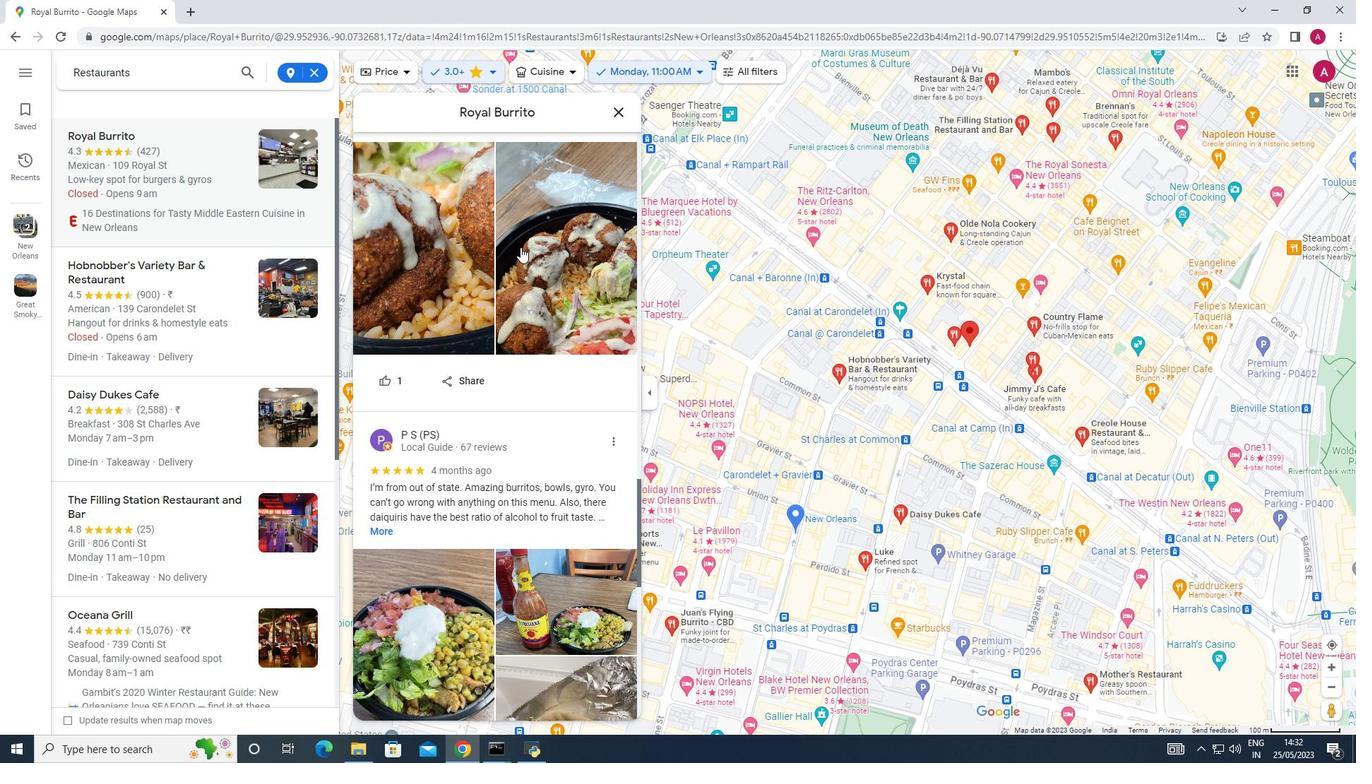
Action: Mouse scrolled (520, 247) with delta (0, 0)
Screenshot: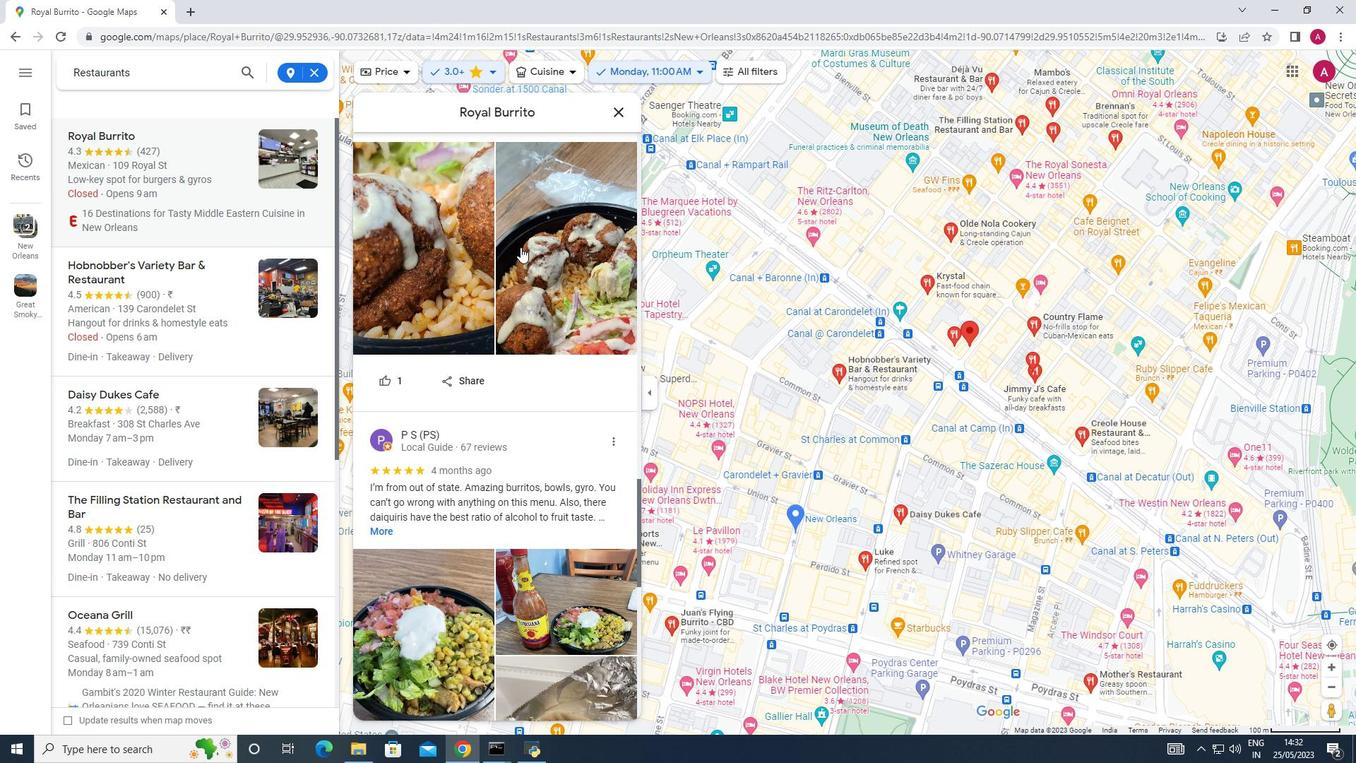 
Action: Mouse scrolled (520, 247) with delta (0, 0)
Screenshot: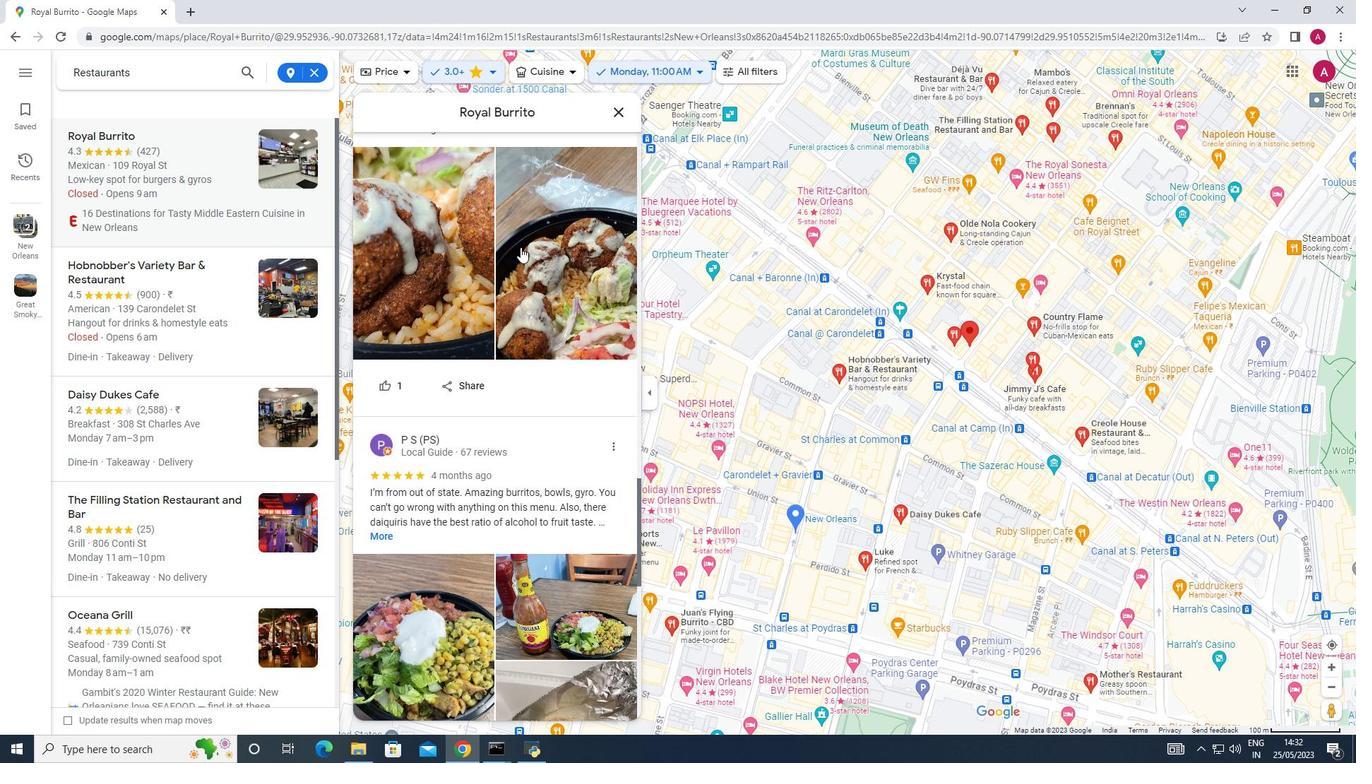 
Action: Mouse scrolled (520, 247) with delta (0, 0)
Screenshot: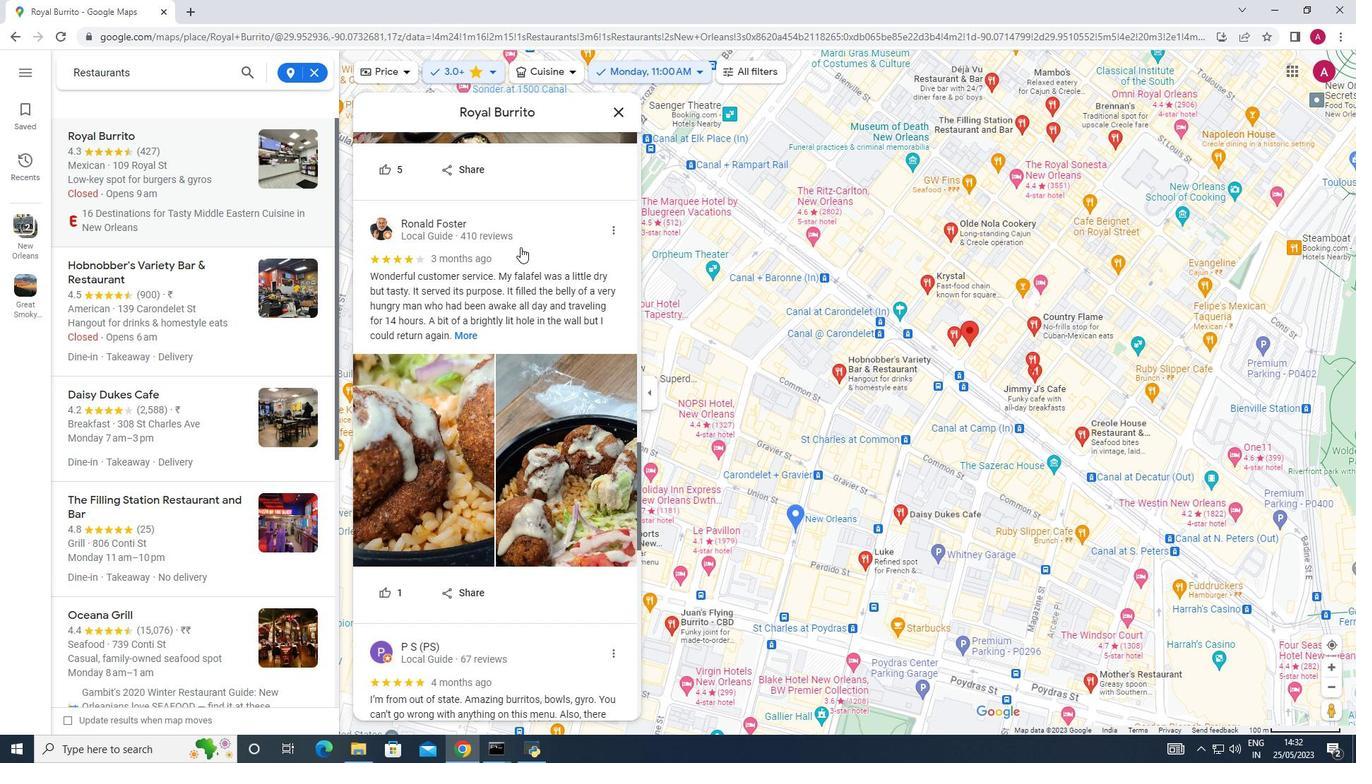 
Action: Mouse scrolled (520, 247) with delta (0, 0)
Screenshot: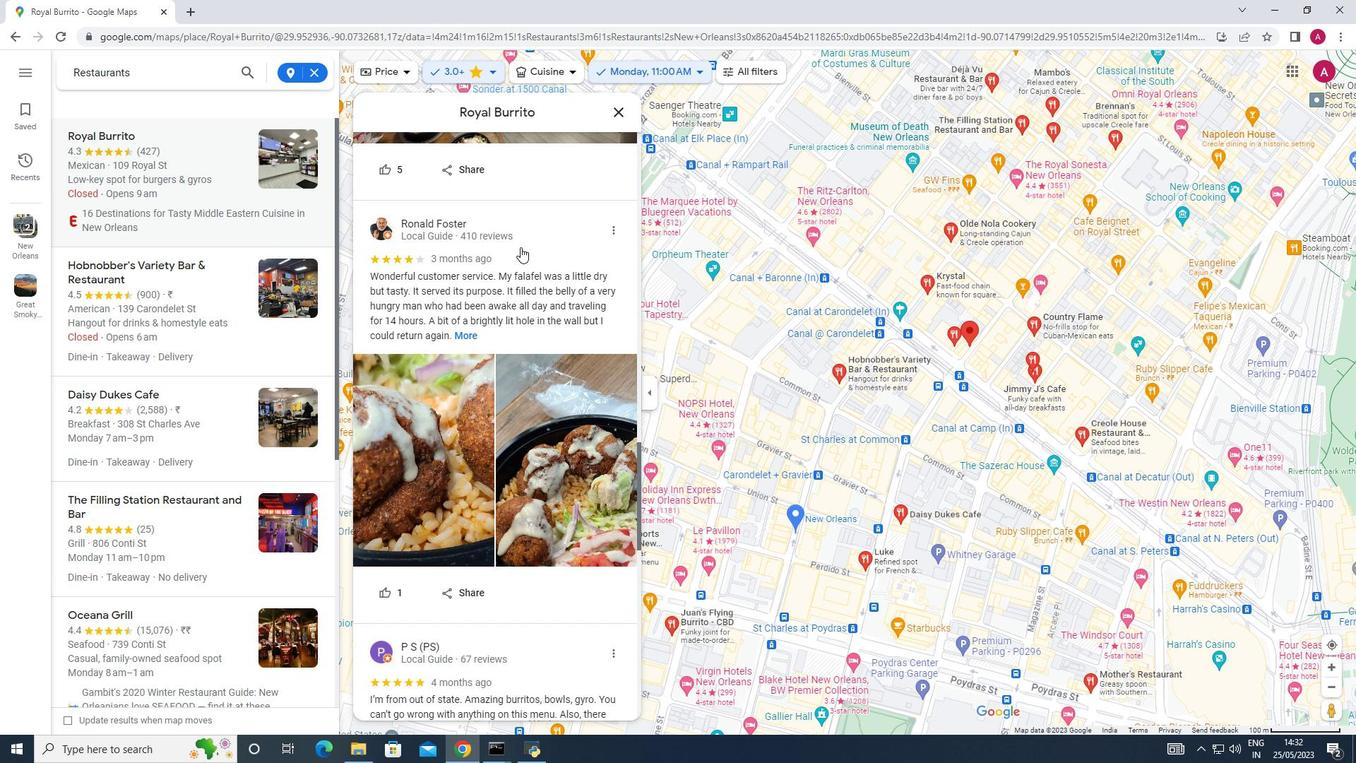 
Action: Mouse scrolled (520, 247) with delta (0, 0)
Screenshot: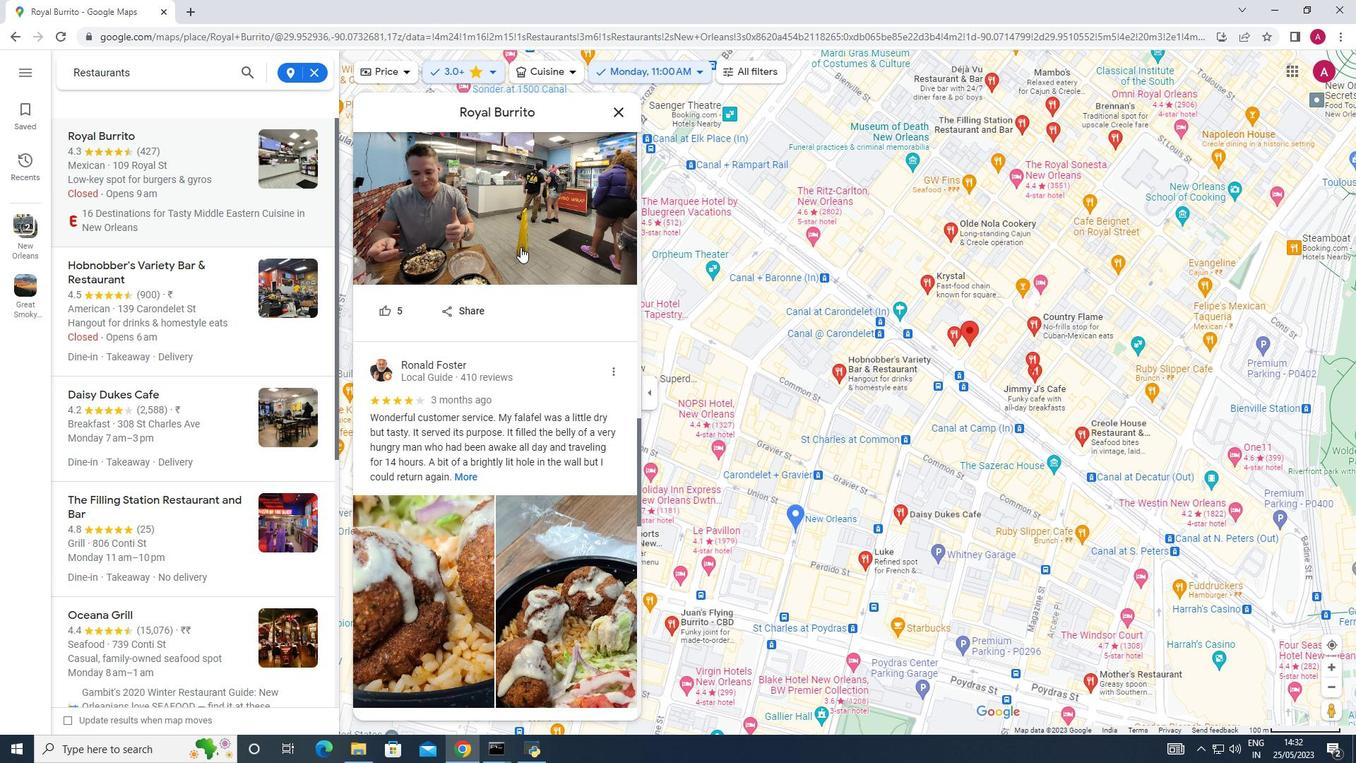 
Action: Mouse scrolled (520, 247) with delta (0, 0)
Screenshot: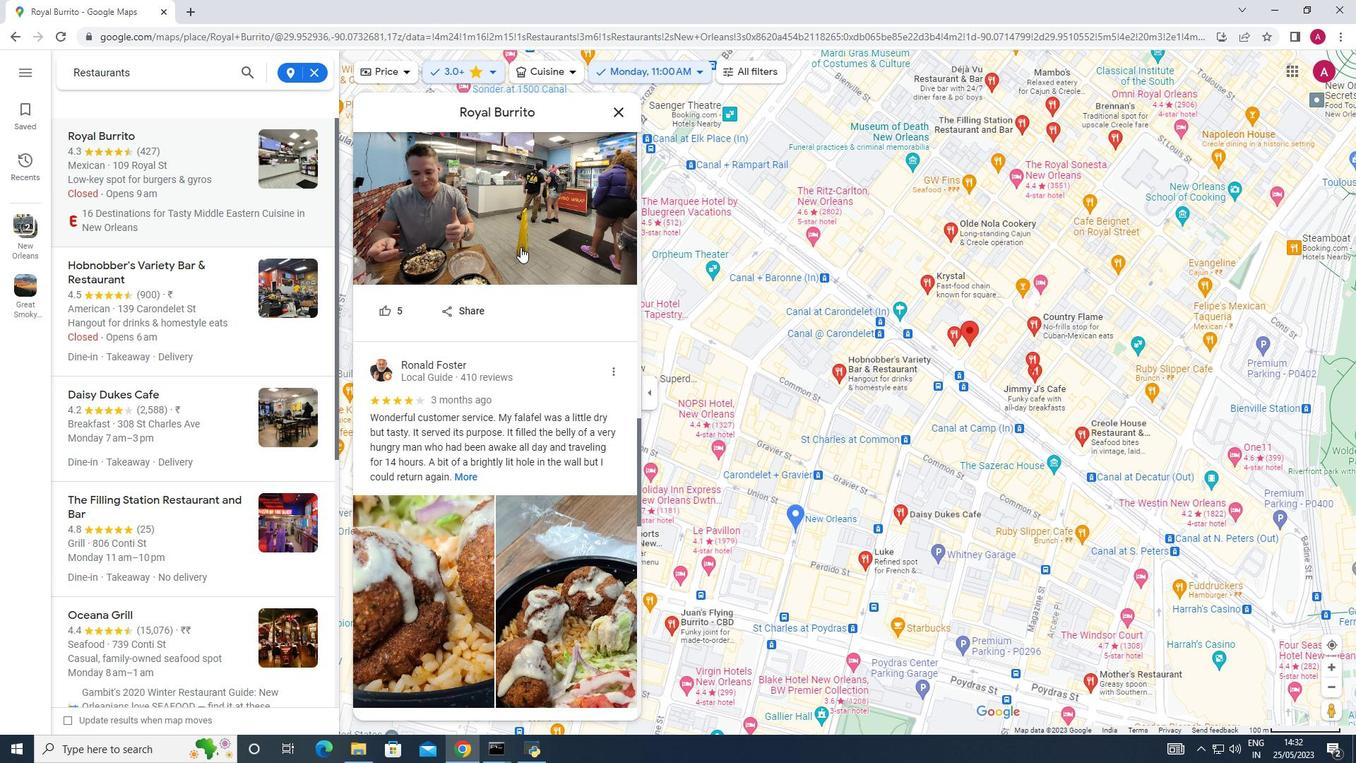 
Action: Mouse scrolled (520, 247) with delta (0, 0)
Screenshot: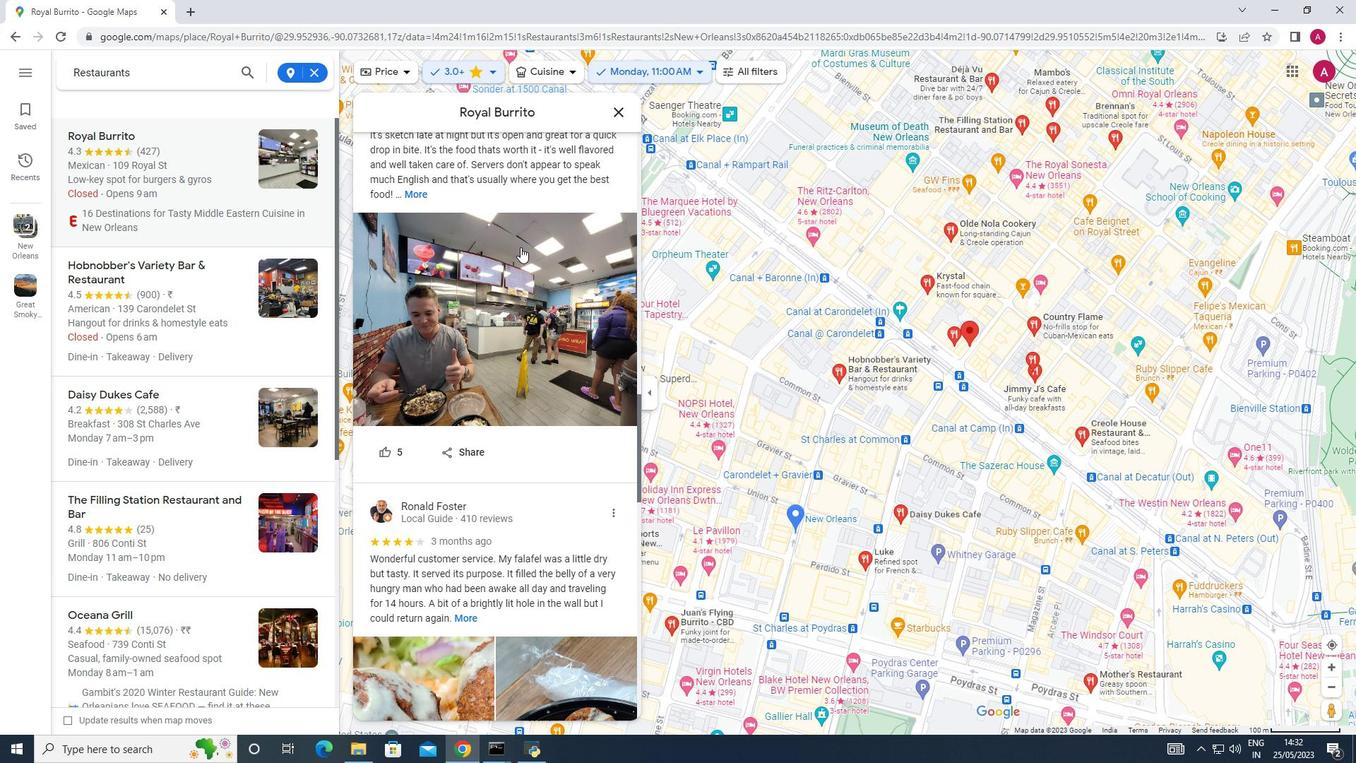 
Action: Mouse scrolled (520, 247) with delta (0, 0)
Screenshot: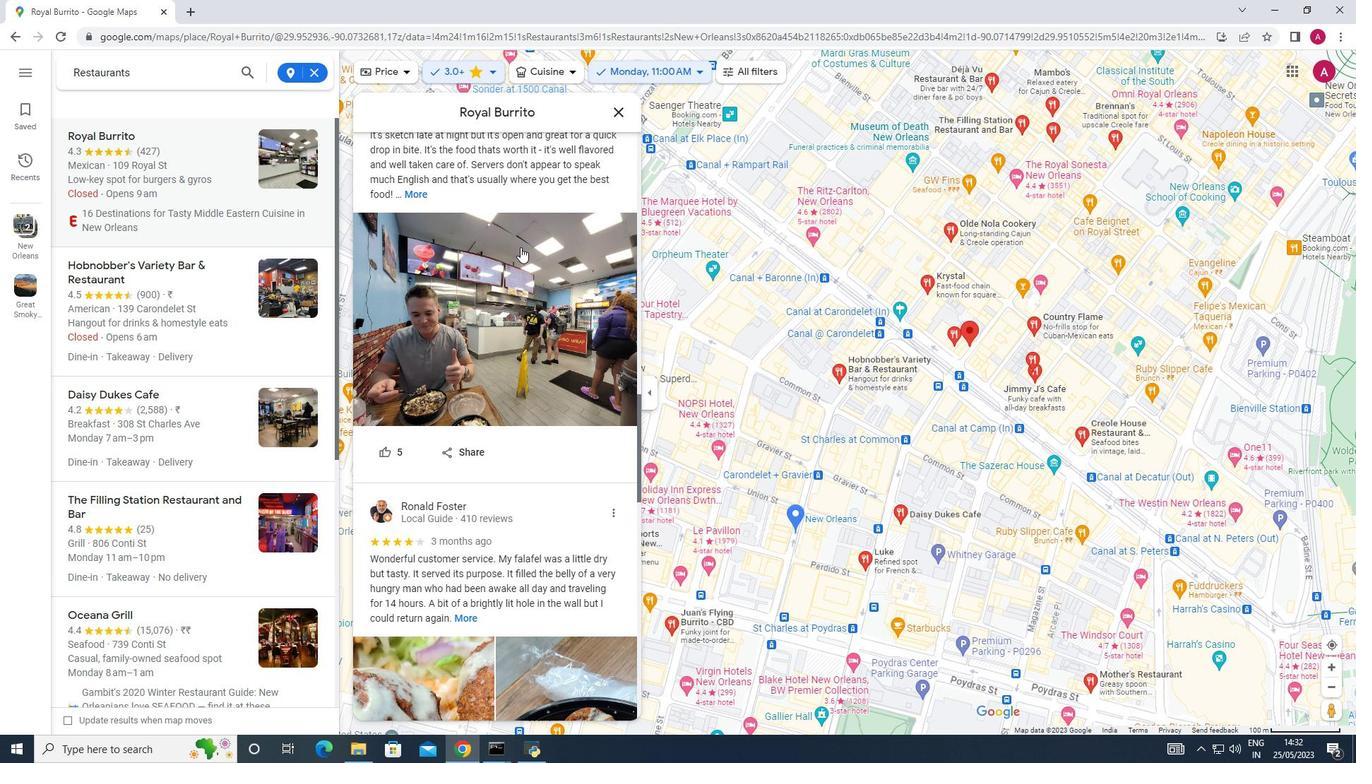 
Action: Mouse scrolled (520, 247) with delta (0, 0)
Screenshot: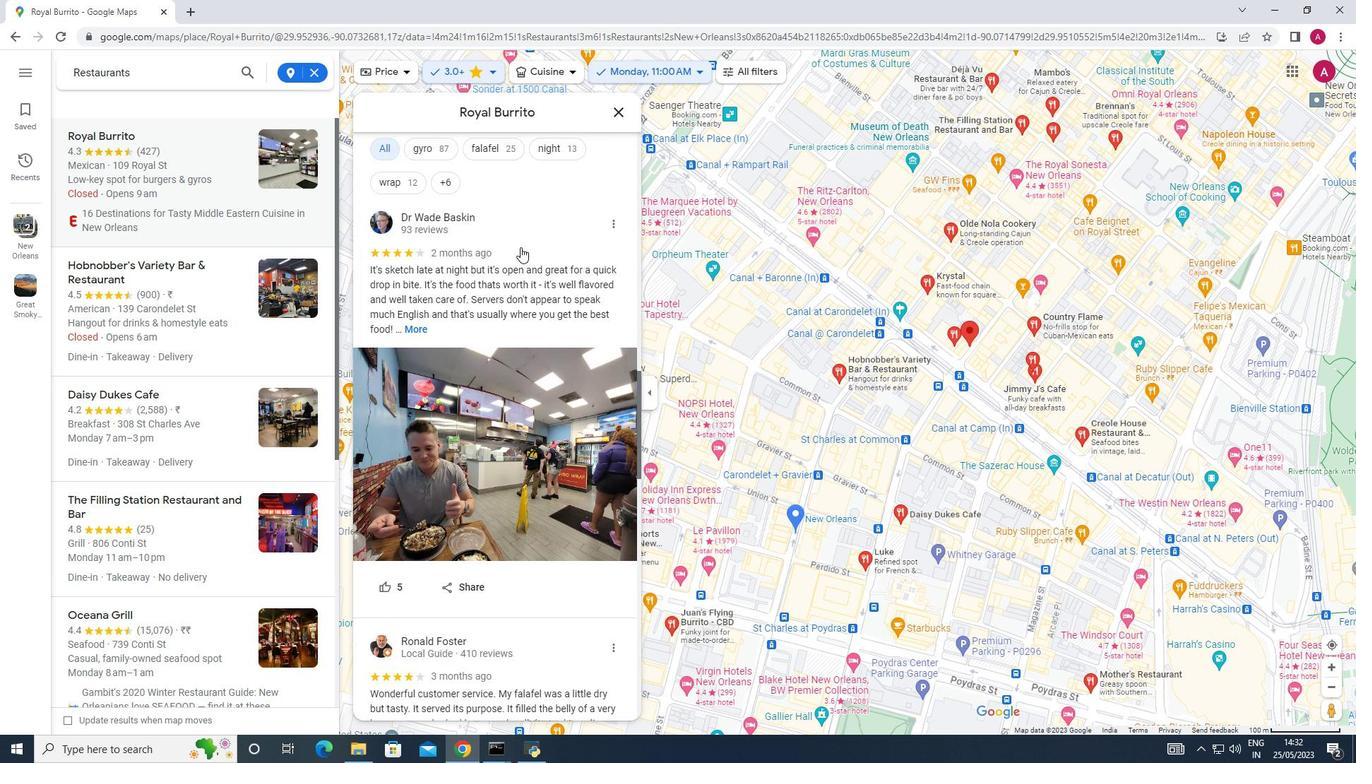 
Action: Mouse scrolled (520, 247) with delta (0, 0)
Screenshot: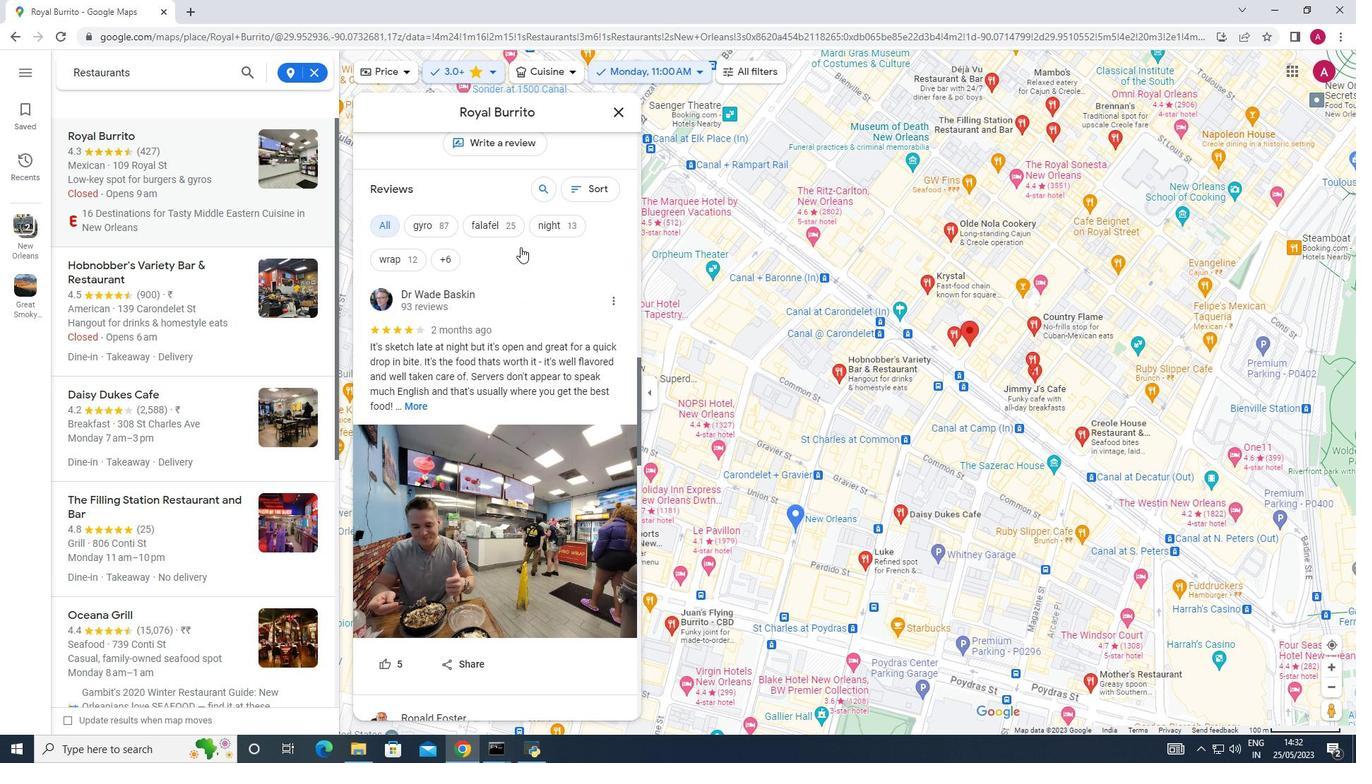 
Action: Mouse scrolled (520, 247) with delta (0, 0)
Screenshot: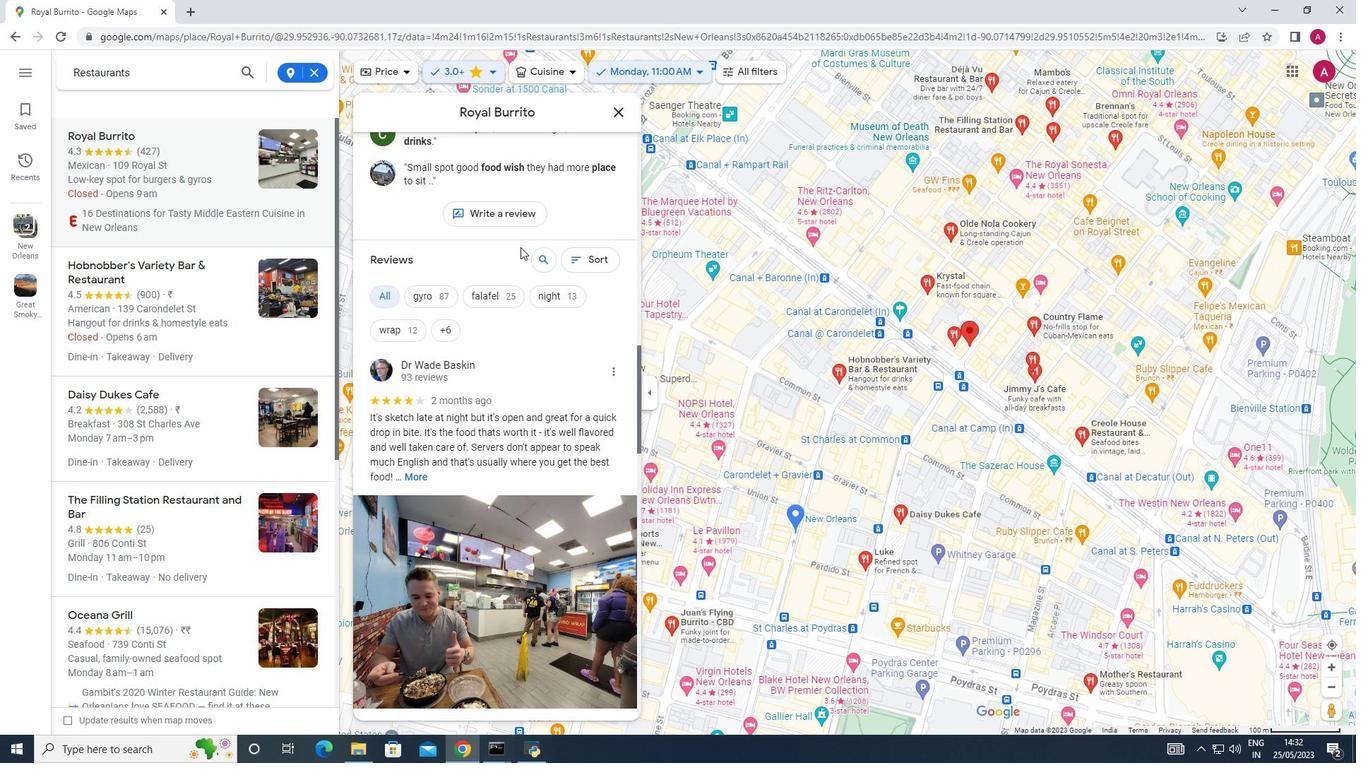 
Action: Mouse moved to (509, 250)
Screenshot: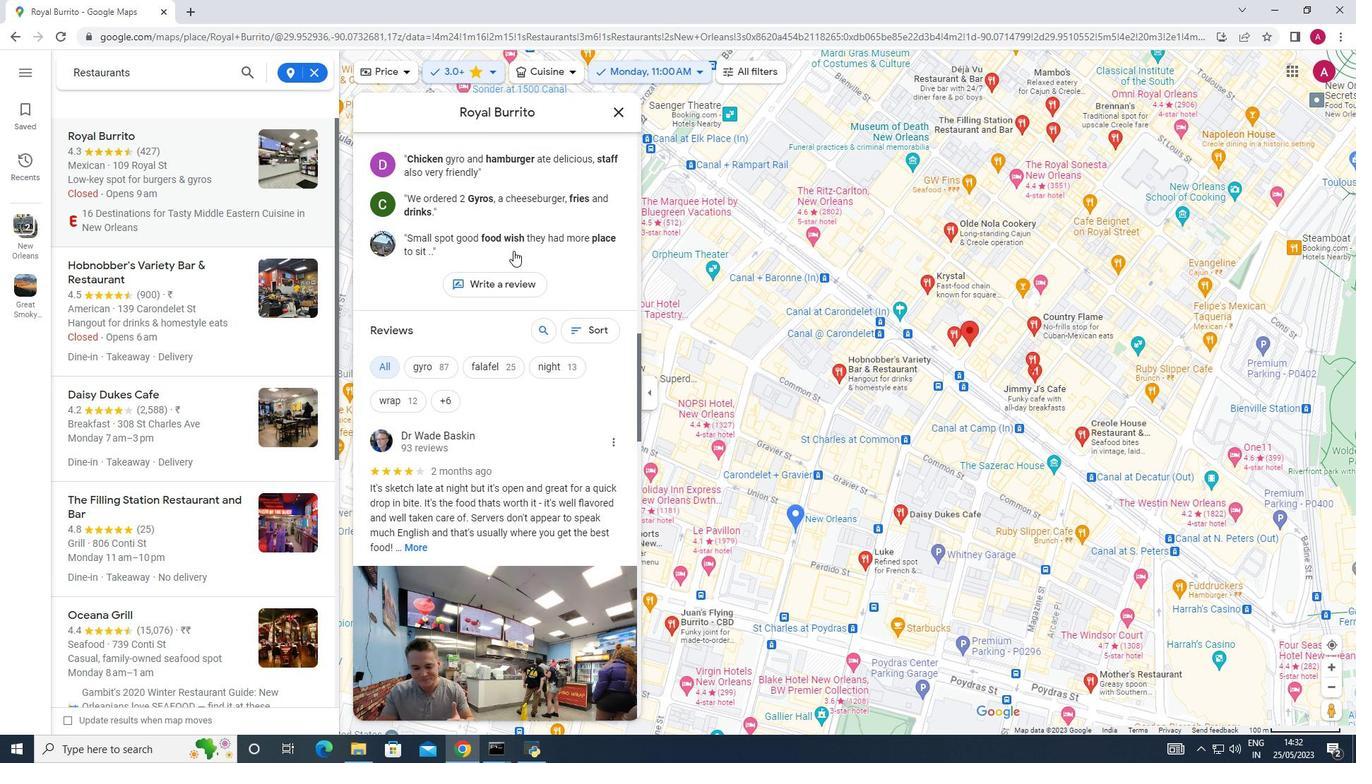 
Action: Mouse scrolled (509, 250) with delta (0, 0)
Screenshot: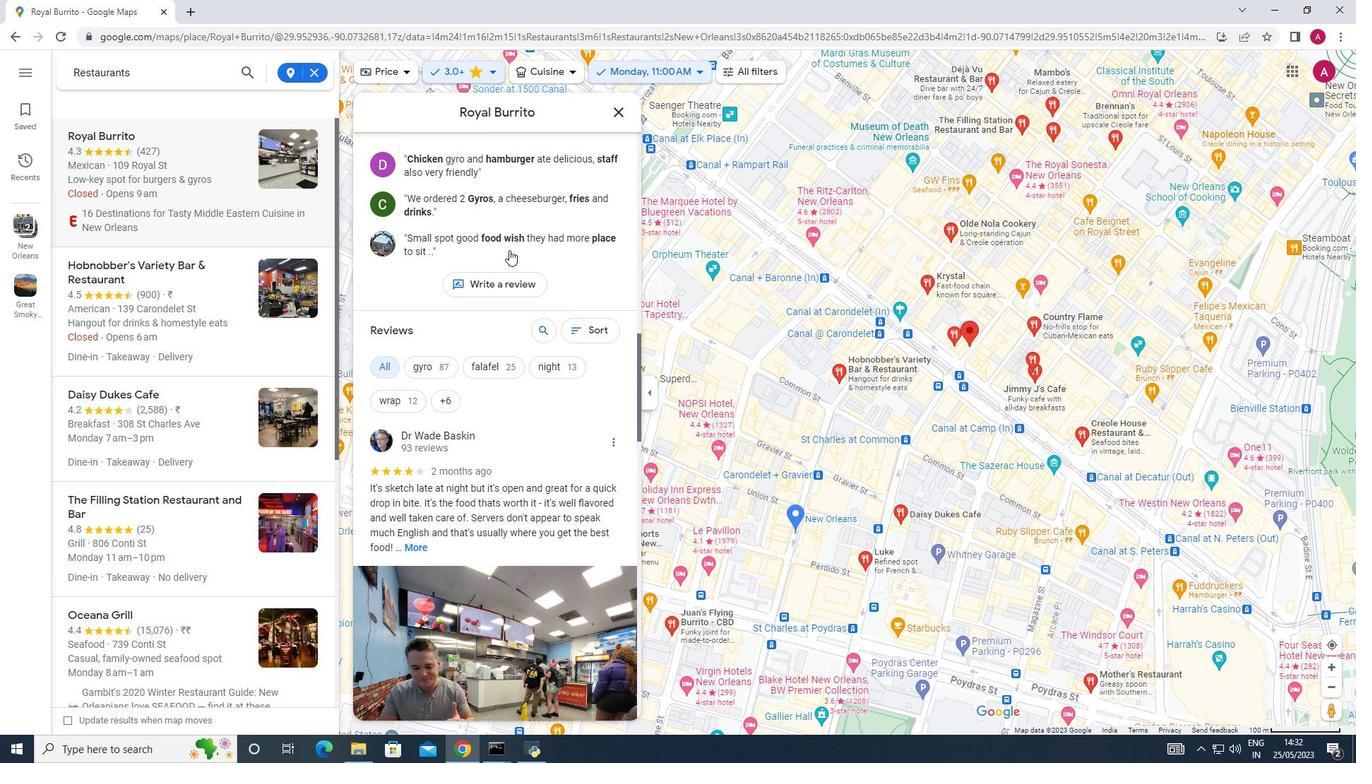 
Action: Mouse scrolled (509, 250) with delta (0, 0)
Screenshot: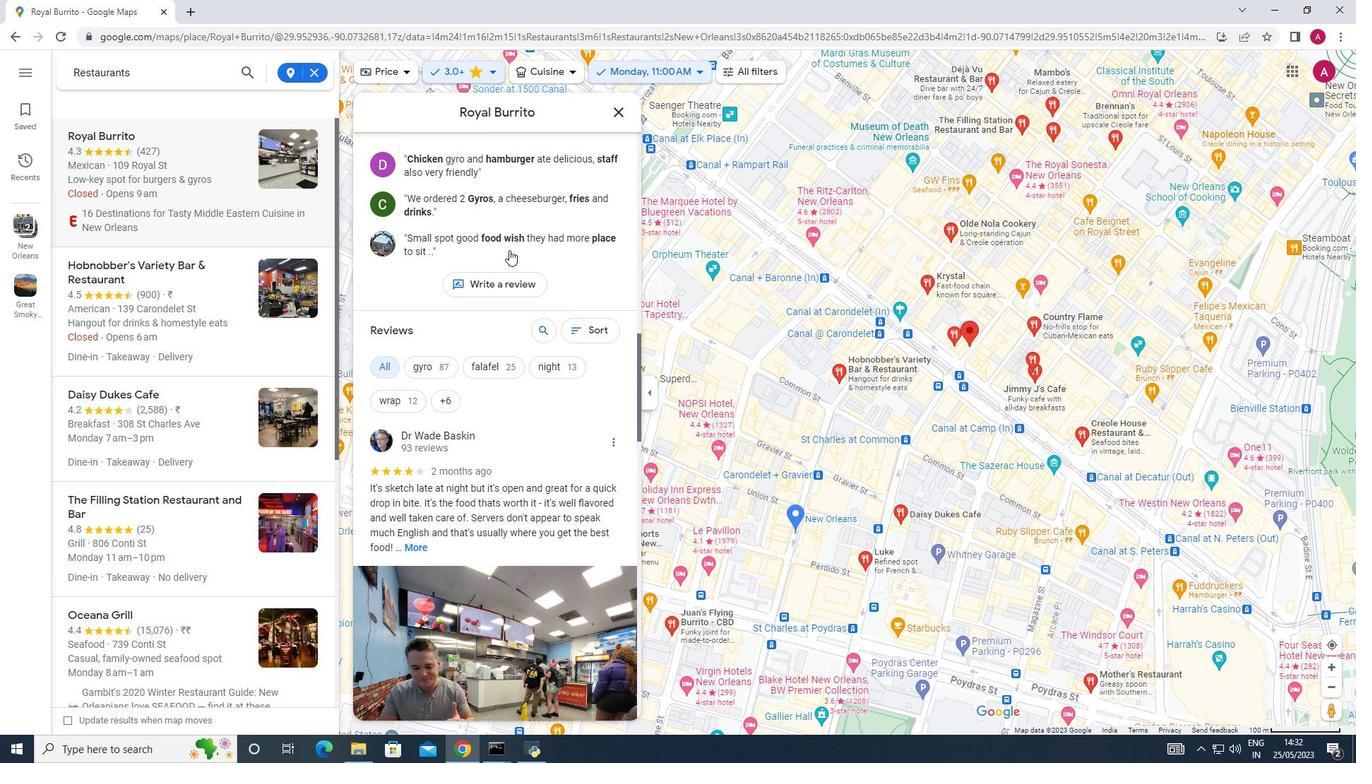 
Action: Mouse scrolled (509, 250) with delta (0, 0)
Screenshot: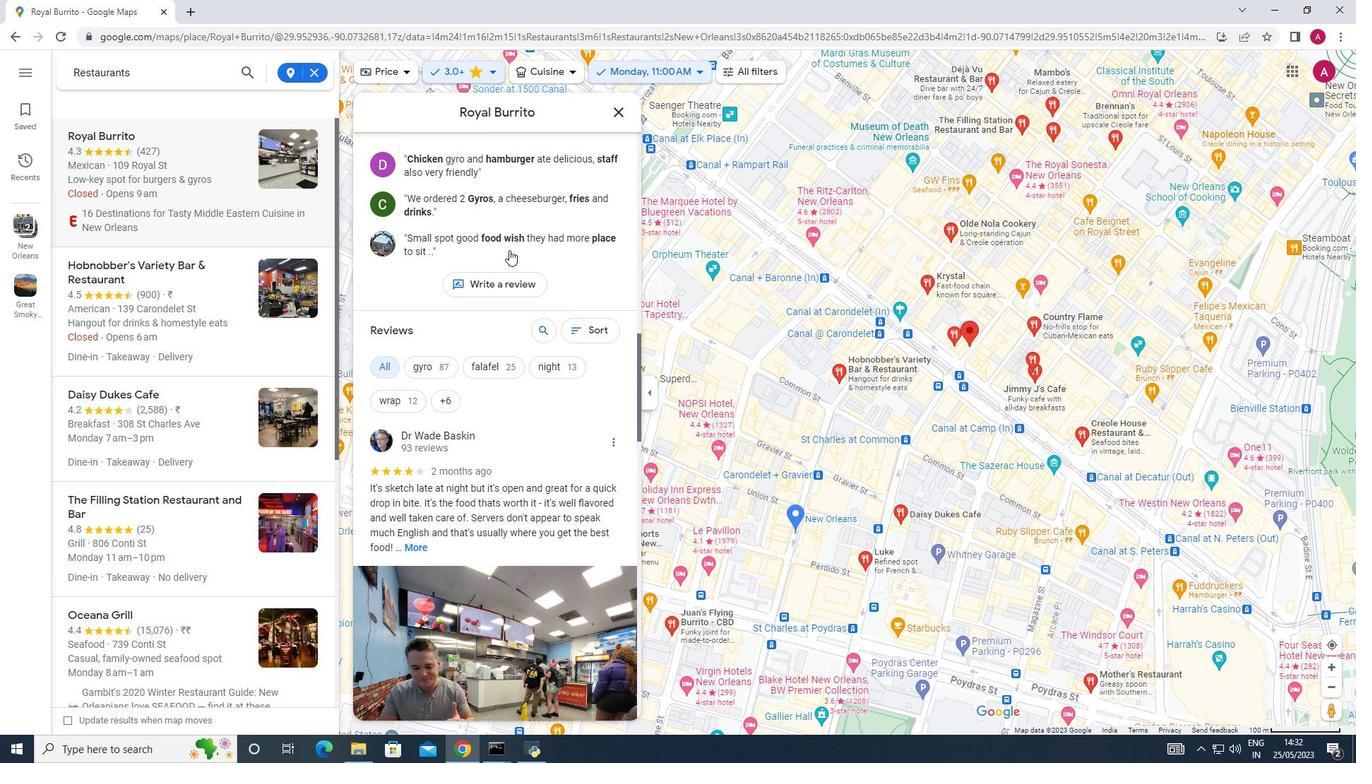
Action: Mouse scrolled (509, 250) with delta (0, 0)
Screenshot: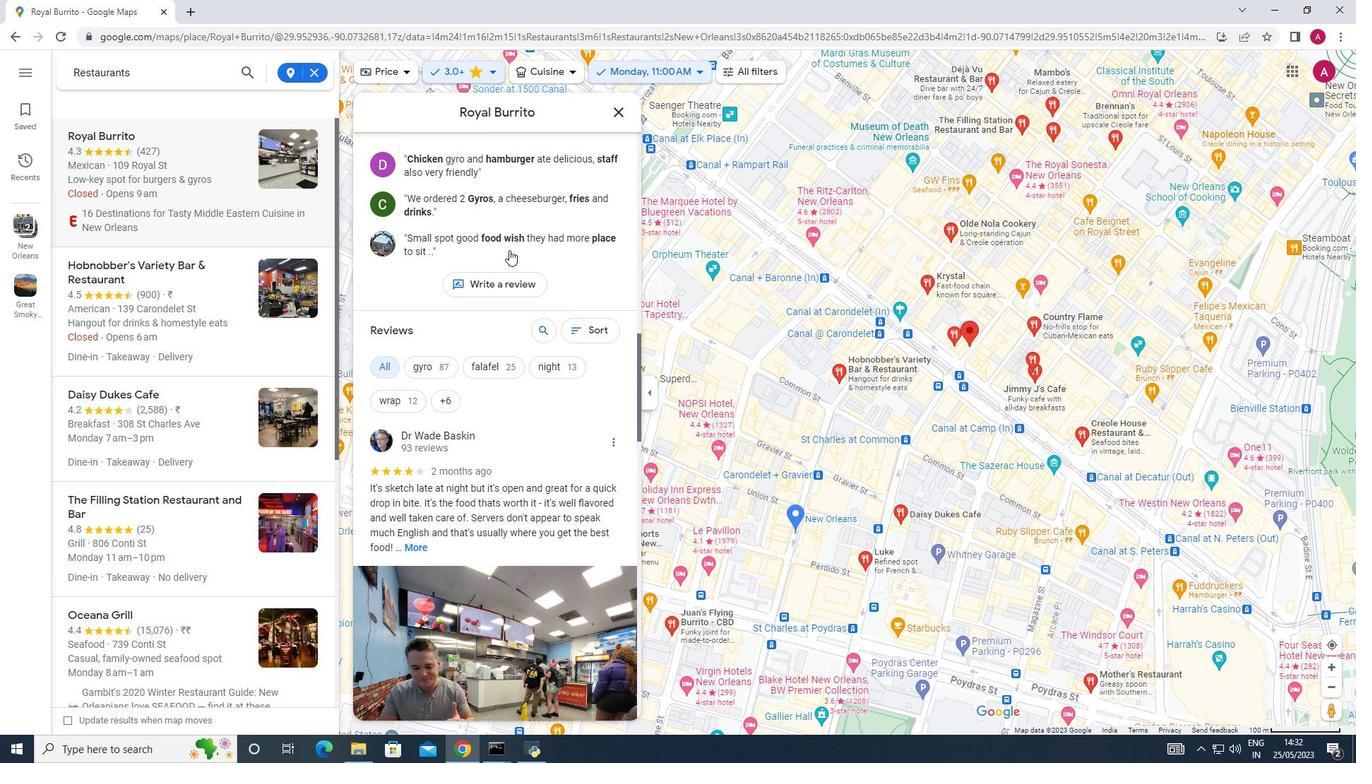 
Action: Mouse scrolled (509, 250) with delta (0, 0)
Screenshot: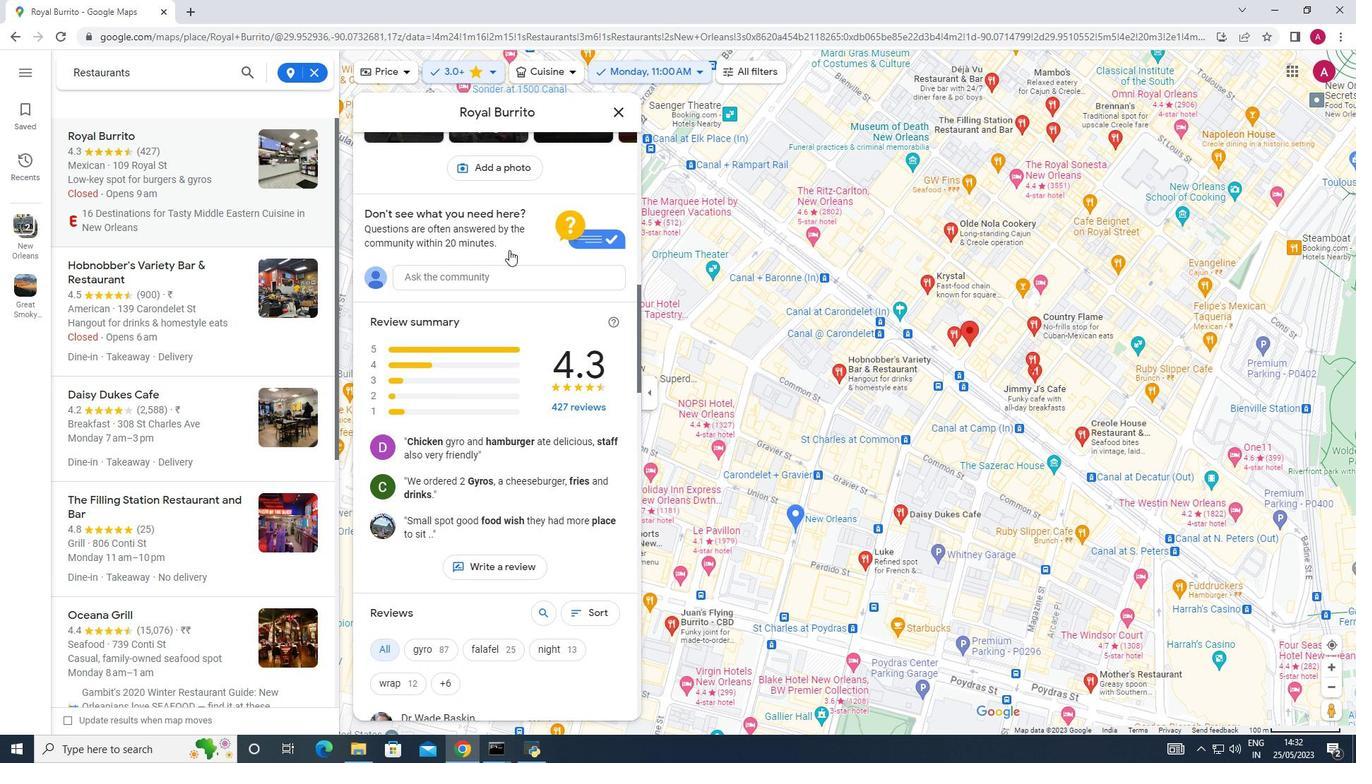 
Action: Mouse scrolled (509, 250) with delta (0, 0)
Screenshot: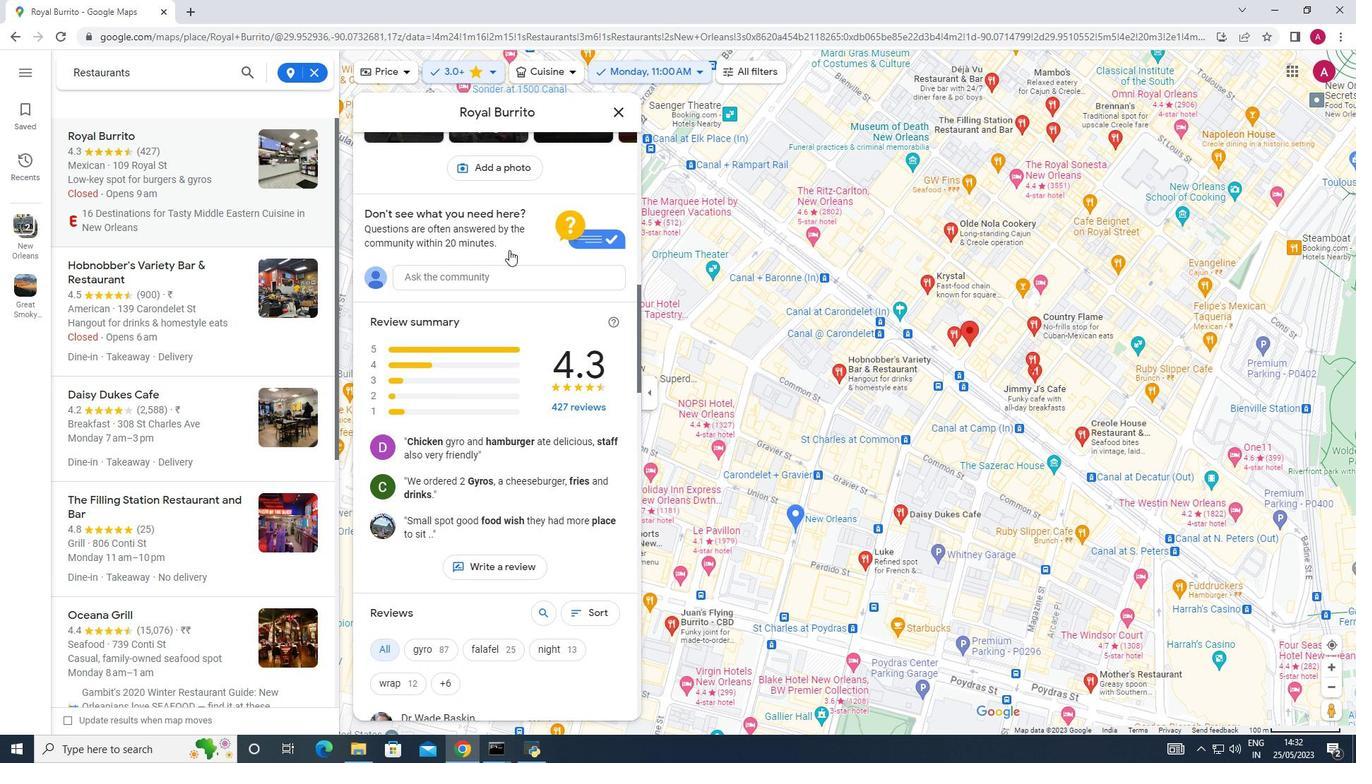 
Action: Mouse scrolled (509, 250) with delta (0, 0)
Screenshot: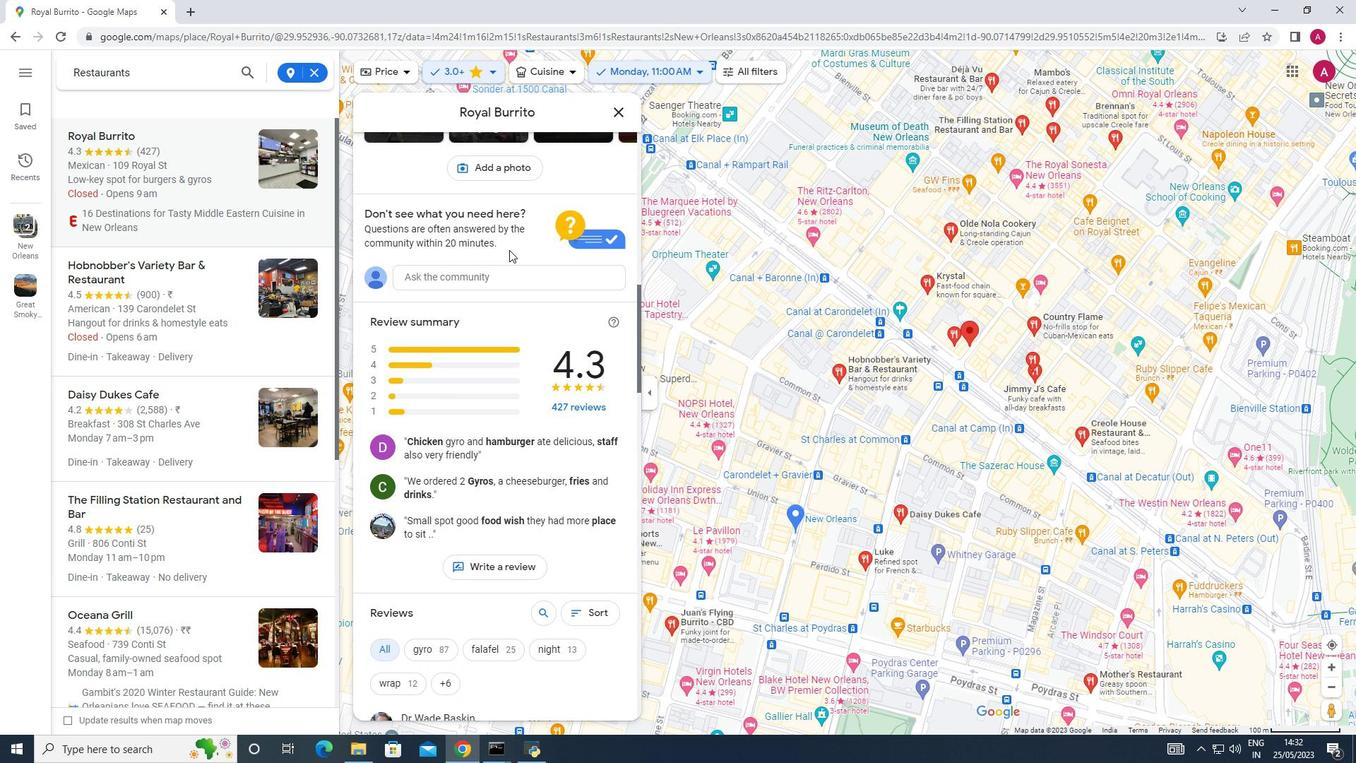 
Action: Mouse scrolled (509, 250) with delta (0, 0)
Screenshot: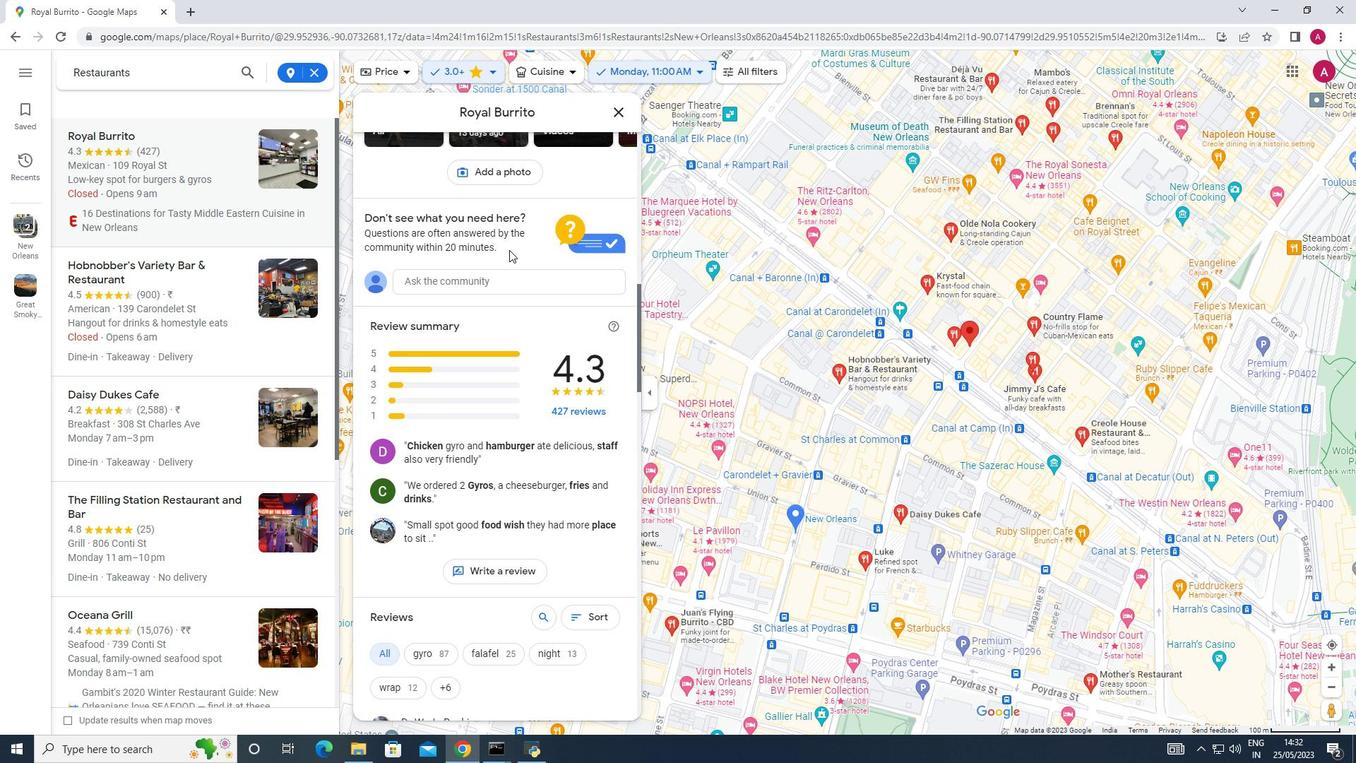 
Action: Mouse scrolled (509, 250) with delta (0, 0)
Screenshot: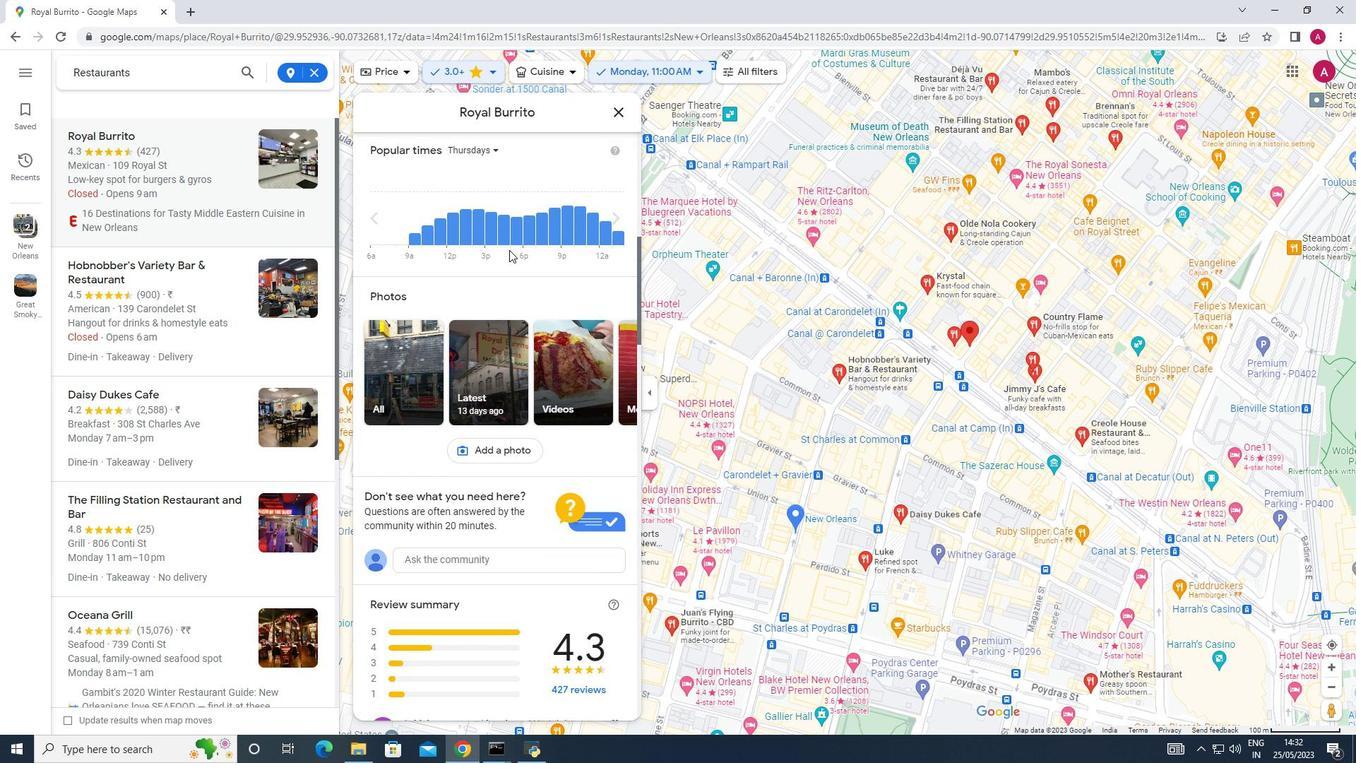 
Action: Mouse scrolled (509, 250) with delta (0, 0)
Screenshot: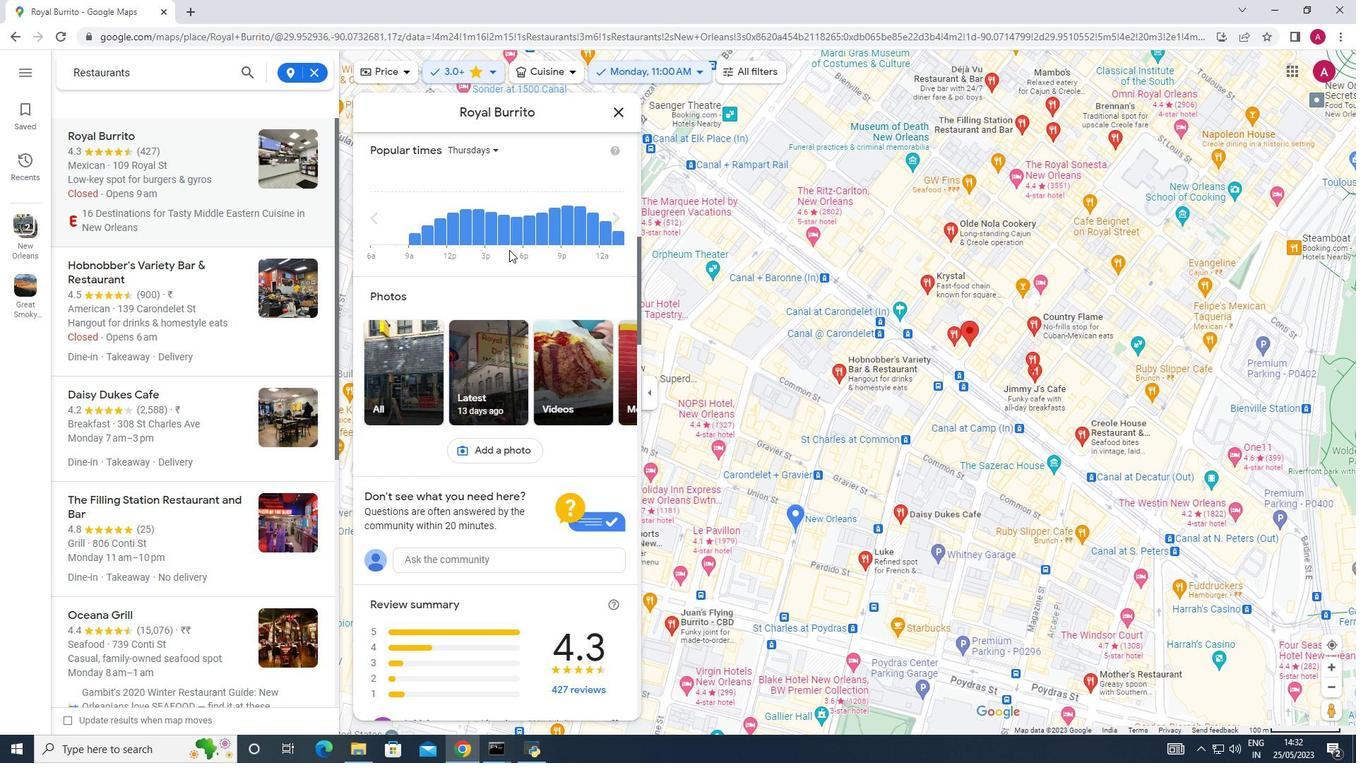 
Action: Mouse scrolled (509, 250) with delta (0, 0)
Screenshot: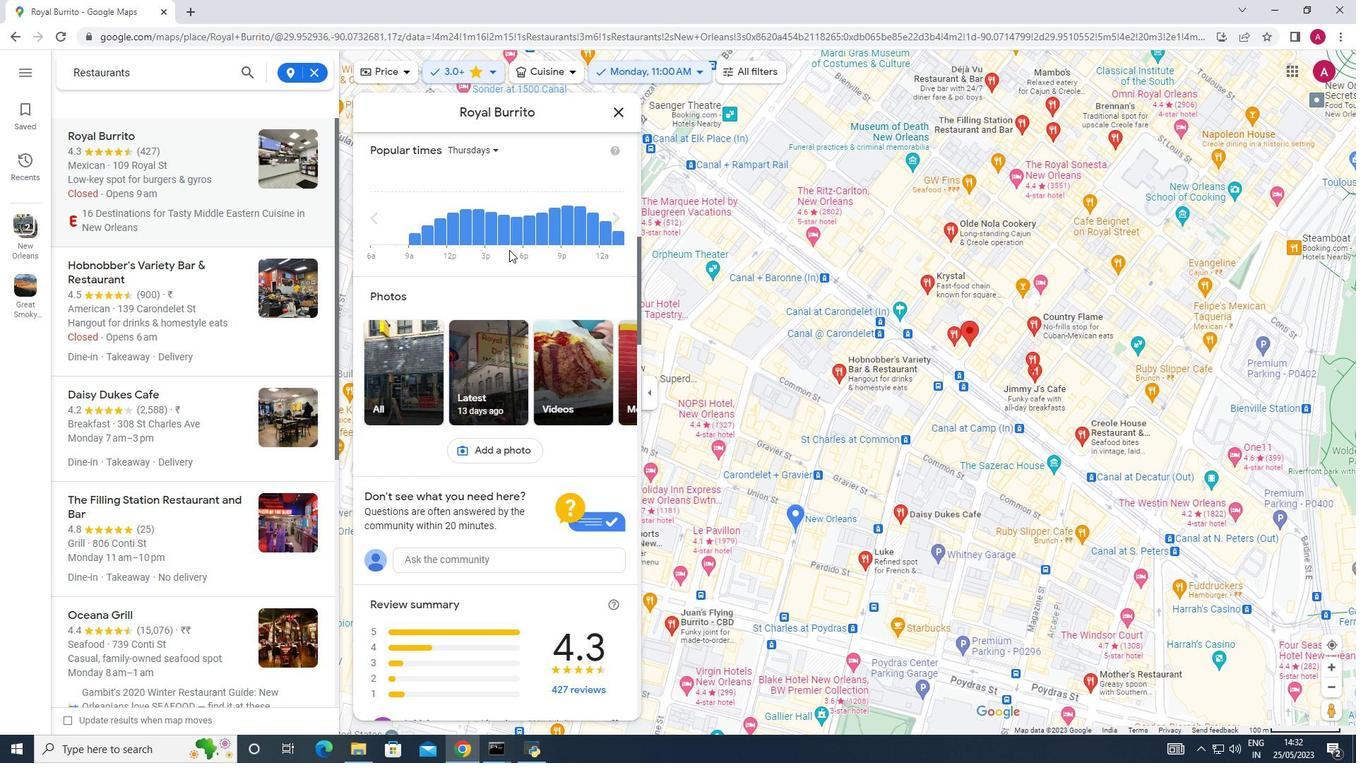 
Action: Mouse scrolled (509, 250) with delta (0, 0)
Screenshot: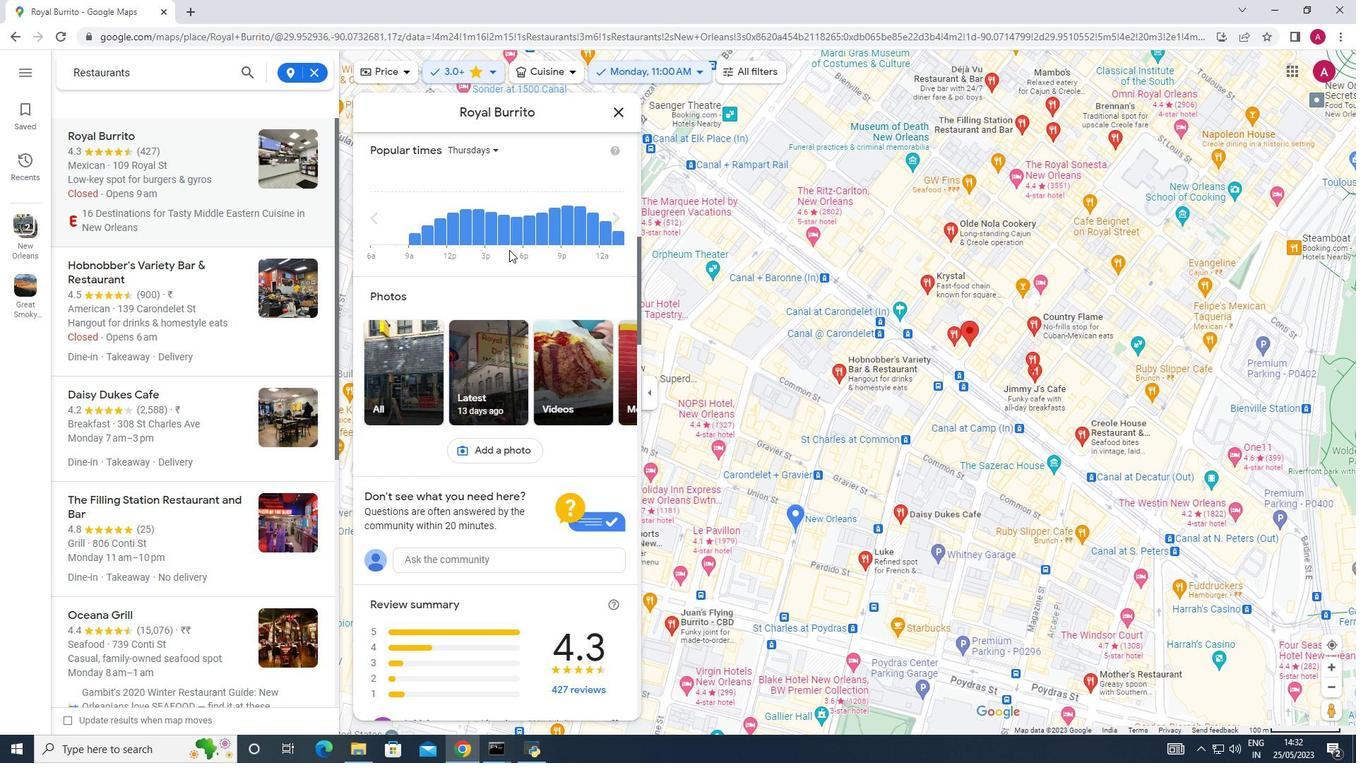
Action: Mouse scrolled (509, 250) with delta (0, 0)
Screenshot: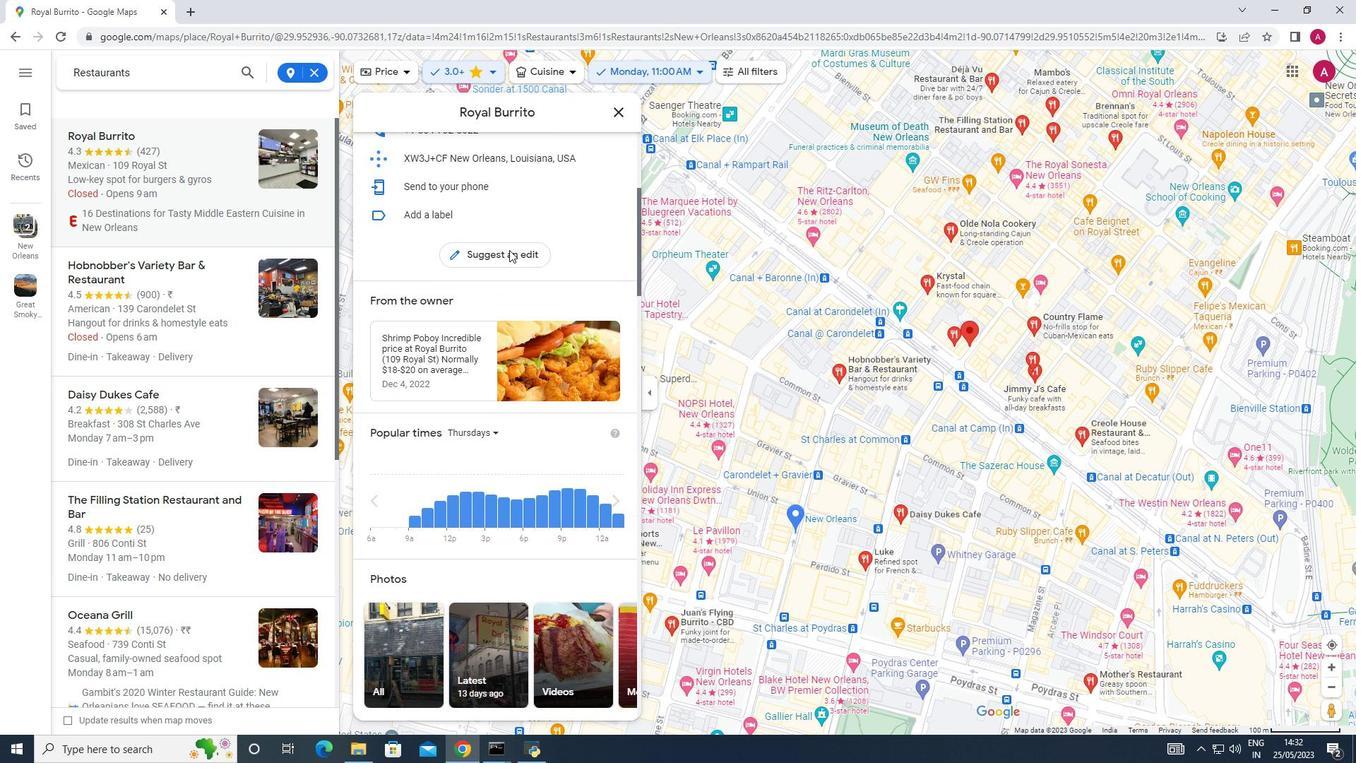 
Action: Mouse scrolled (509, 250) with delta (0, 0)
Screenshot: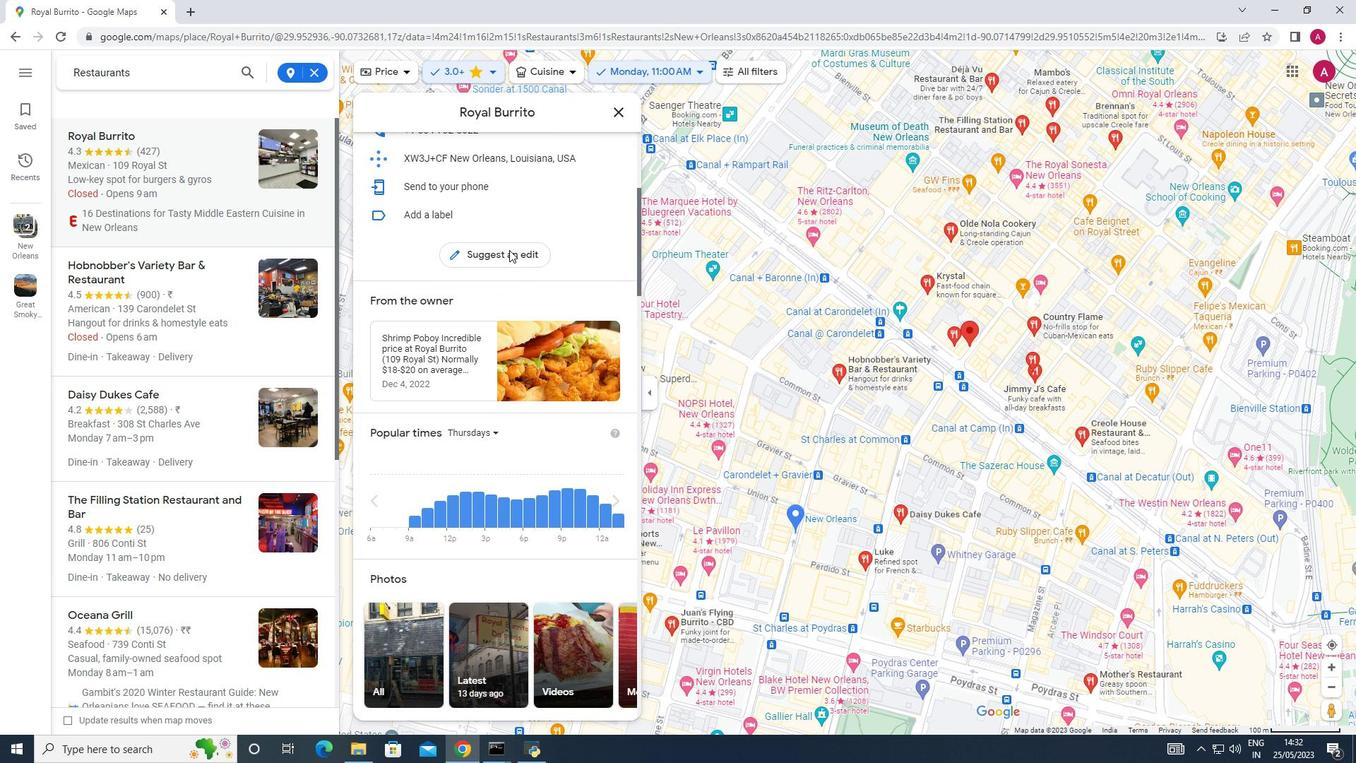
Action: Mouse scrolled (509, 250) with delta (0, 0)
Screenshot: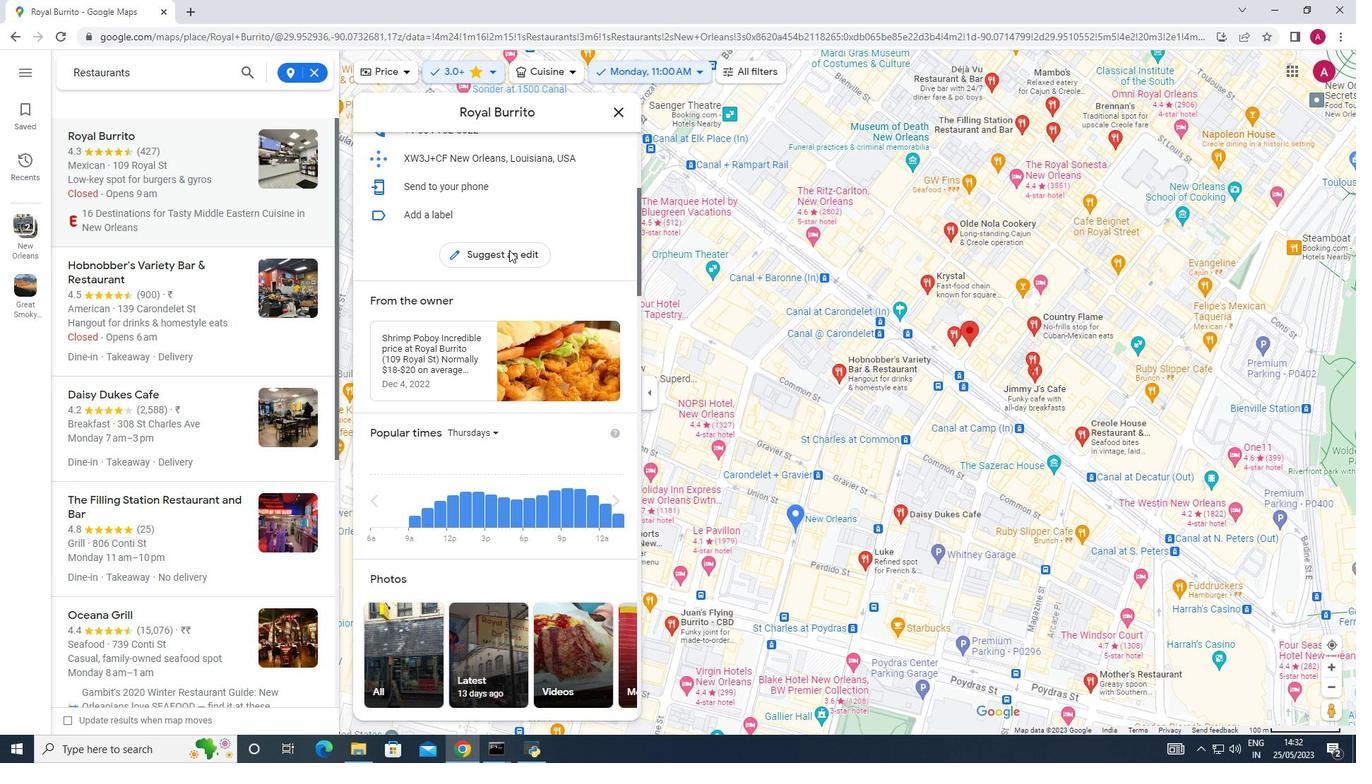 
Action: Mouse scrolled (509, 250) with delta (0, 0)
Screenshot: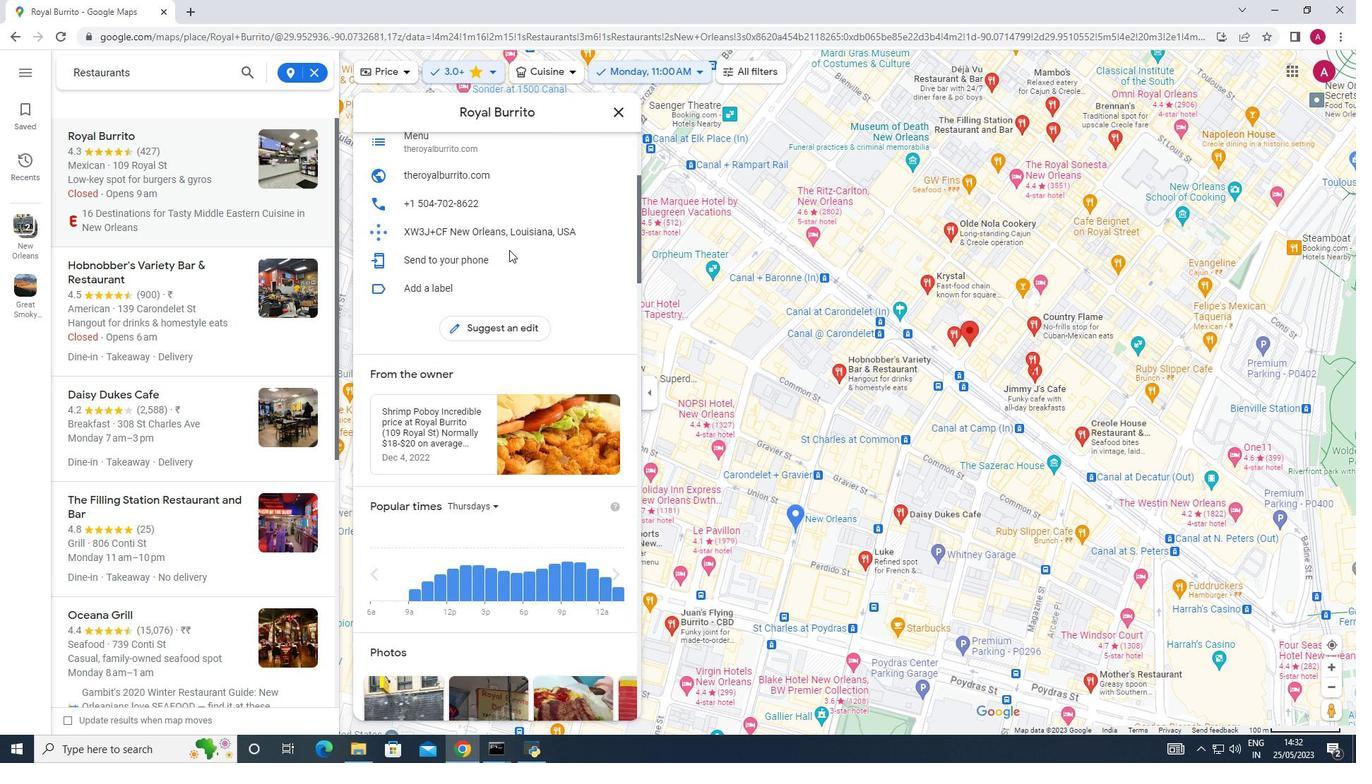 
Action: Mouse scrolled (509, 250) with delta (0, 0)
Screenshot: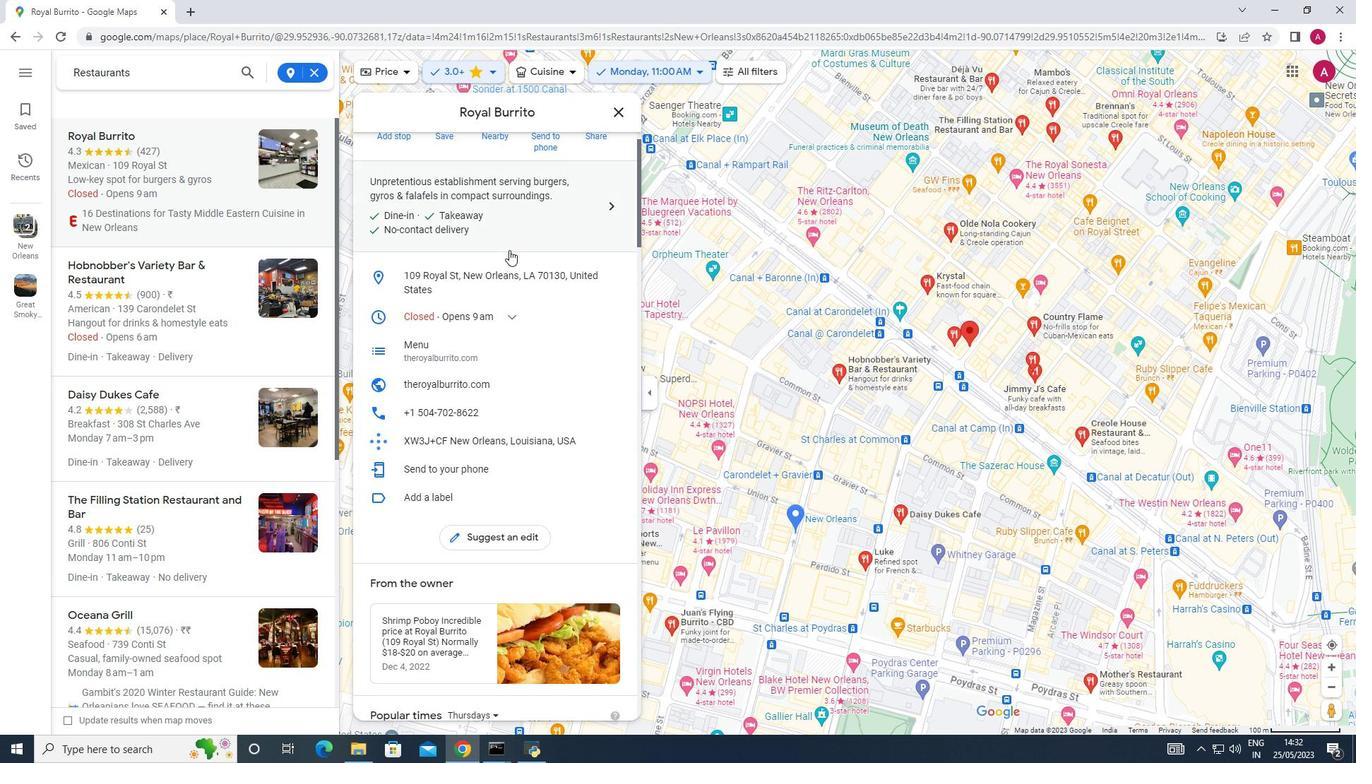 
Action: Mouse scrolled (509, 250) with delta (0, 0)
Screenshot: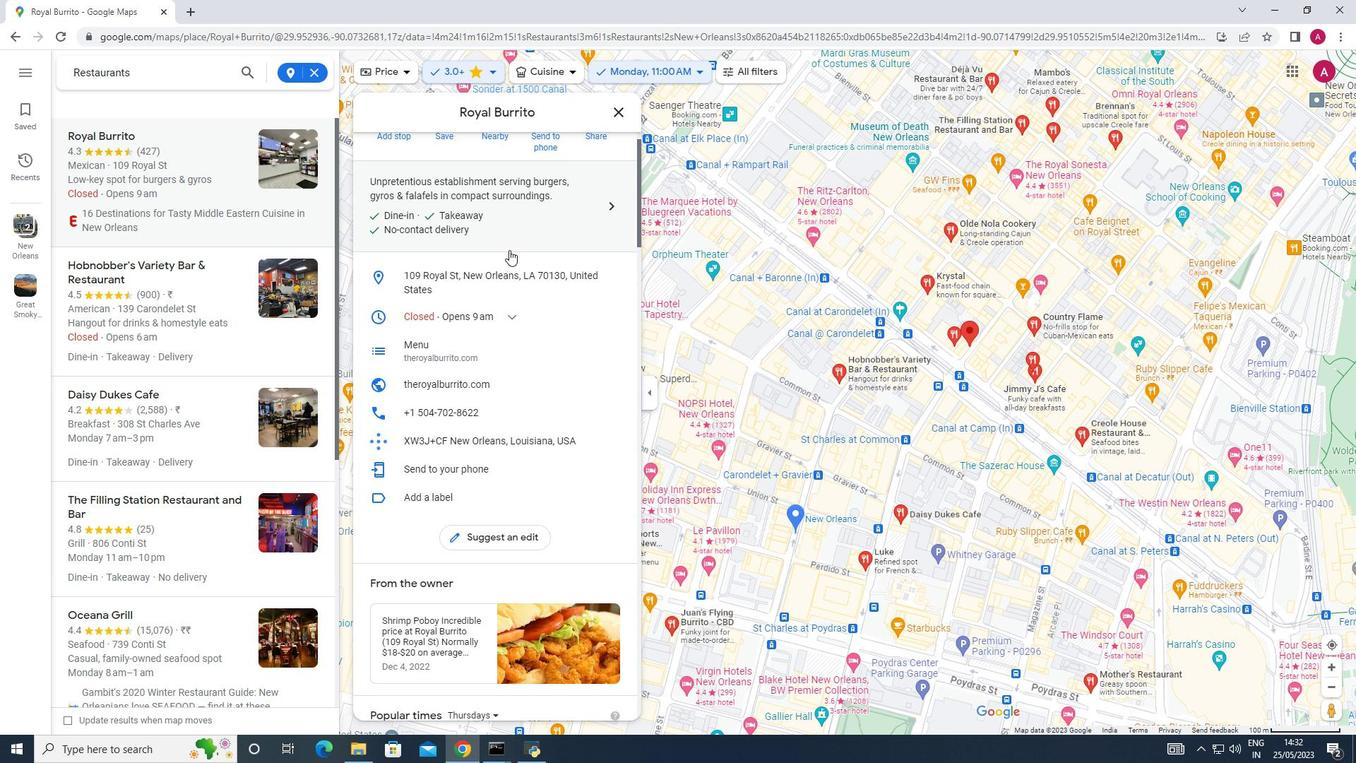 
Action: Mouse scrolled (509, 250) with delta (0, 0)
Screenshot: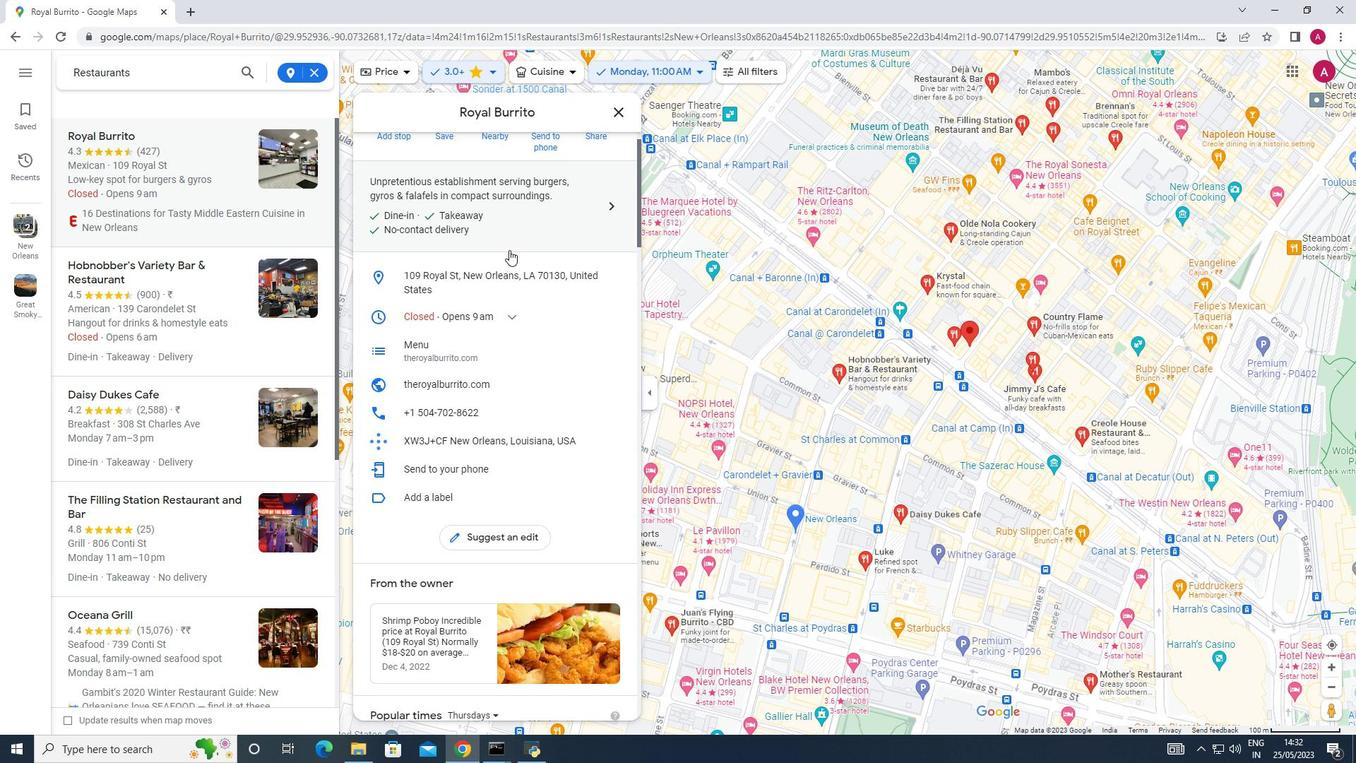 
Action: Mouse scrolled (509, 250) with delta (0, 0)
Screenshot: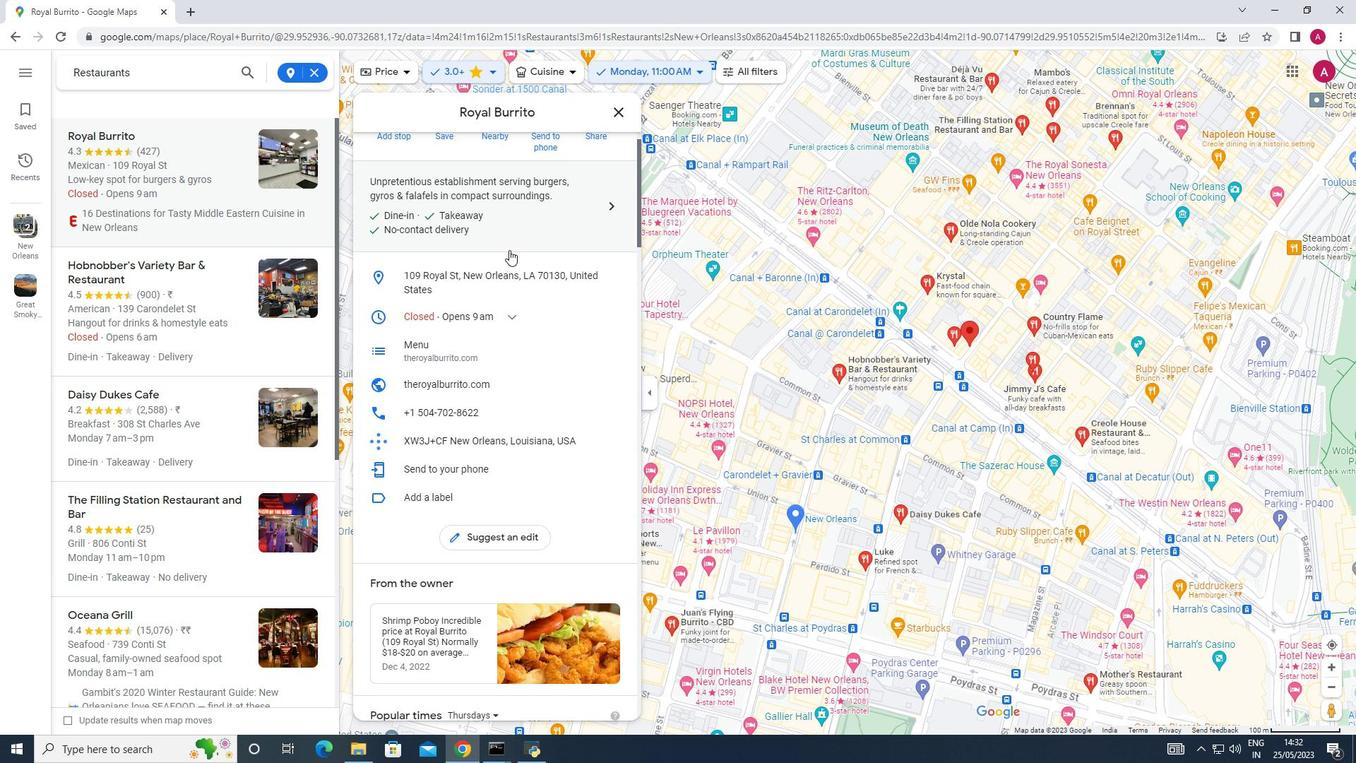
Action: Mouse scrolled (509, 250) with delta (0, 0)
Screenshot: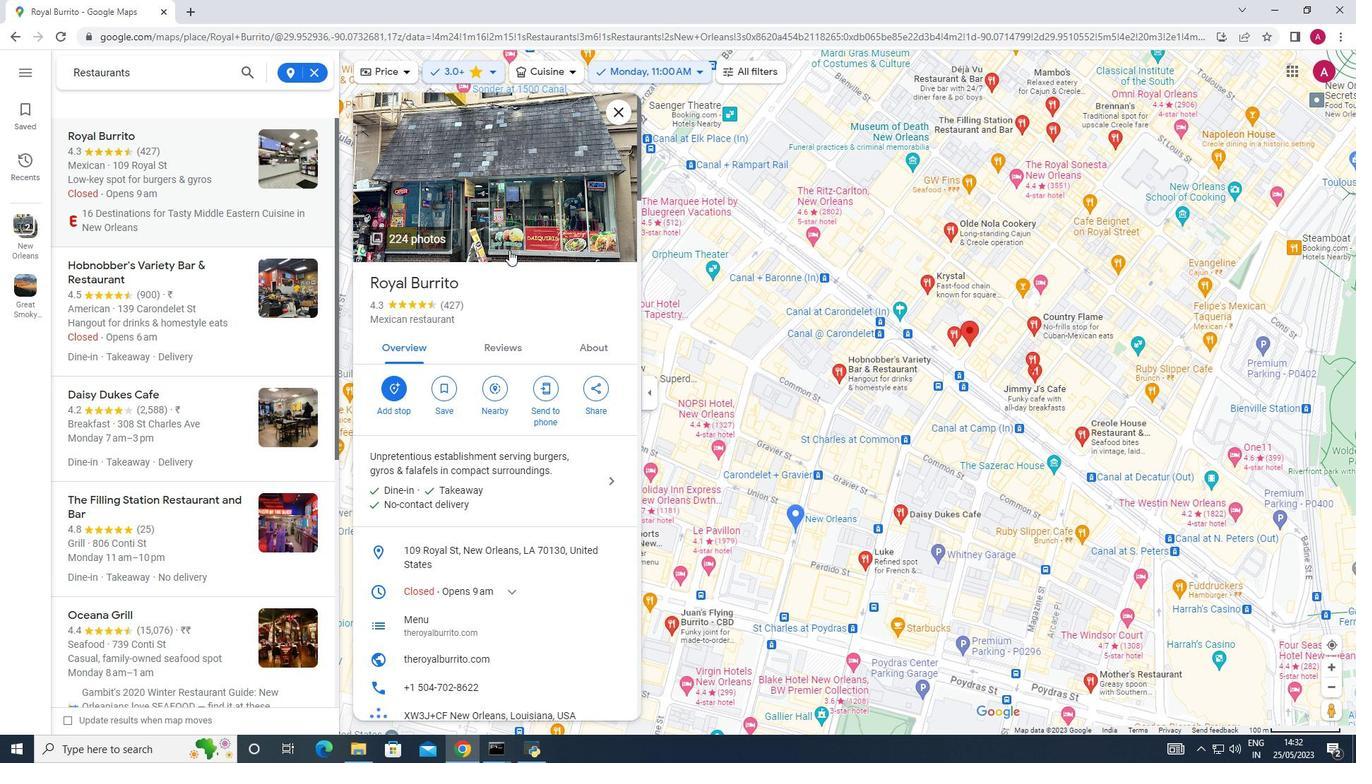
Action: Mouse scrolled (509, 250) with delta (0, 0)
Screenshot: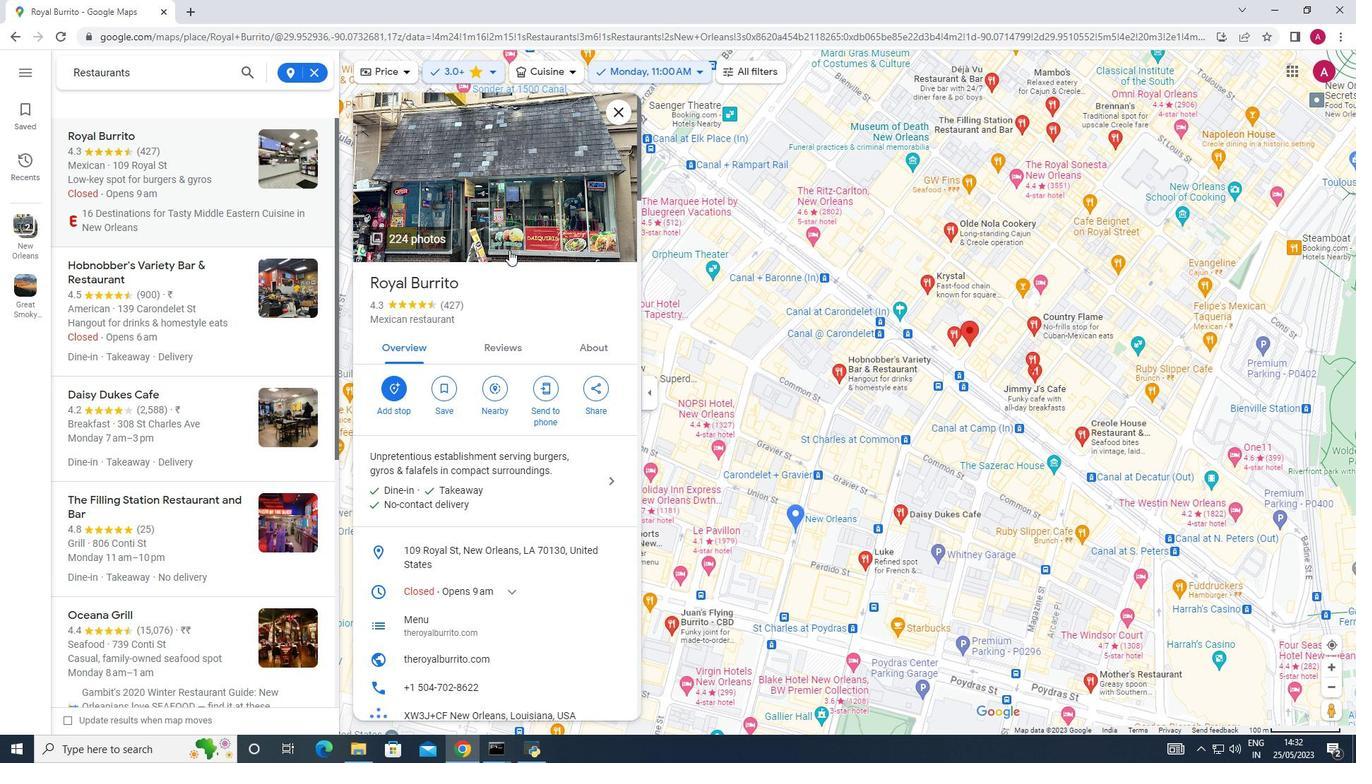 
Action: Mouse scrolled (509, 250) with delta (0, 0)
Screenshot: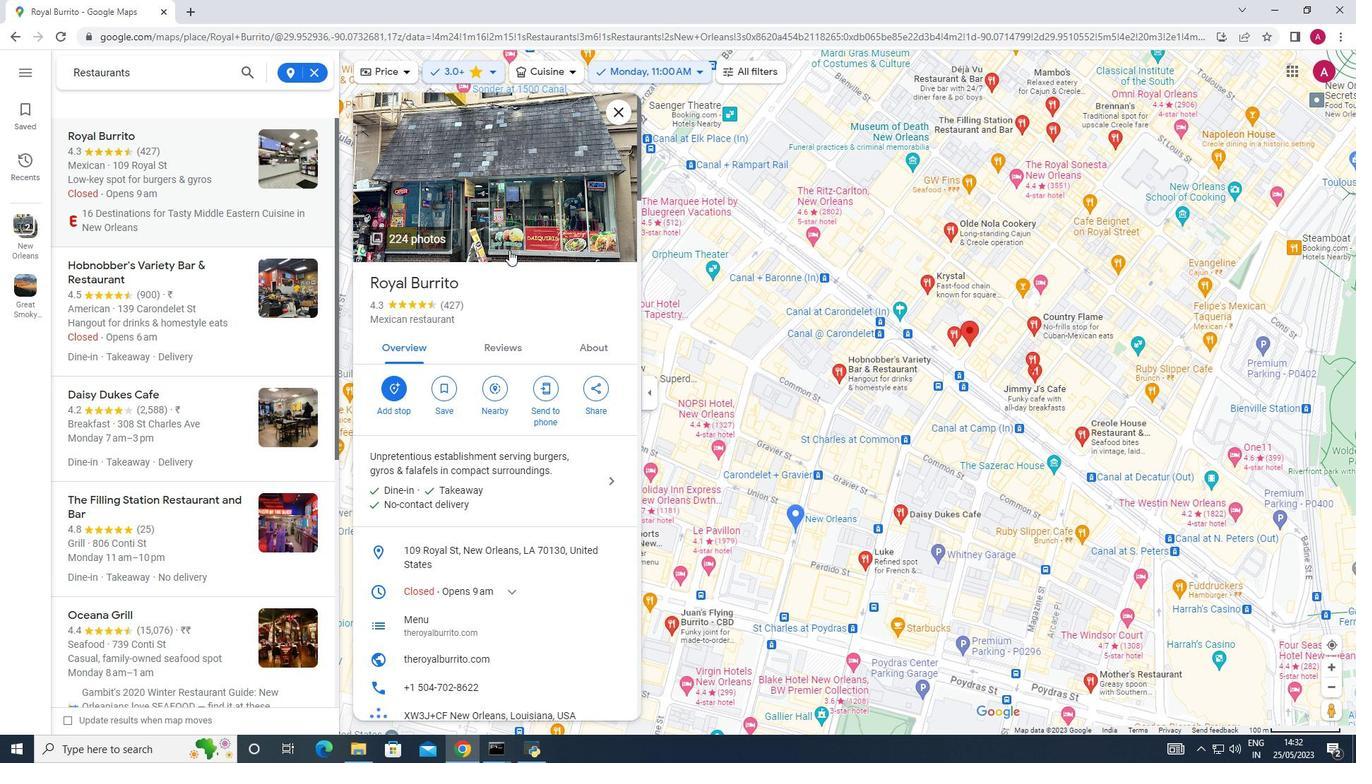
Action: Mouse moved to (580, 352)
Screenshot: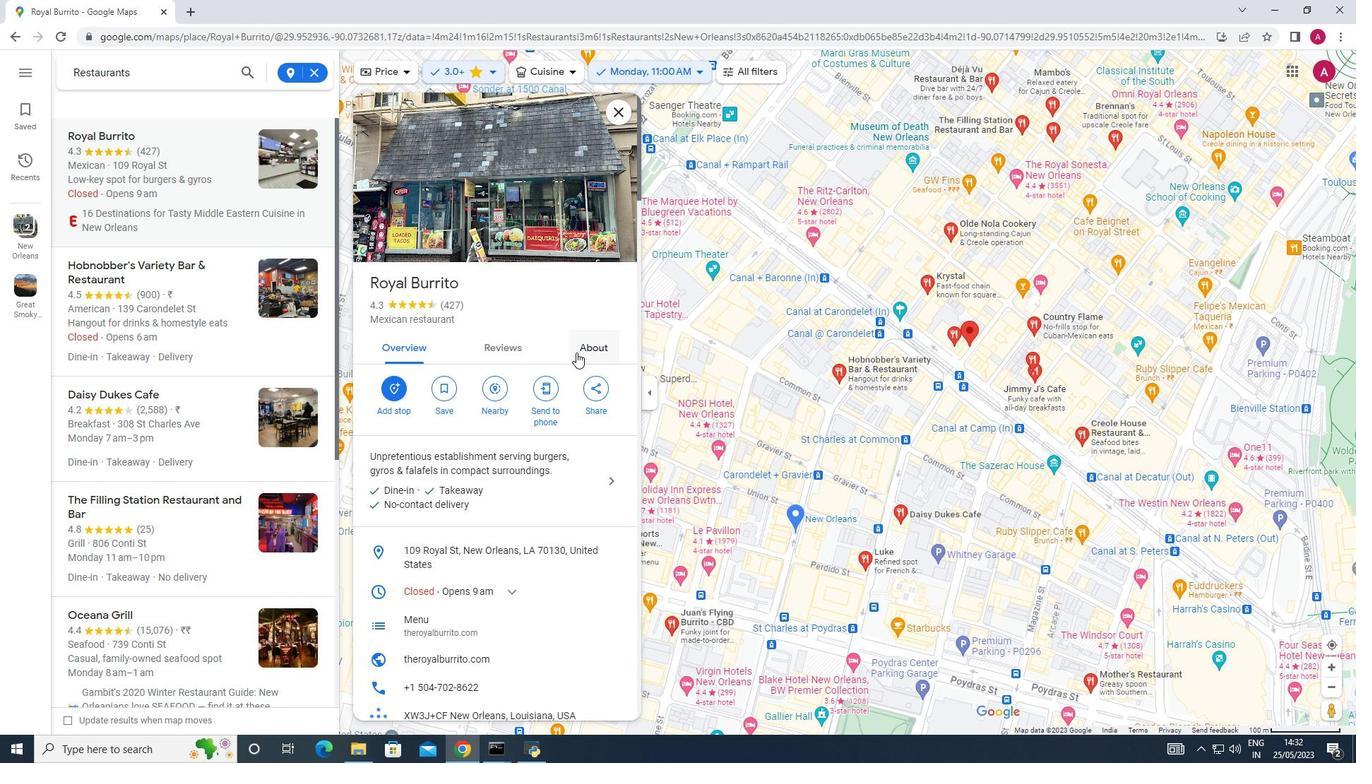 
Action: Mouse pressed left at (580, 352)
Screenshot: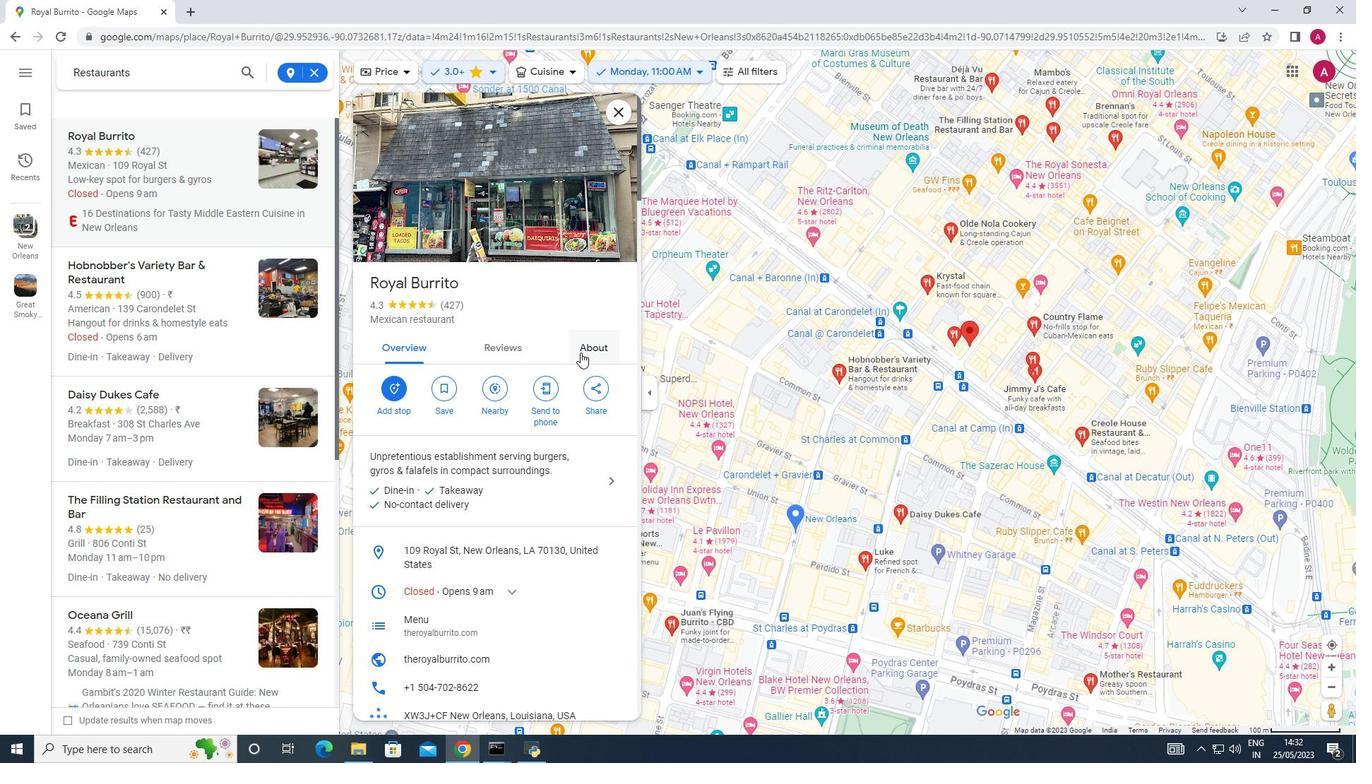 
Action: Mouse moved to (541, 344)
Screenshot: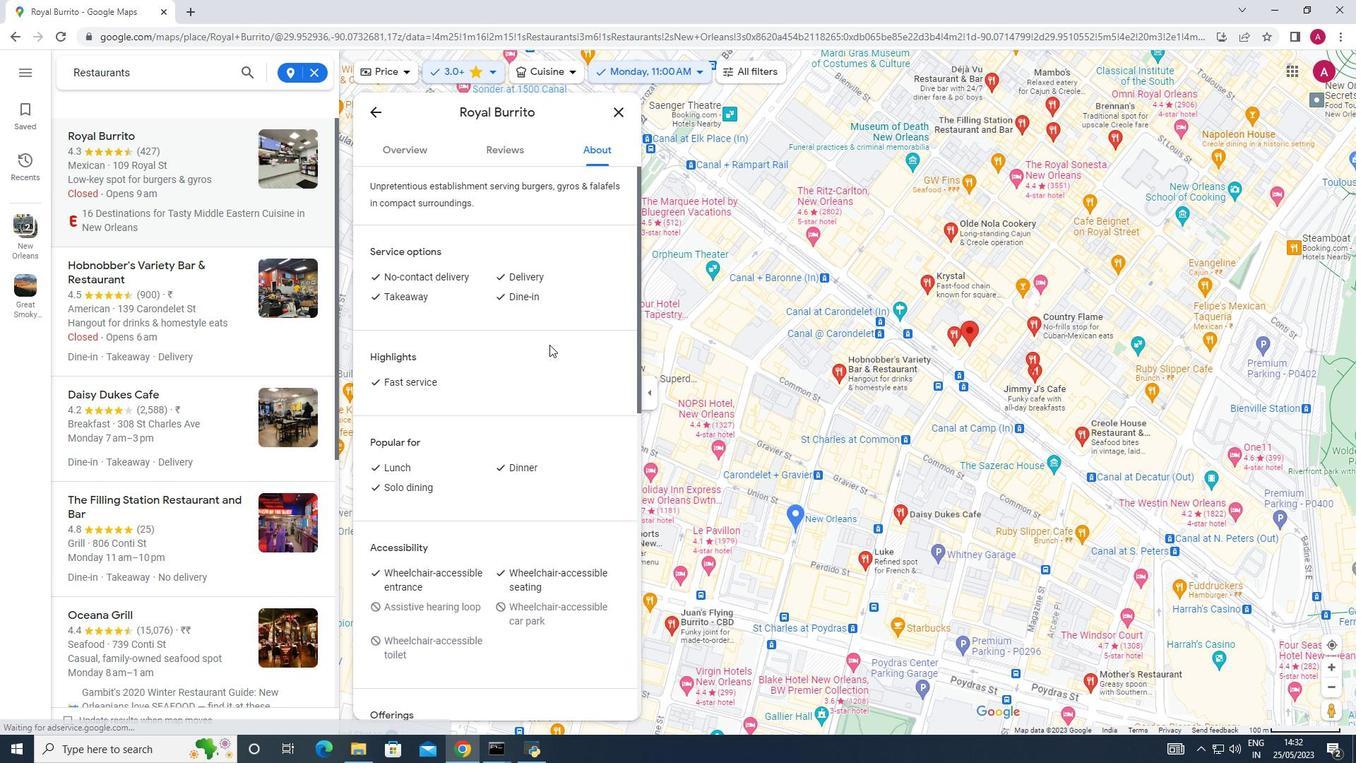 
Action: Mouse scrolled (541, 344) with delta (0, 0)
Screenshot: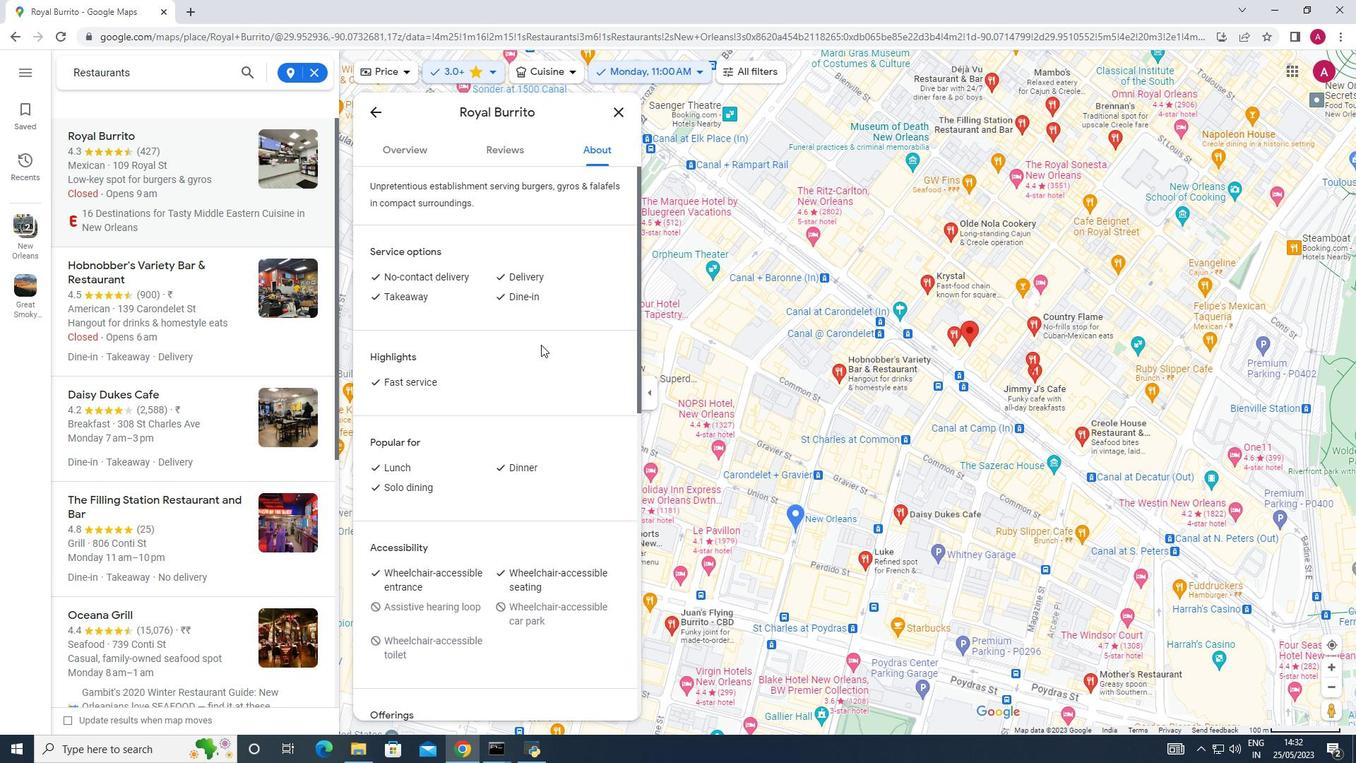 
Action: Mouse scrolled (541, 344) with delta (0, 0)
Screenshot: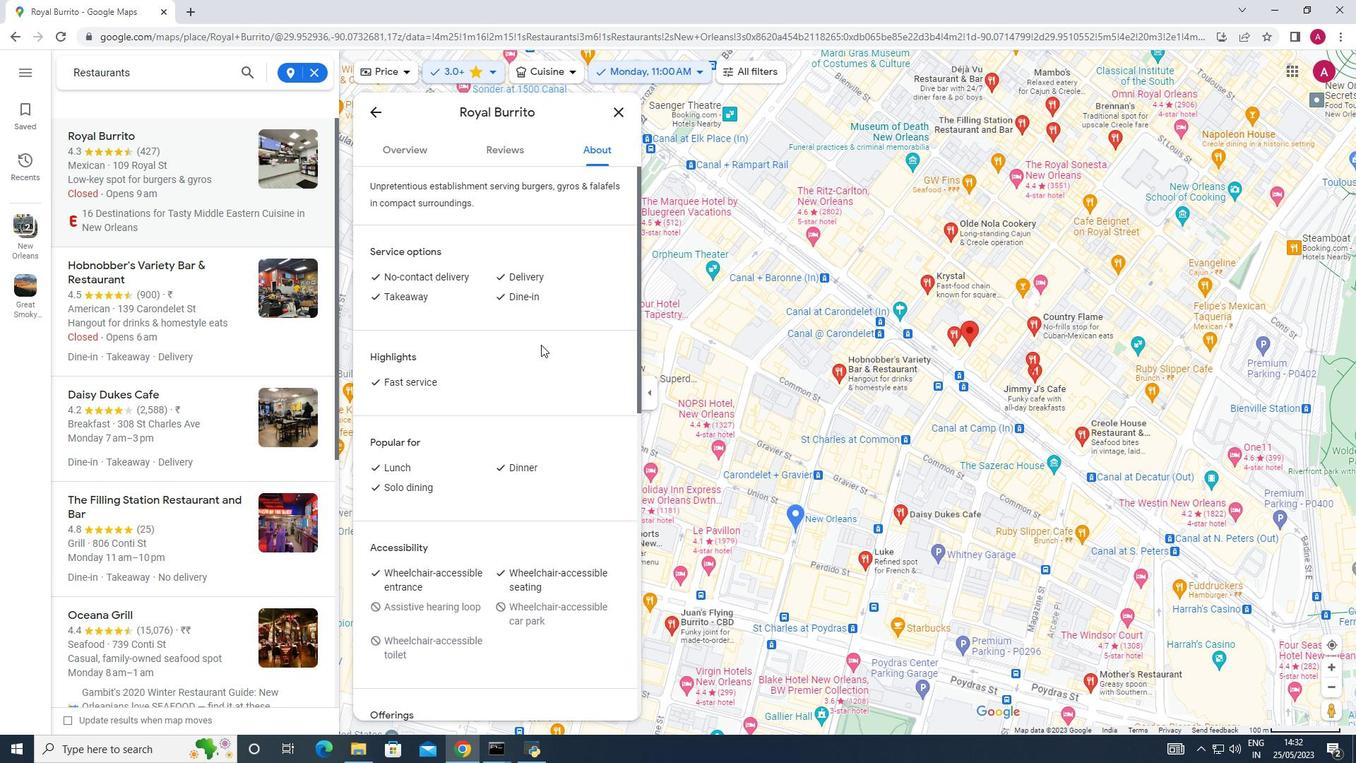
Action: Mouse scrolled (541, 344) with delta (0, 0)
Screenshot: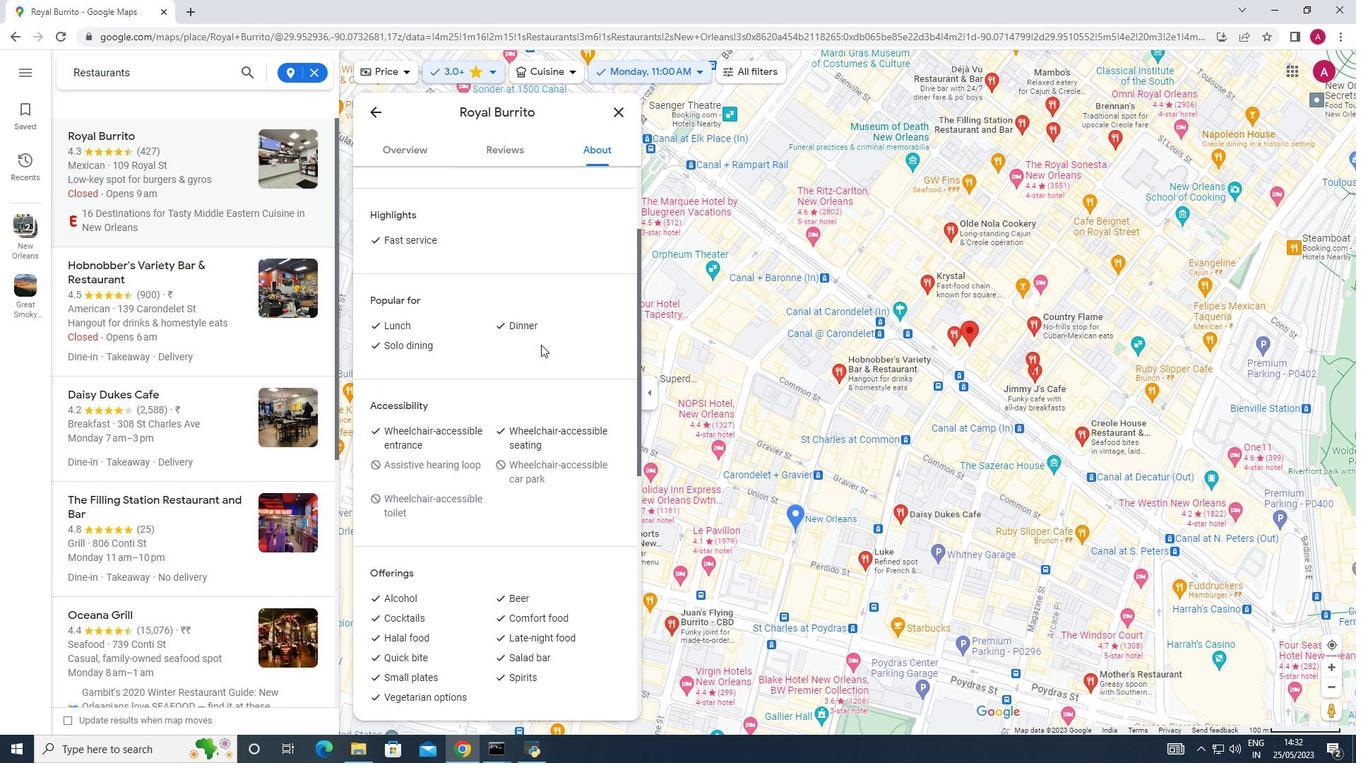 
Action: Mouse scrolled (541, 345) with delta (0, 0)
Screenshot: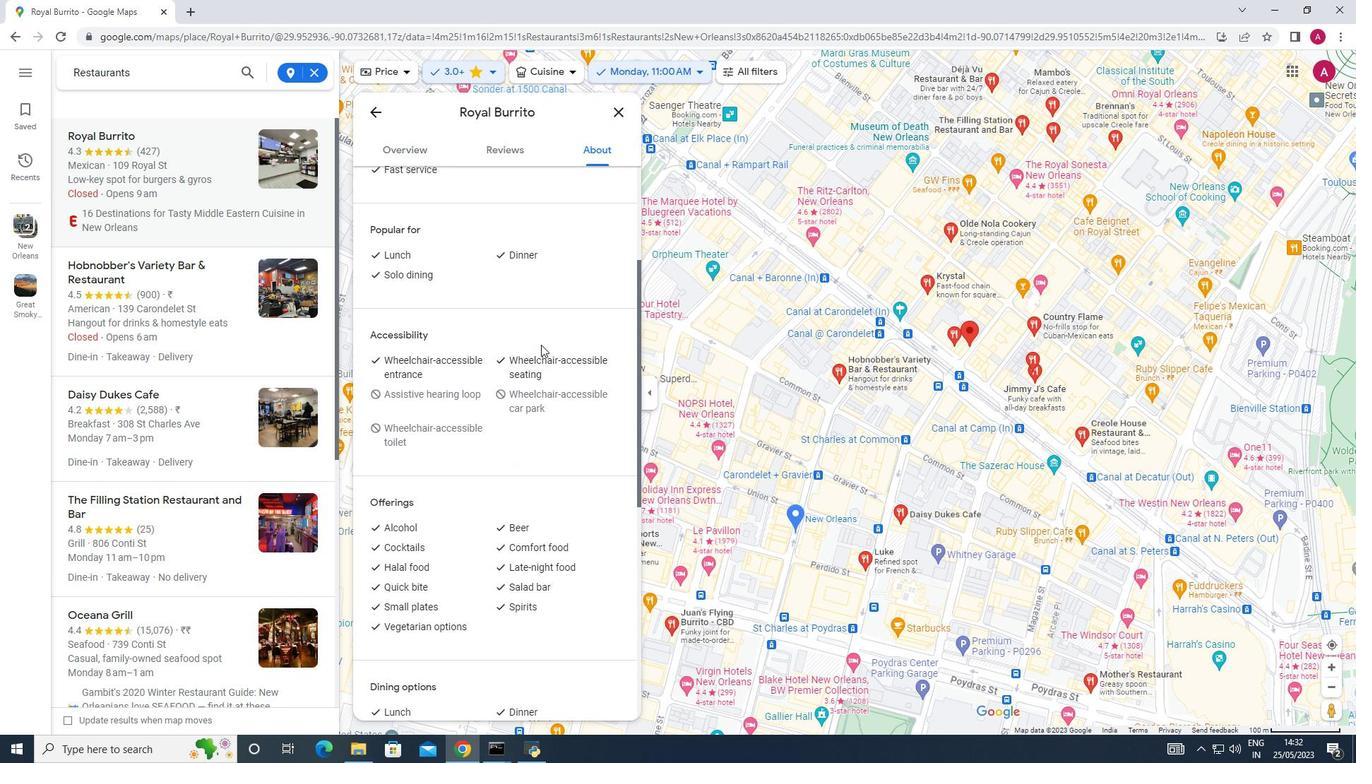 
Action: Mouse scrolled (541, 345) with delta (0, 0)
Screenshot: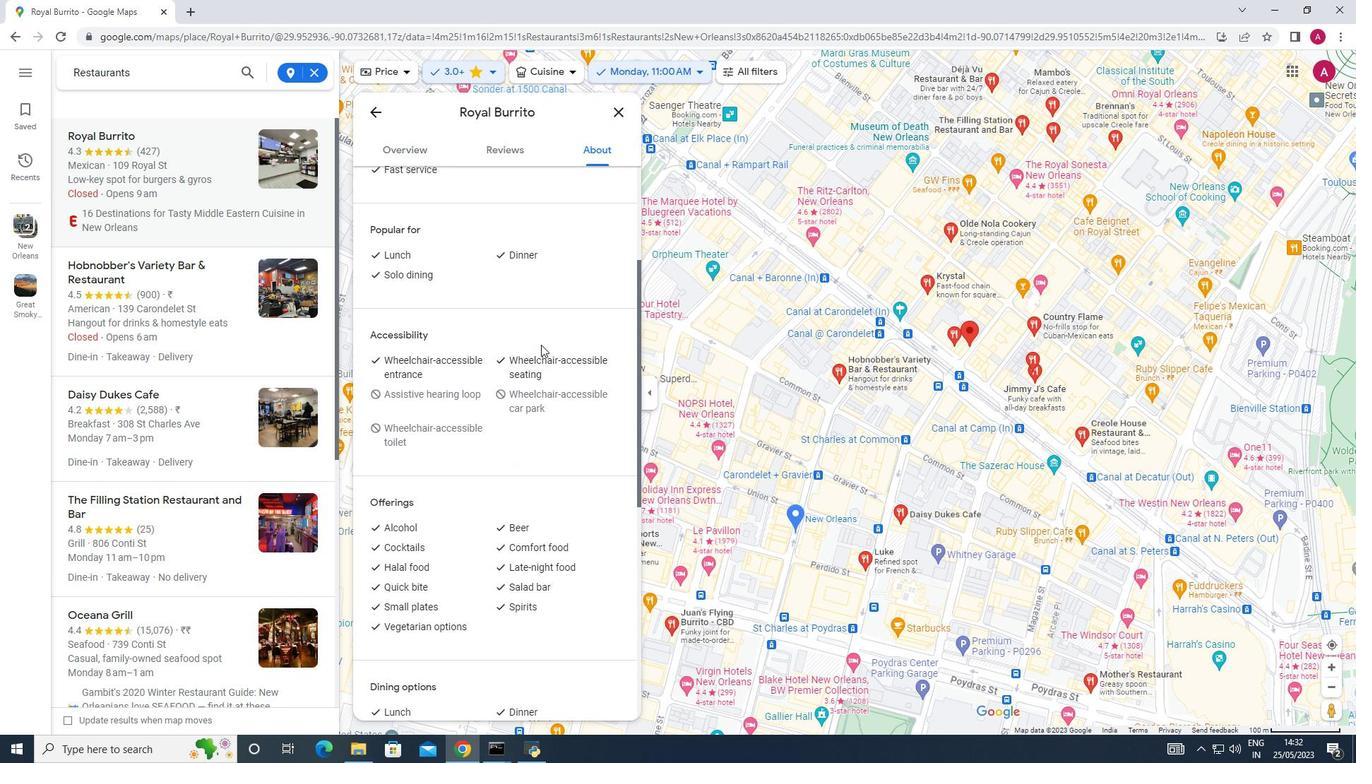
Action: Mouse scrolled (541, 345) with delta (0, 0)
Screenshot: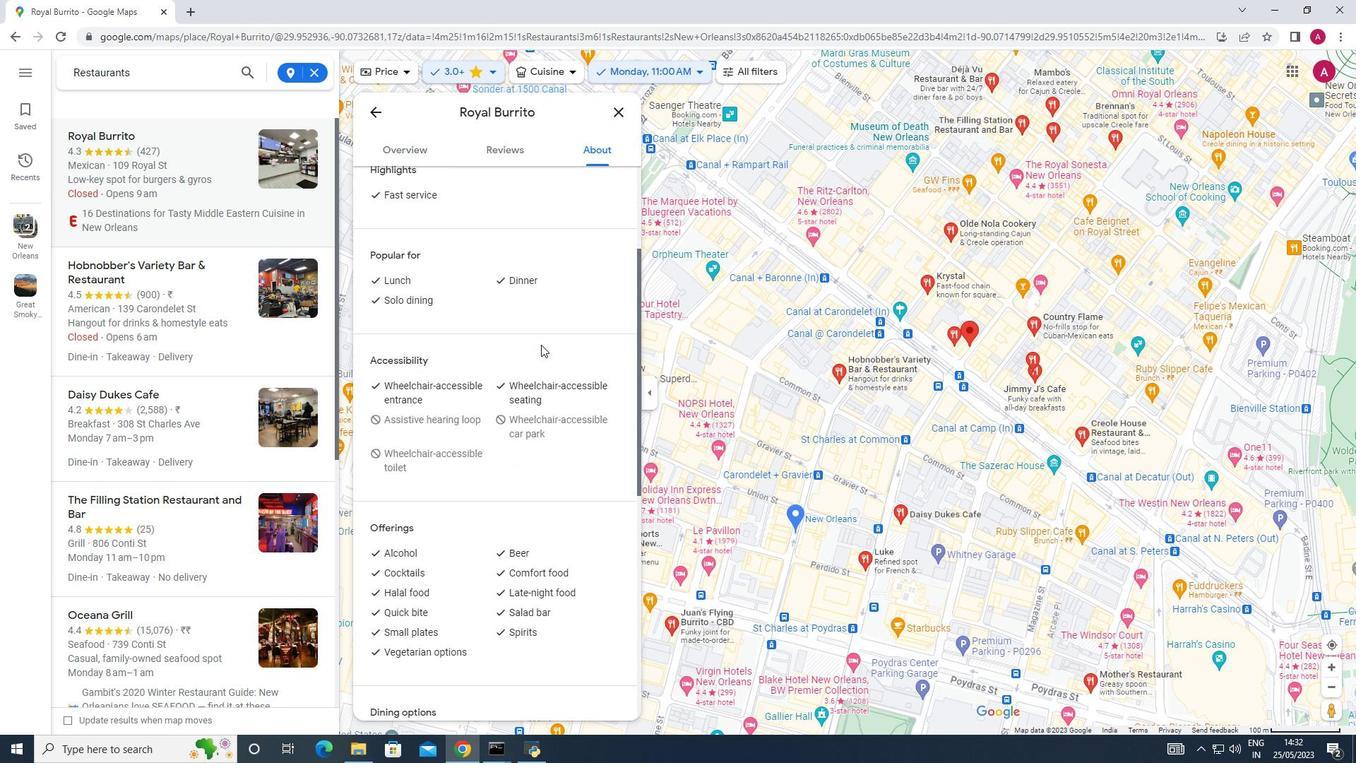 
Action: Mouse scrolled (541, 345) with delta (0, 0)
Screenshot: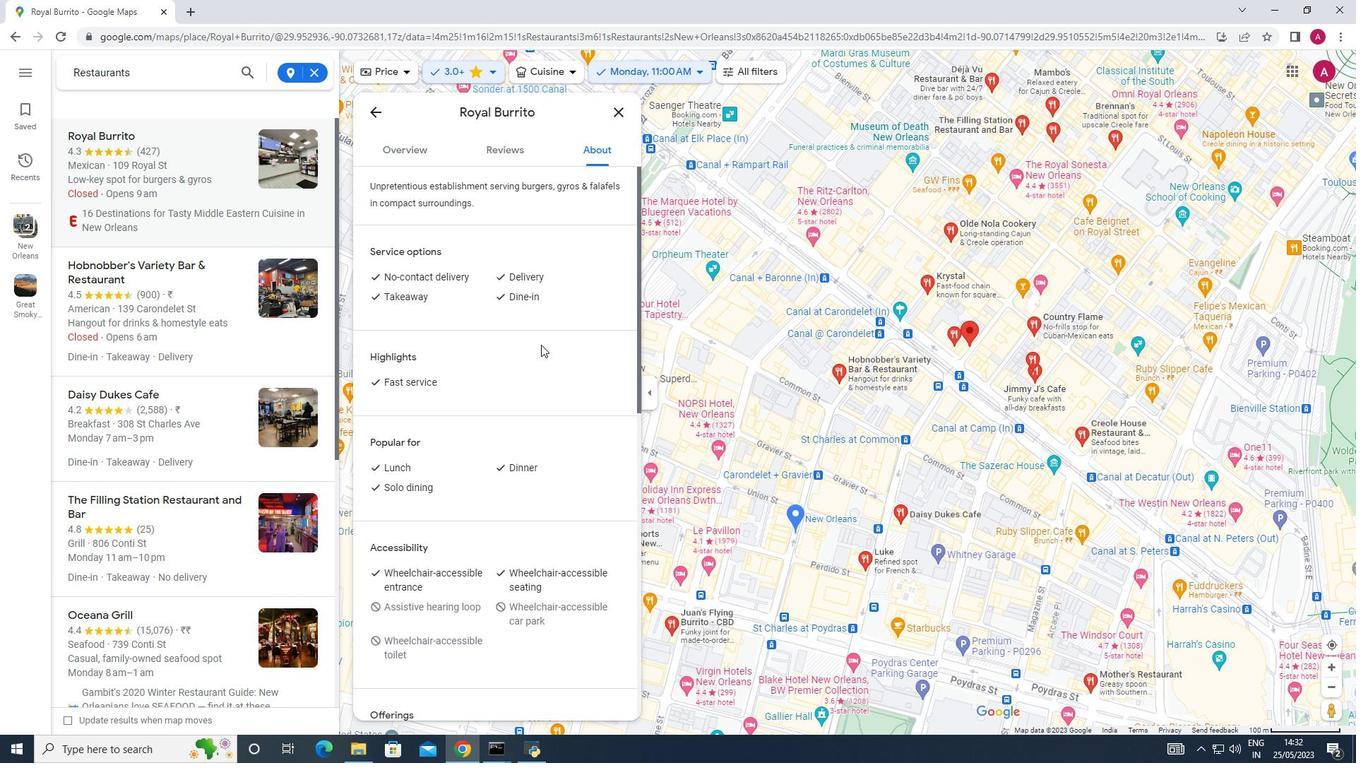 
Action: Mouse scrolled (541, 345) with delta (0, 0)
Screenshot: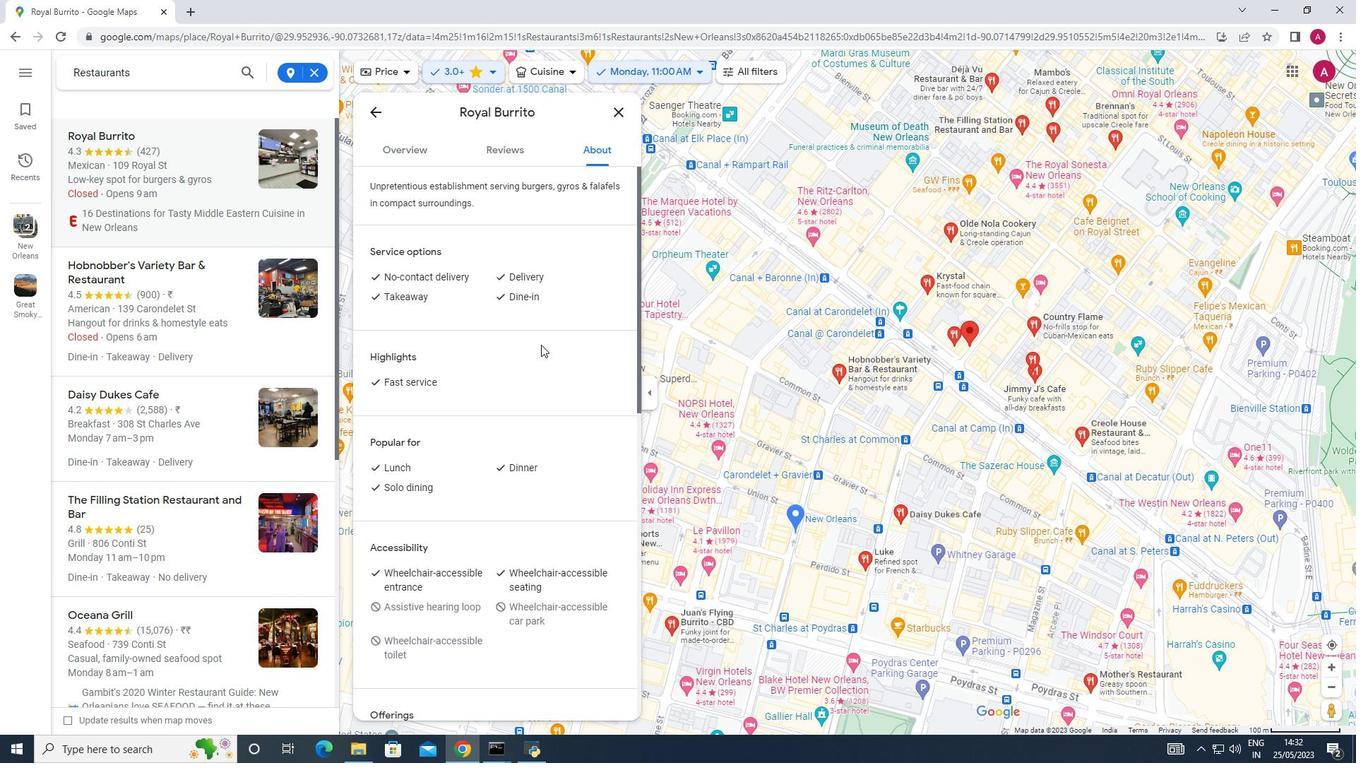 
Action: Mouse scrolled (541, 345) with delta (0, 0)
Screenshot: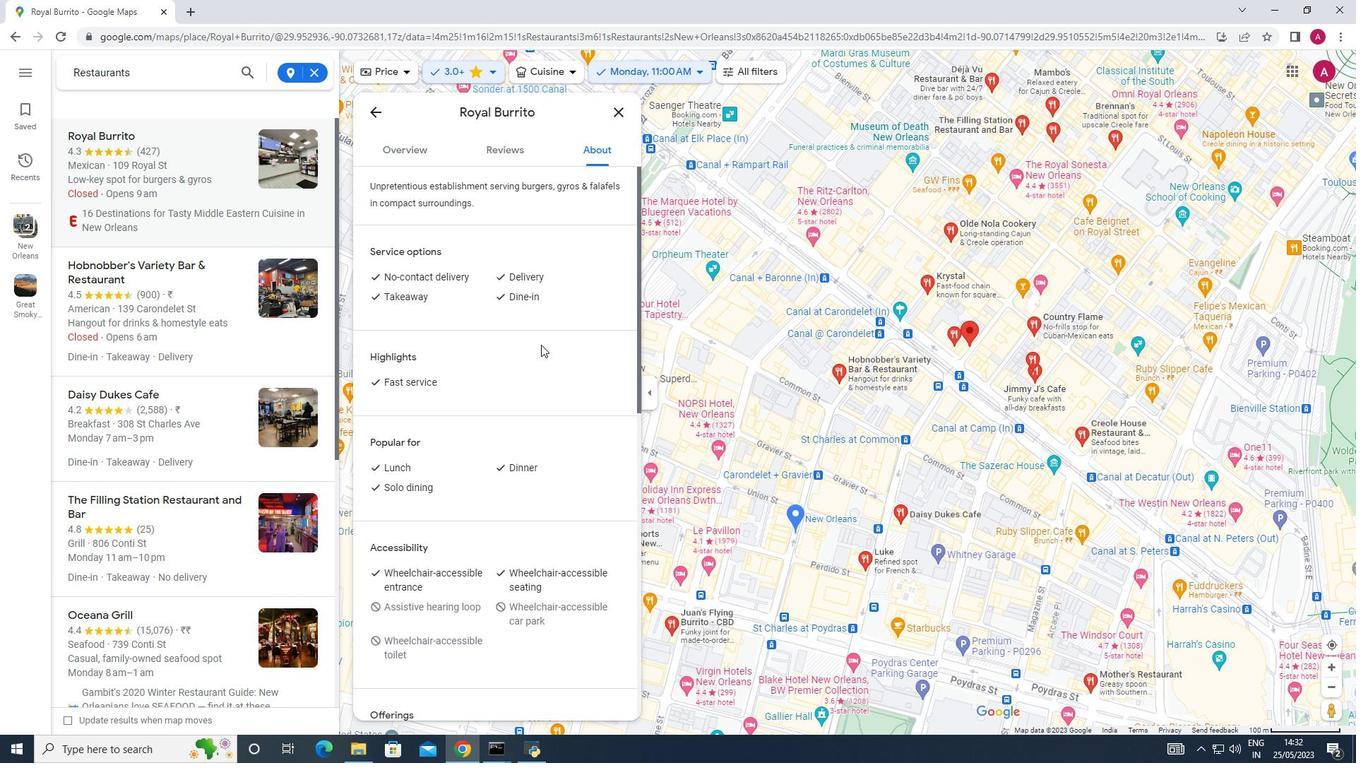 
Action: Mouse scrolled (541, 345) with delta (0, 0)
Screenshot: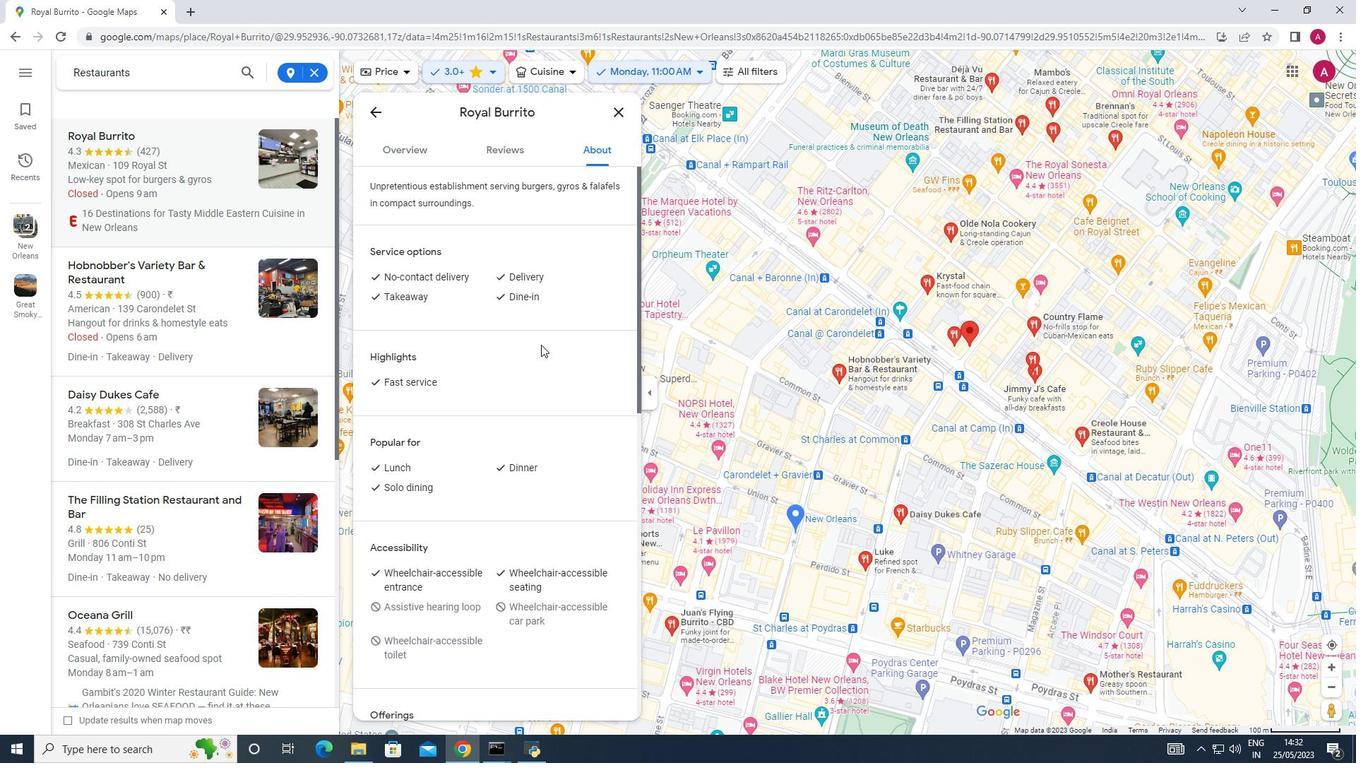 
Action: Mouse moved to (476, 425)
Screenshot: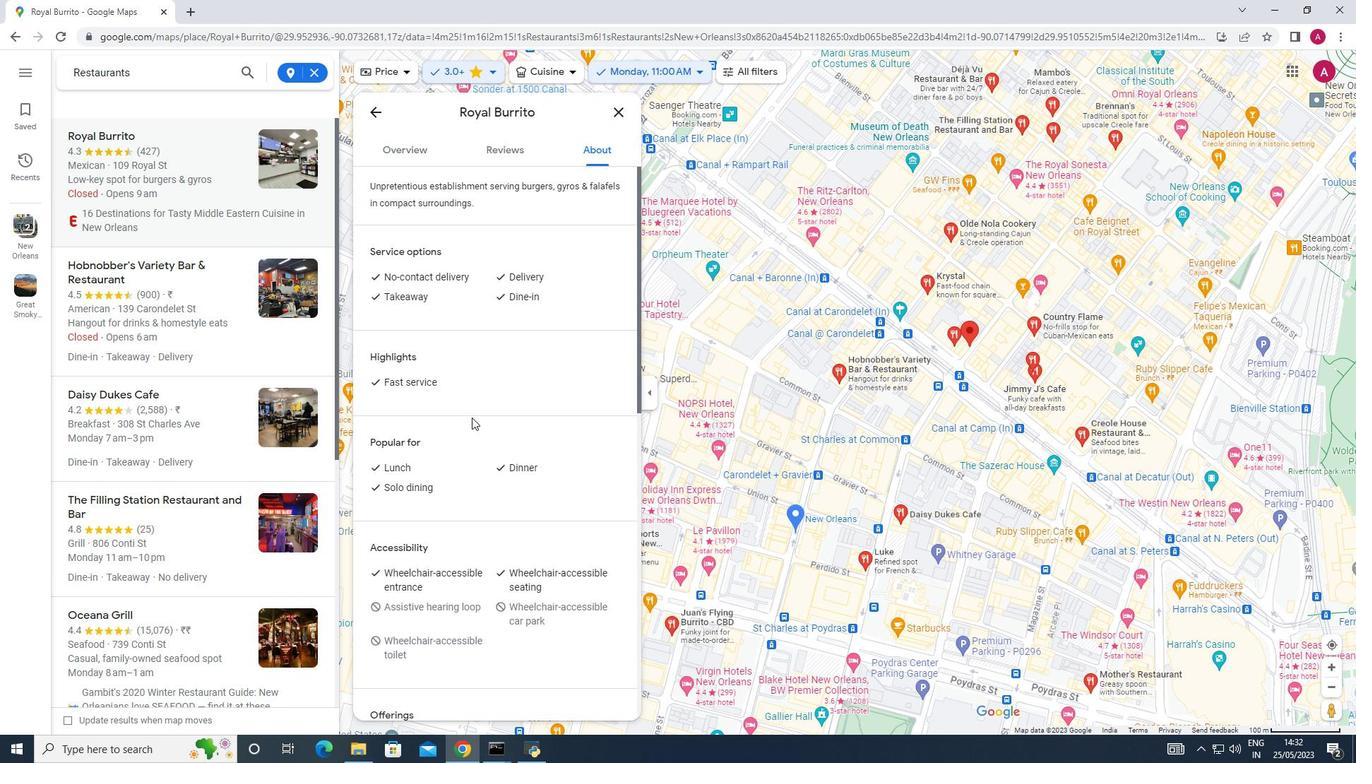 
Action: Mouse scrolled (476, 424) with delta (0, 0)
Screenshot: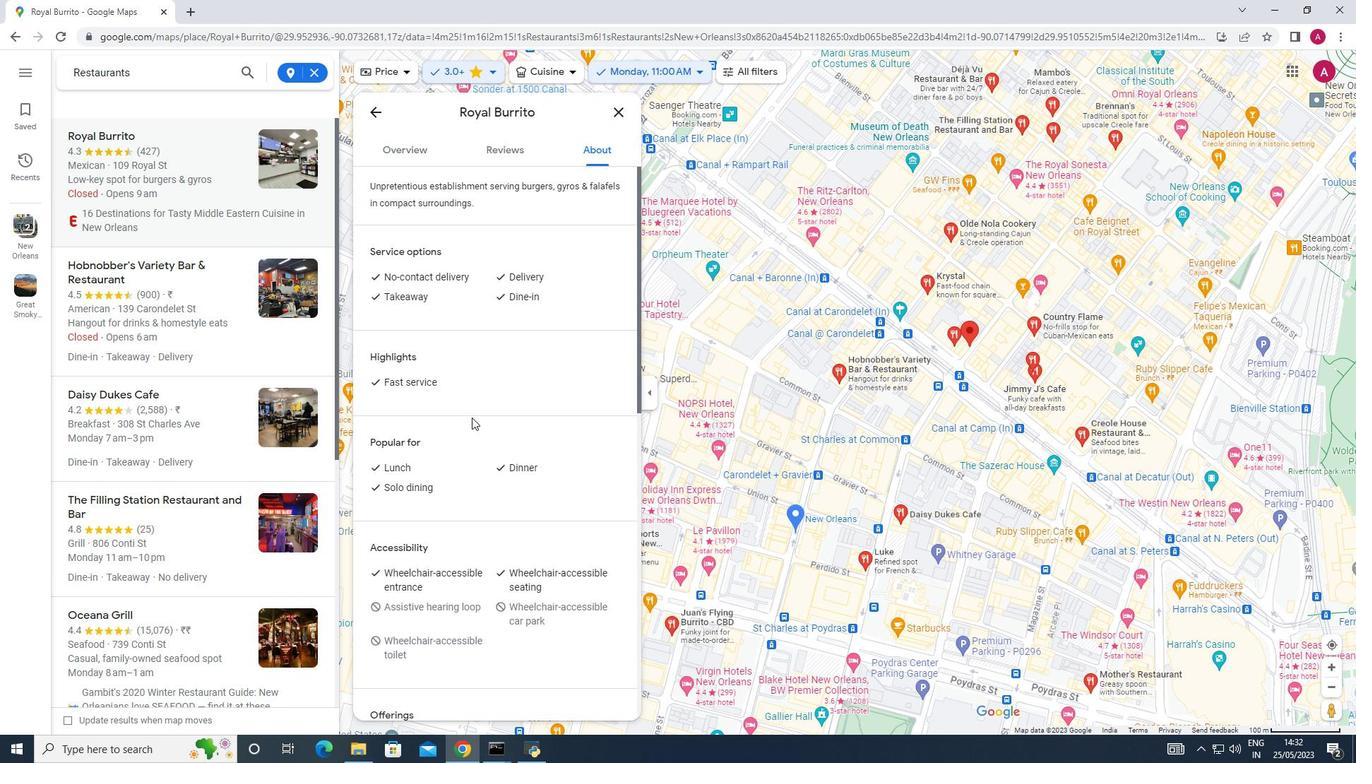 
Action: Mouse scrolled (476, 424) with delta (0, 0)
Screenshot: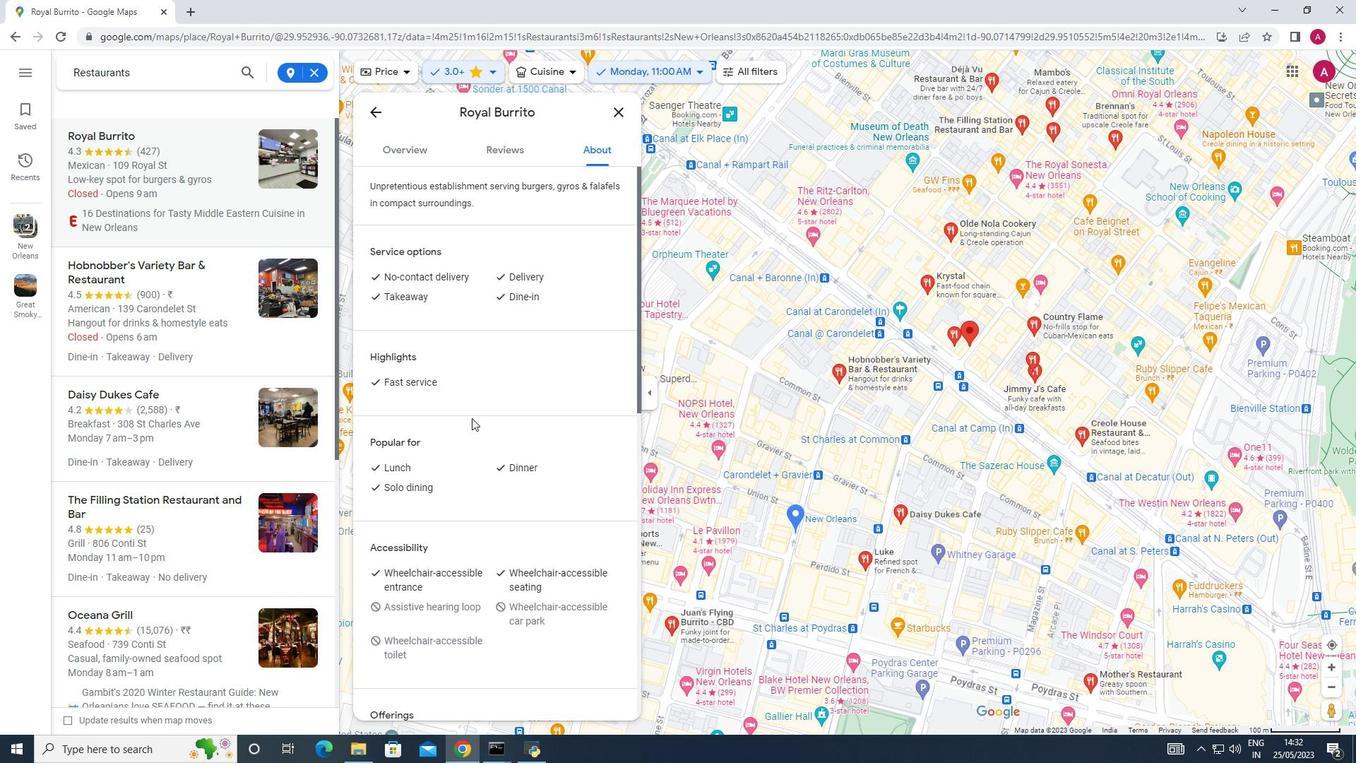 
Action: Mouse moved to (451, 425)
Screenshot: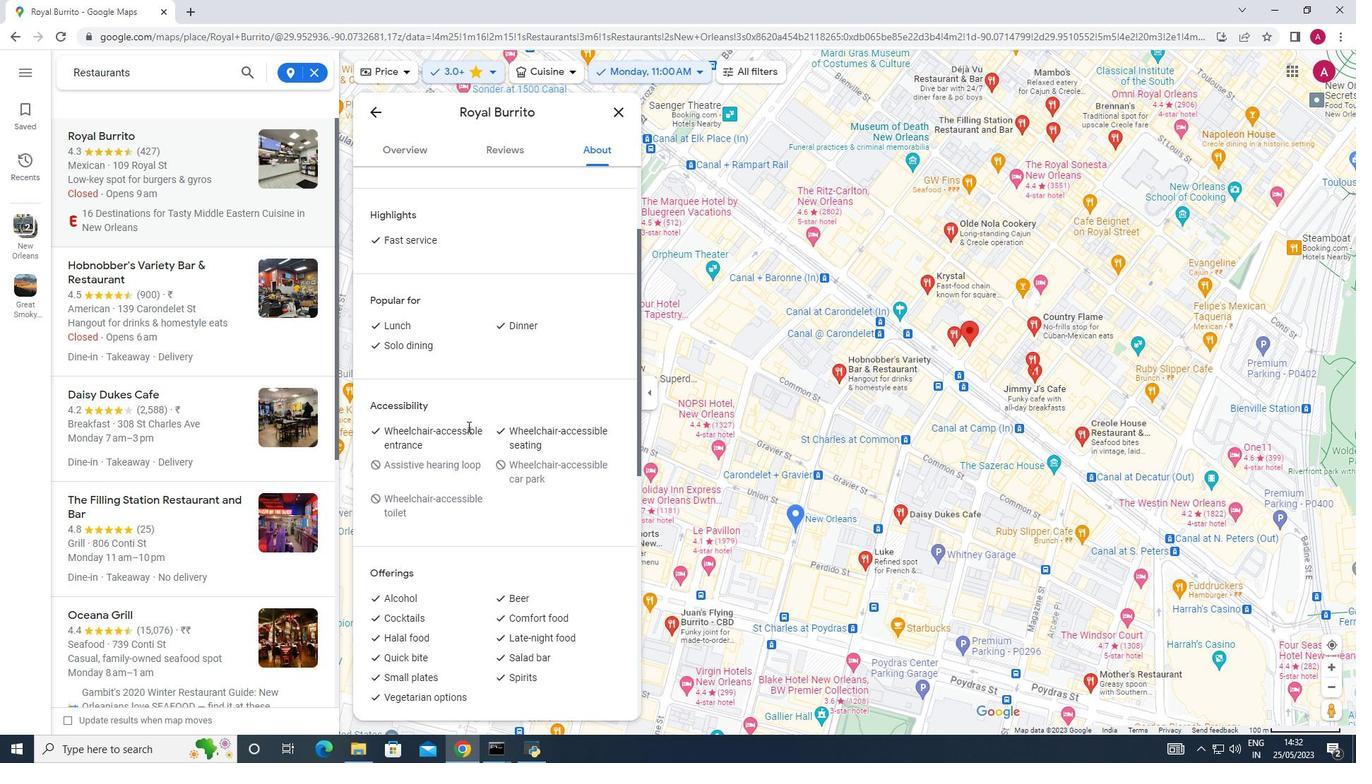 
Action: Mouse scrolled (451, 424) with delta (0, 0)
Screenshot: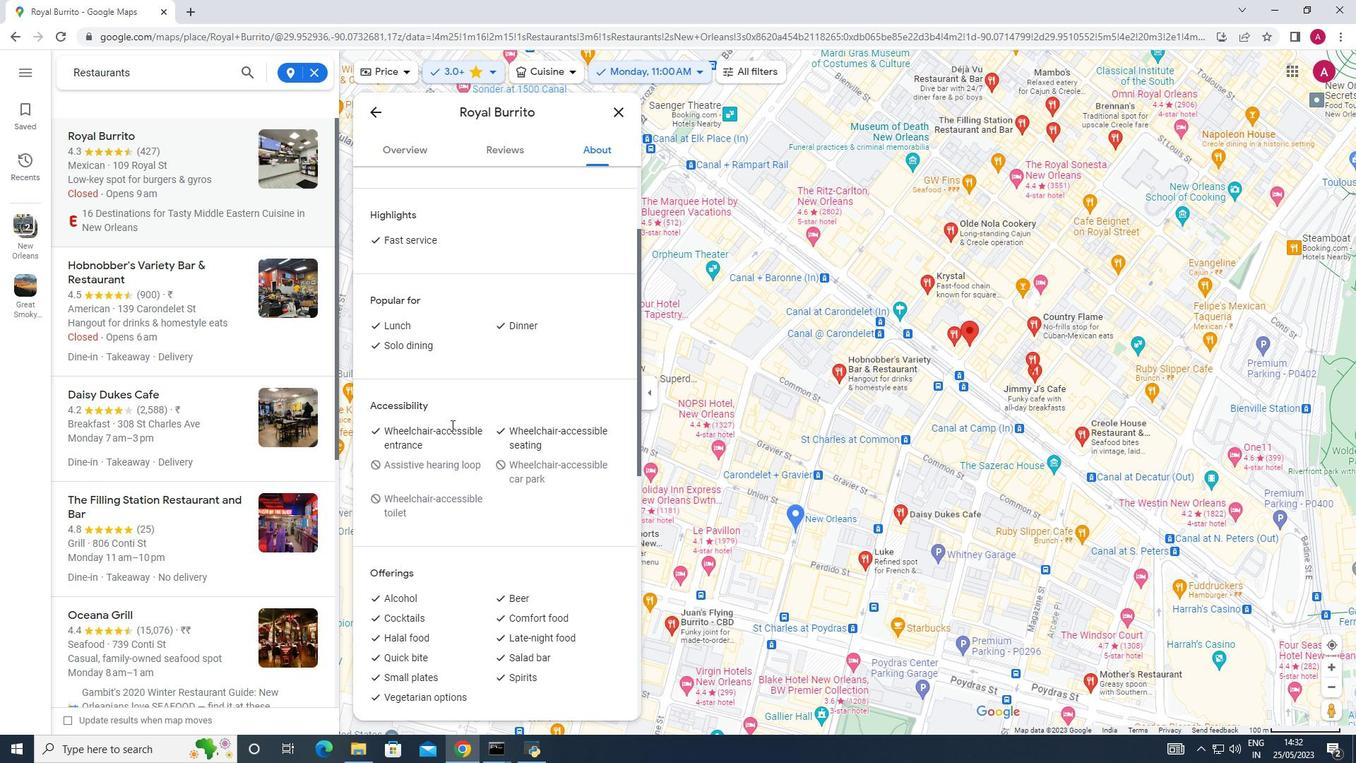 
Action: Mouse moved to (454, 396)
Screenshot: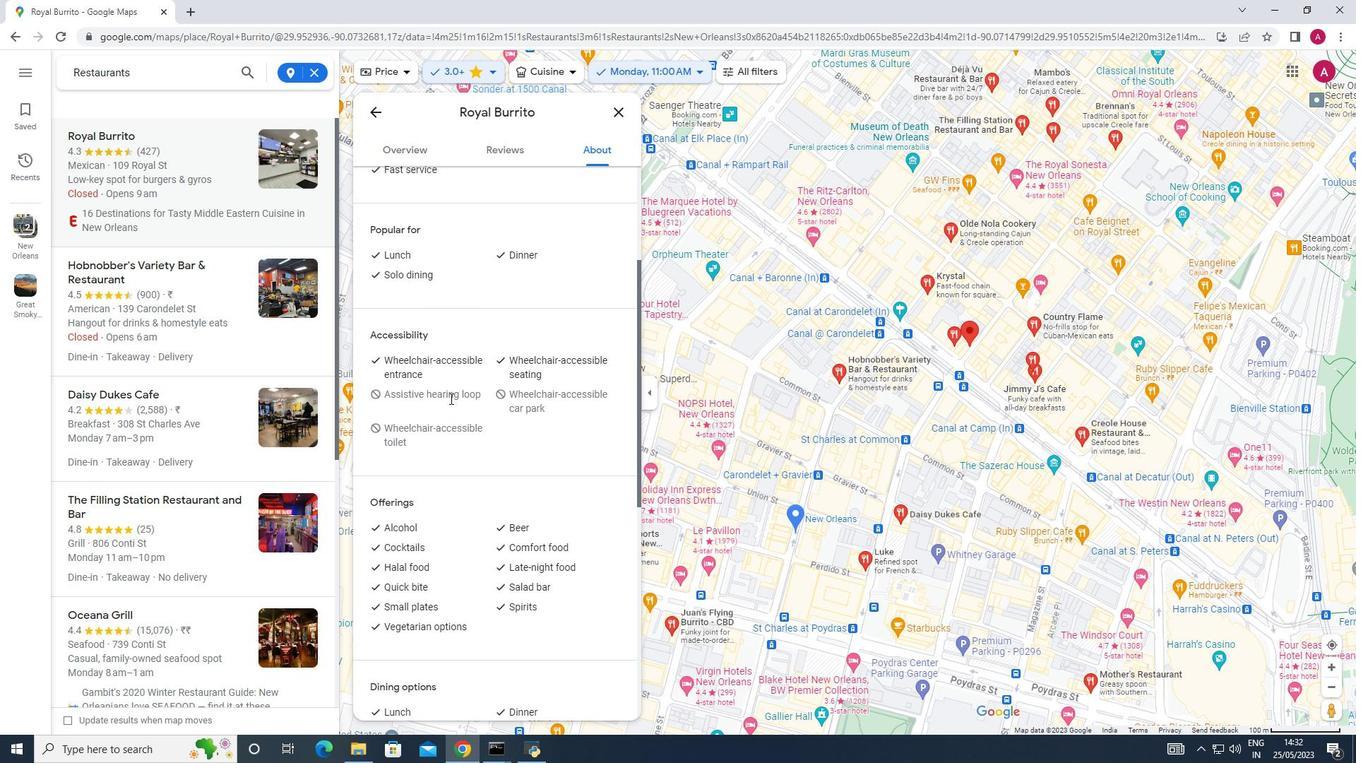 
Action: Mouse scrolled (454, 395) with delta (0, 0)
Screenshot: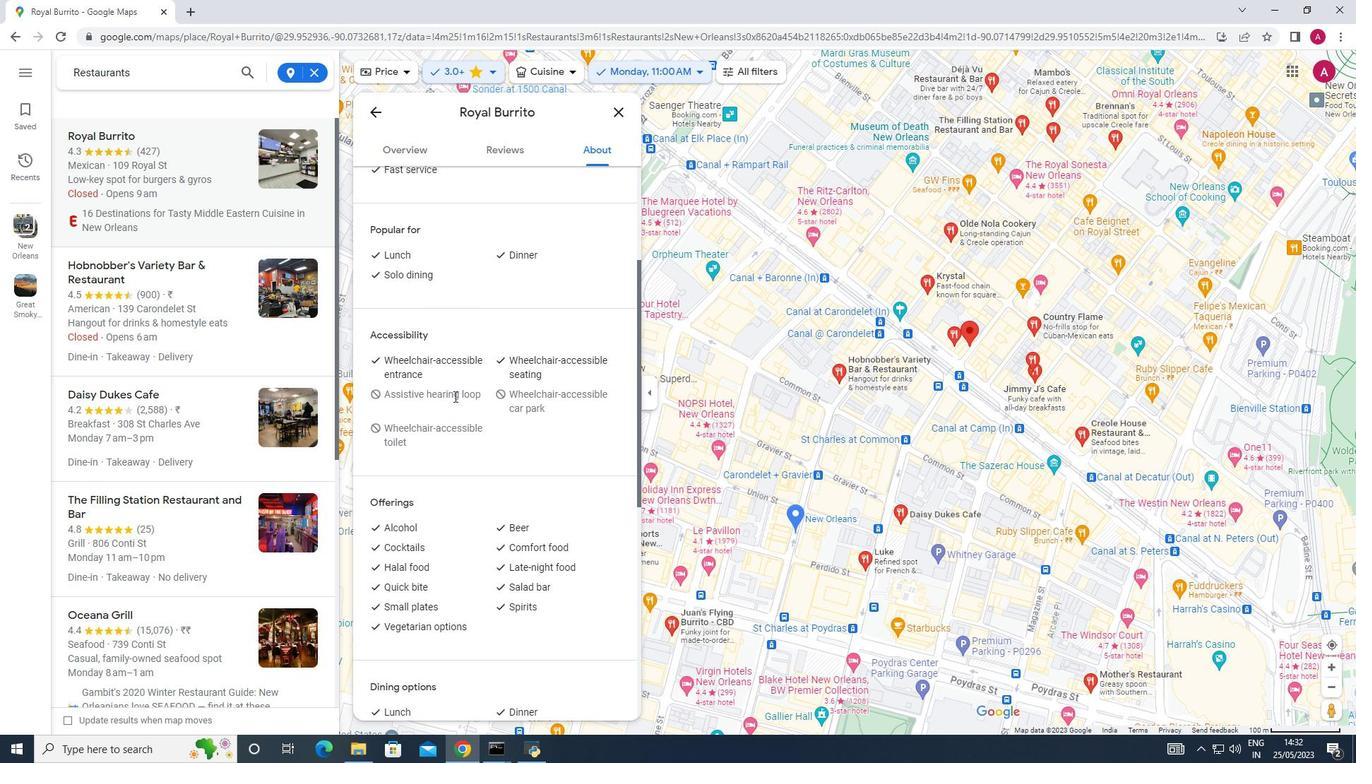 
Action: Mouse scrolled (454, 395) with delta (0, 0)
Screenshot: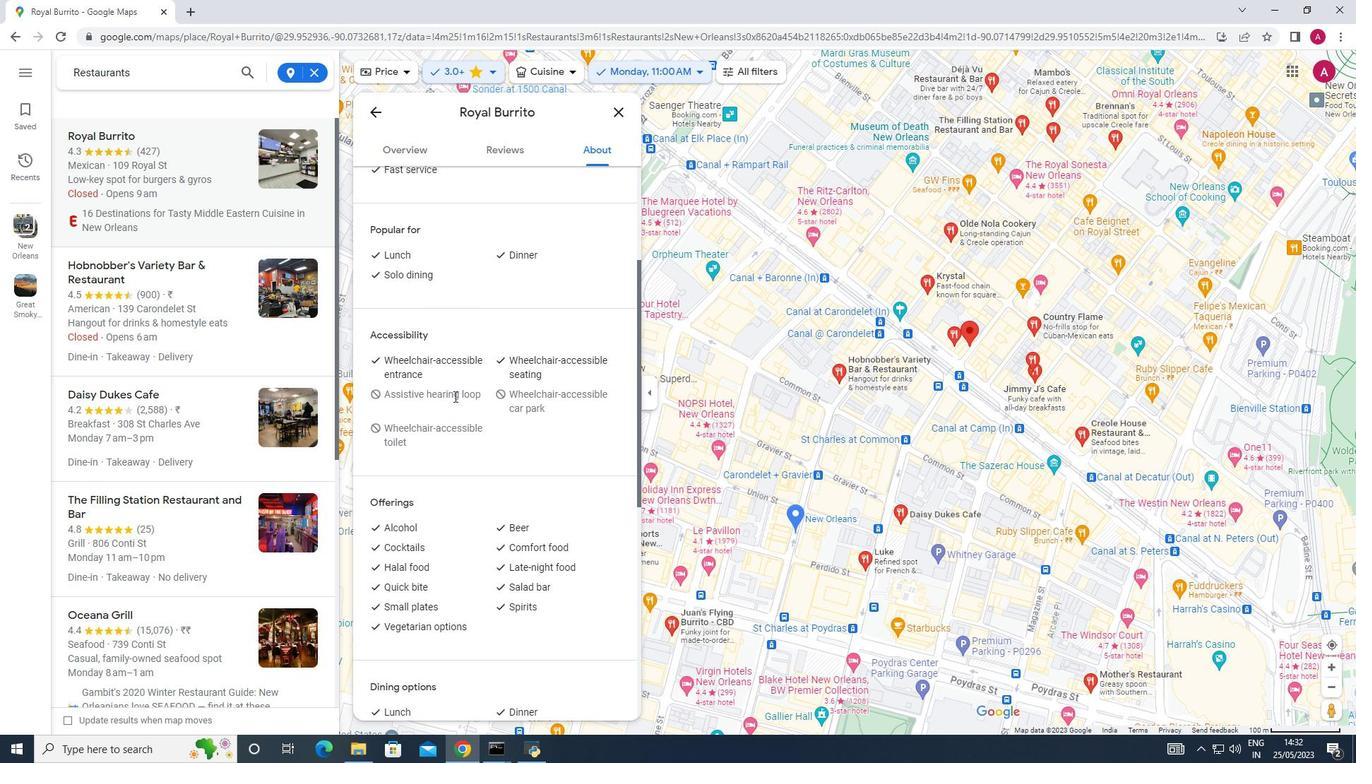 
Action: Mouse moved to (488, 443)
Screenshot: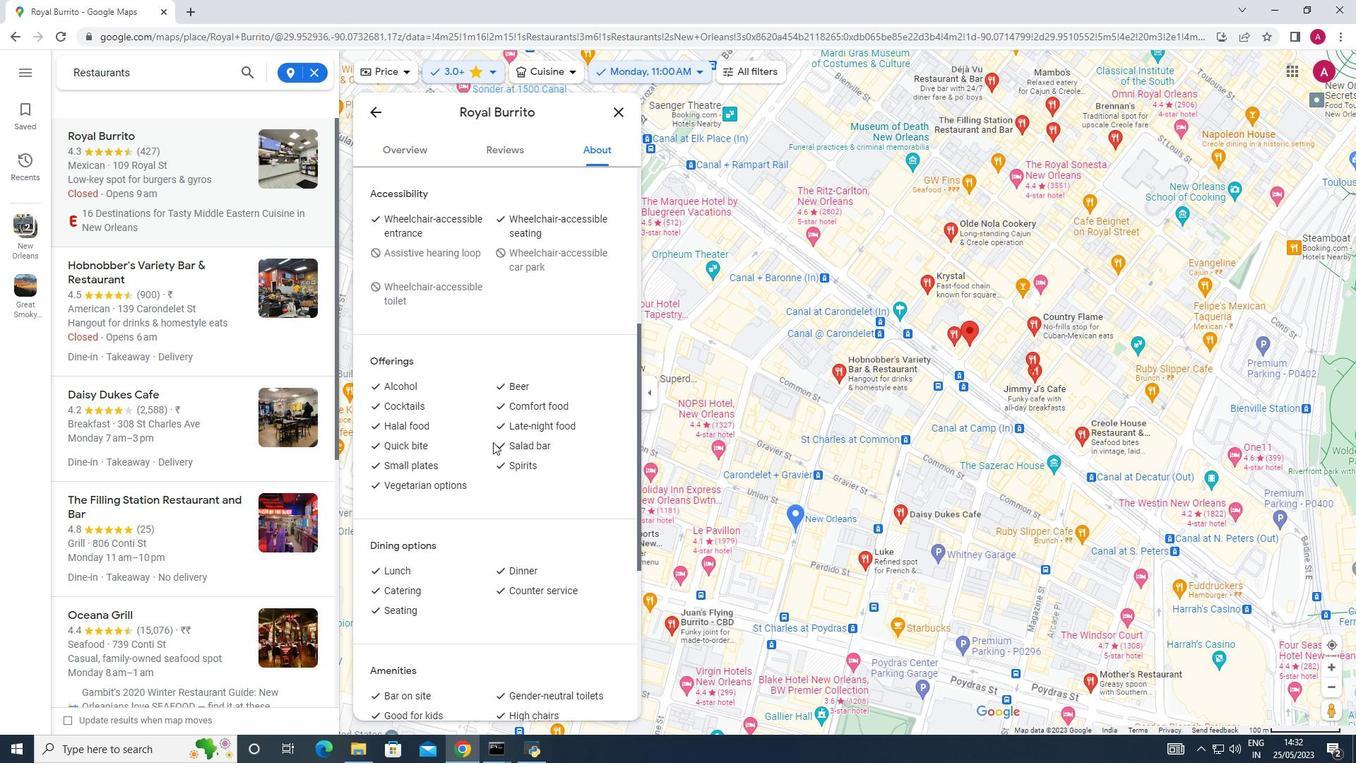 
Action: Mouse scrolled (488, 442) with delta (0, 0)
Screenshot: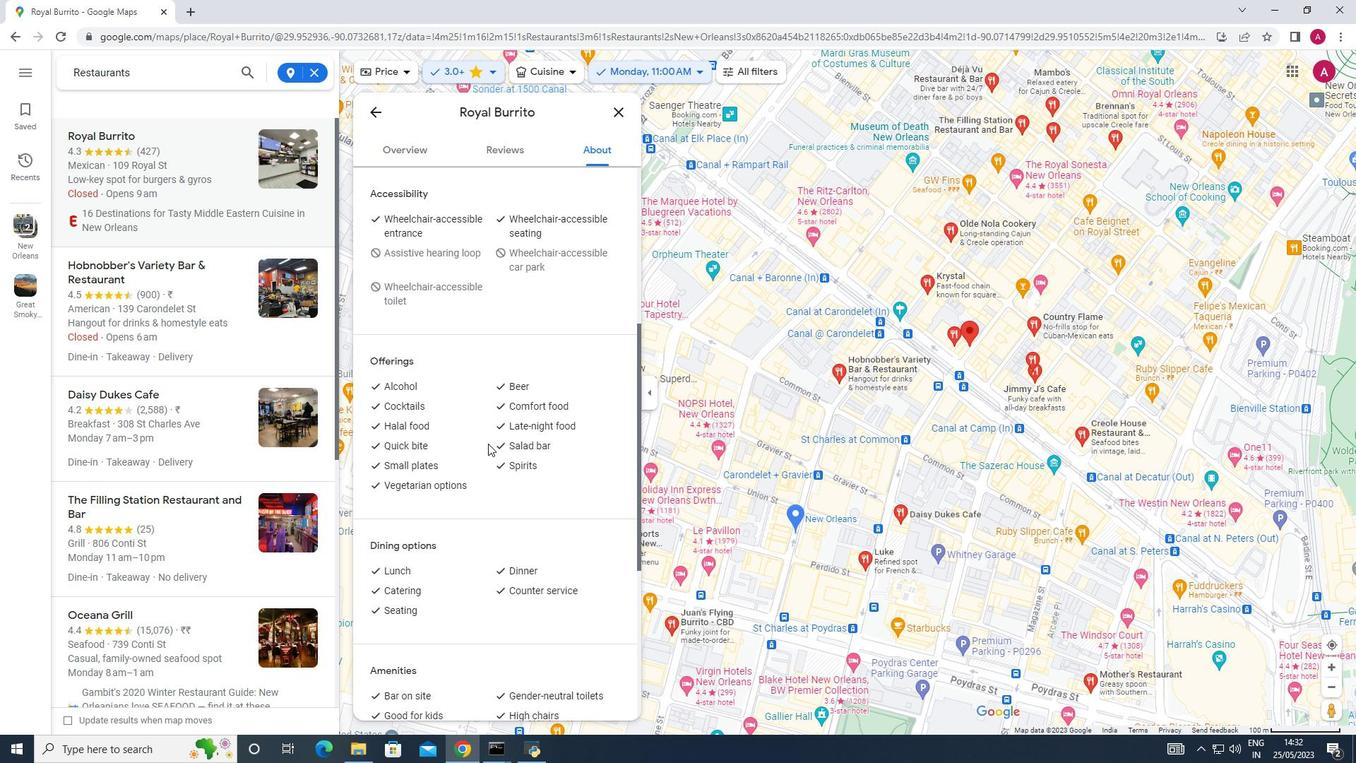 
Action: Mouse scrolled (488, 442) with delta (0, 0)
Screenshot: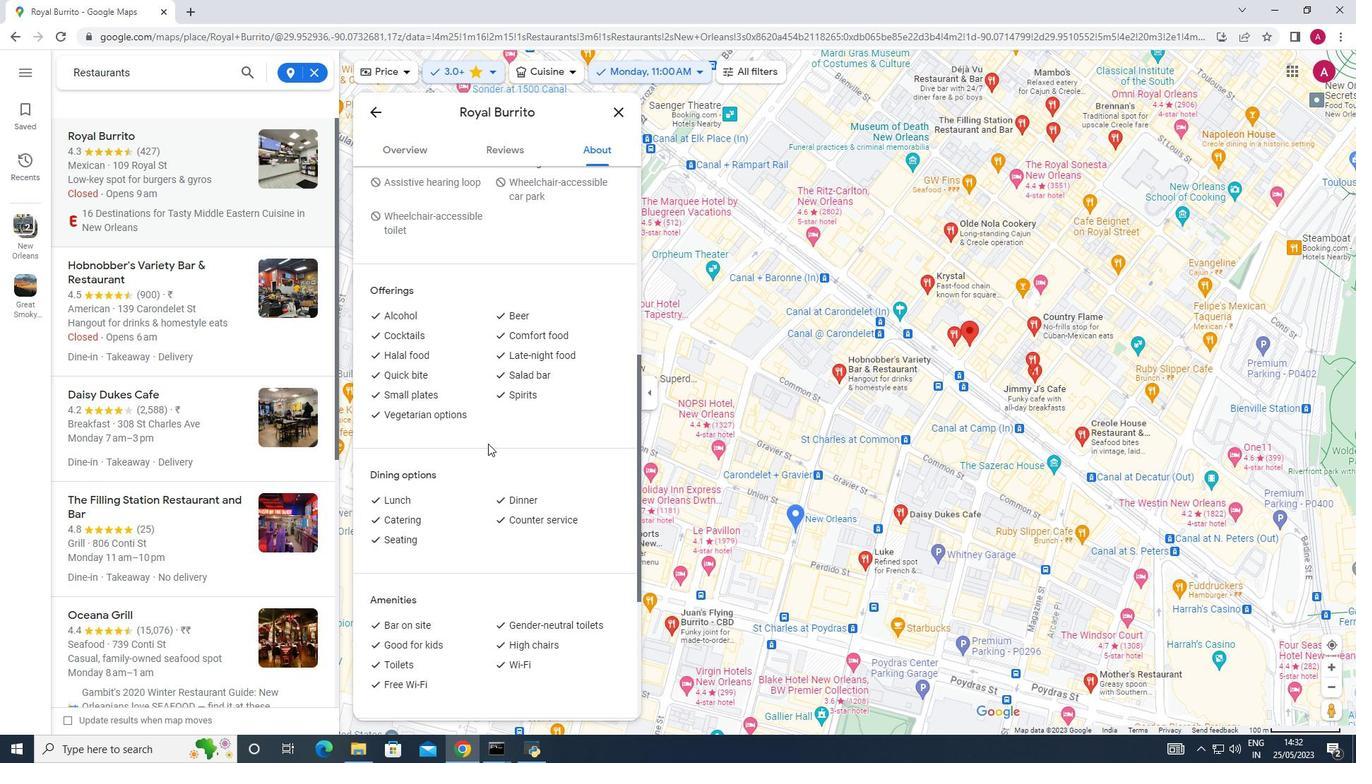
Action: Mouse moved to (486, 442)
Screenshot: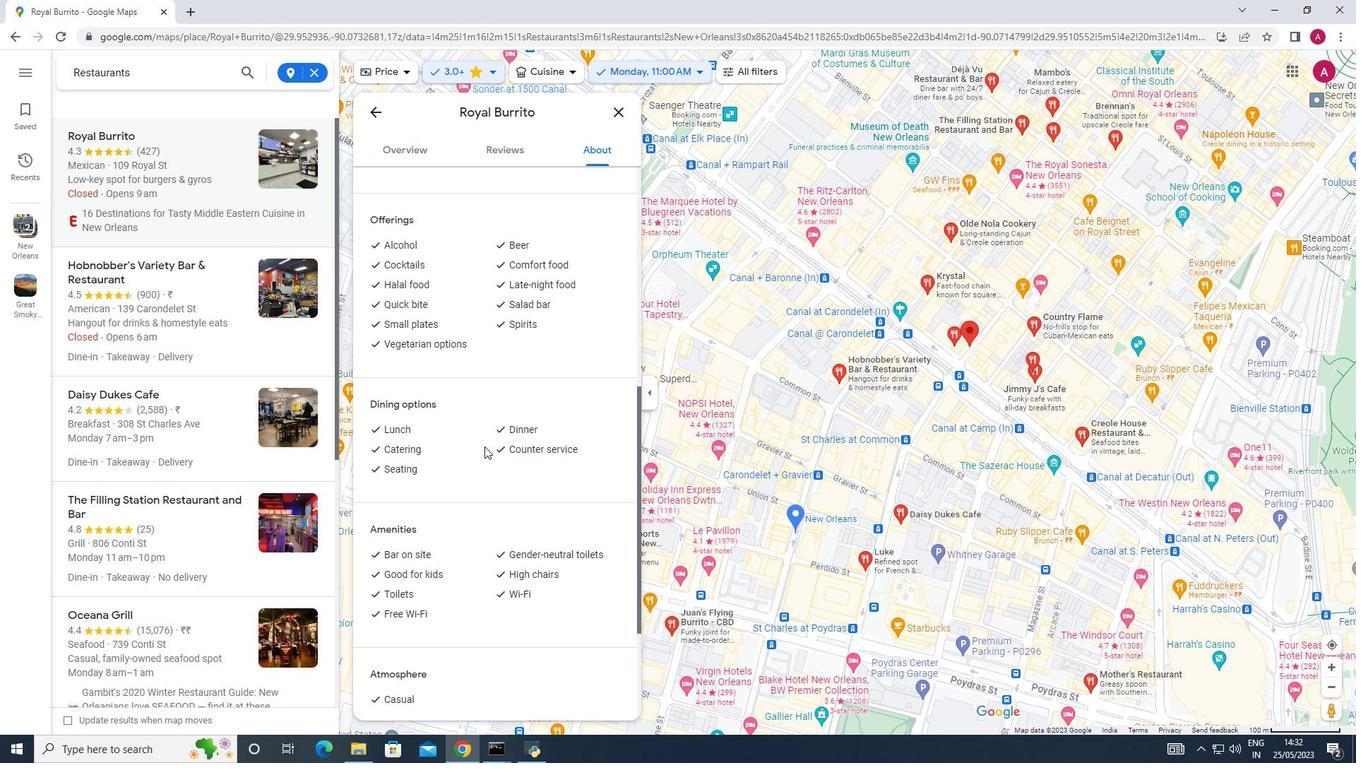 
Action: Mouse scrolled (486, 441) with delta (0, 0)
Screenshot: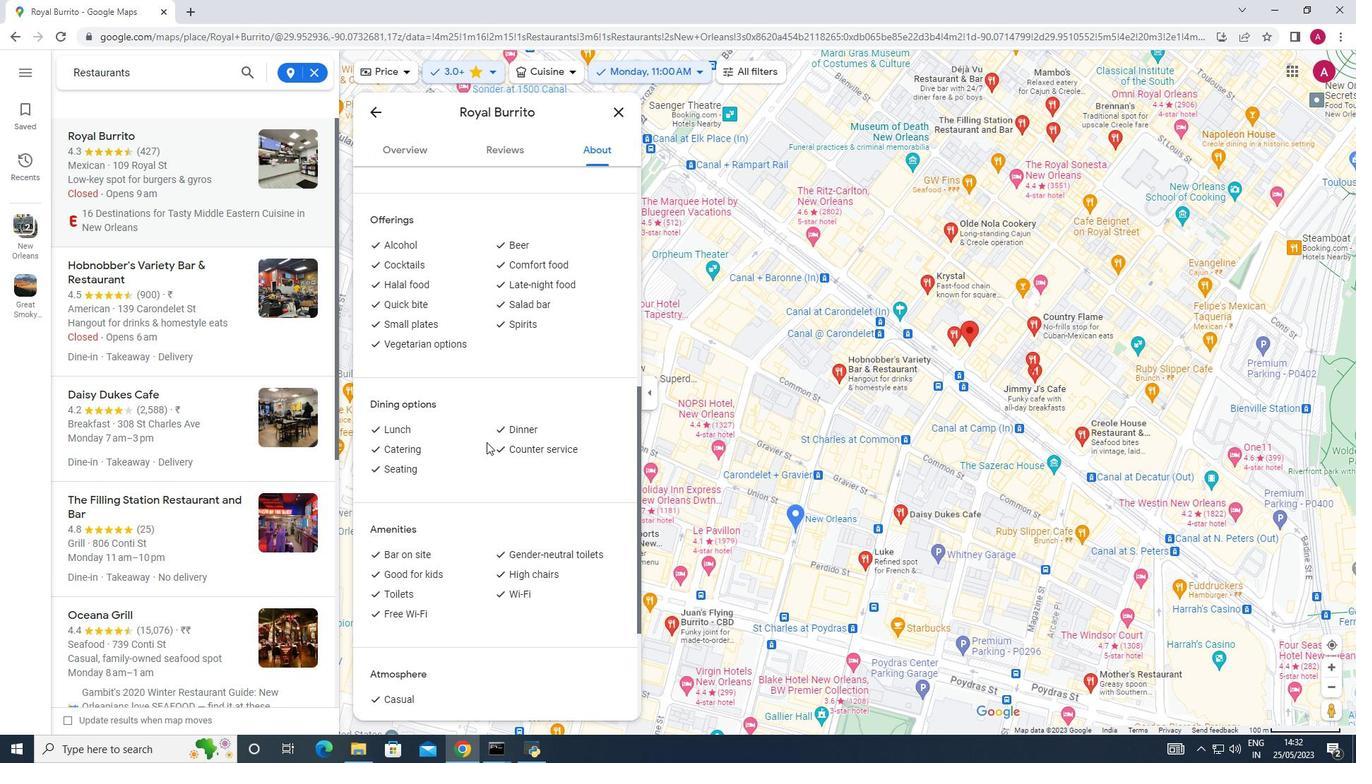 
Action: Mouse scrolled (486, 441) with delta (0, 0)
Screenshot: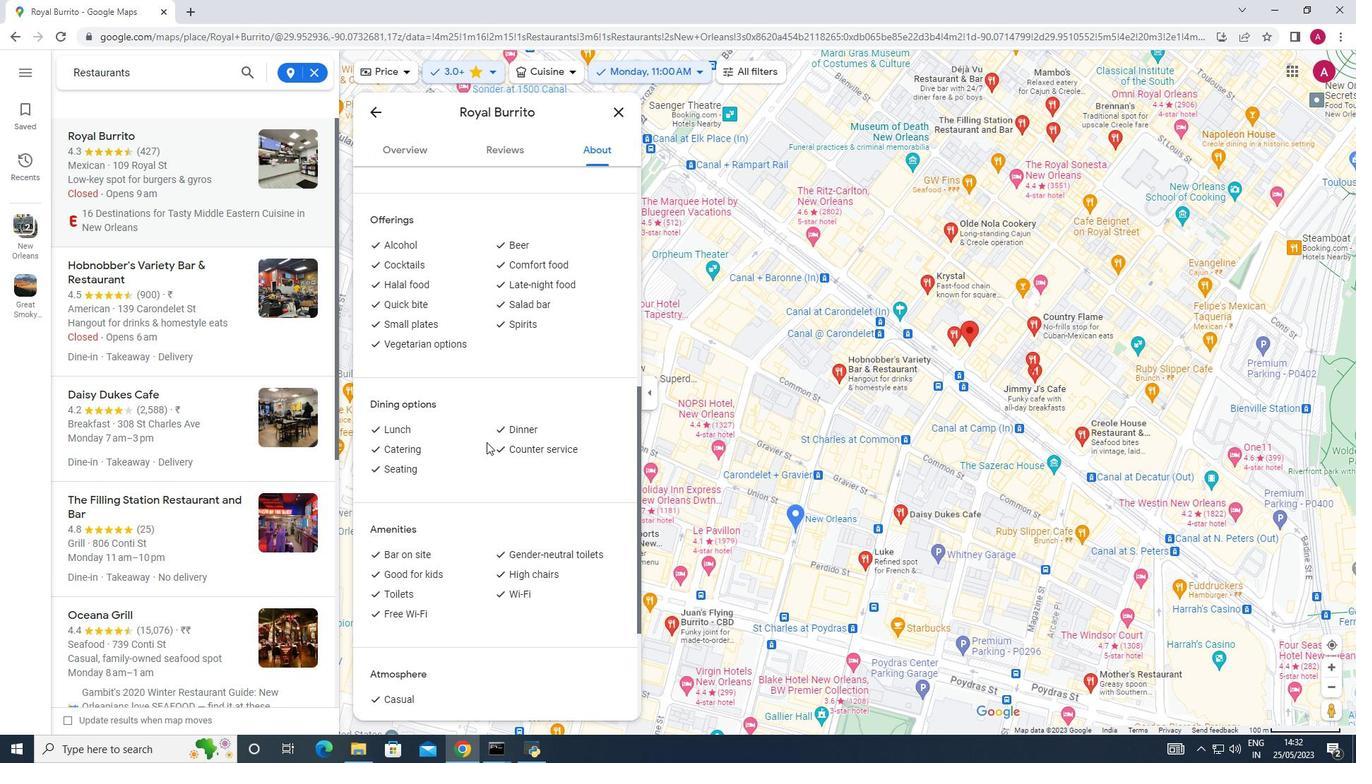 
Action: Mouse moved to (467, 431)
Screenshot: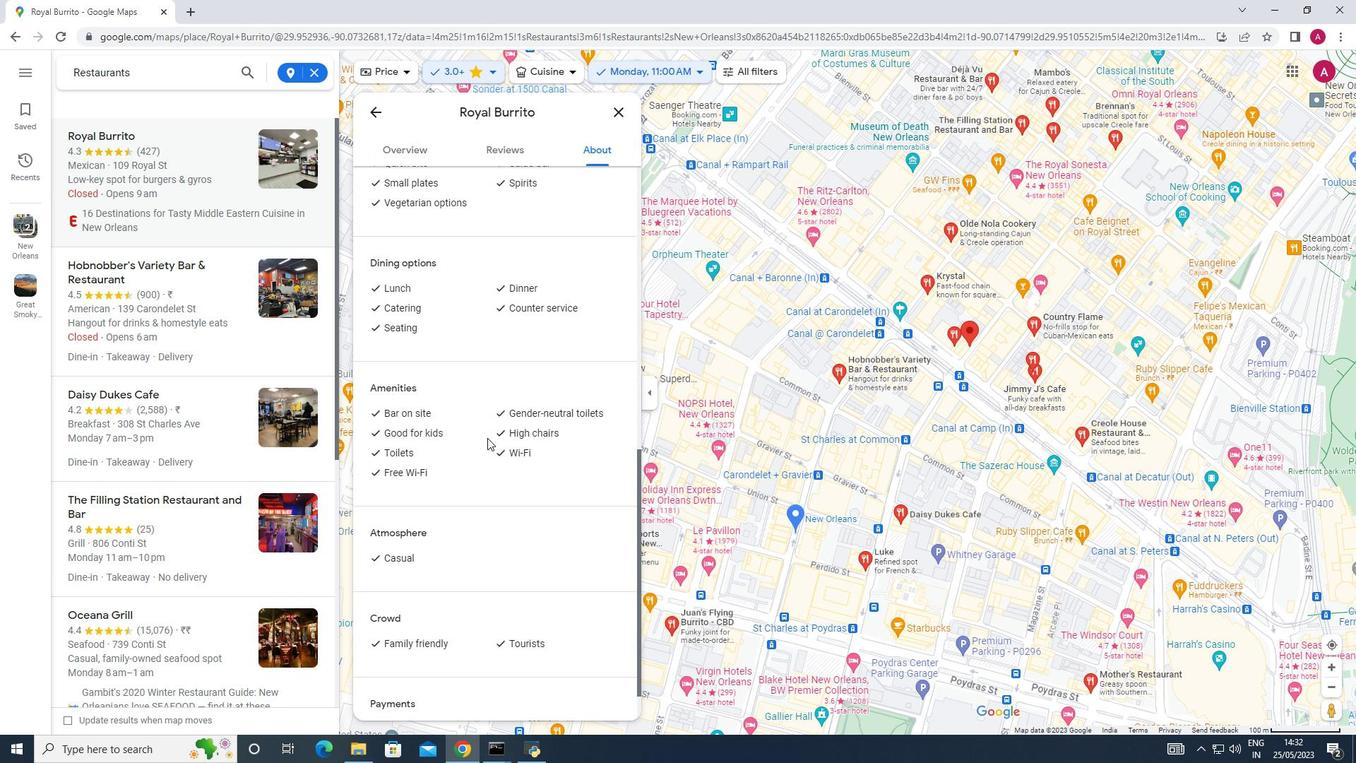 
Action: Mouse scrolled (483, 436) with delta (0, 0)
Screenshot: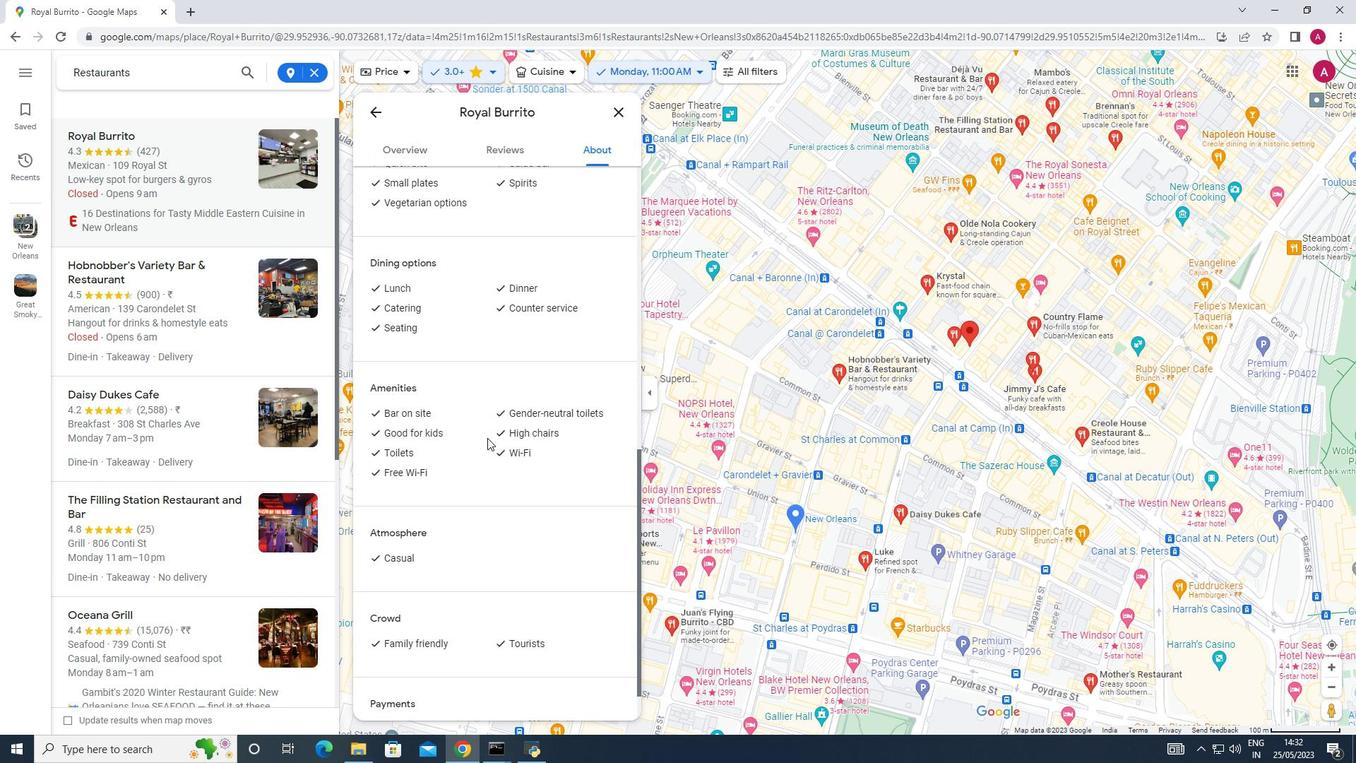 
Action: Mouse moved to (529, 382)
Screenshot: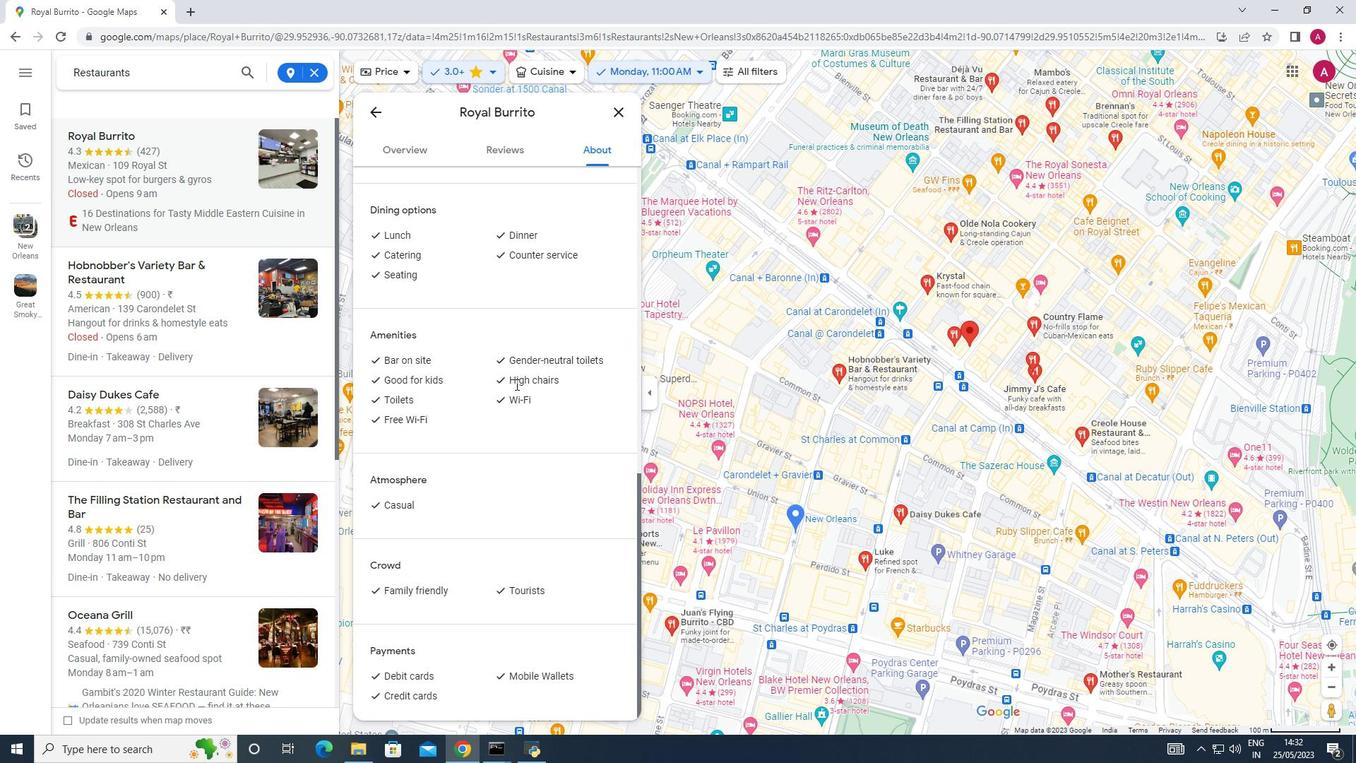
Action: Mouse scrolled (529, 381) with delta (0, 0)
Screenshot: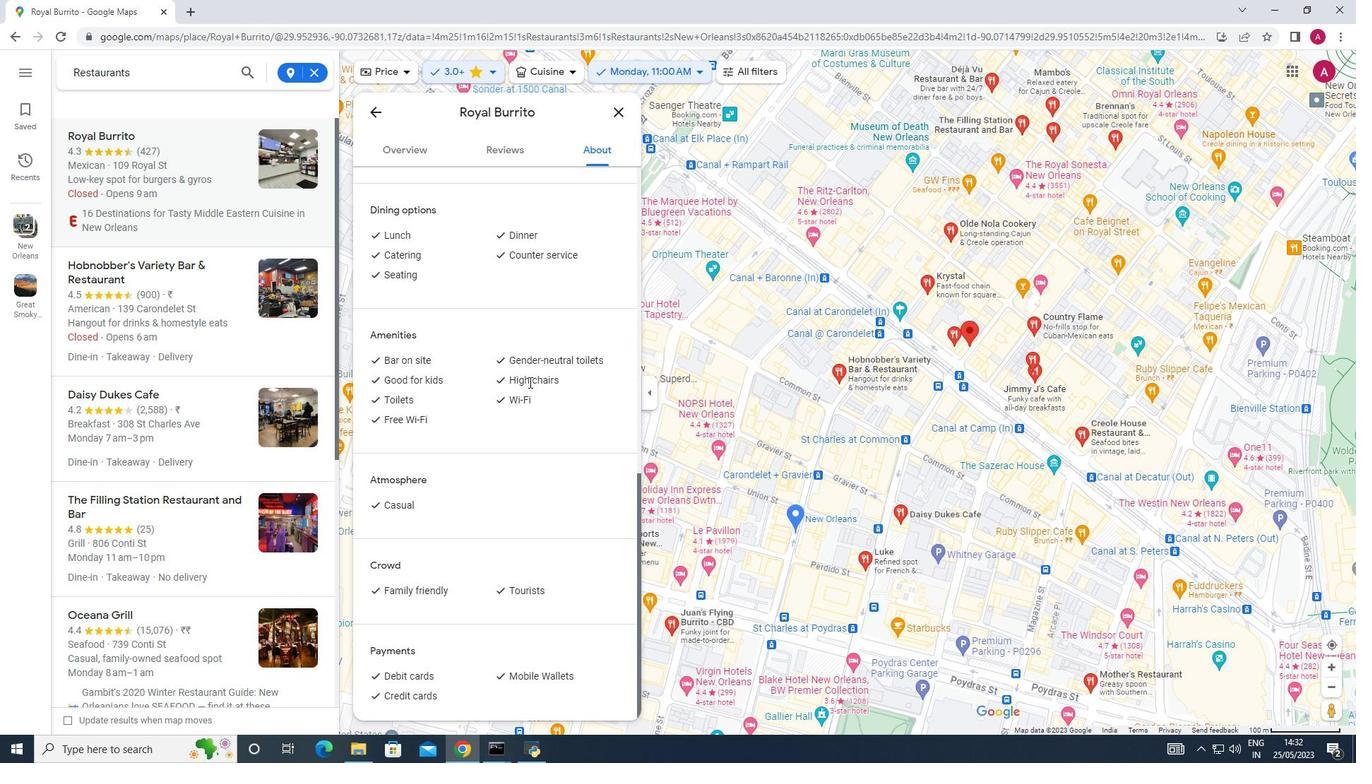 
Action: Mouse scrolled (529, 381) with delta (0, 0)
Screenshot: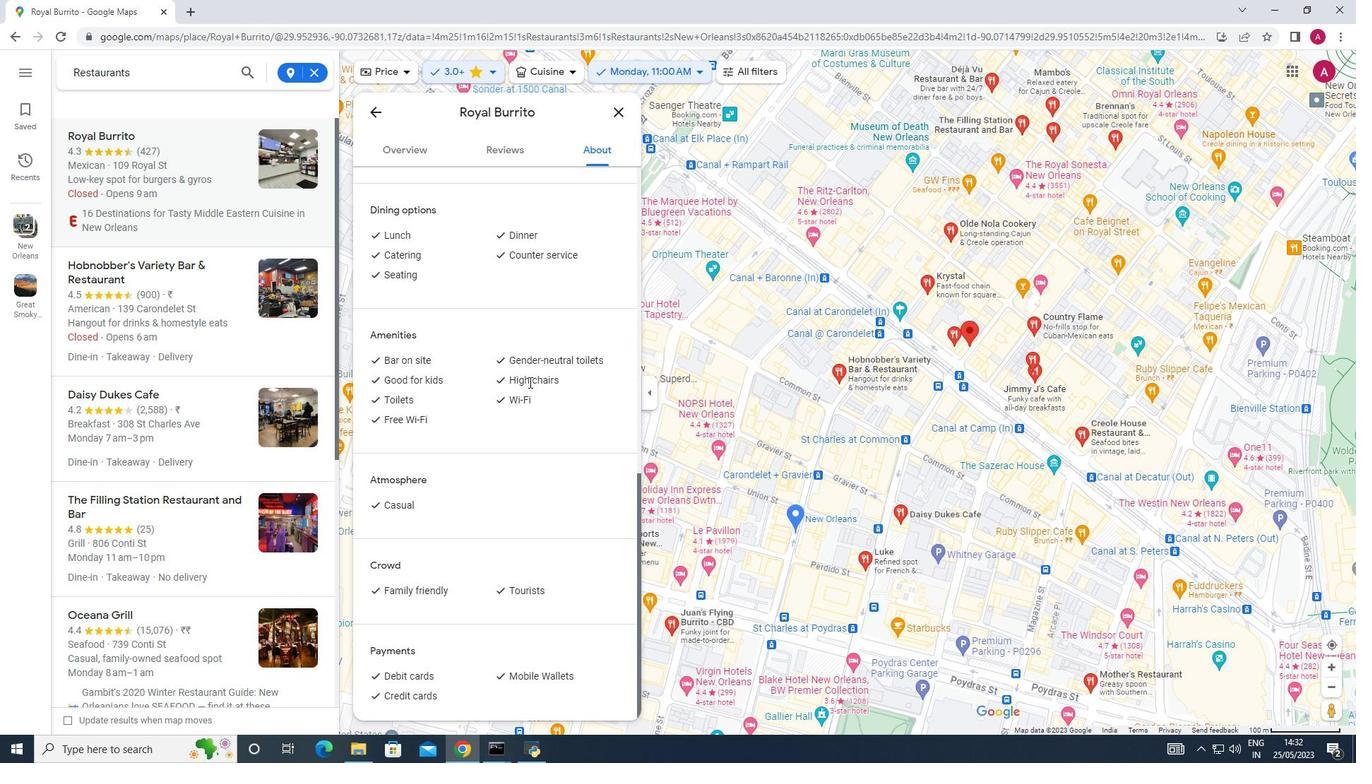 
Action: Mouse scrolled (529, 381) with delta (0, 0)
Screenshot: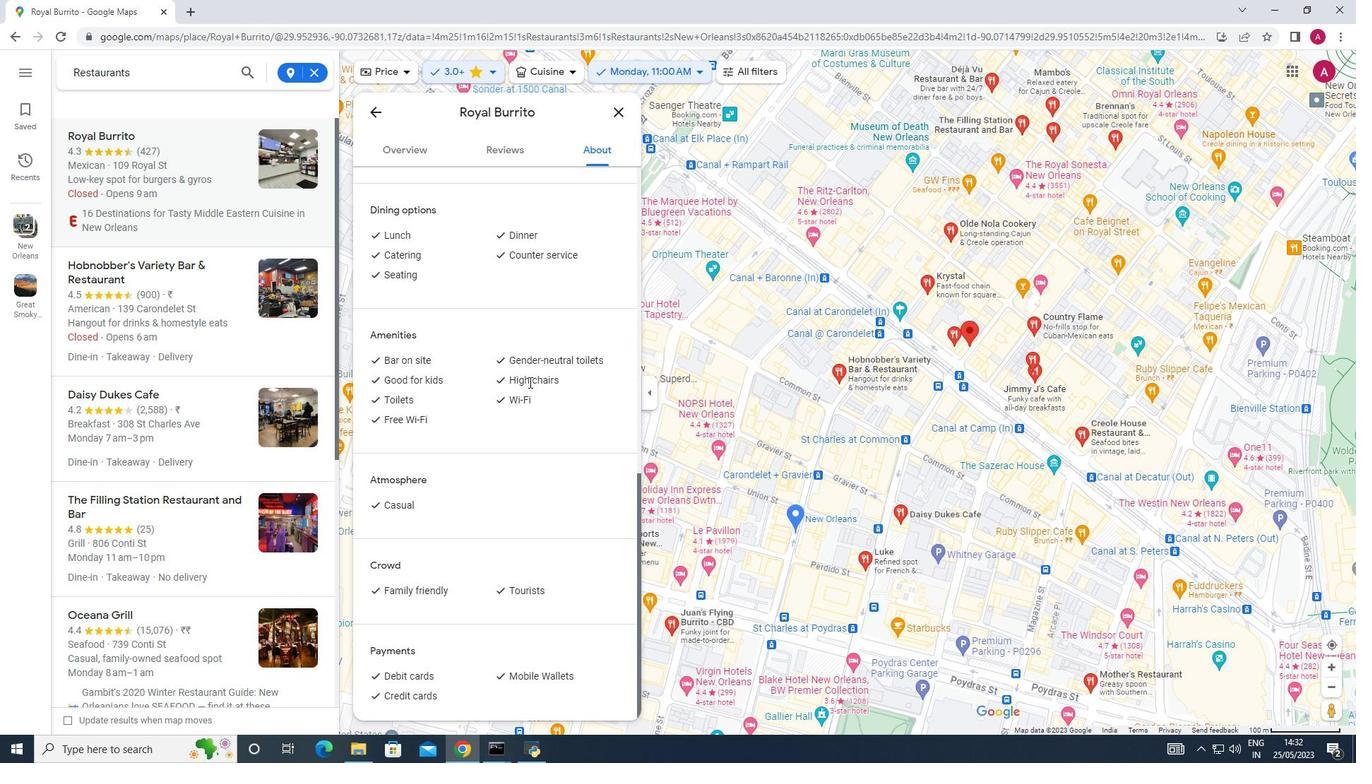 
Action: Mouse moved to (478, 705)
Screenshot: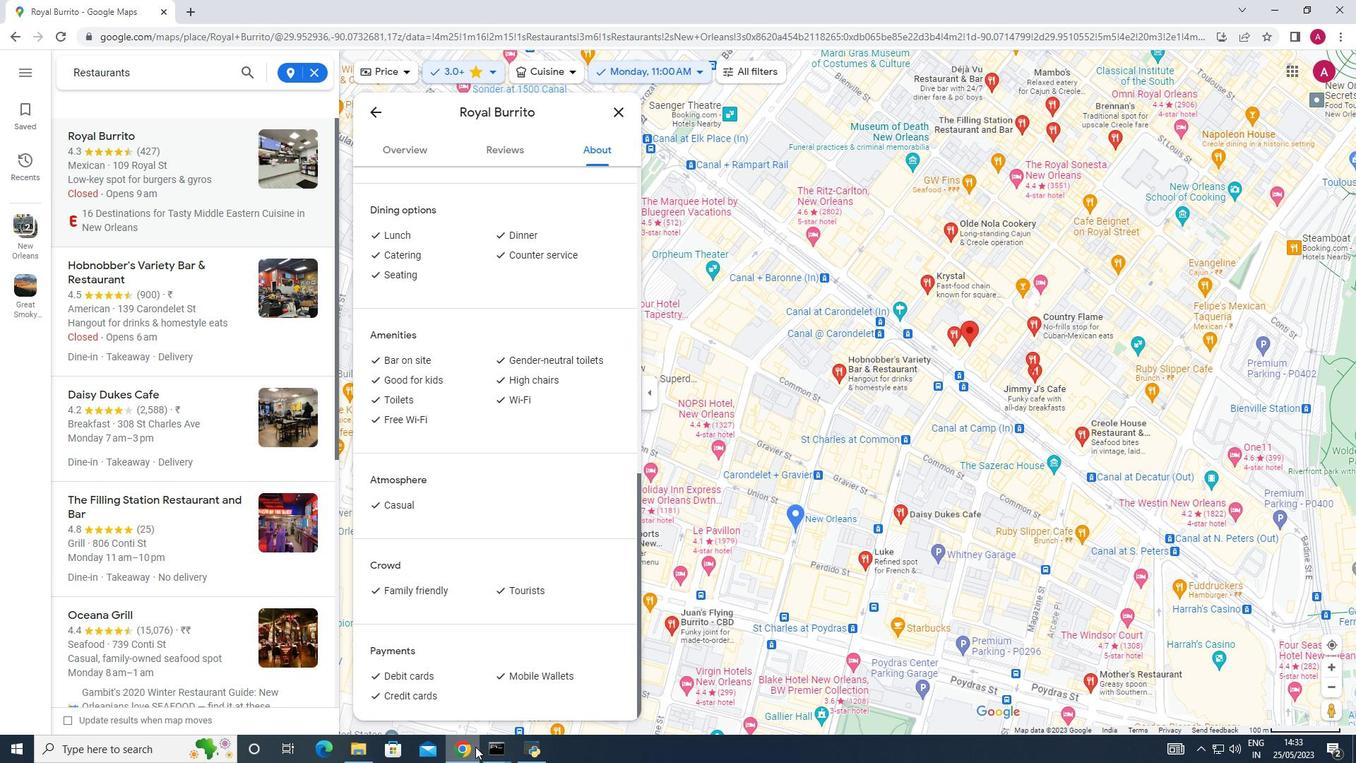 
Action: Mouse scrolled (478, 706) with delta (0, 0)
Screenshot: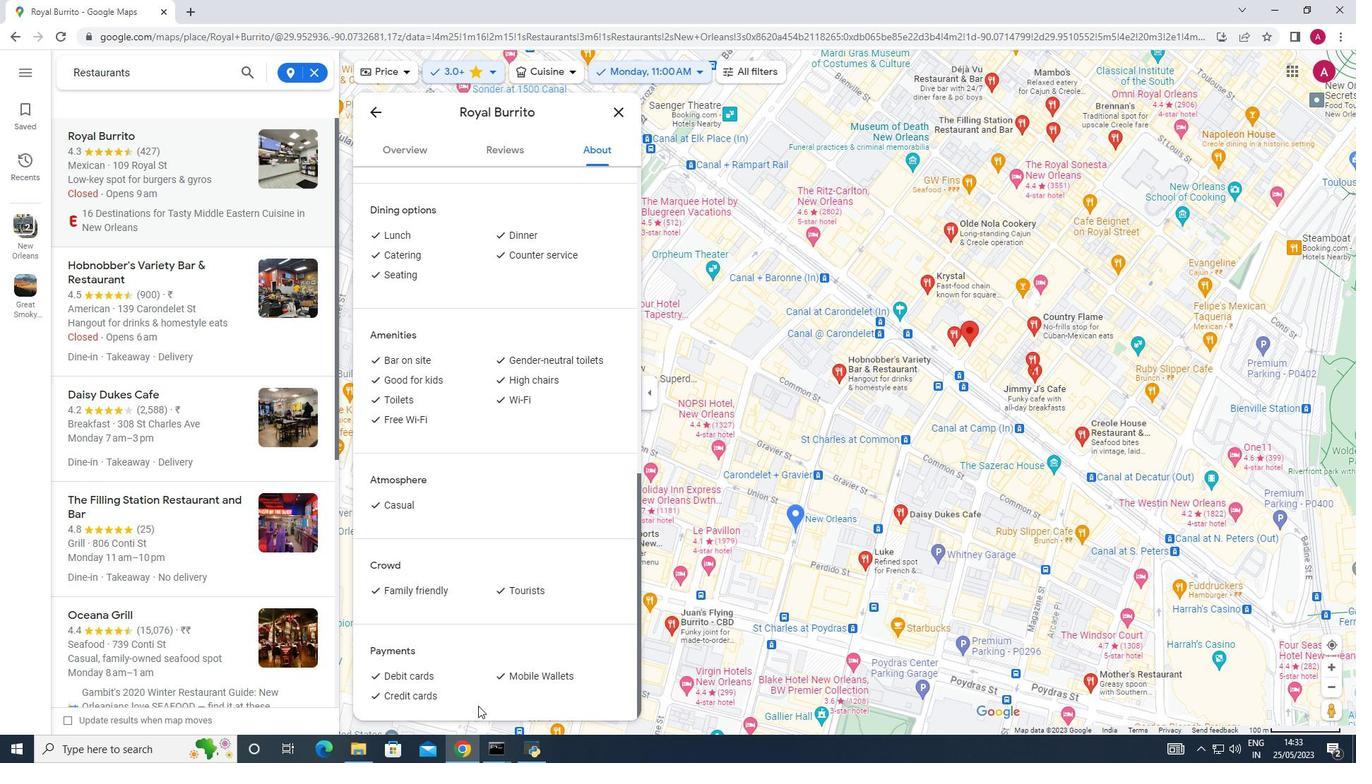 
Action: Mouse scrolled (478, 706) with delta (0, 0)
Screenshot: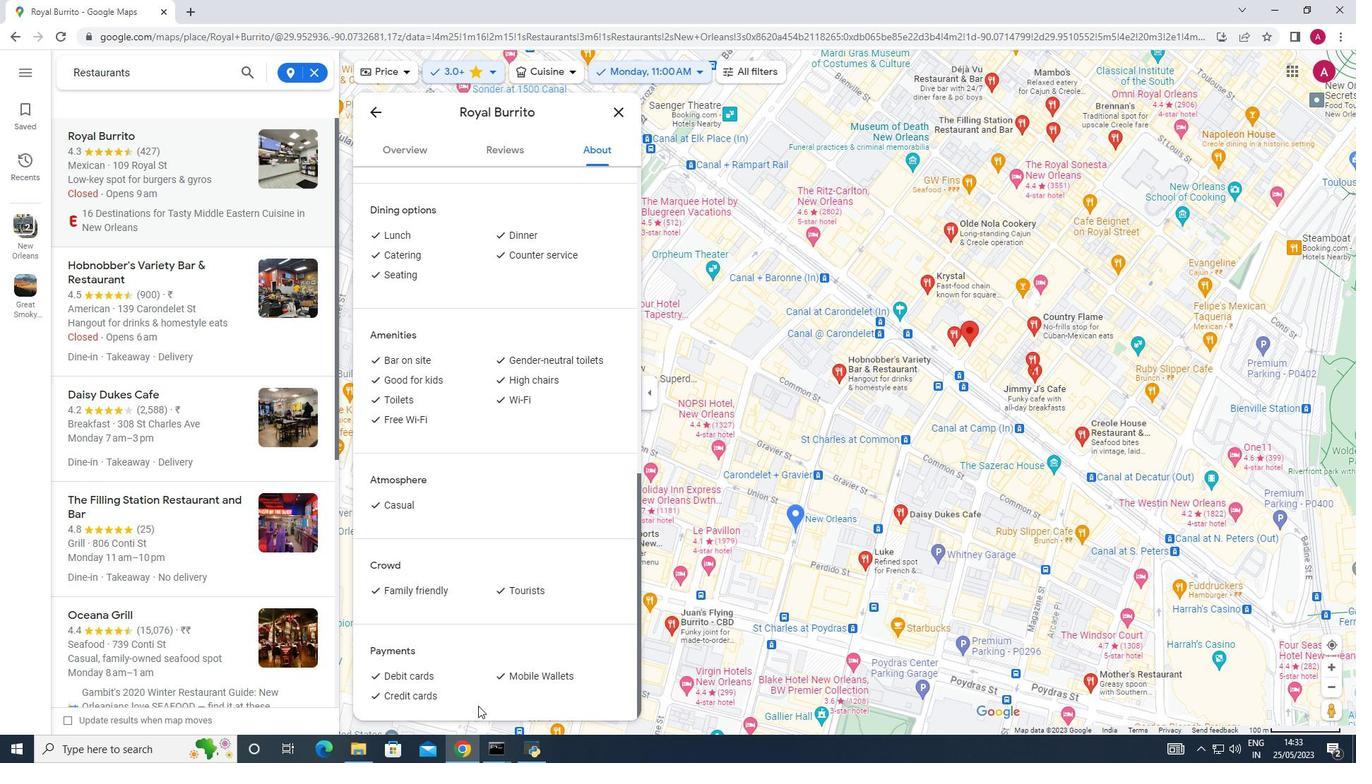 
Action: Mouse scrolled (478, 706) with delta (0, 0)
Screenshot: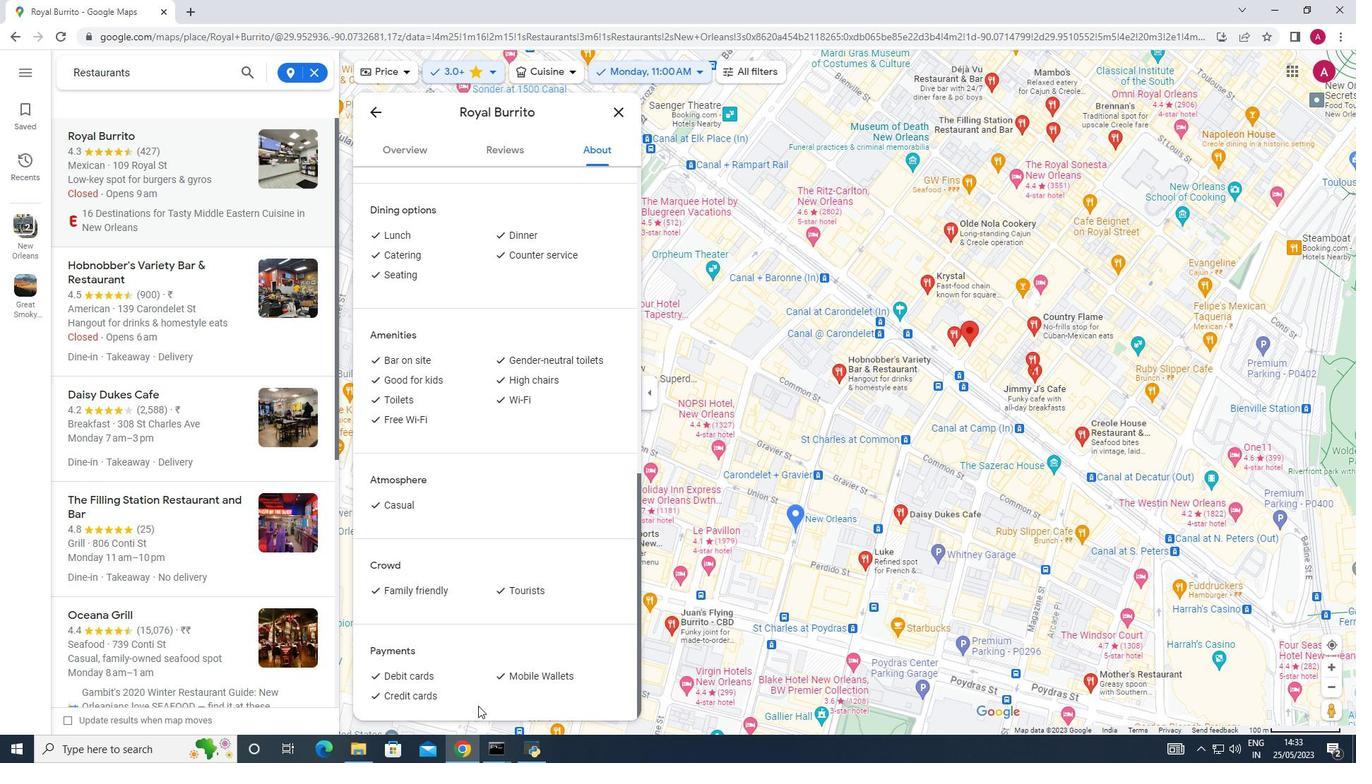 
Action: Mouse scrolled (478, 706) with delta (0, 0)
Screenshot: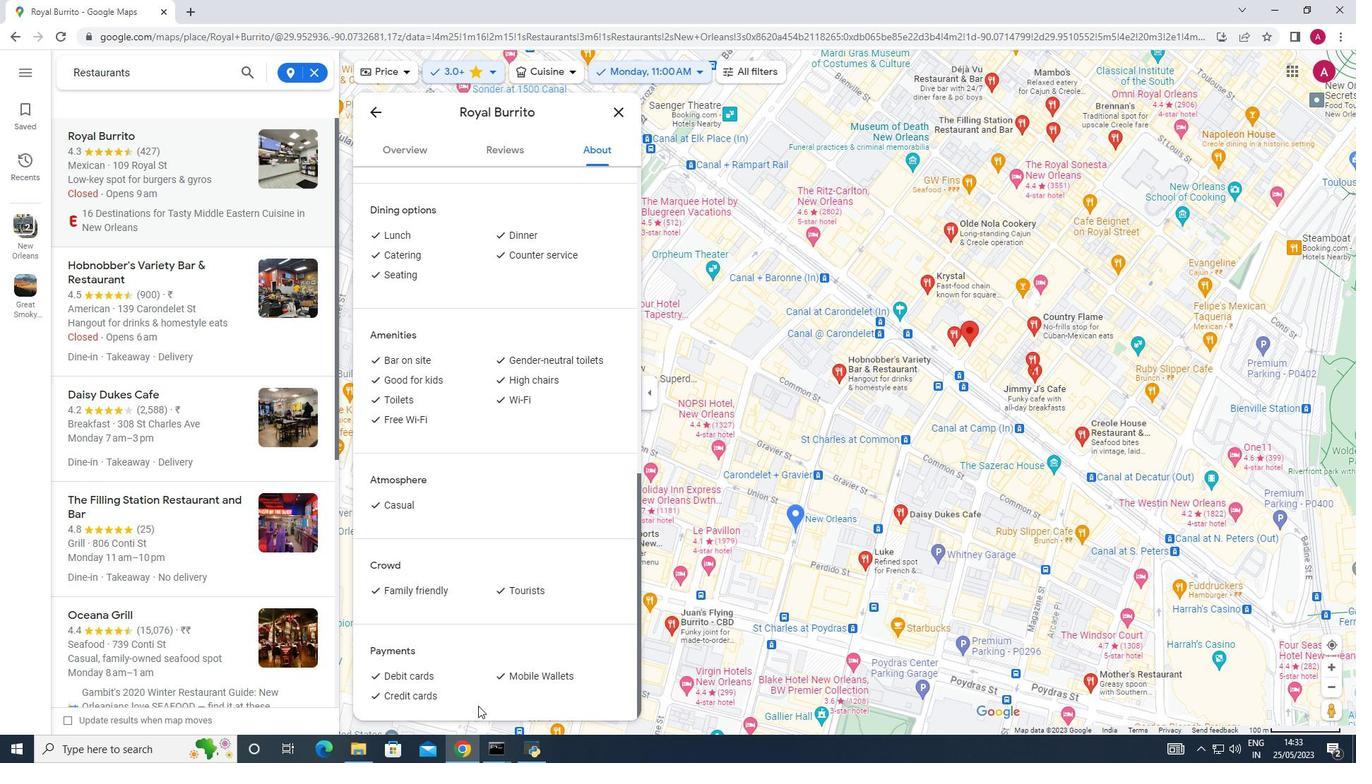 
Action: Mouse moved to (478, 705)
Screenshot: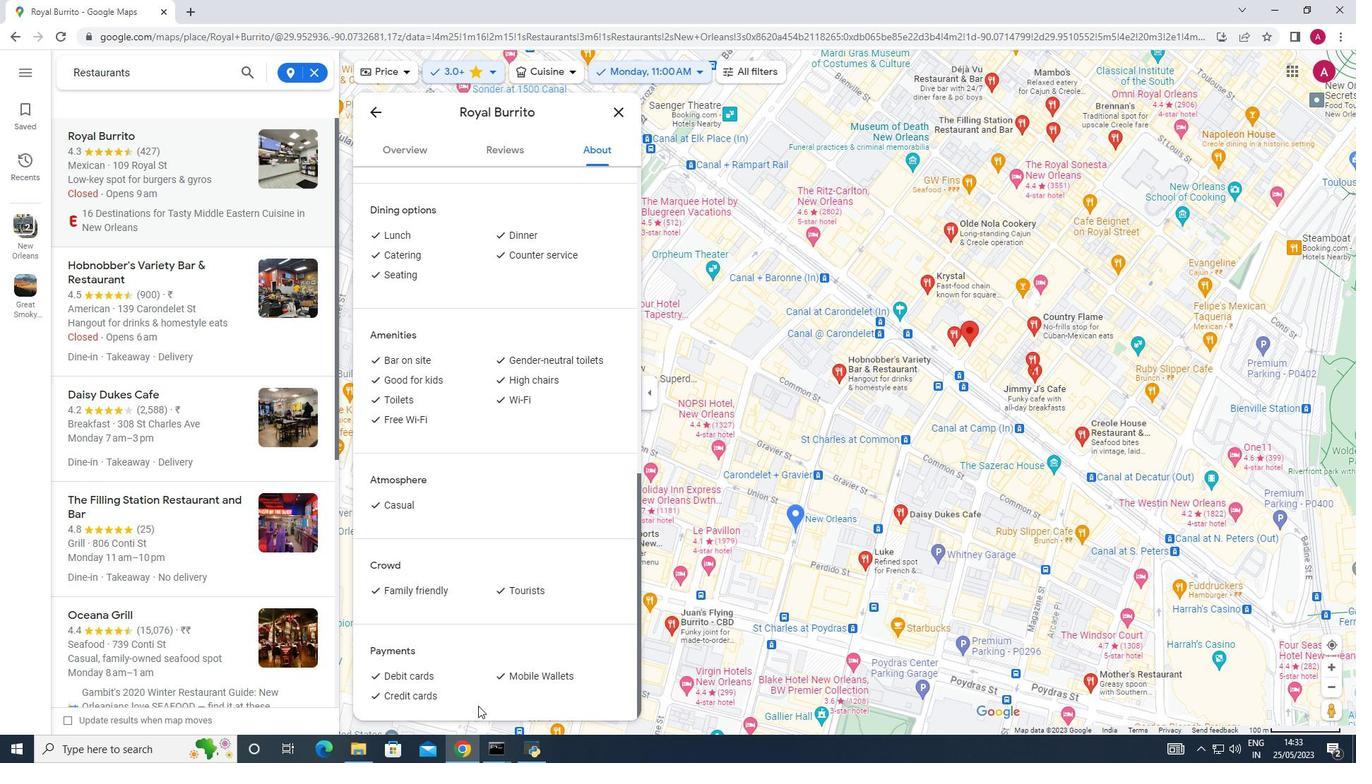 
Action: Mouse scrolled (478, 705) with delta (0, 0)
Screenshot: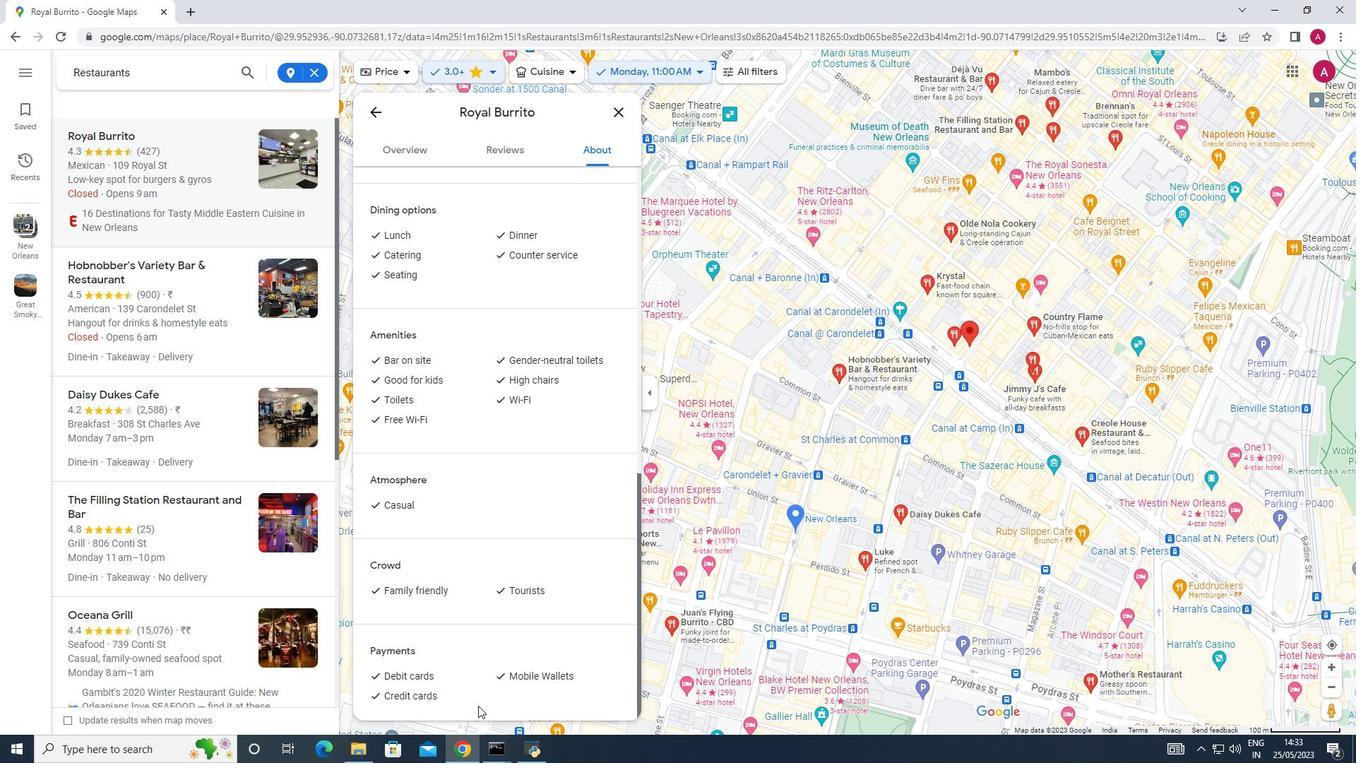 
Action: Mouse scrolled (478, 705) with delta (0, 0)
Screenshot: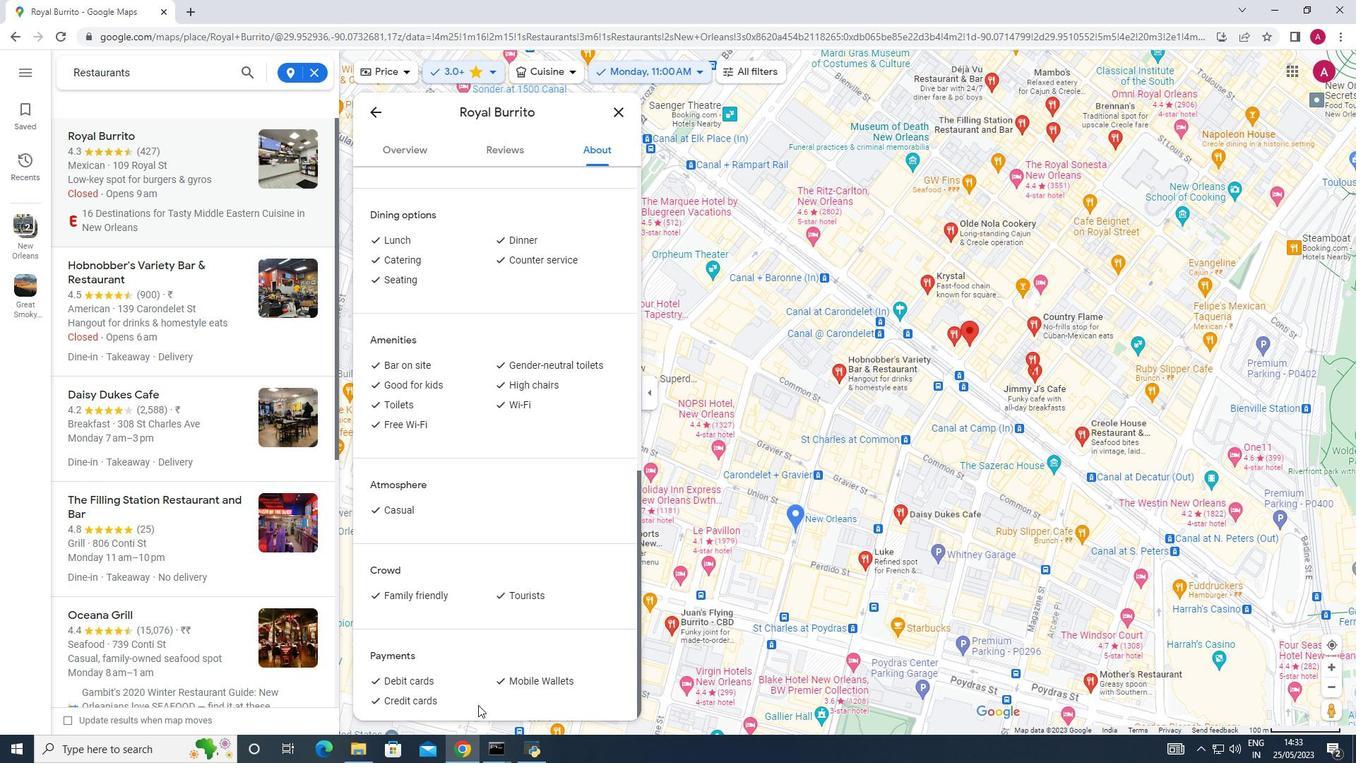 
Action: Mouse moved to (476, 690)
Screenshot: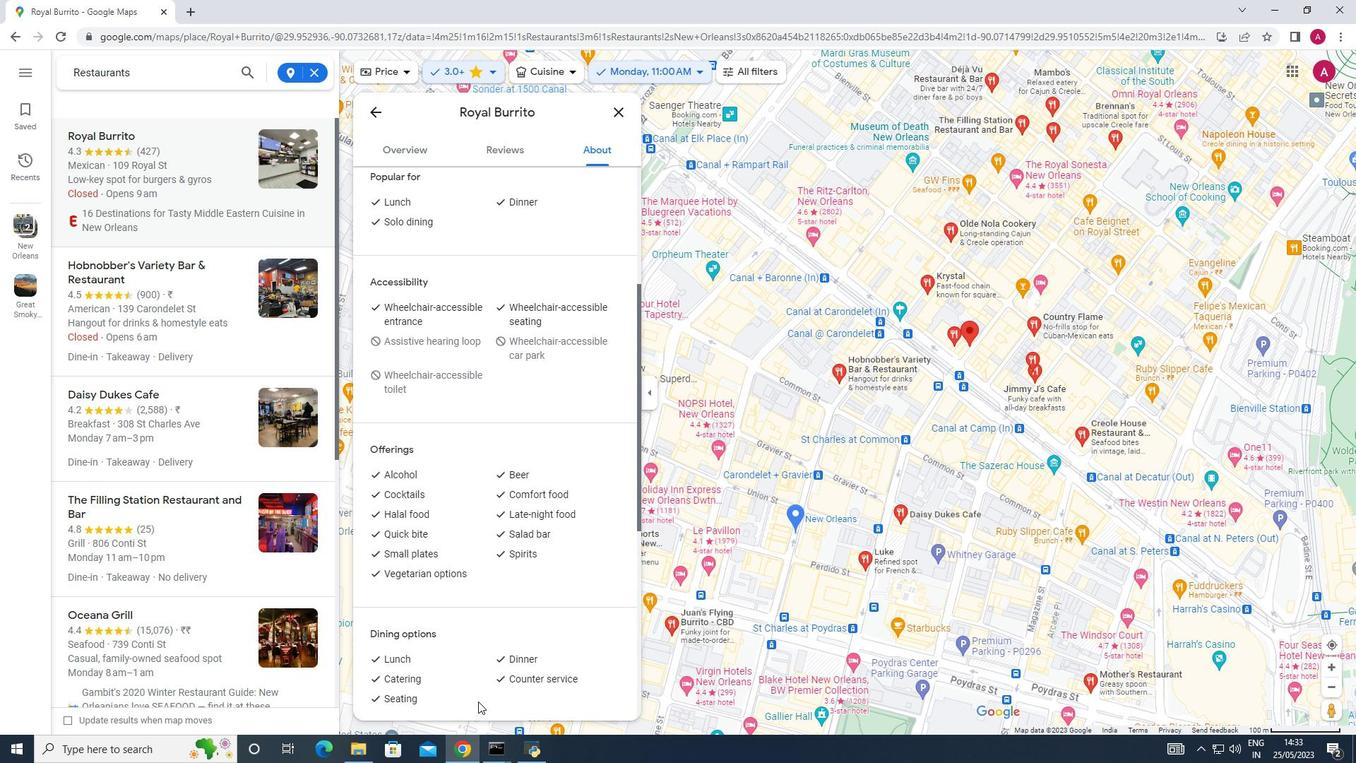 
Action: Mouse scrolled (478, 699) with delta (0, 0)
Screenshot: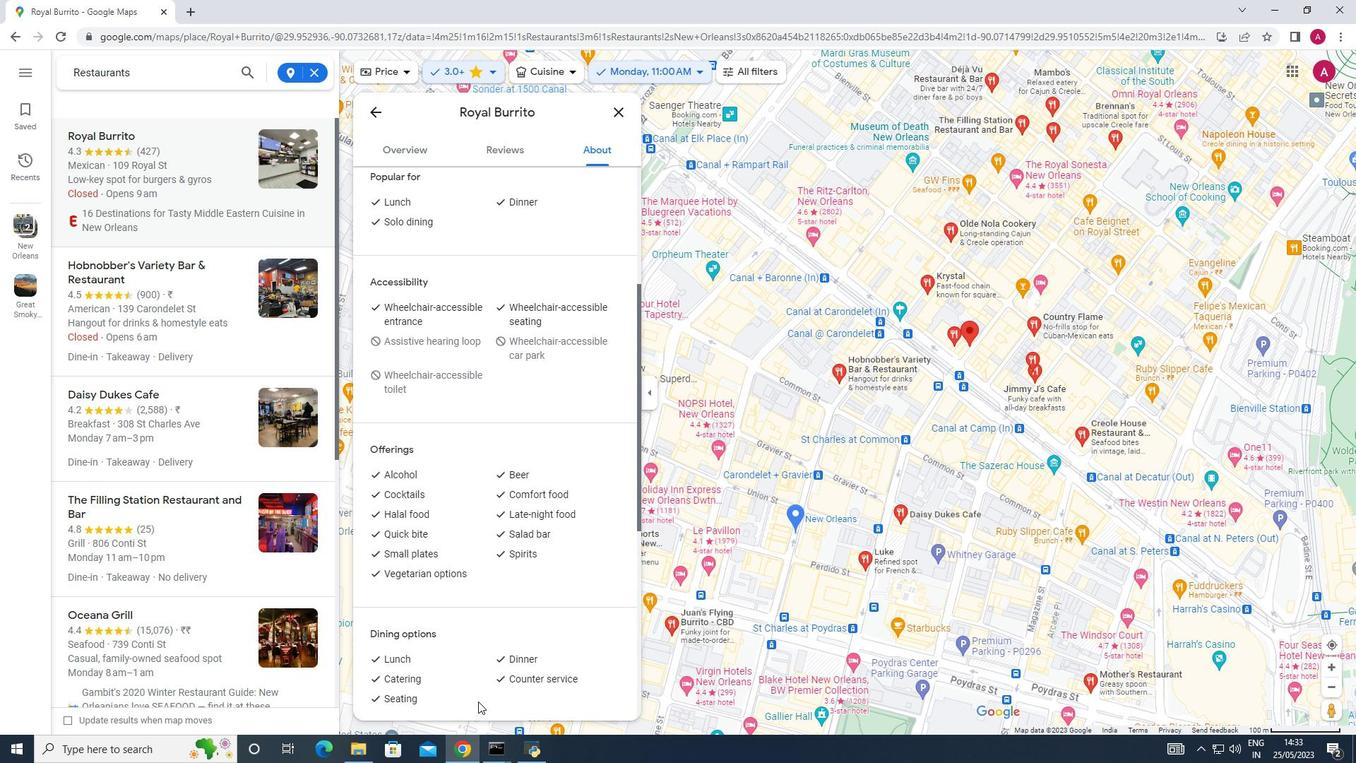 
Action: Mouse scrolled (477, 698) with delta (0, 0)
Screenshot: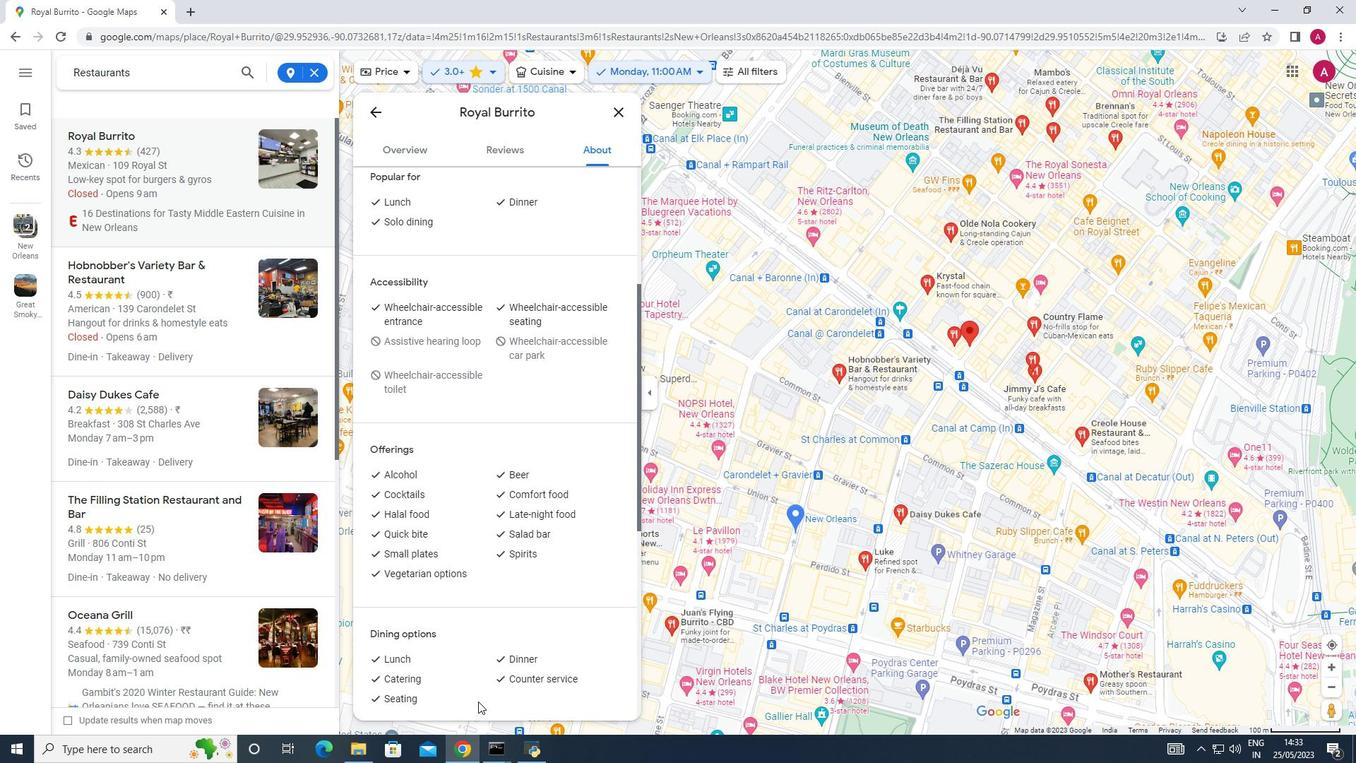 
Action: Mouse moved to (476, 689)
Screenshot: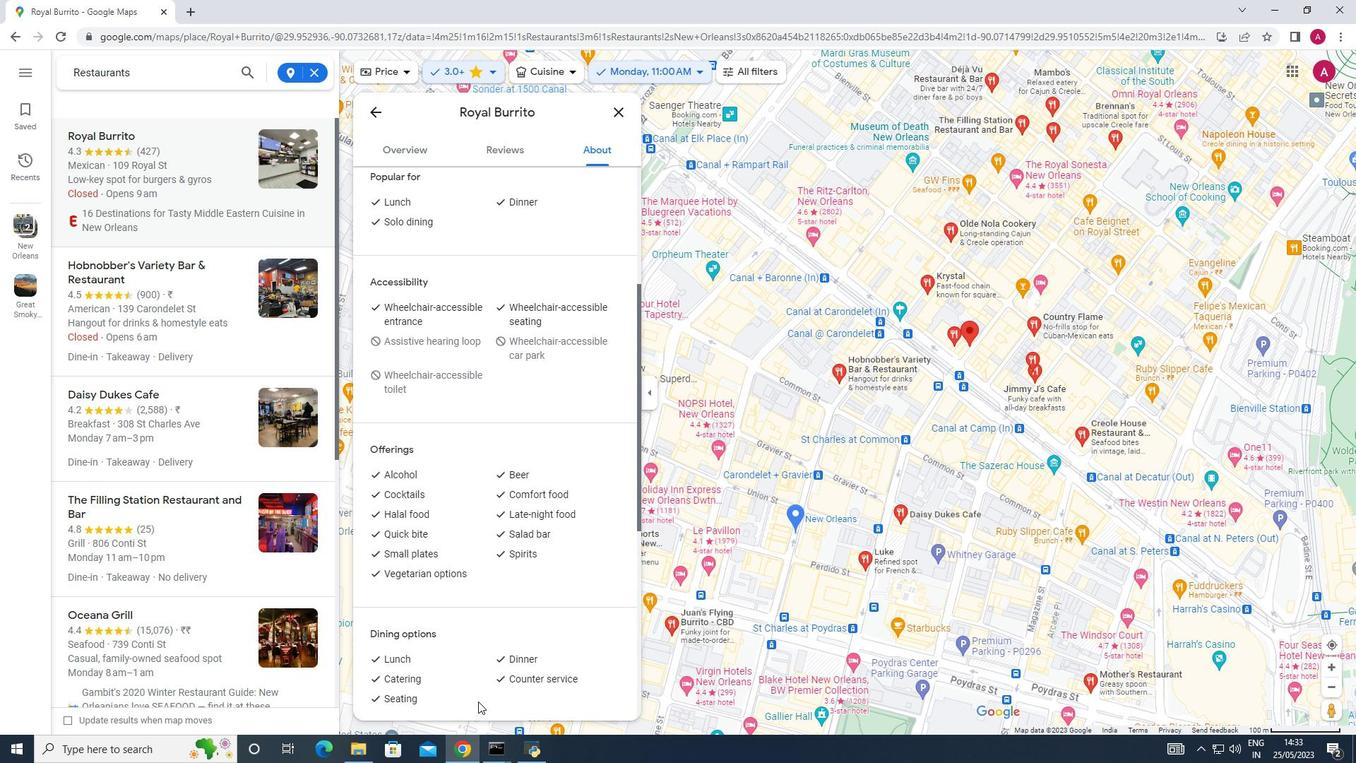 
Action: Mouse scrolled (477, 698) with delta (0, 0)
Screenshot: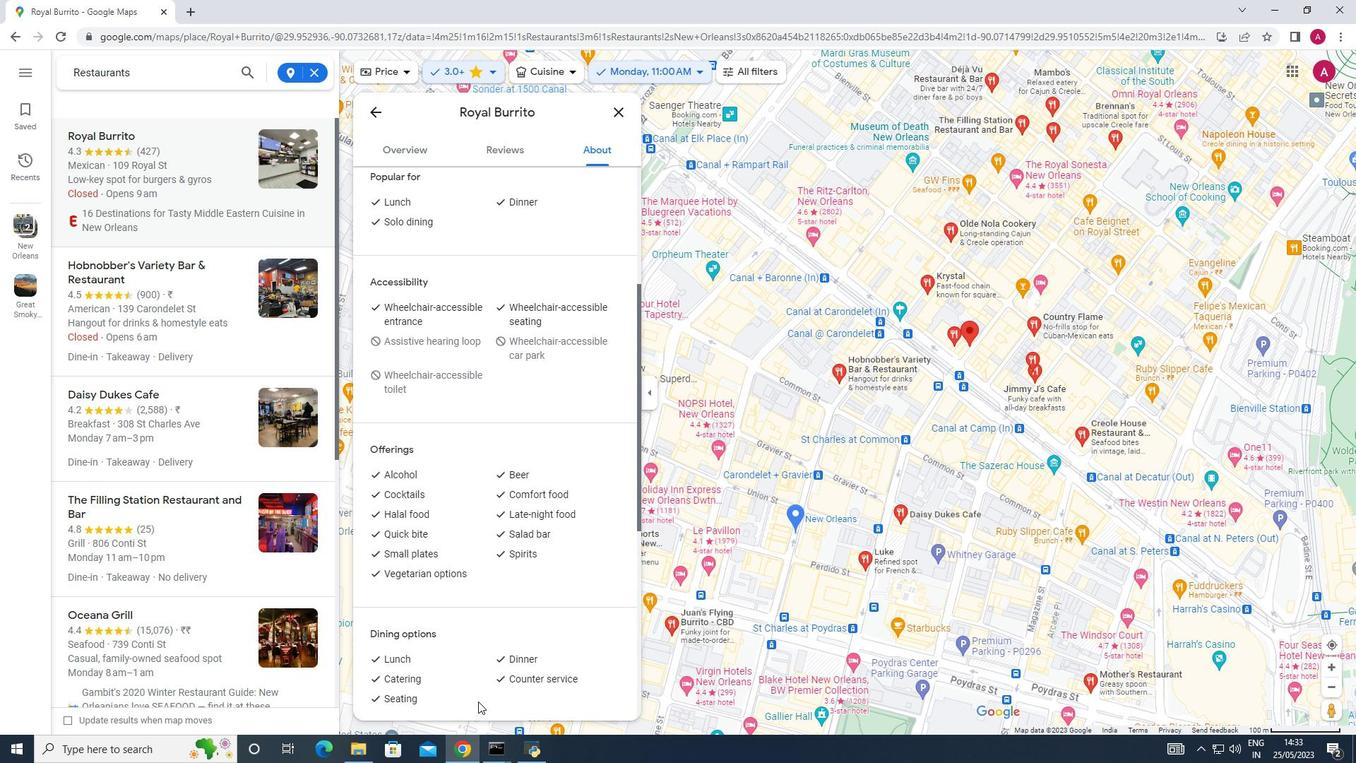 
Action: Mouse moved to (476, 689)
Screenshot: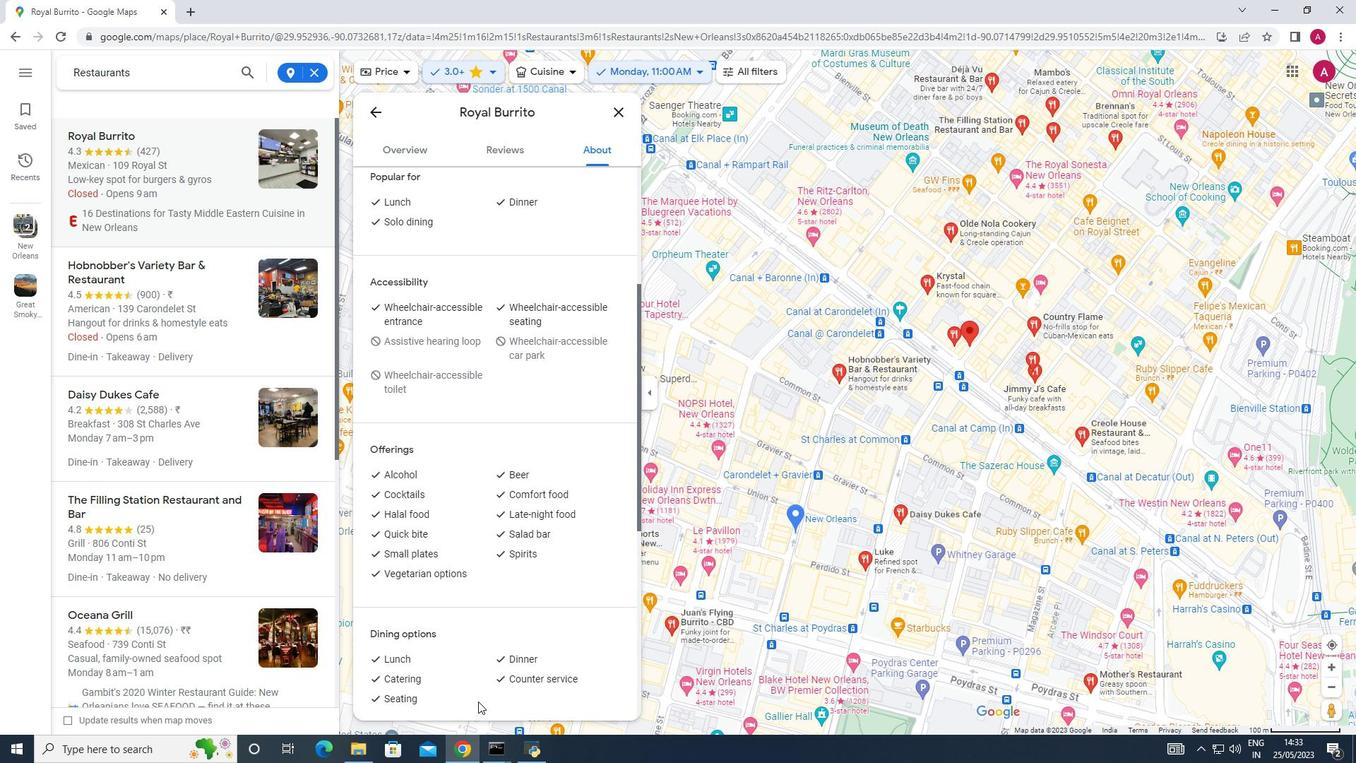 
Action: Mouse scrolled (477, 698) with delta (0, 0)
Screenshot: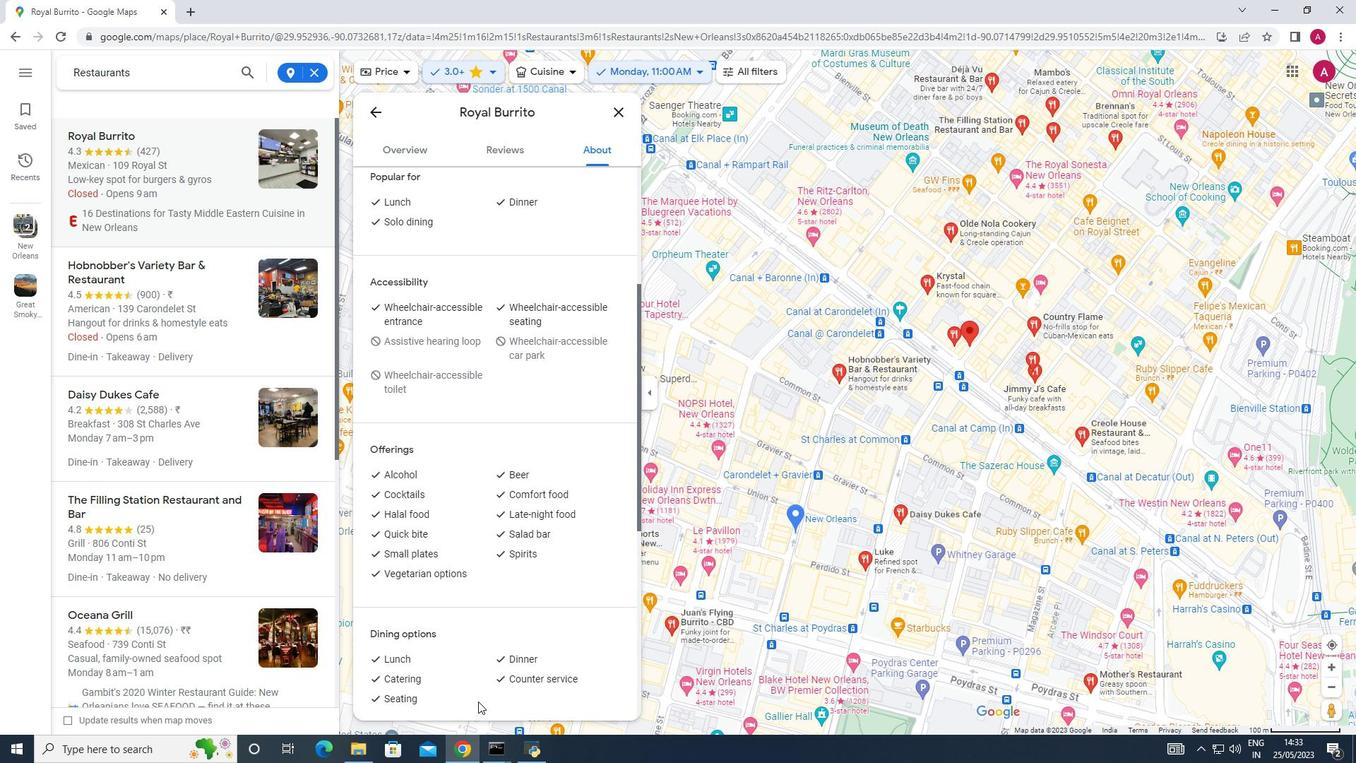 
Action: Mouse moved to (476, 688)
Screenshot: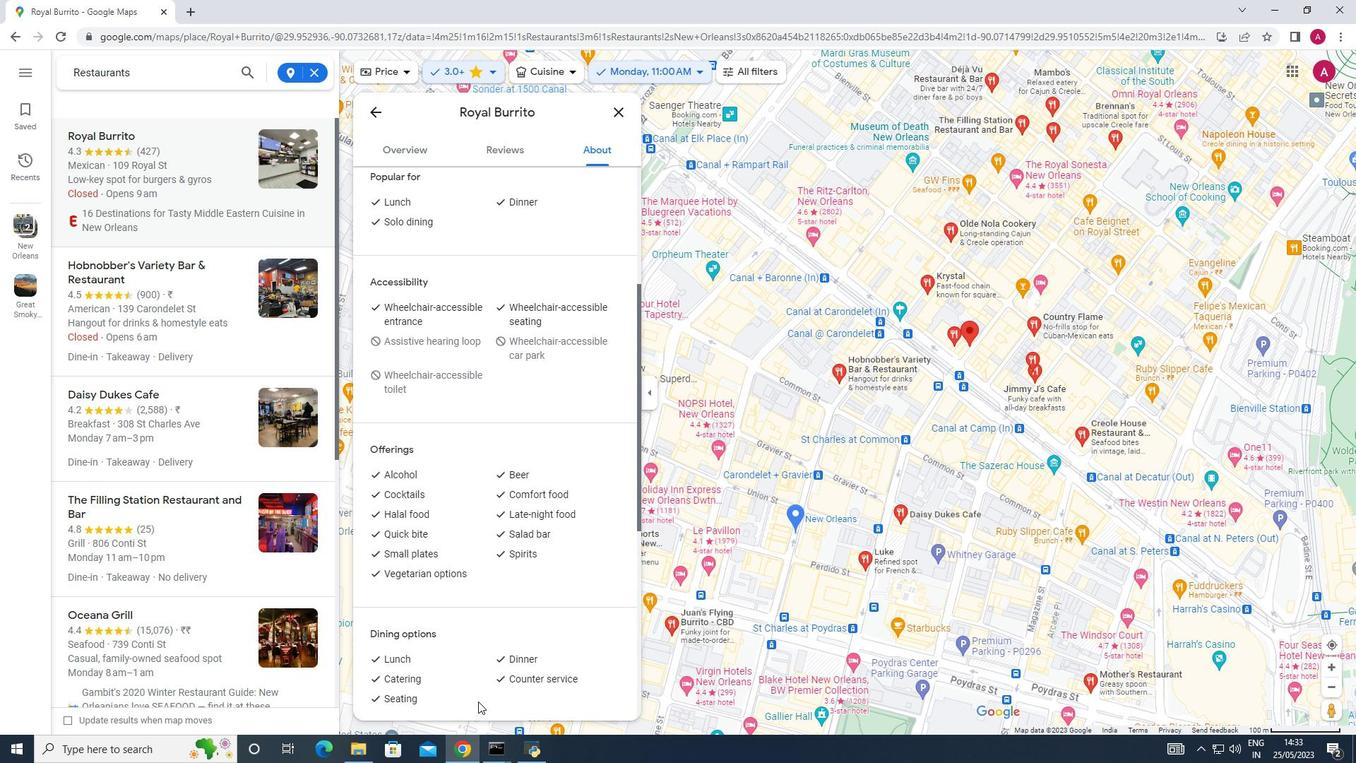 
Action: Mouse scrolled (477, 698) with delta (0, 0)
Screenshot: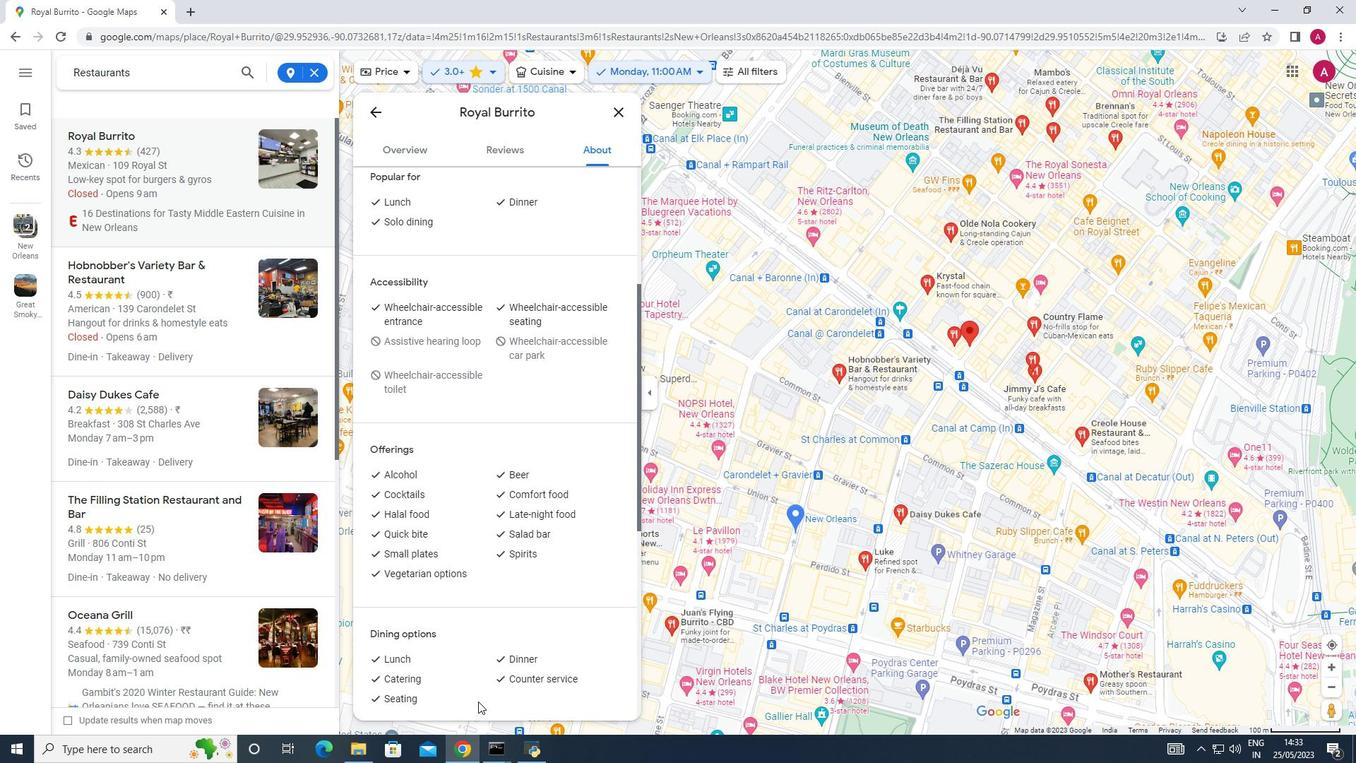 
Action: Mouse moved to (450, 567)
Screenshot: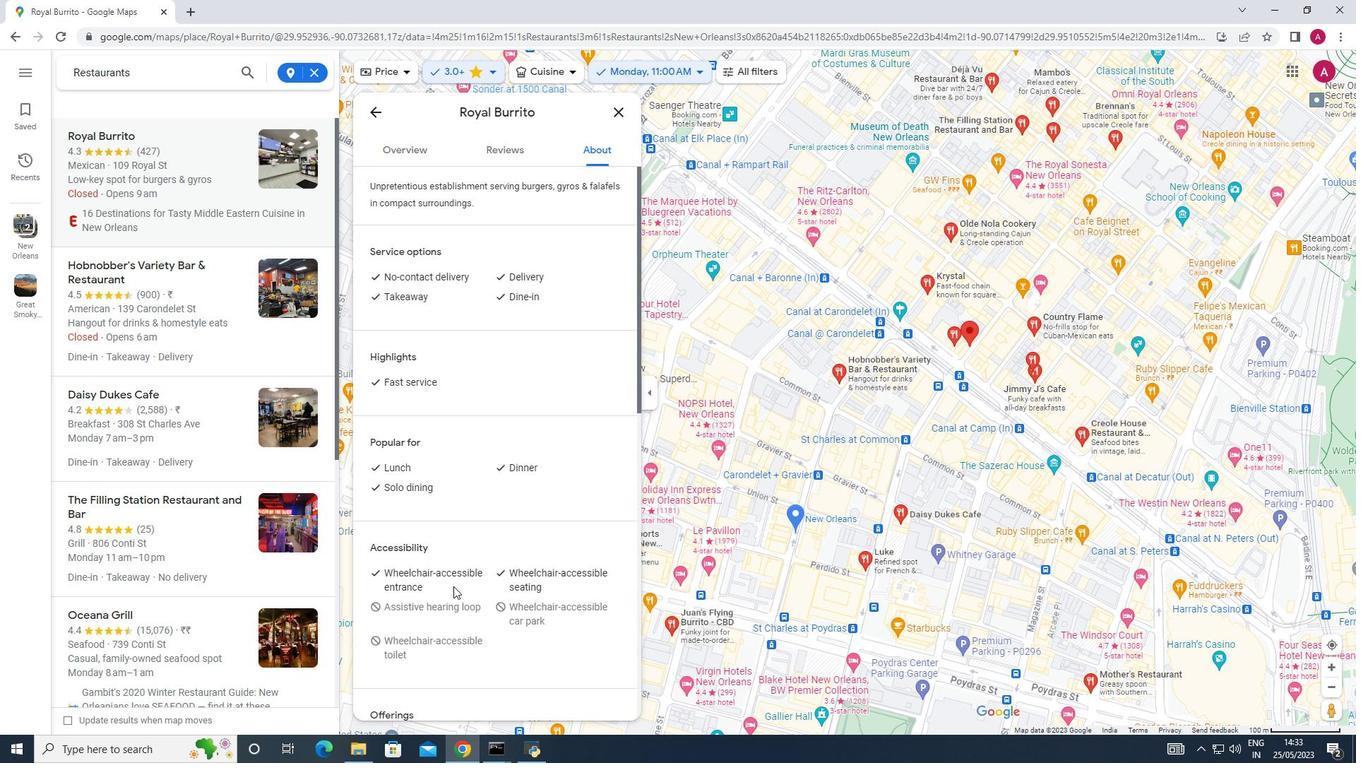
Action: Mouse scrolled (450, 568) with delta (0, 0)
Screenshot: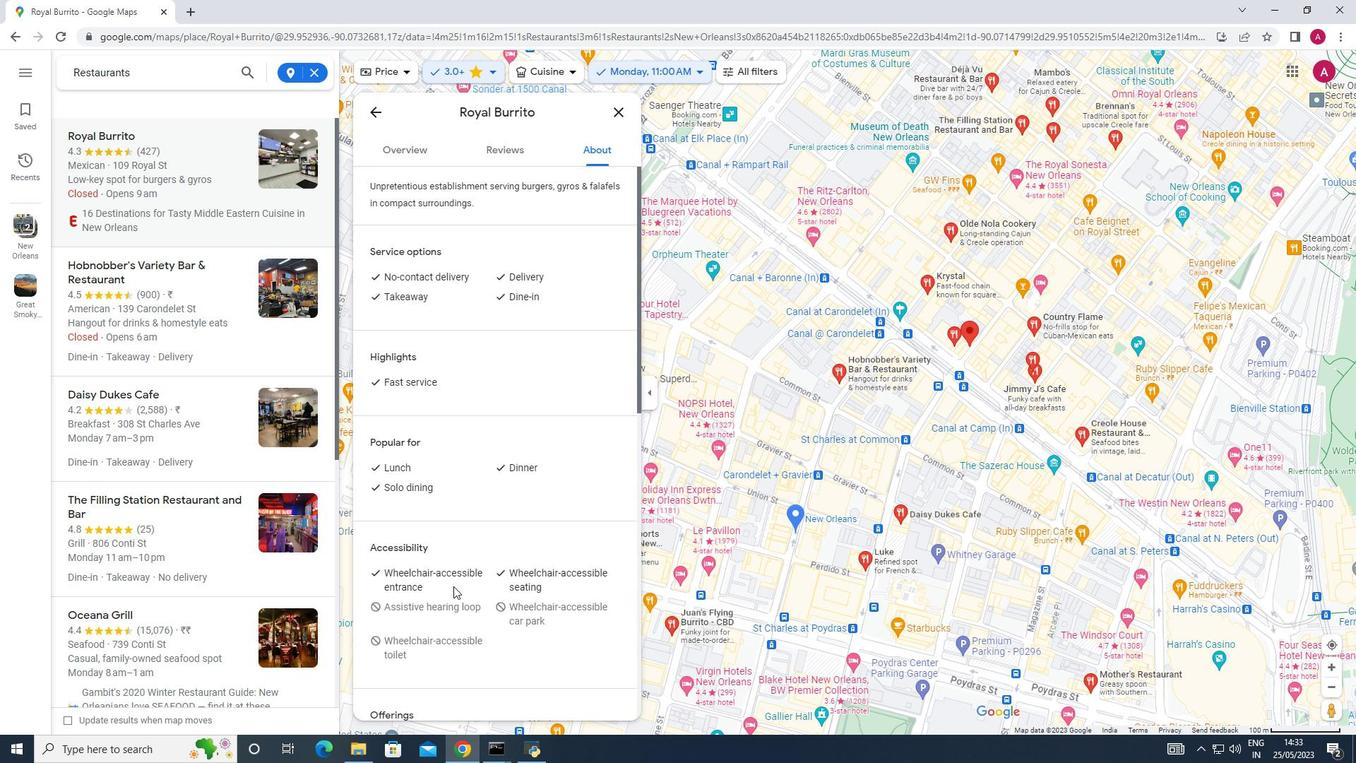 
Action: Mouse moved to (450, 566)
Screenshot: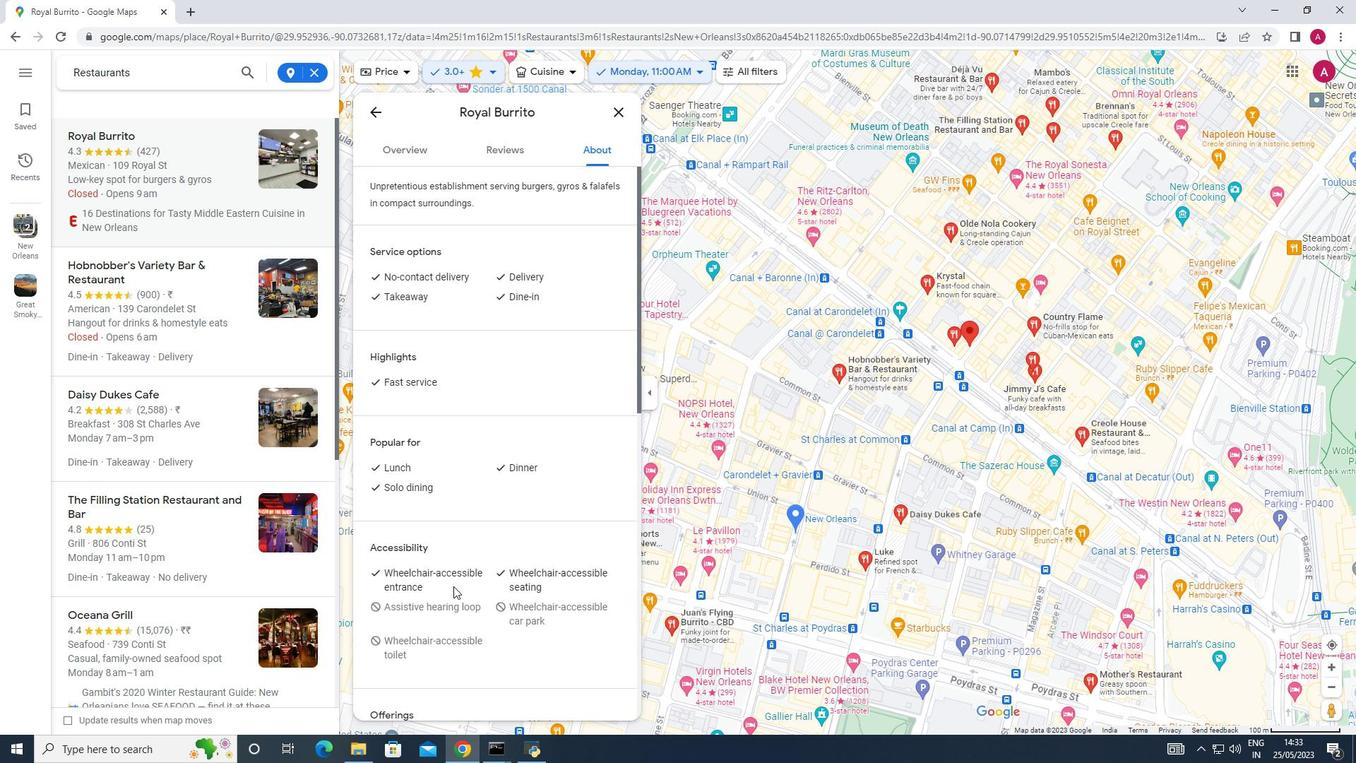 
Action: Mouse scrolled (450, 567) with delta (0, 0)
Screenshot: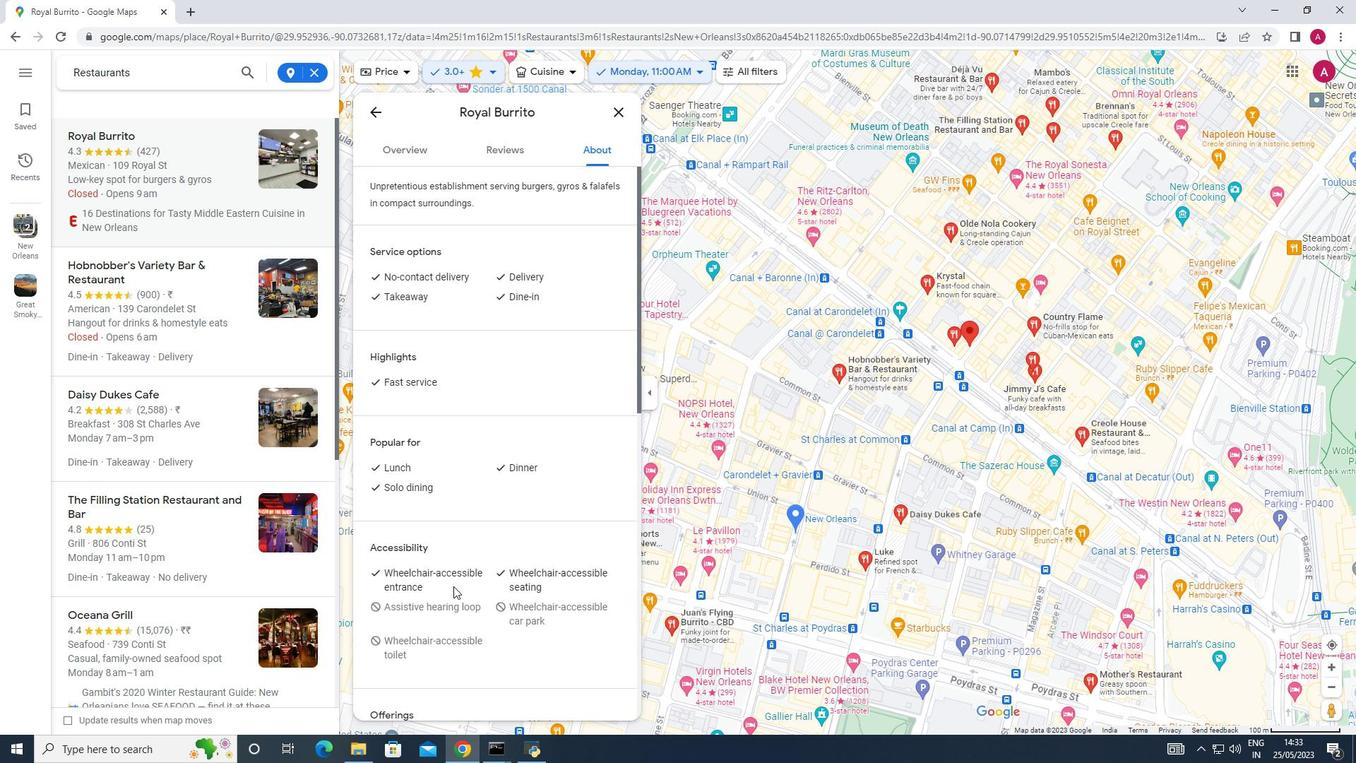 
Action: Mouse moved to (450, 560)
Screenshot: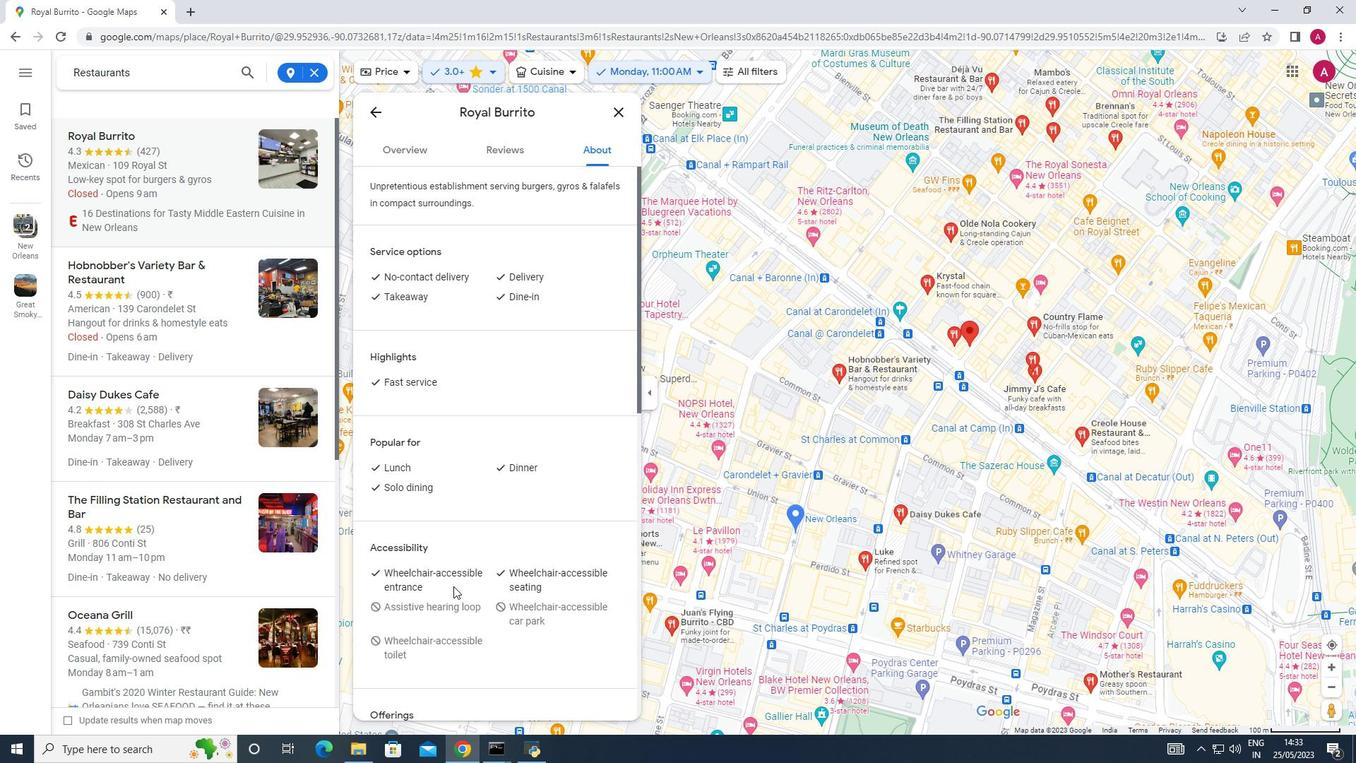 
Action: Mouse scrolled (450, 565) with delta (0, 0)
Screenshot: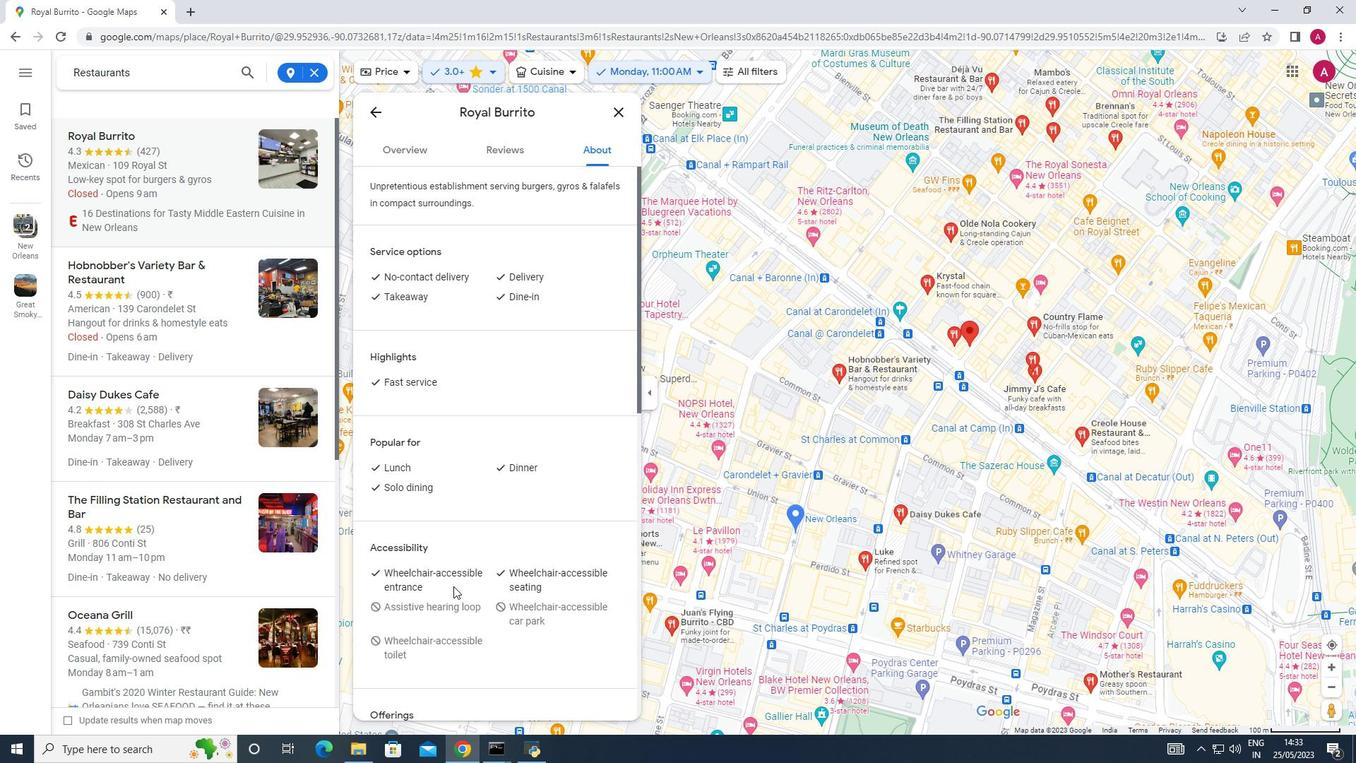 
Action: Mouse moved to (450, 558)
Screenshot: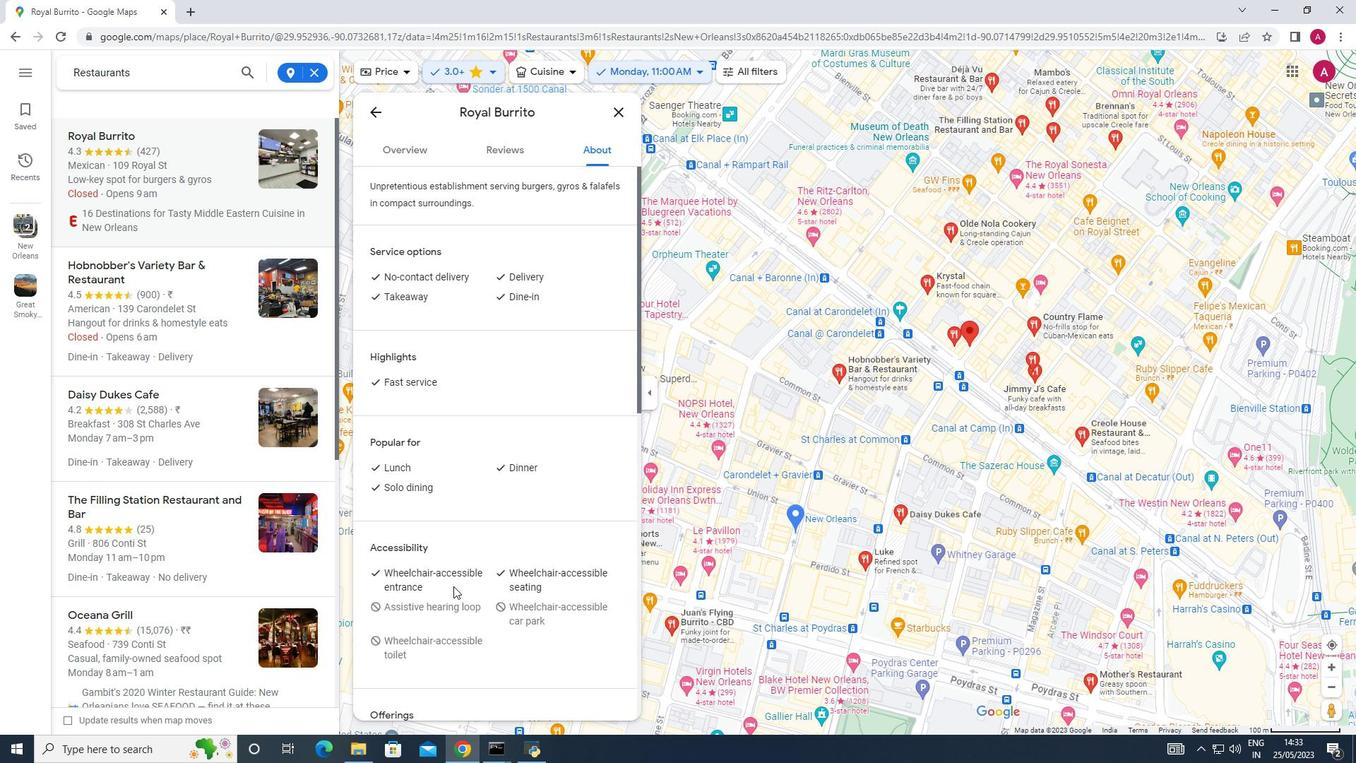 
Action: Mouse scrolled (450, 560) with delta (0, 0)
Screenshot: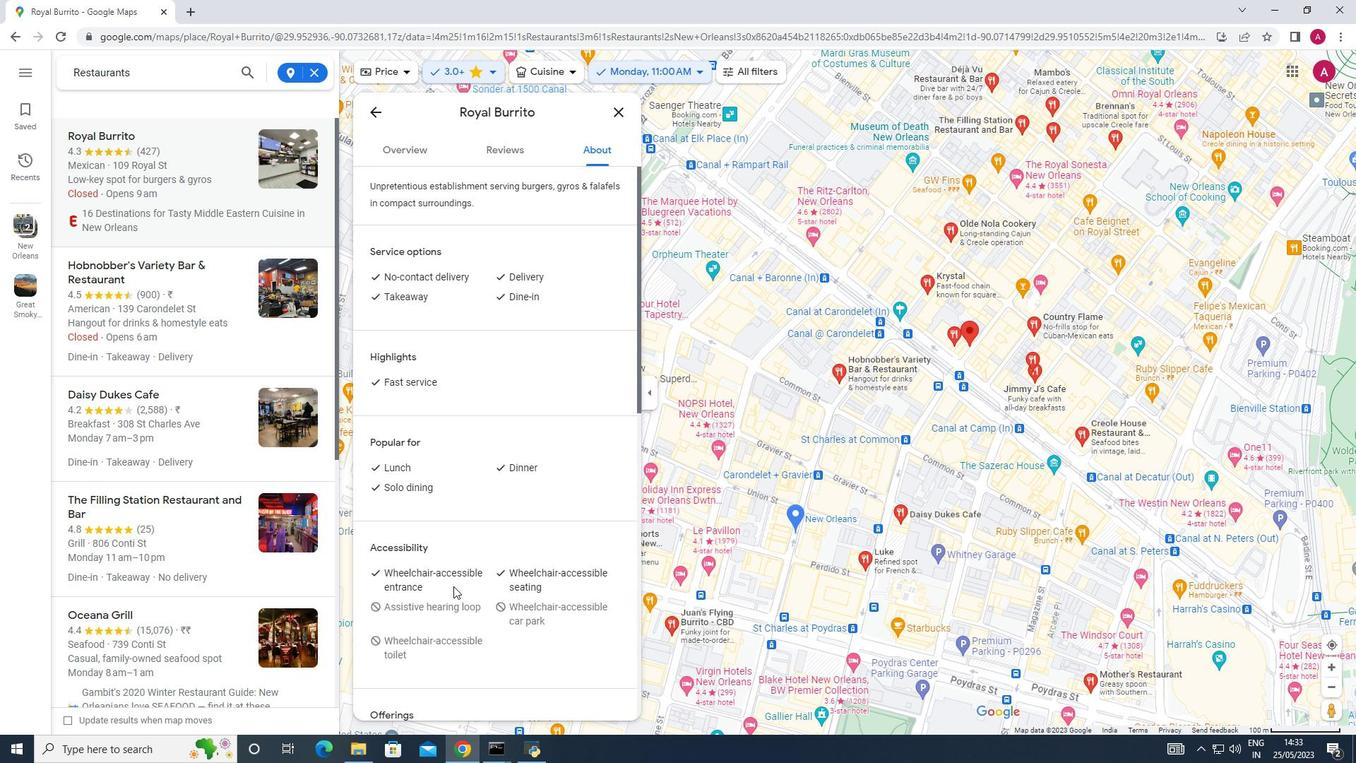 
Action: Mouse moved to (450, 546)
Screenshot: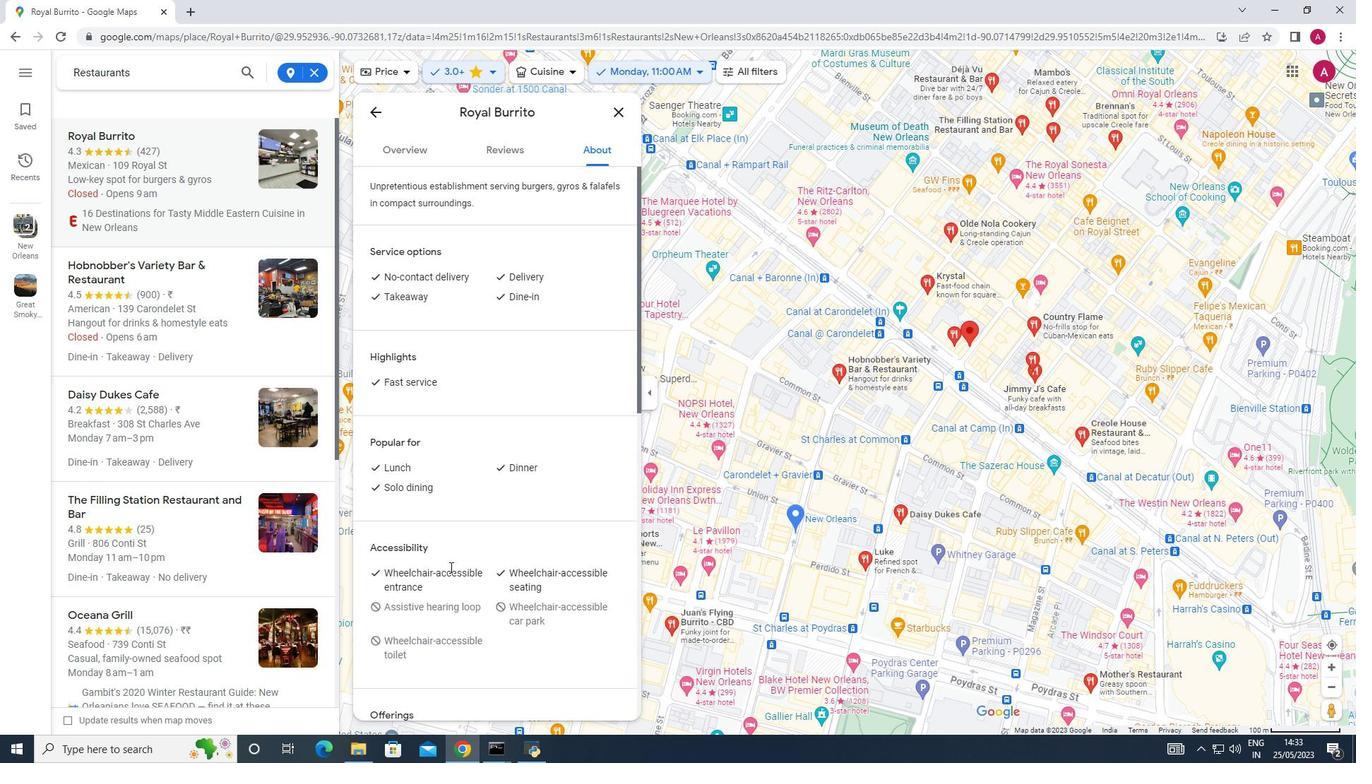 
Action: Mouse scrolled (450, 547) with delta (0, 0)
Screenshot: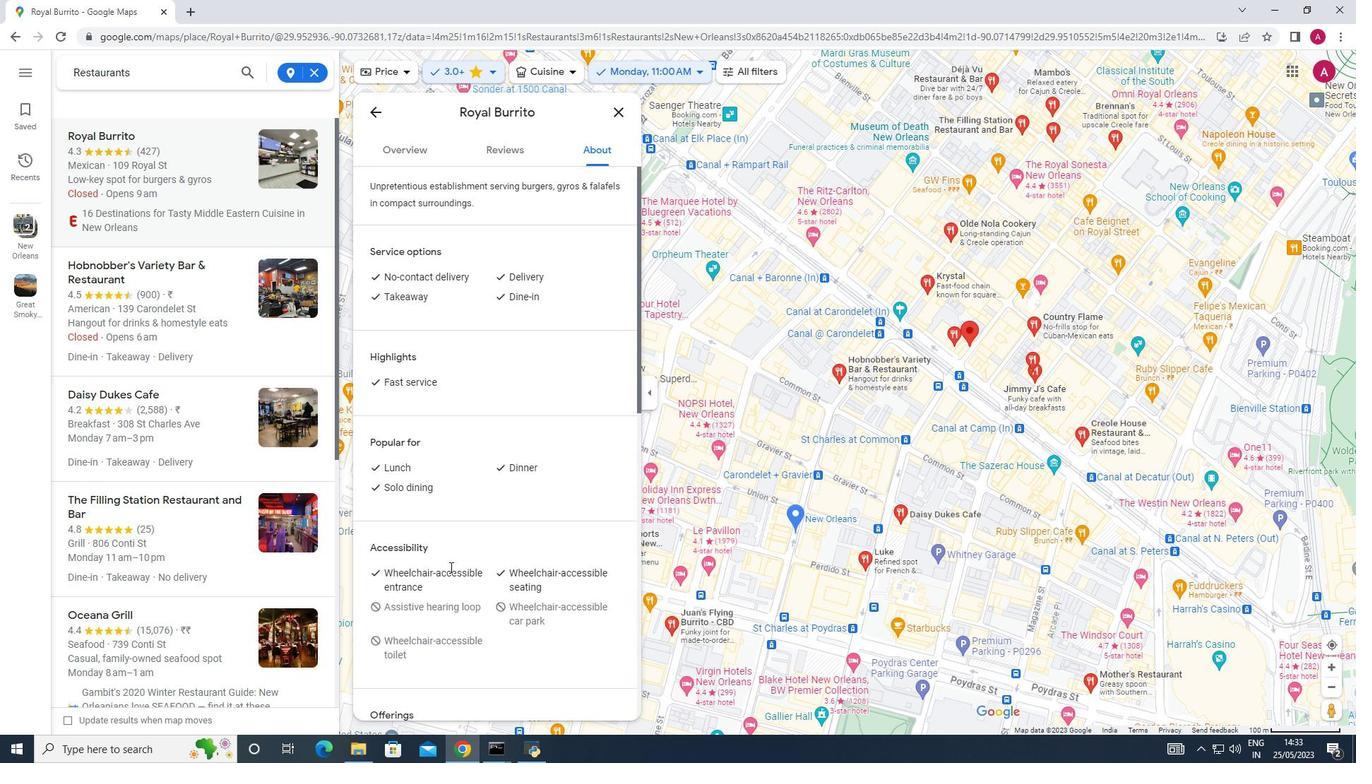 
Action: Mouse moved to (511, 322)
Screenshot: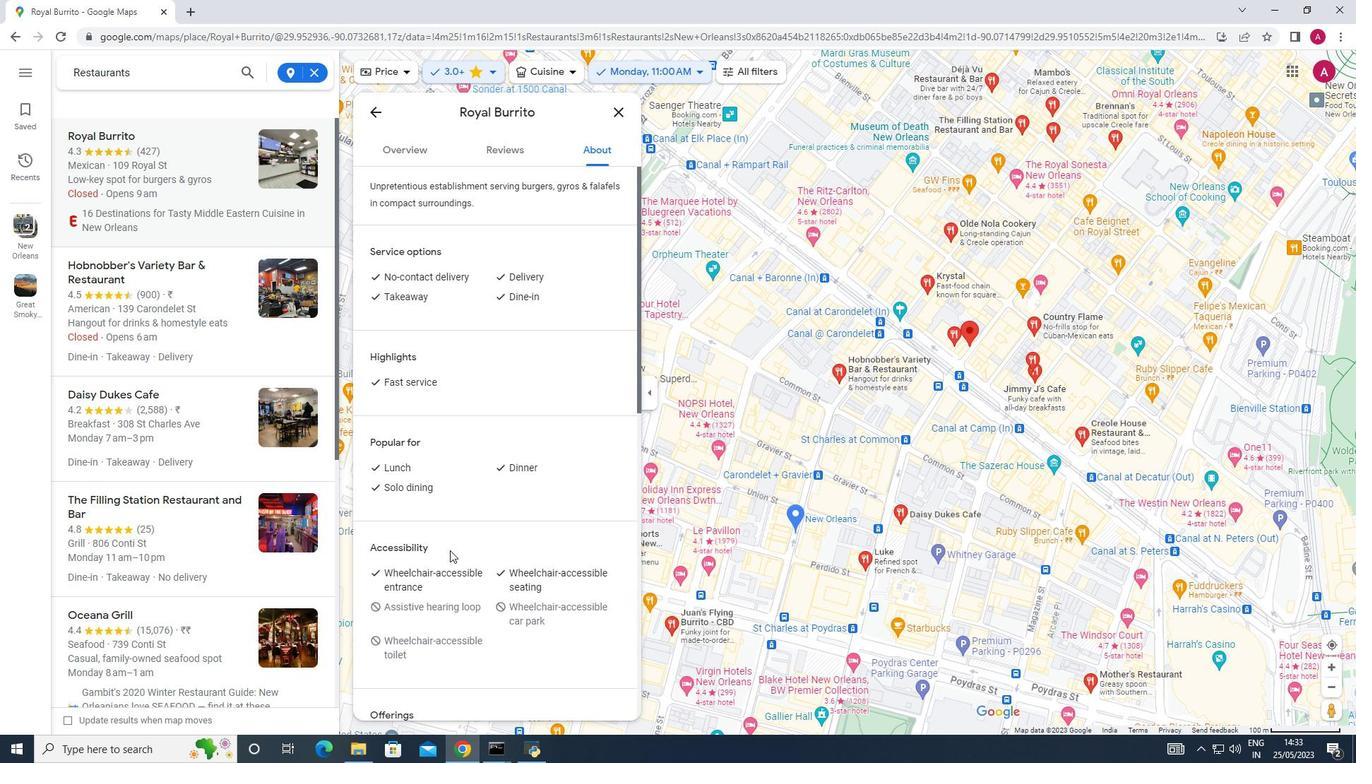 
Action: Mouse scrolled (511, 323) with delta (0, 0)
Screenshot: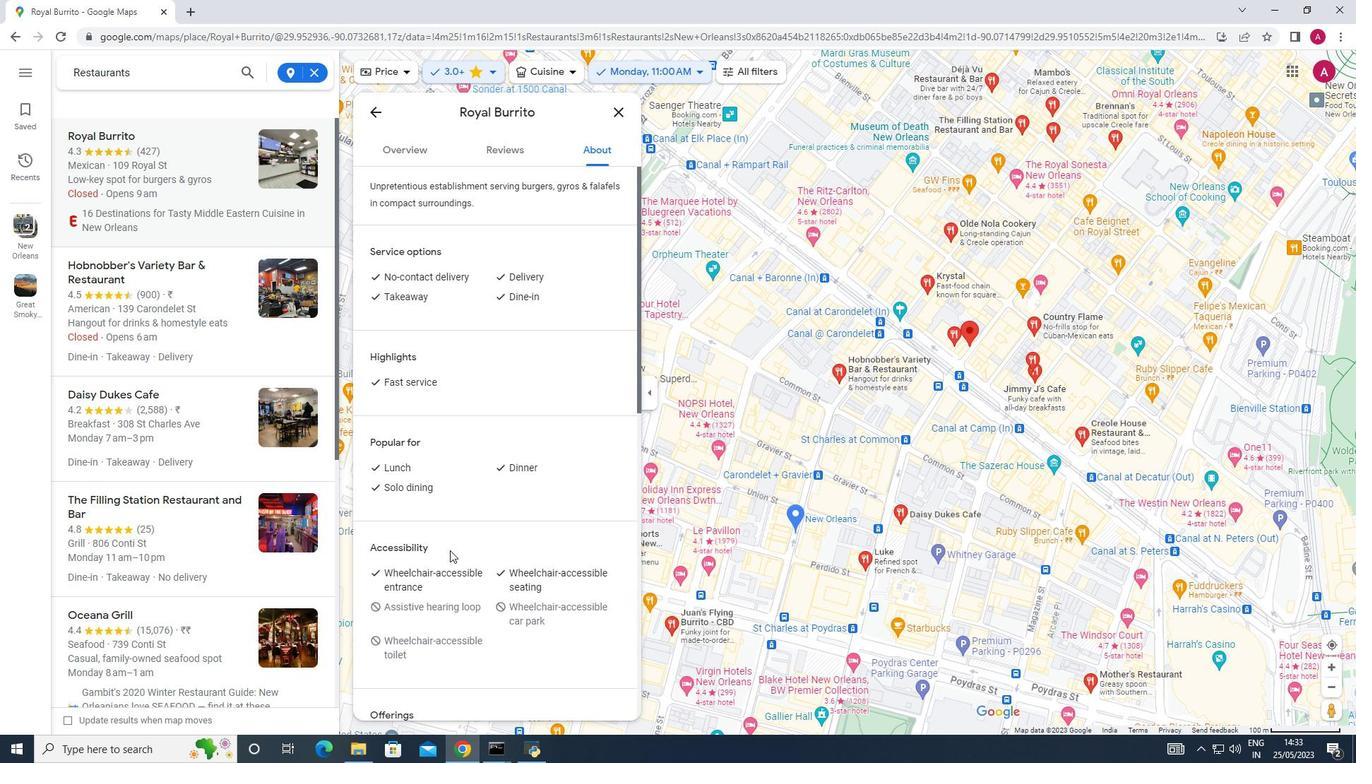 
Action: Mouse moved to (380, 144)
Screenshot: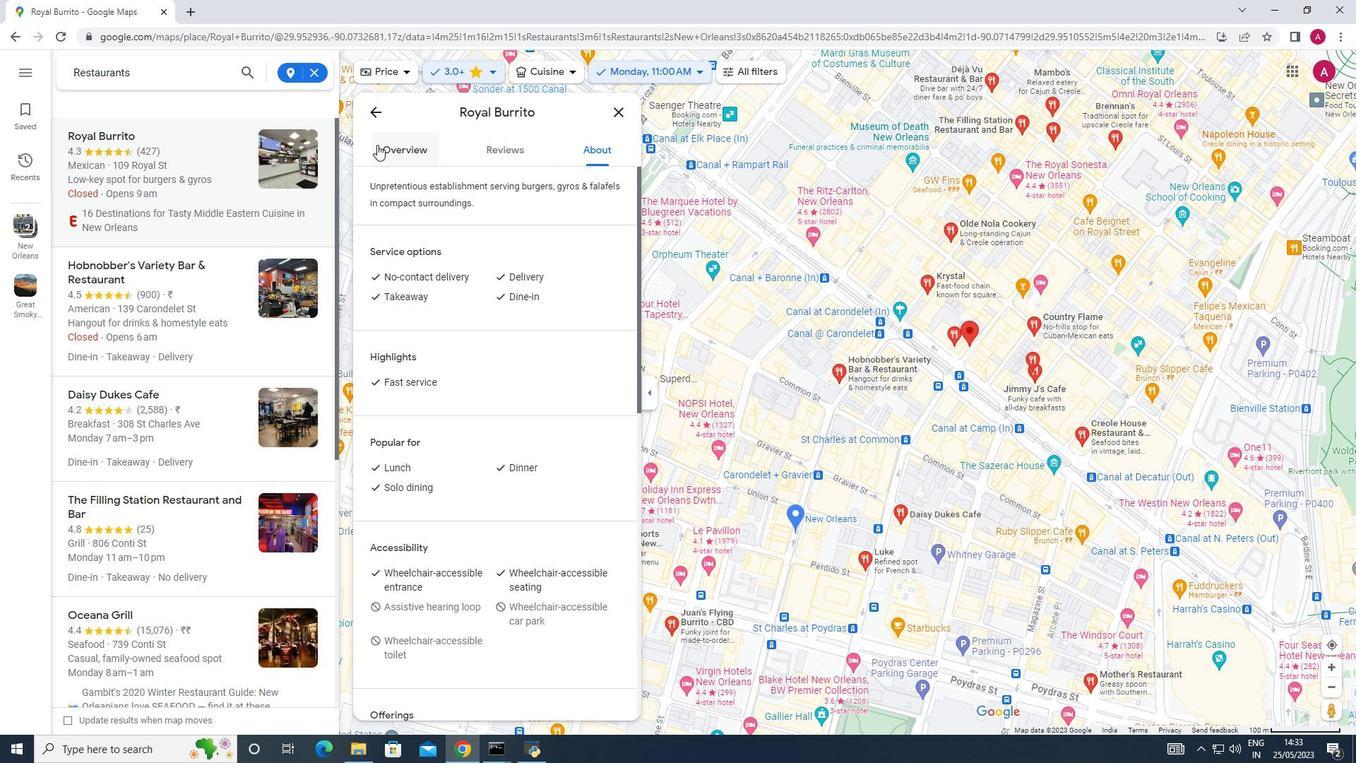 
Action: Mouse pressed left at (380, 144)
Screenshot: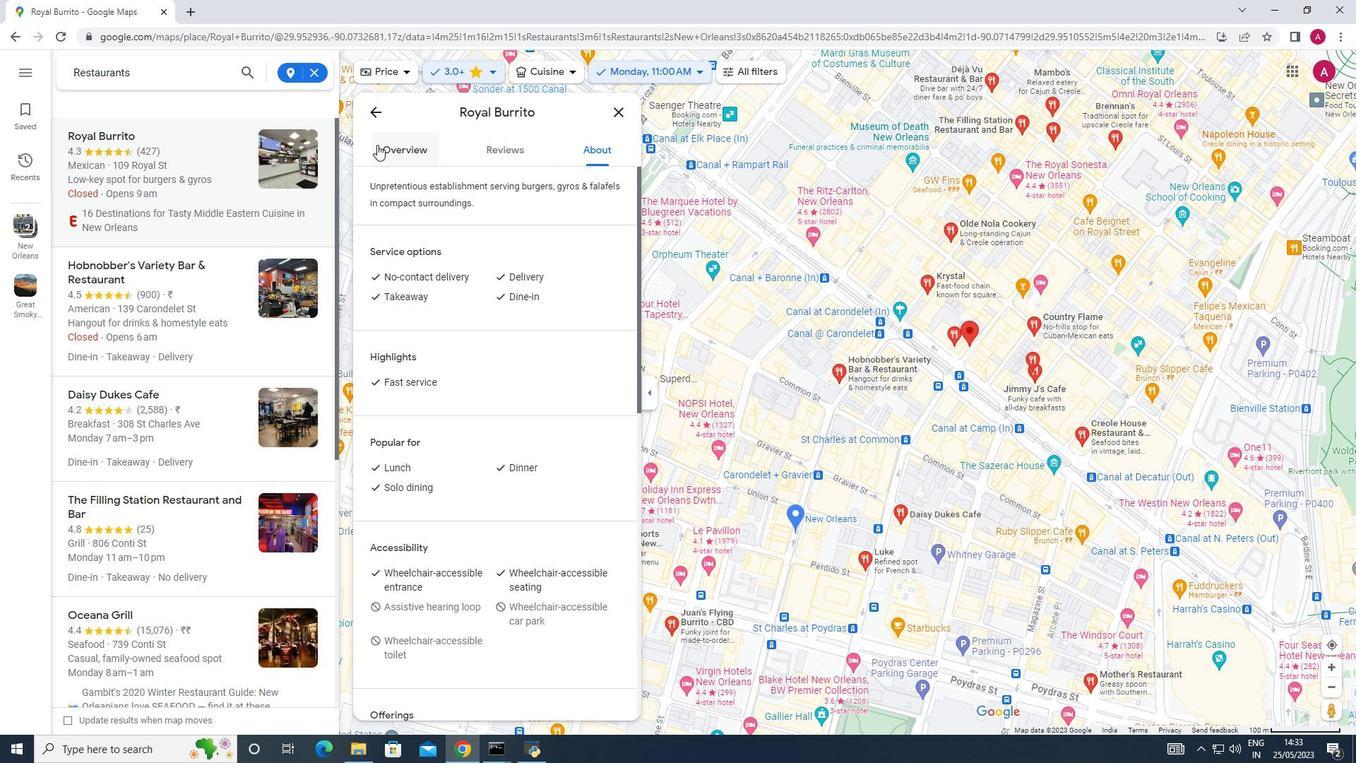 
Action: Mouse moved to (517, 213)
Screenshot: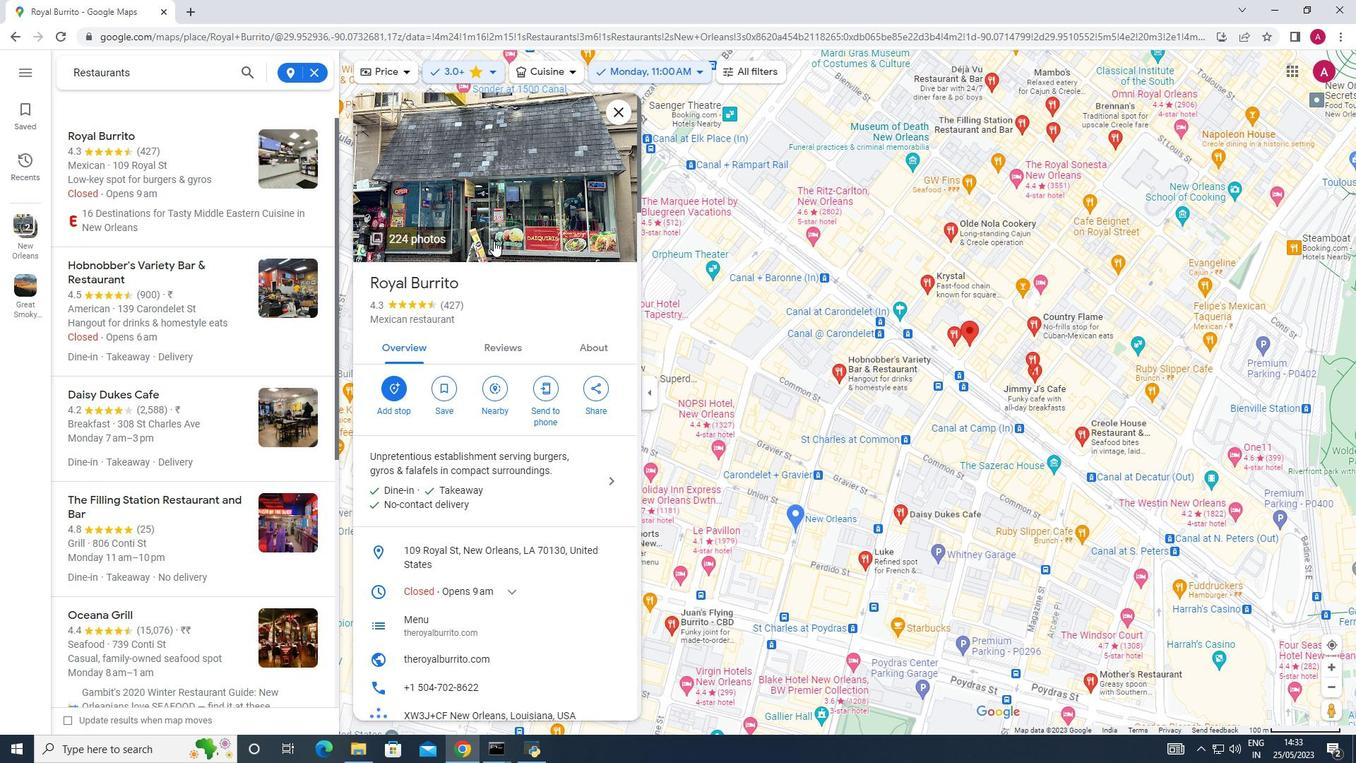 
Action: Mouse pressed left at (517, 213)
Screenshot: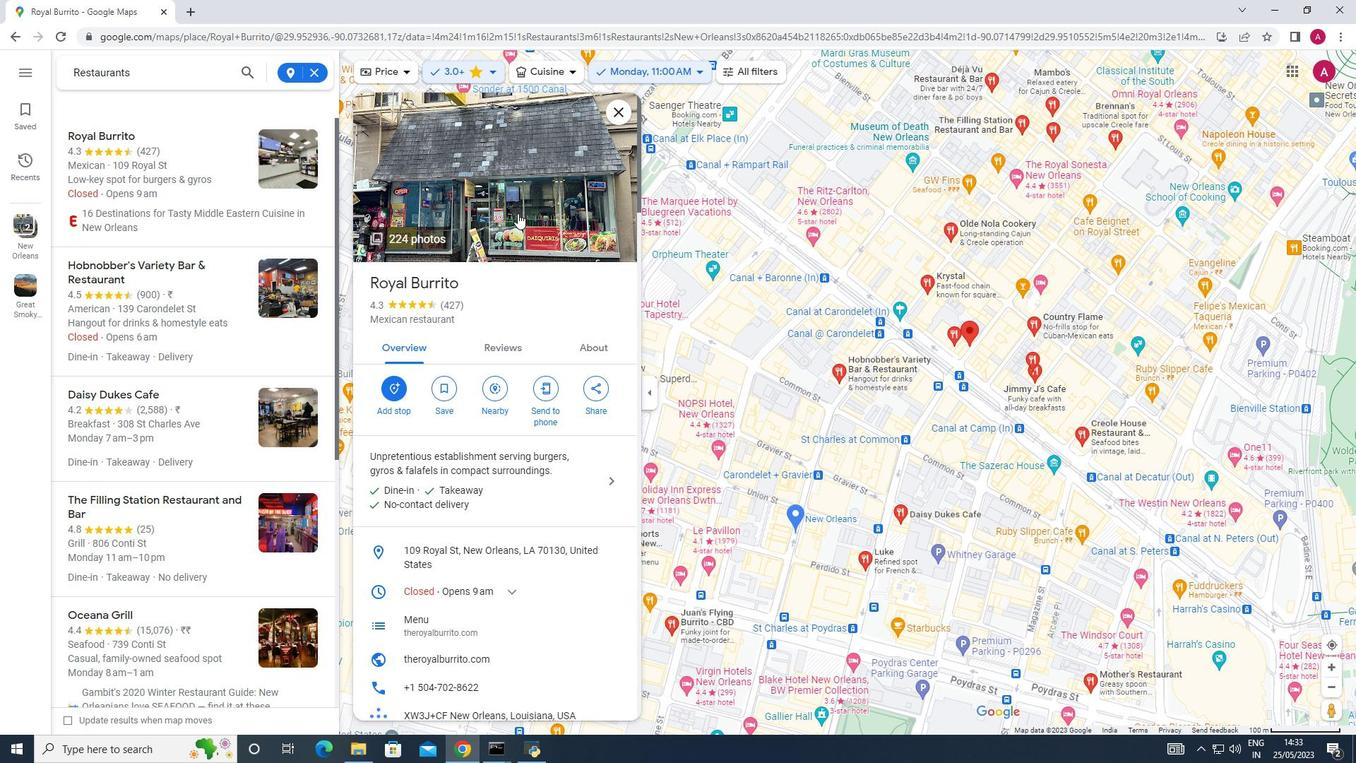 
Action: Mouse moved to (874, 623)
Screenshot: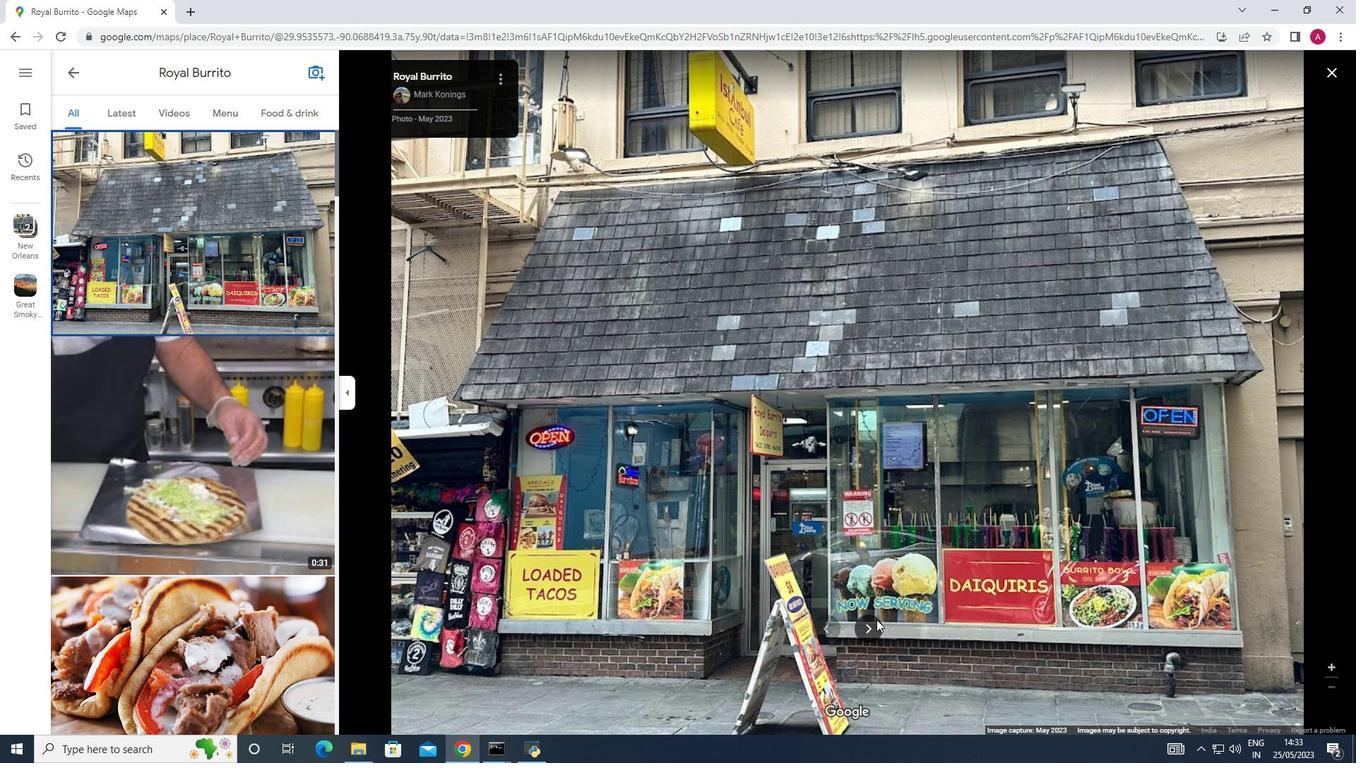 
Action: Mouse pressed left at (874, 623)
Screenshot: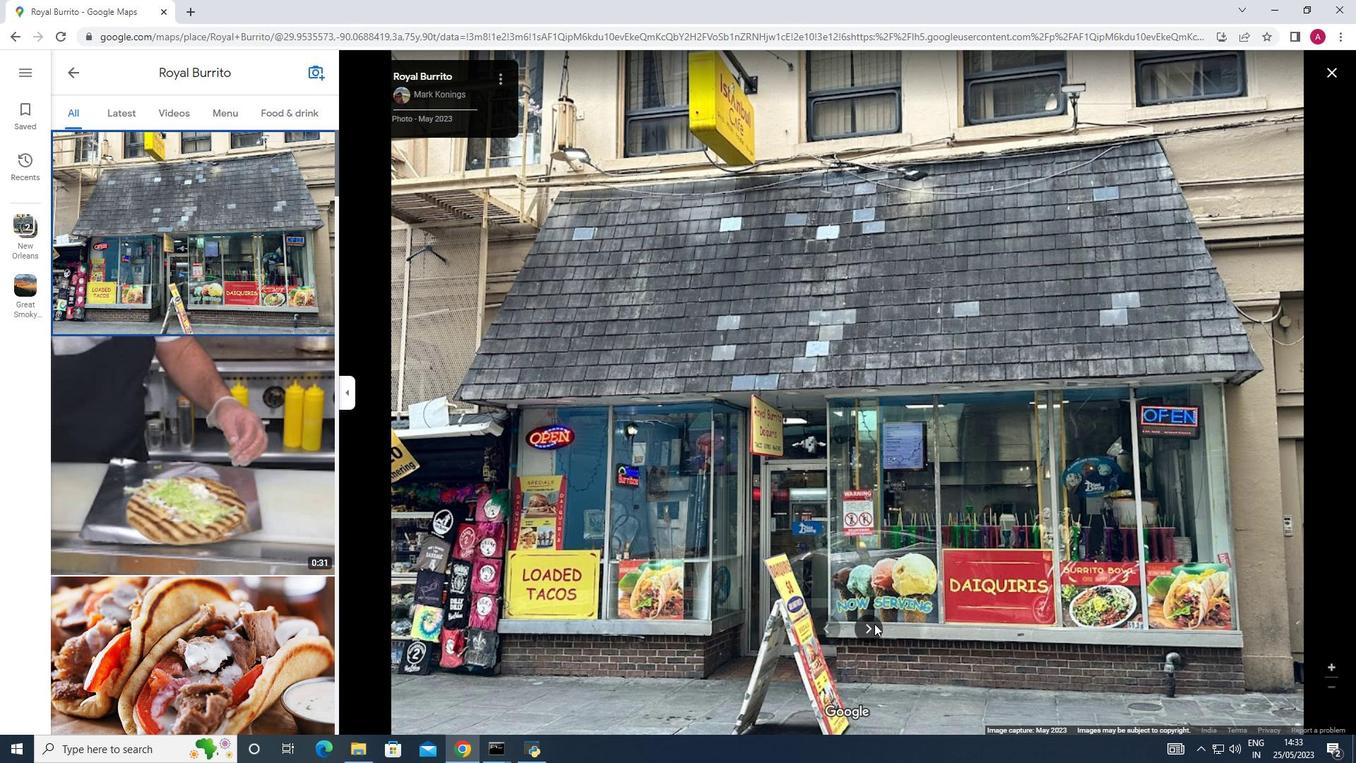 
Action: Mouse moved to (871, 625)
Screenshot: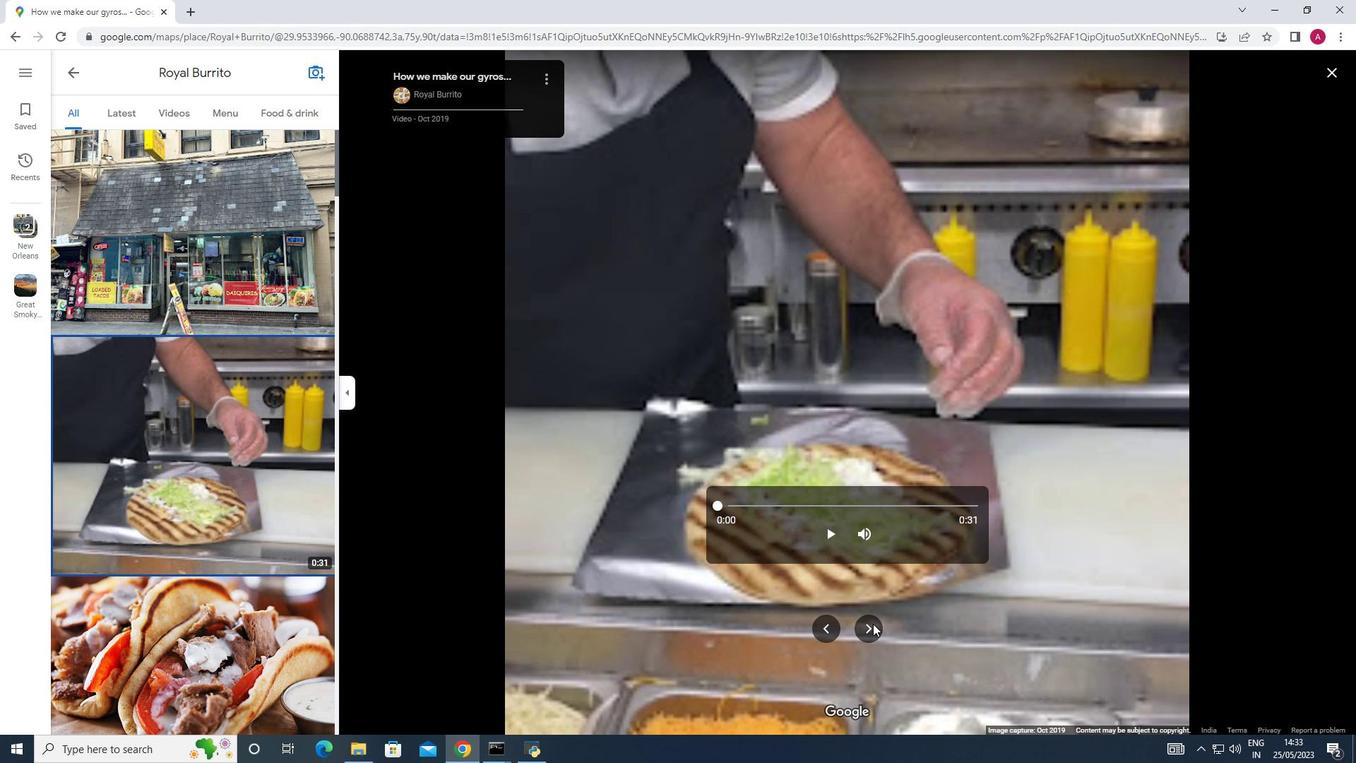 
Action: Mouse pressed left at (871, 625)
Screenshot: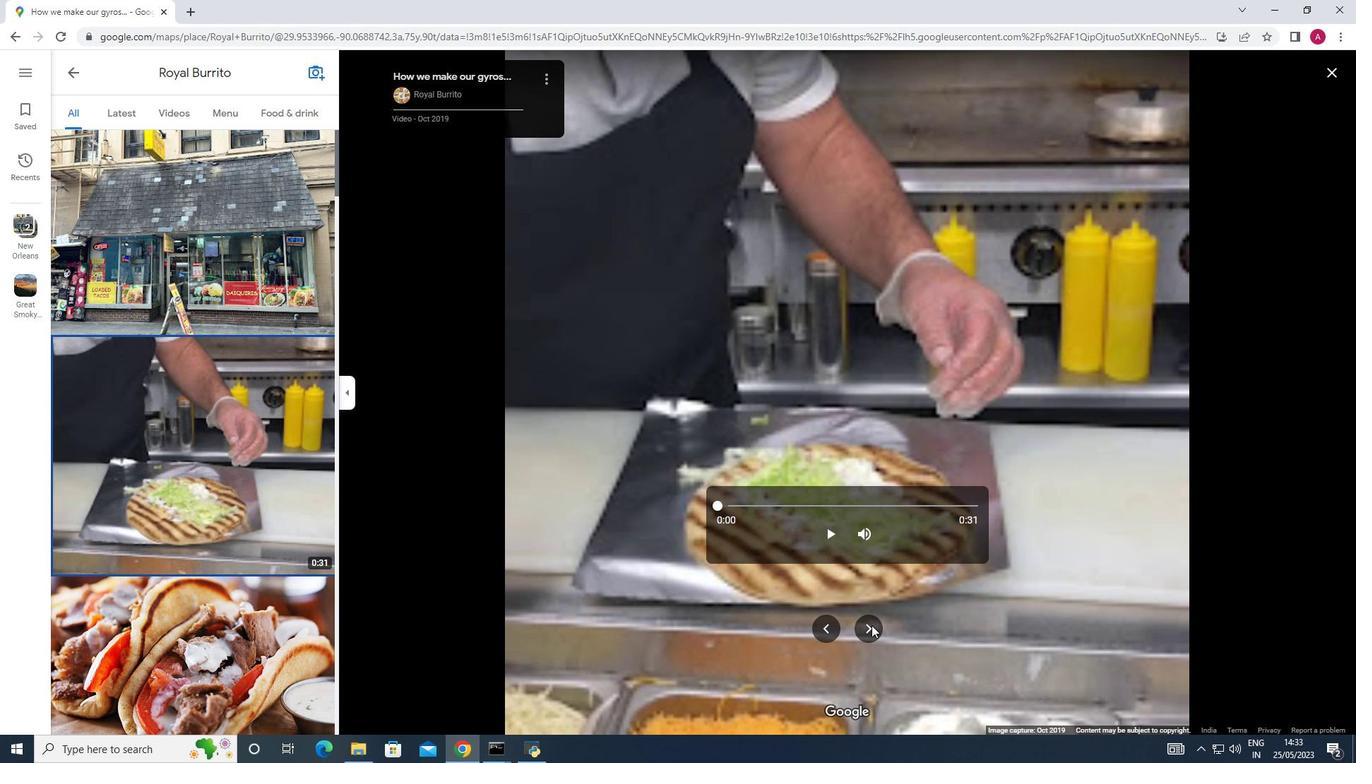 
Action: Mouse pressed left at (871, 625)
Screenshot: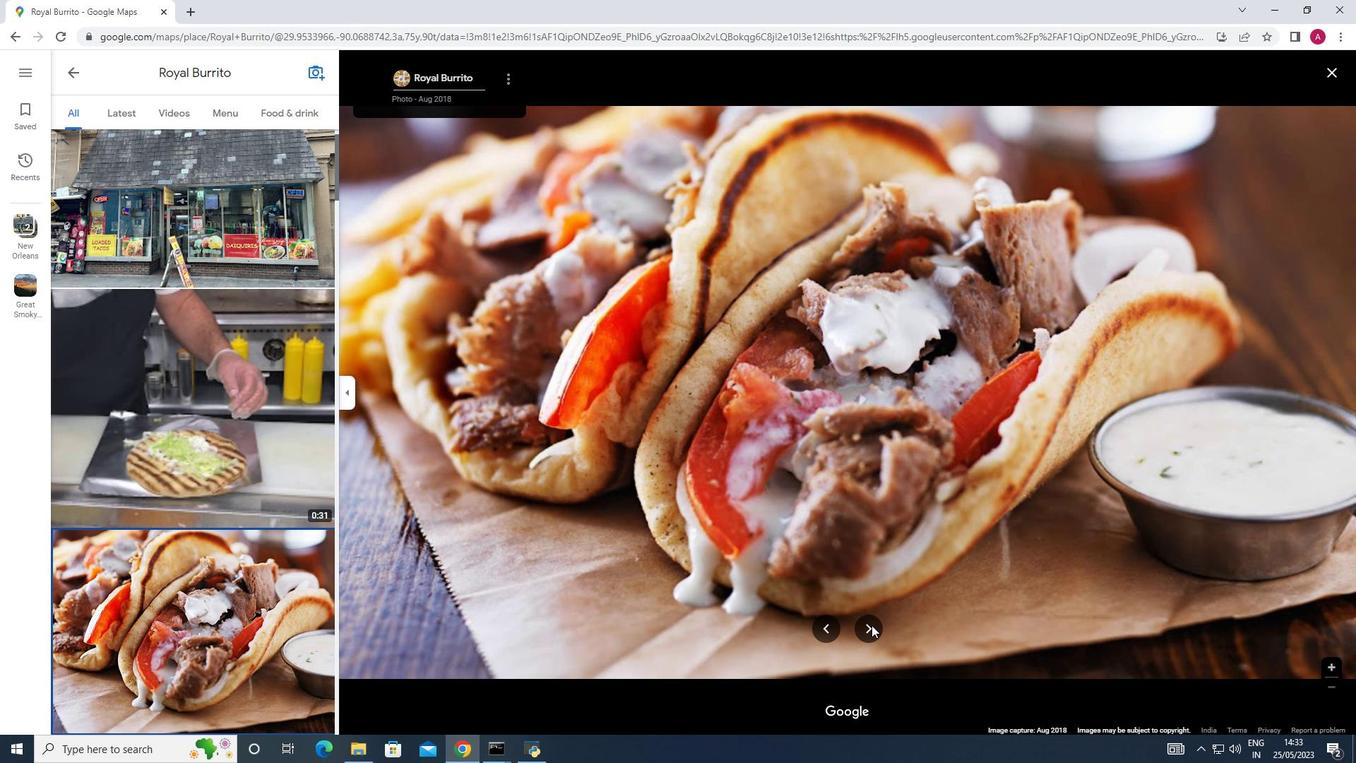 
Action: Mouse pressed left at (871, 625)
Screenshot: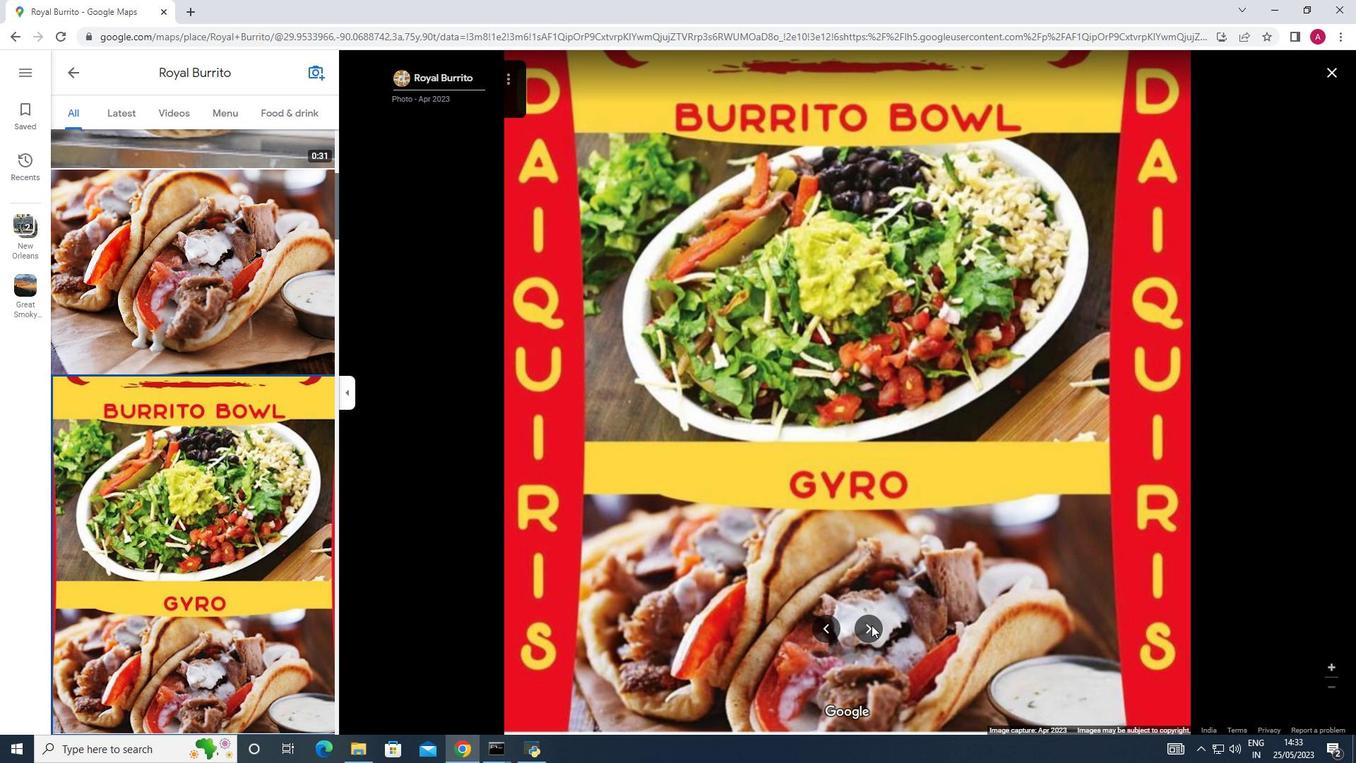 
Action: Mouse pressed left at (871, 625)
Screenshot: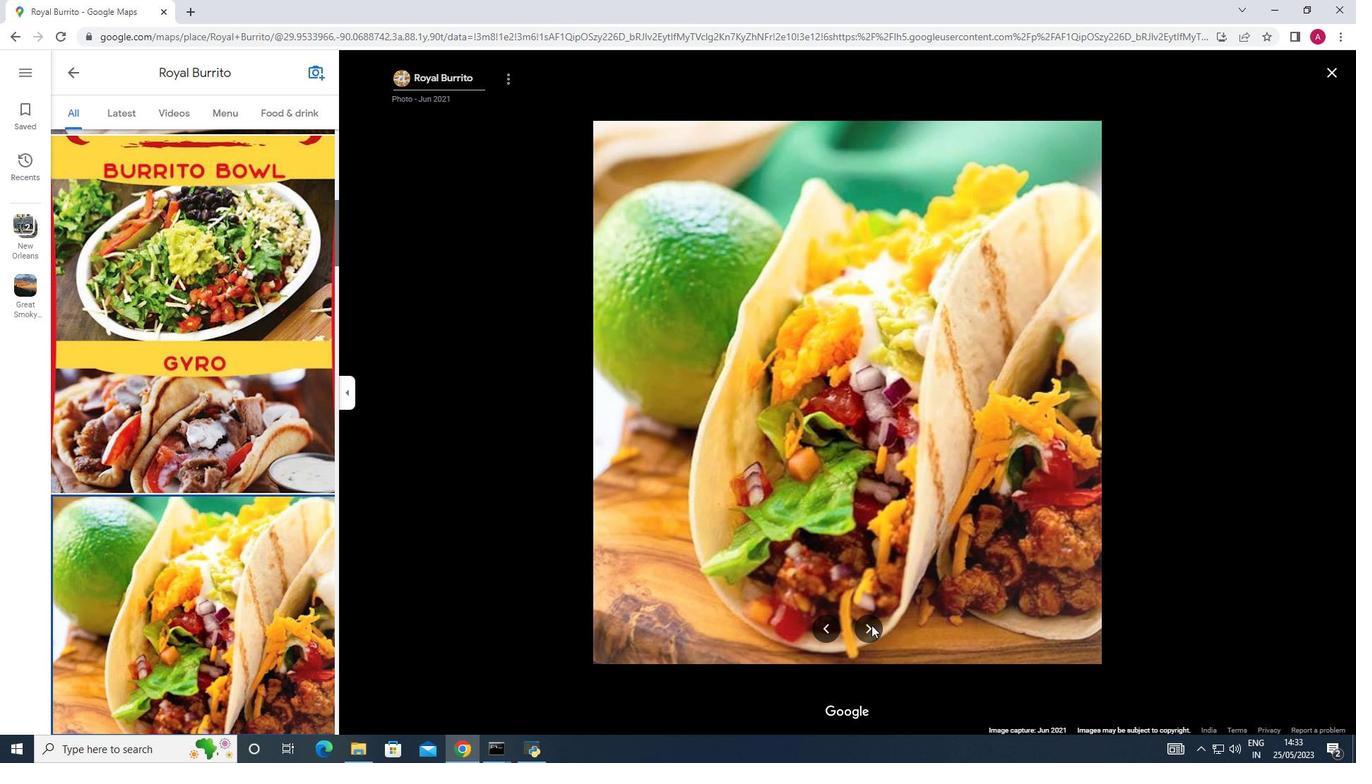 
Action: Mouse pressed left at (871, 625)
Screenshot: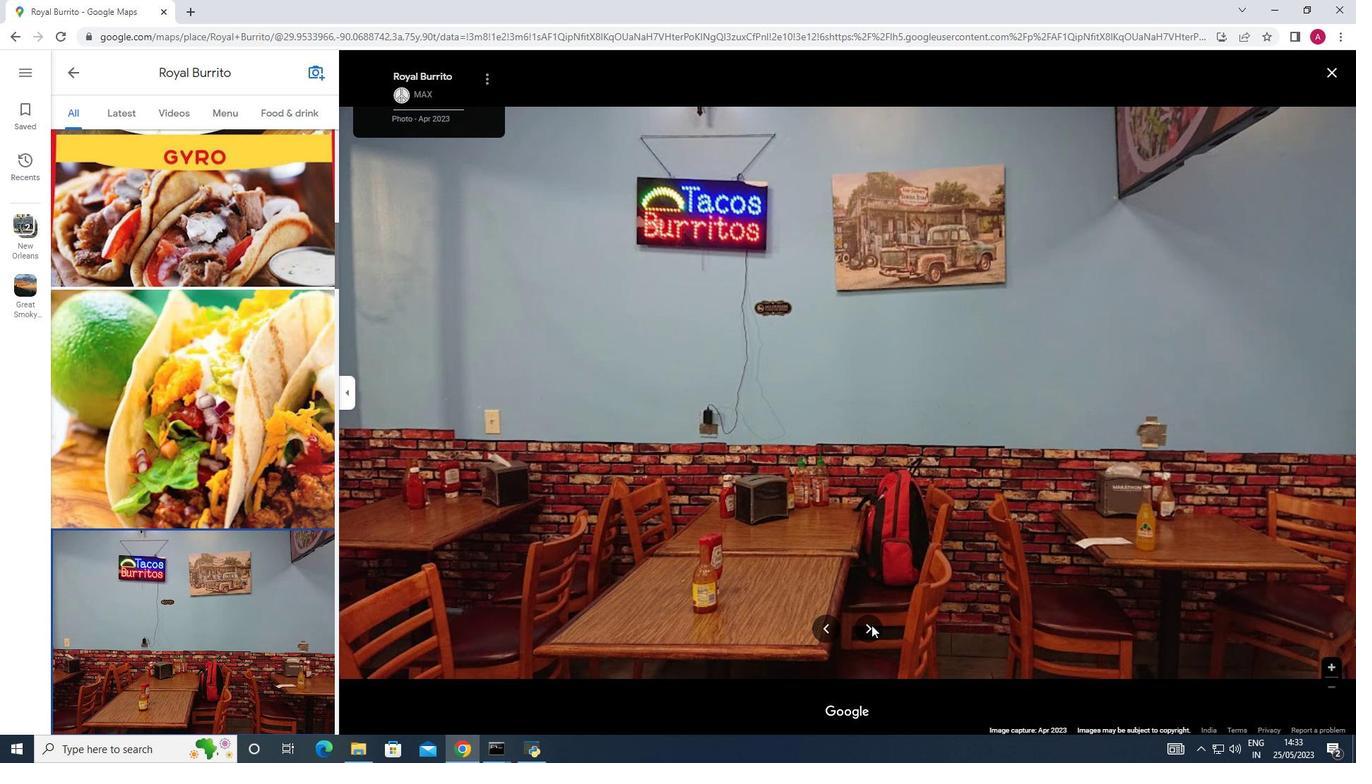 
Action: Mouse pressed left at (871, 625)
Screenshot: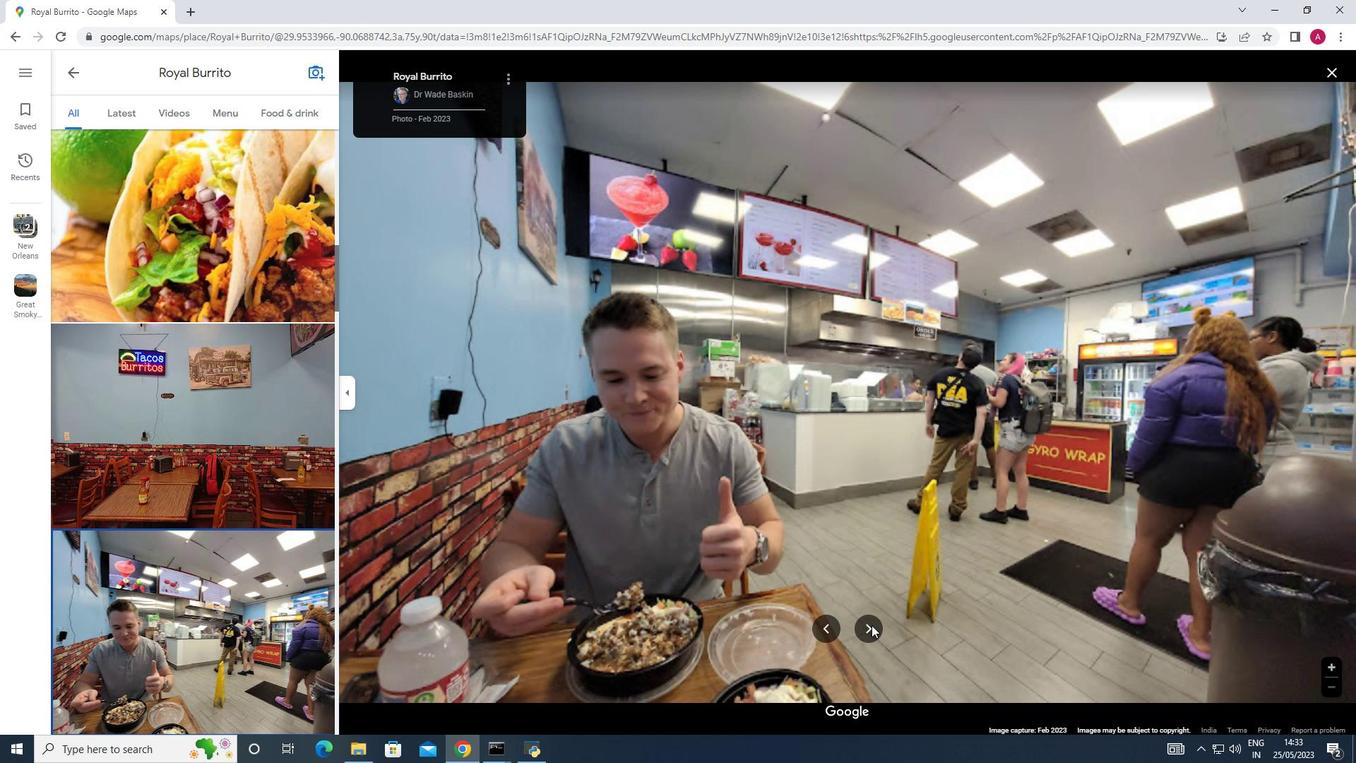 
Action: Mouse pressed left at (871, 625)
Screenshot: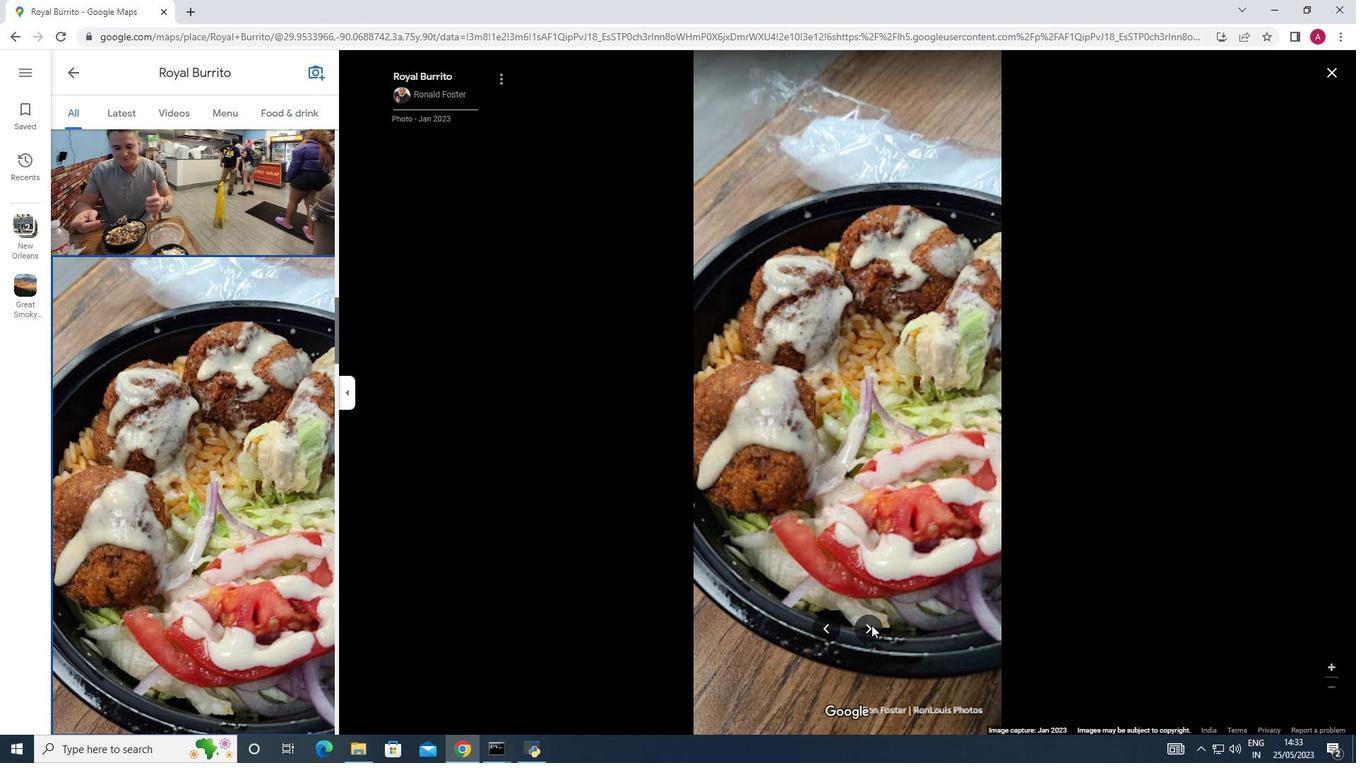 
Action: Mouse pressed left at (871, 625)
Screenshot: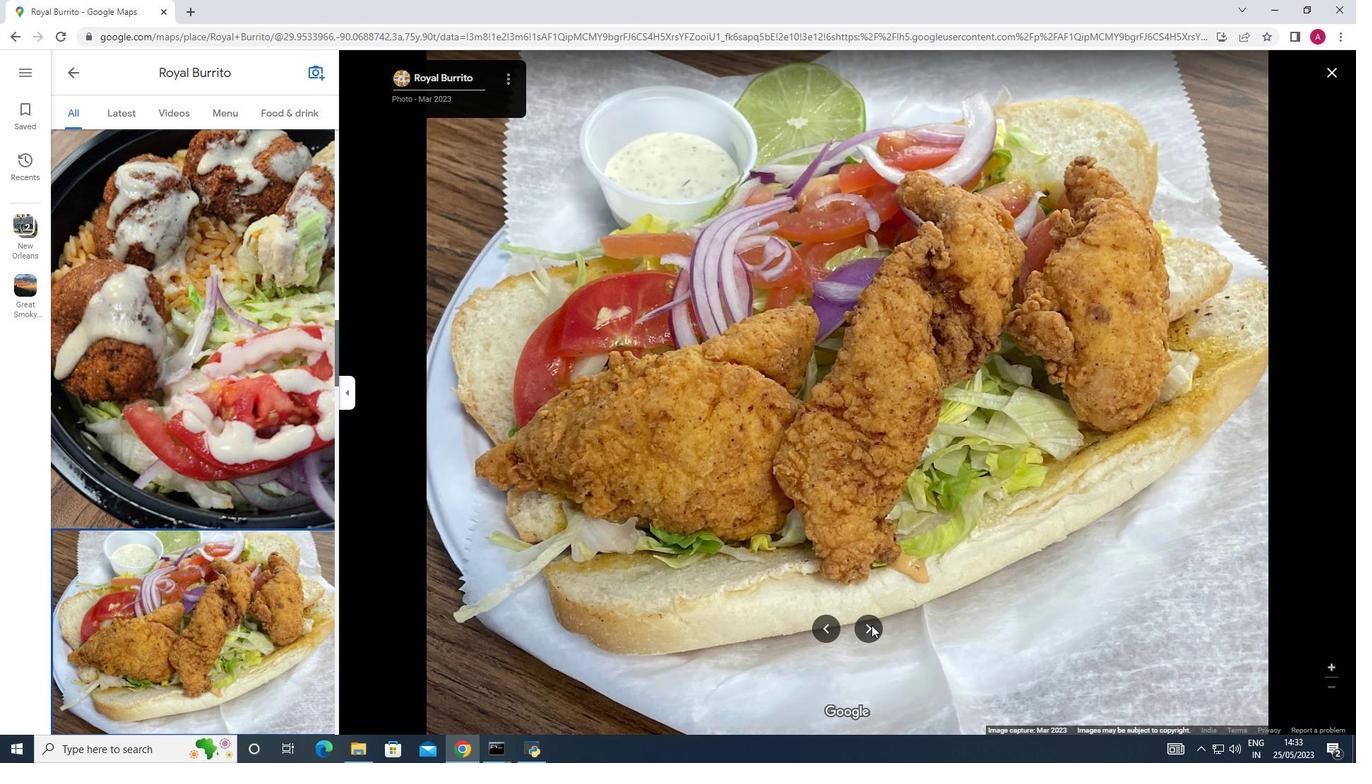
Action: Mouse pressed left at (871, 625)
Screenshot: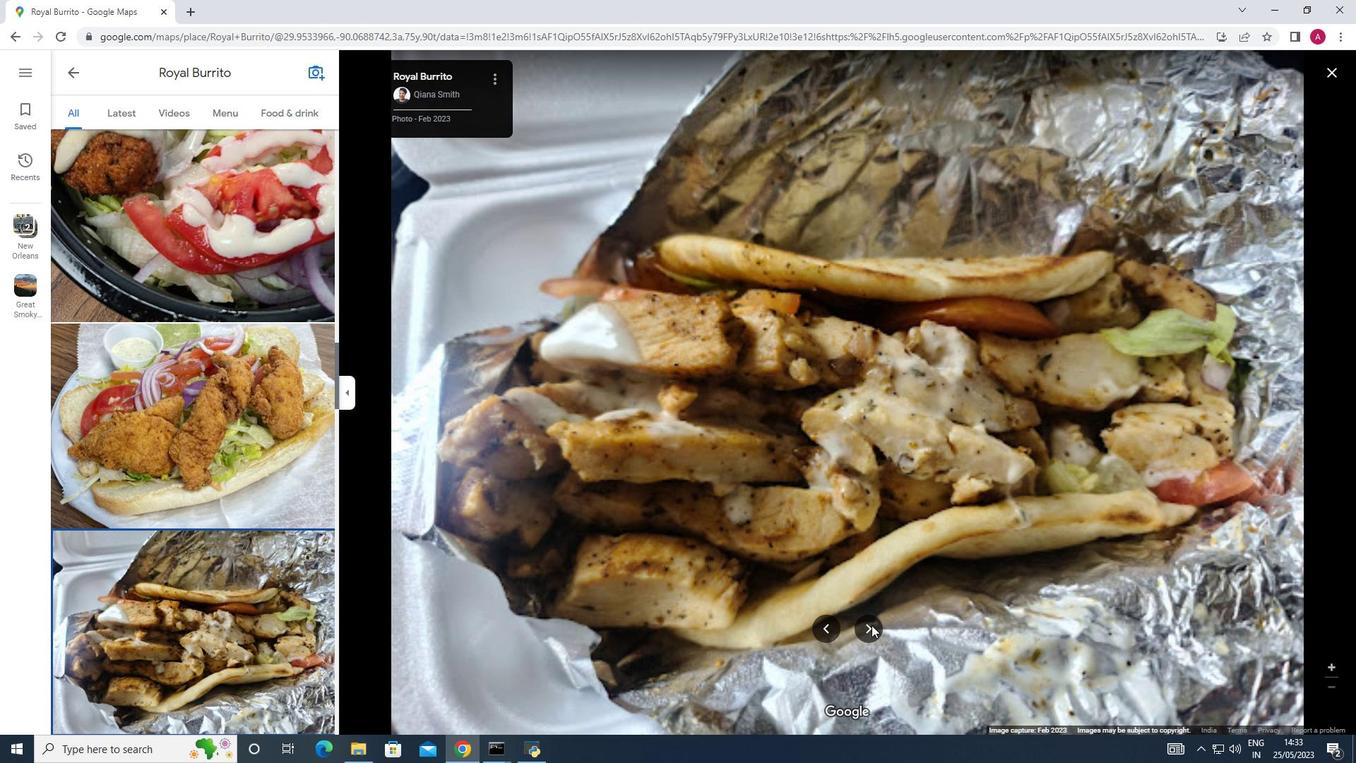 
Action: Mouse pressed left at (871, 625)
Screenshot: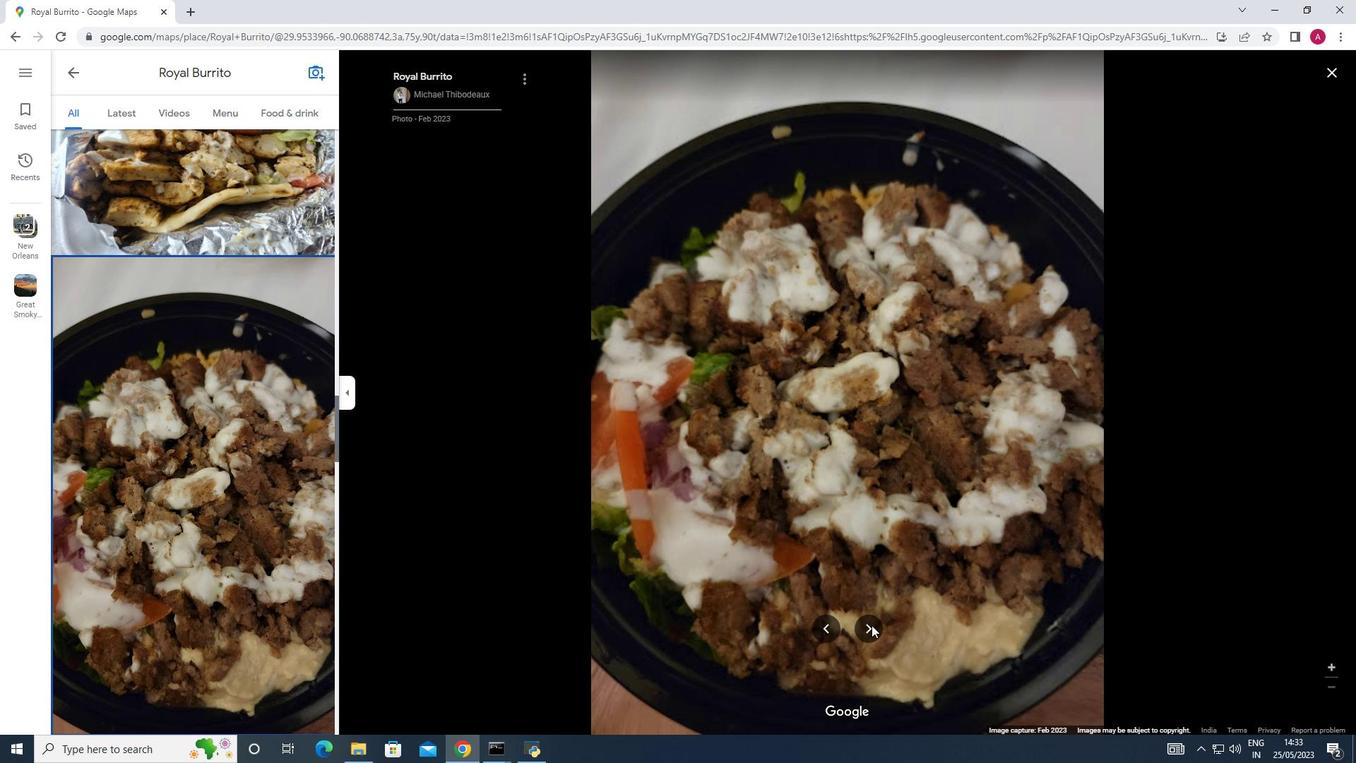 
Action: Mouse moved to (871, 625)
Screenshot: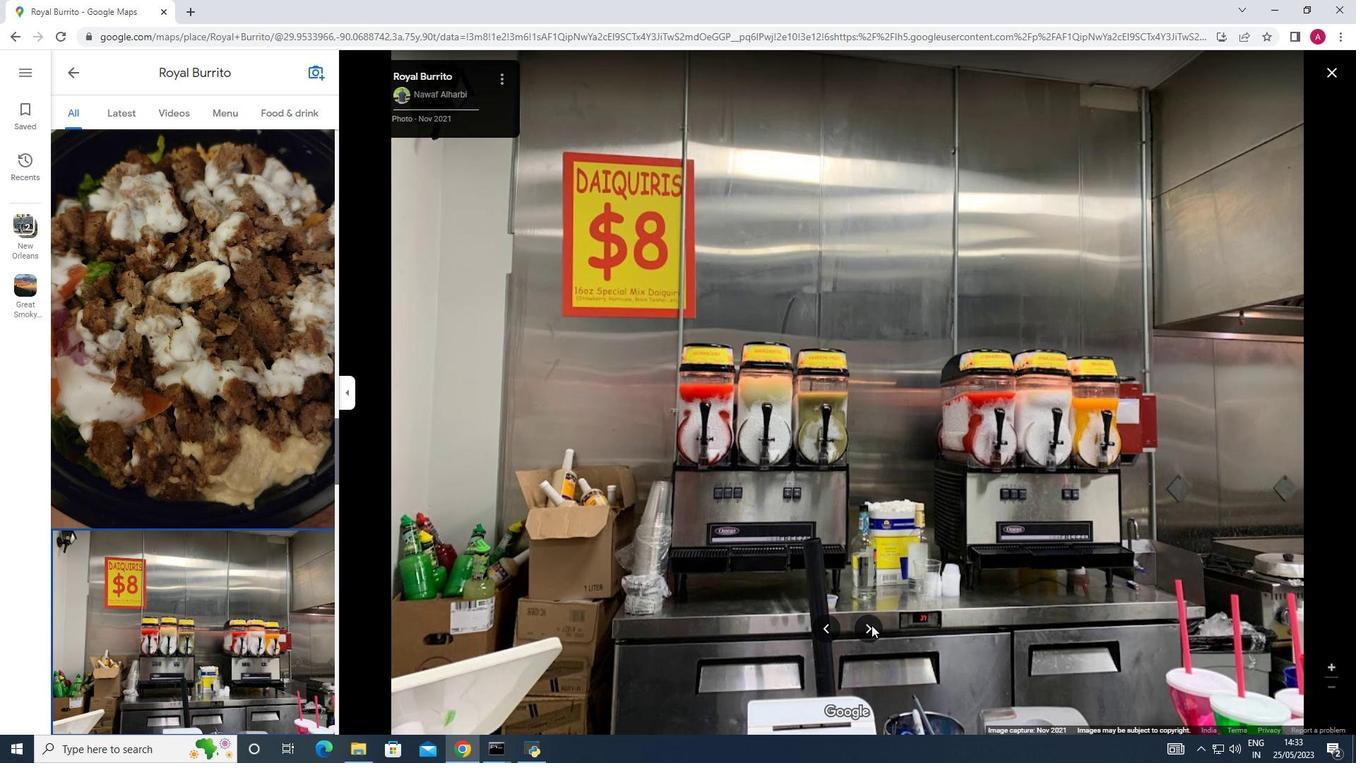 
Action: Mouse pressed left at (871, 625)
Screenshot: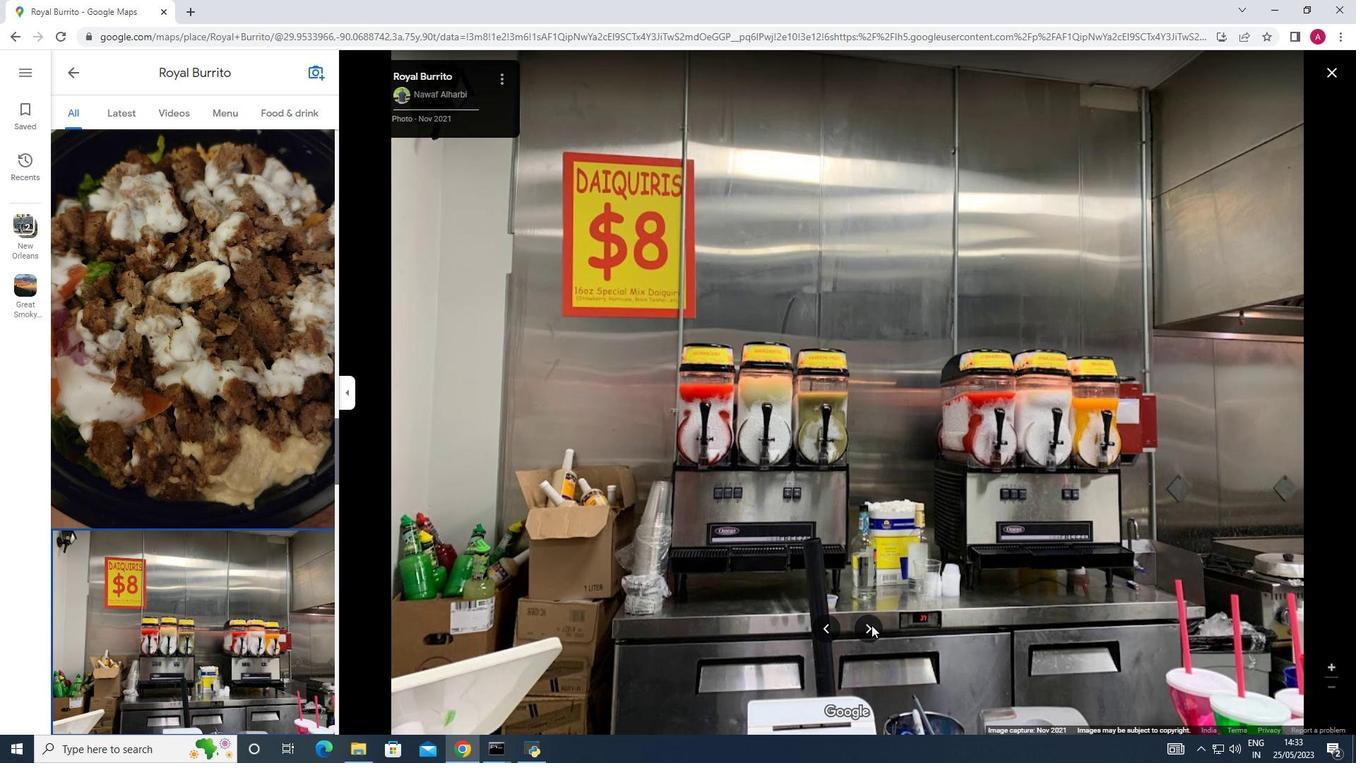 
Action: Mouse pressed left at (871, 625)
Screenshot: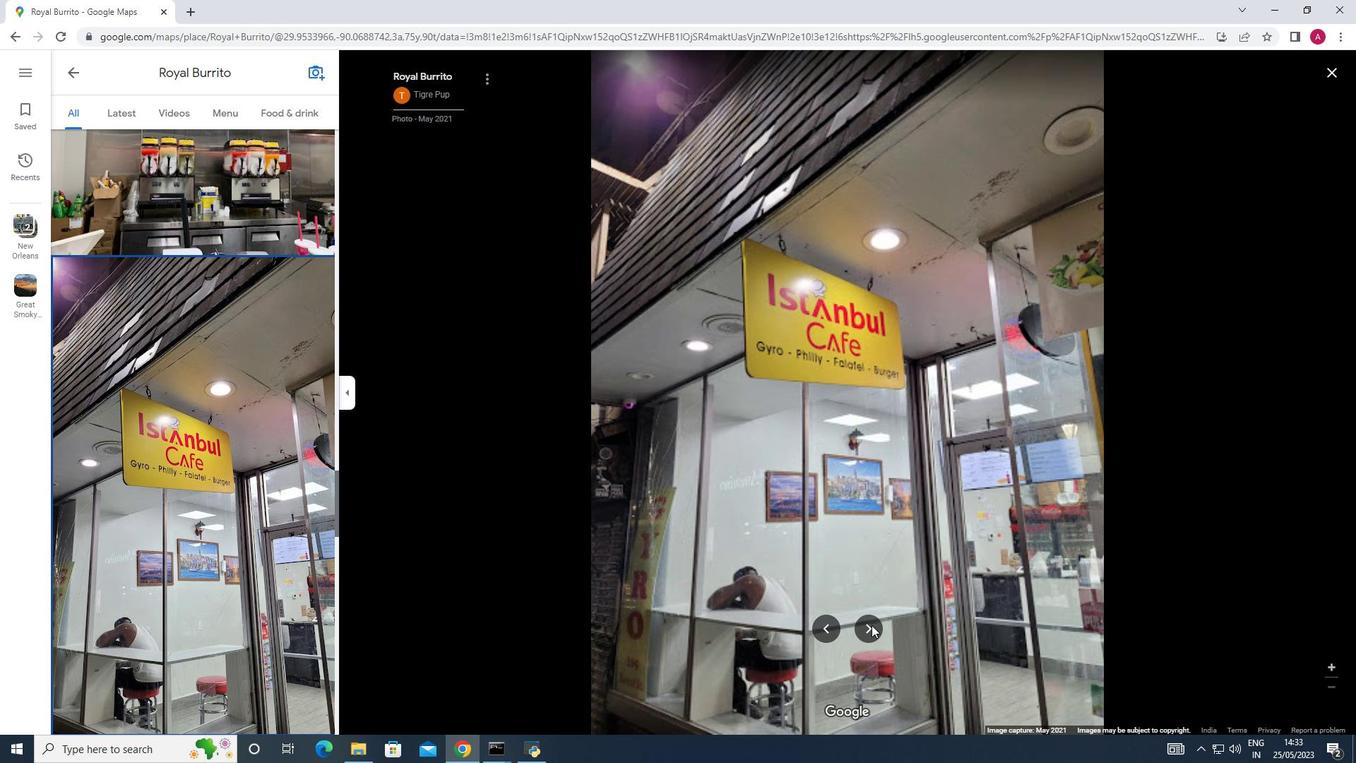 
Action: Mouse pressed left at (871, 625)
Screenshot: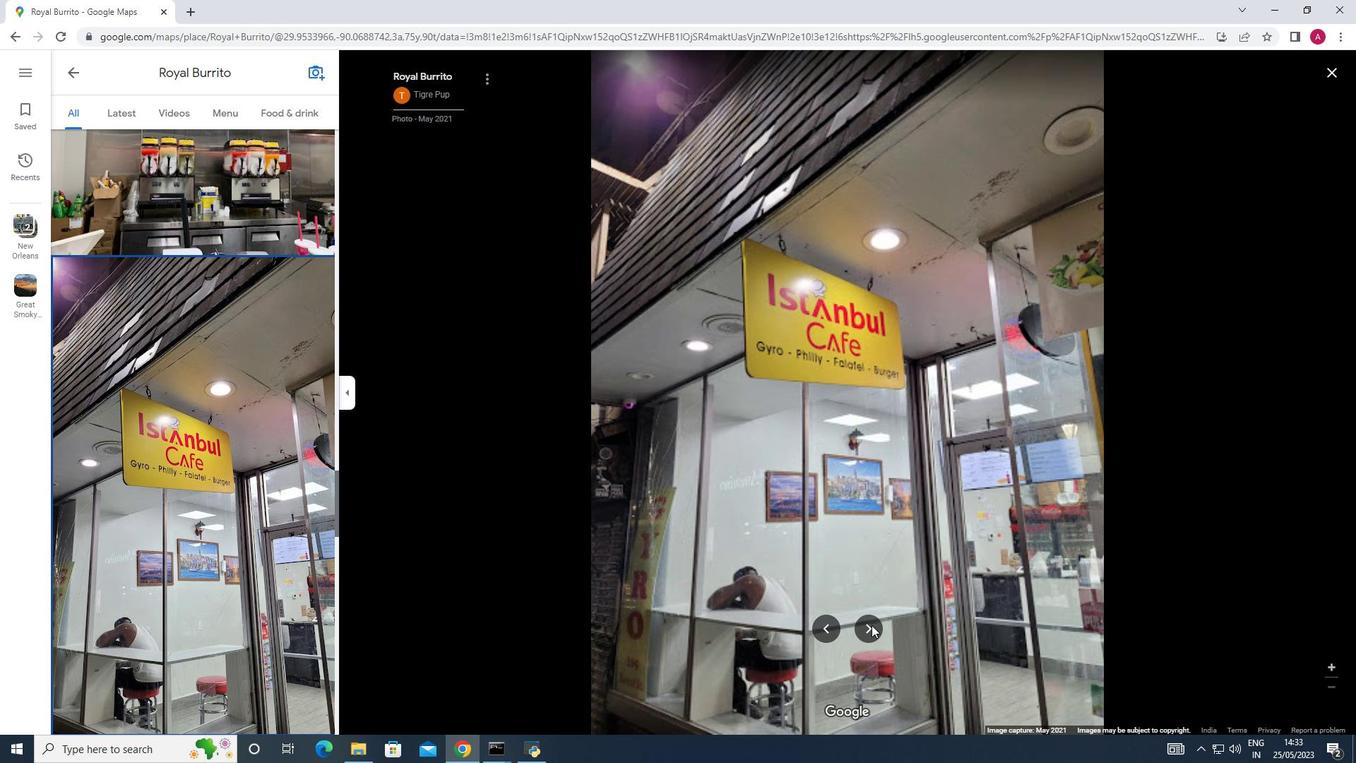 
Action: Mouse pressed left at (871, 625)
Screenshot: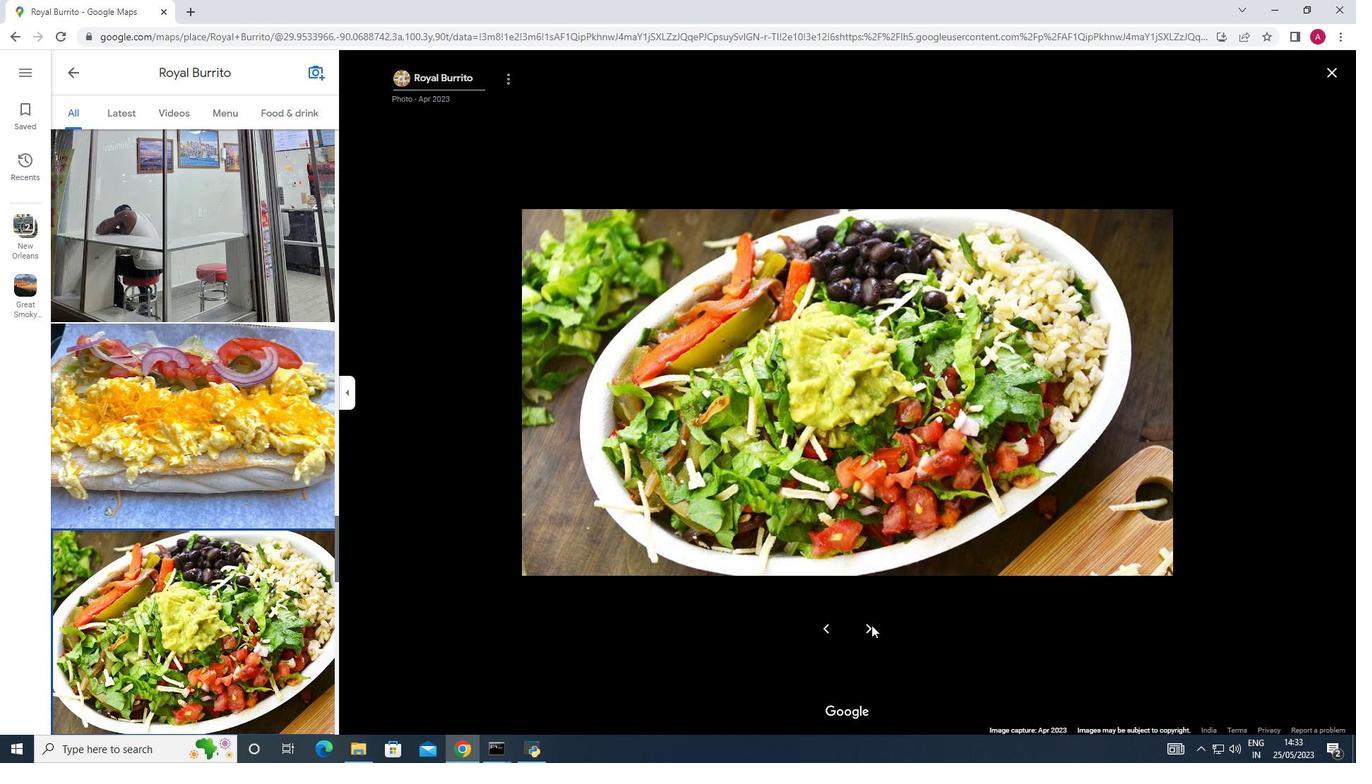
Action: Mouse pressed left at (871, 625)
